 Task: Look for Airbnb options in Rushden, United Kingdom from 9th November, 2023 to 11th November, 2023 for 2 adults. Place can be entire room with 2 bedrooms having 2 beds and 1 bathroom. Property type can be guest house.
Action: Mouse moved to (564, 79)
Screenshot: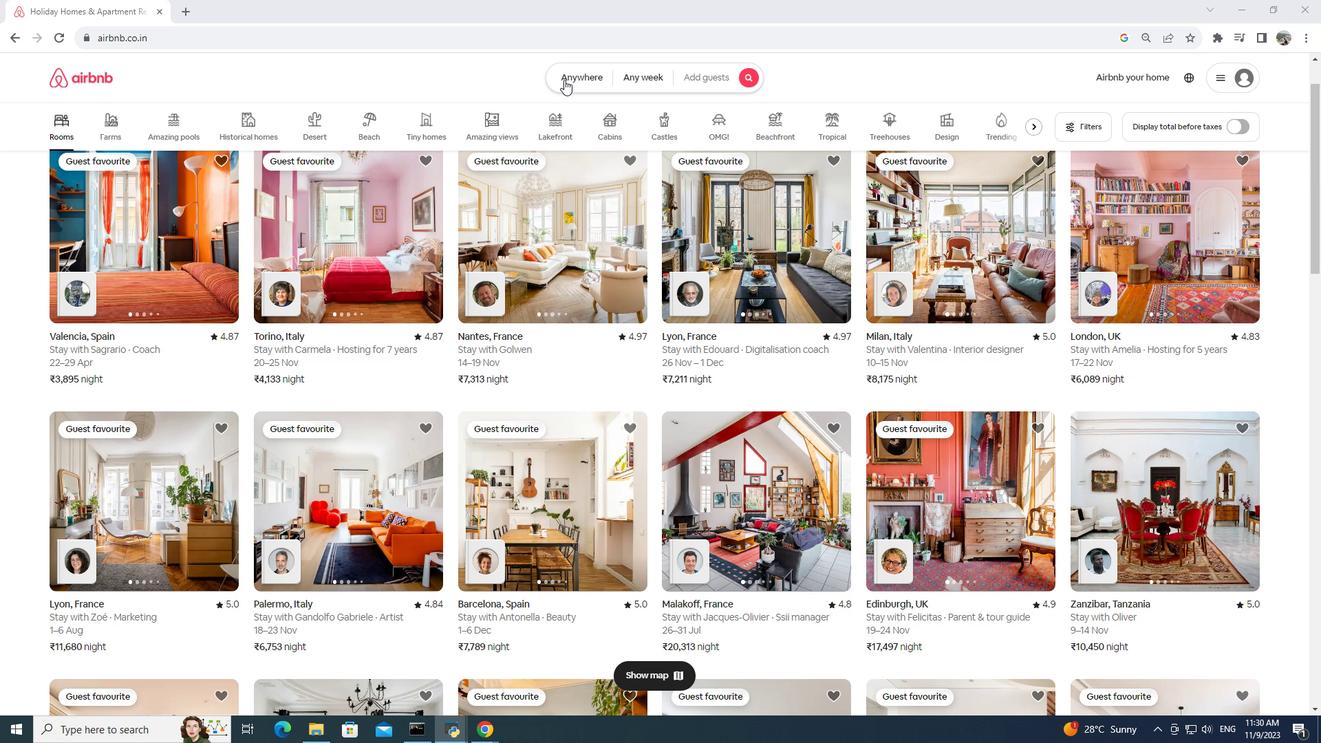 
Action: Mouse pressed left at (564, 79)
Screenshot: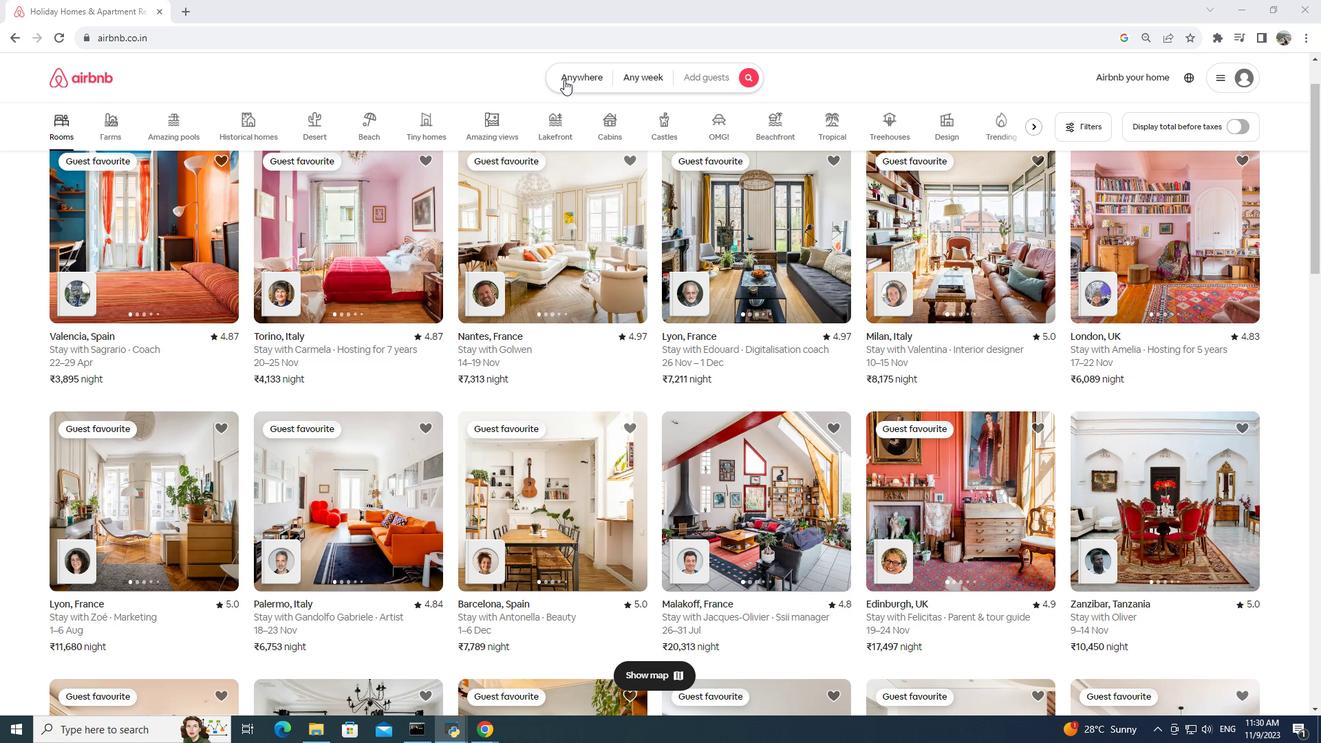 
Action: Mouse moved to (463, 115)
Screenshot: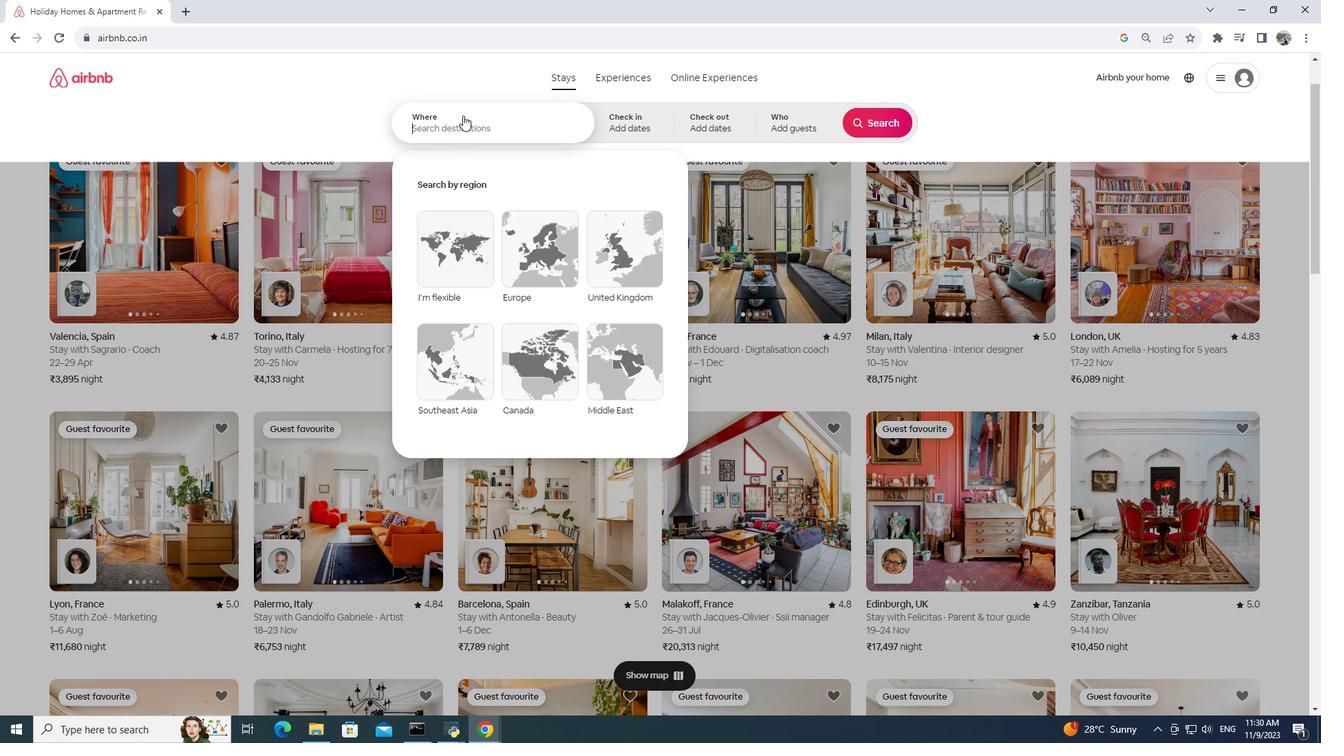 
Action: Mouse pressed left at (463, 115)
Screenshot: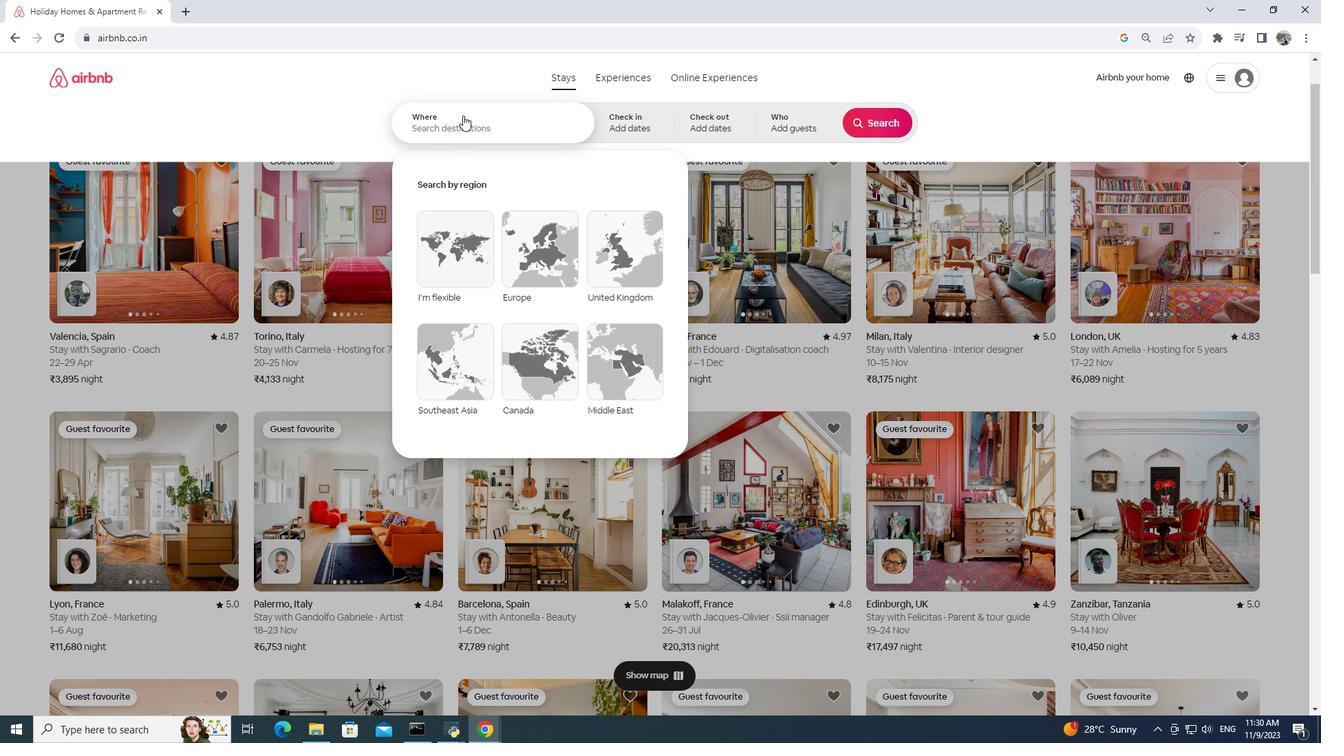 
Action: Key pressed rushden,<Key.space>united<Key.space>kingdom
Screenshot: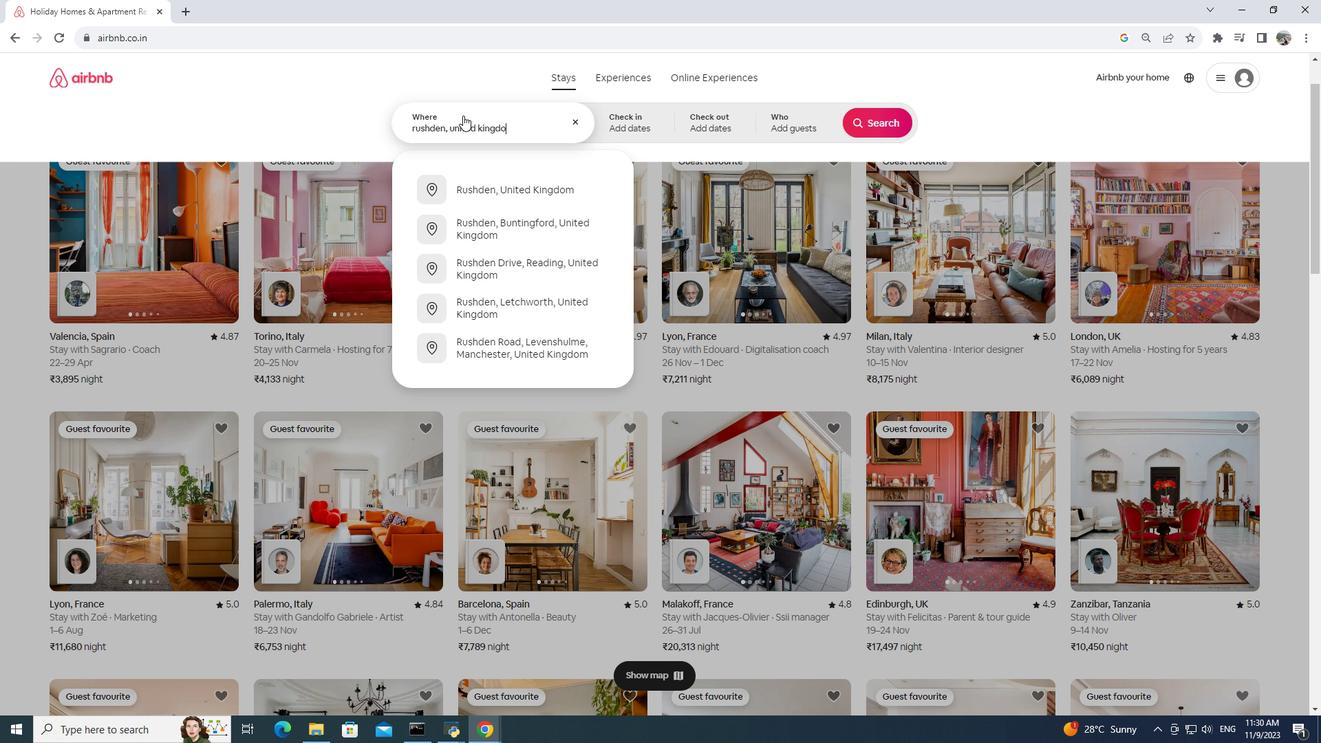 
Action: Mouse moved to (499, 190)
Screenshot: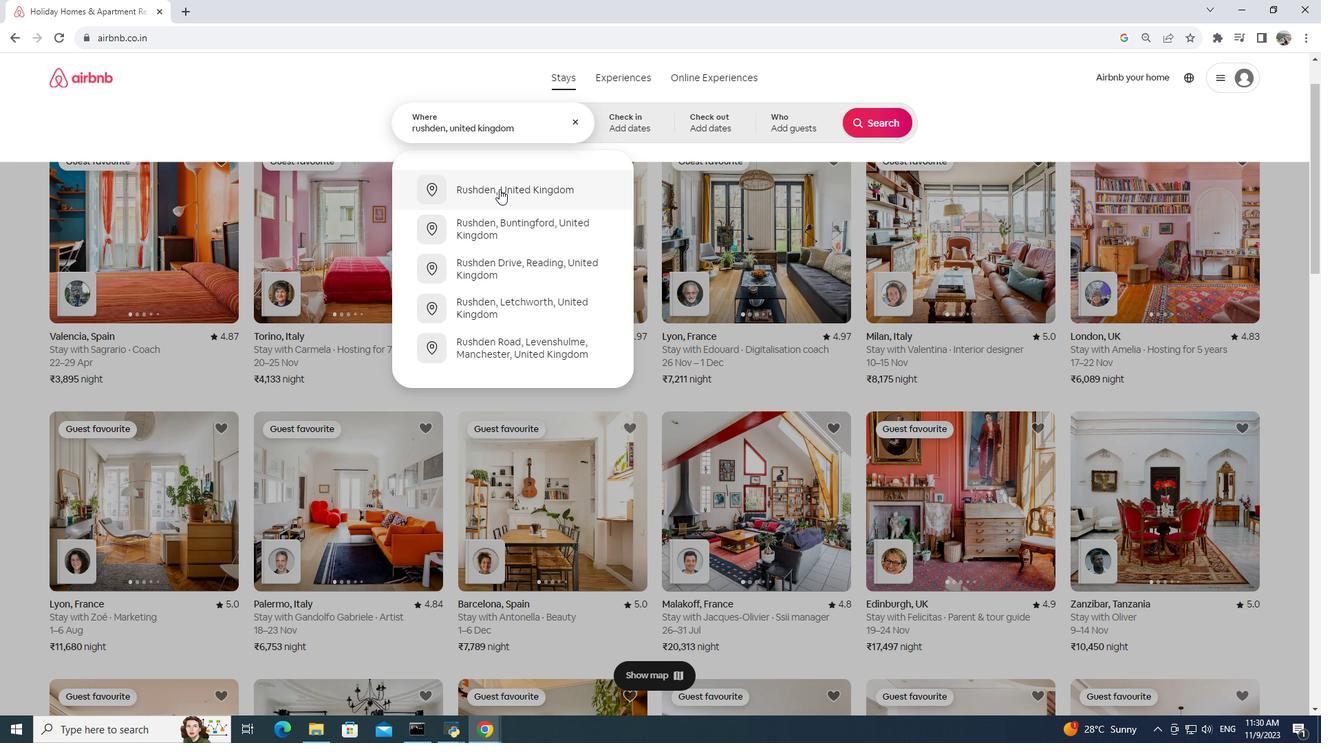 
Action: Mouse pressed left at (499, 190)
Screenshot: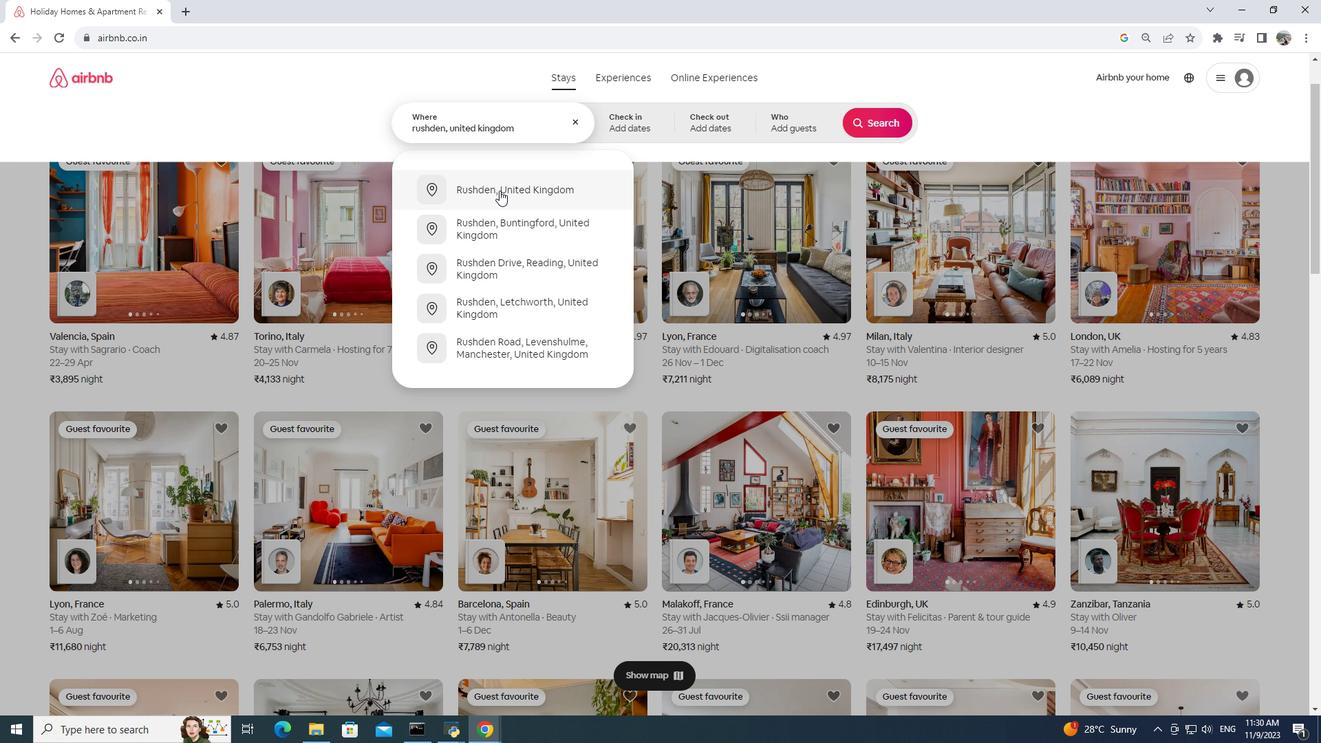
Action: Mouse moved to (640, 127)
Screenshot: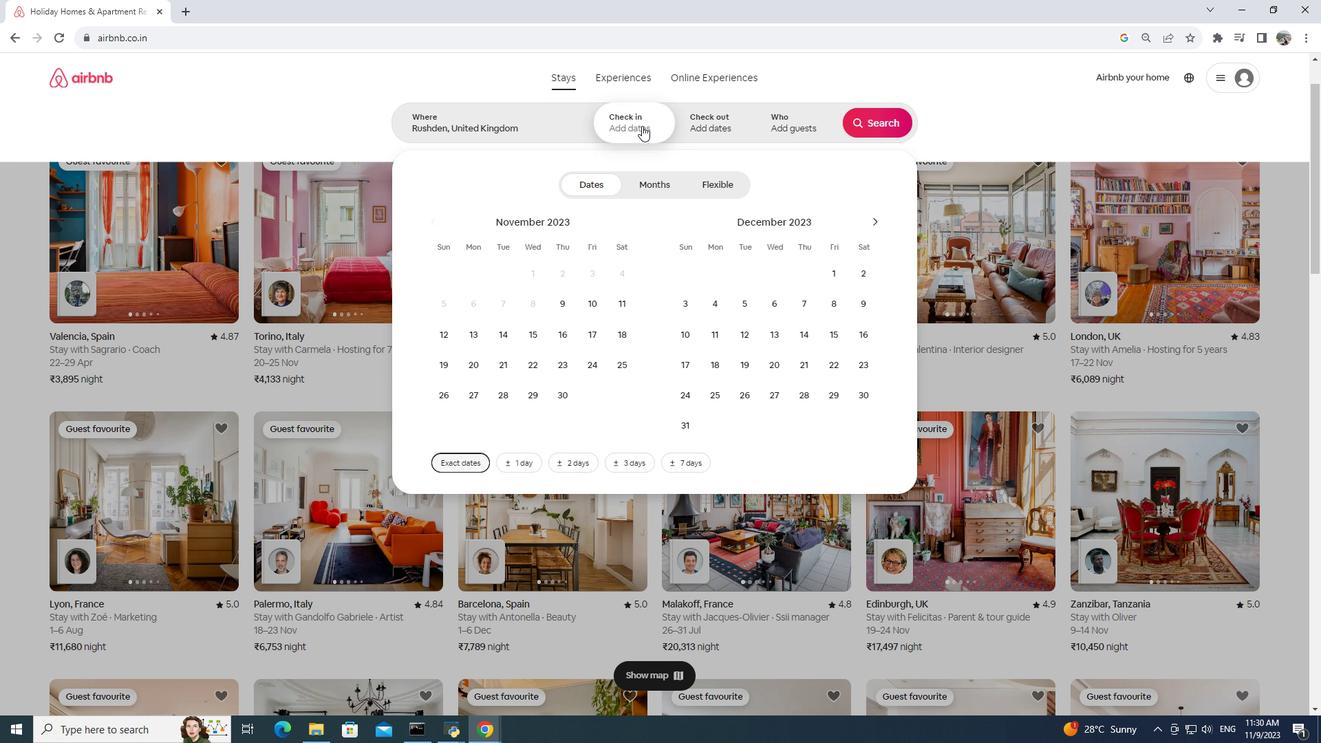 
Action: Mouse pressed left at (640, 127)
Screenshot: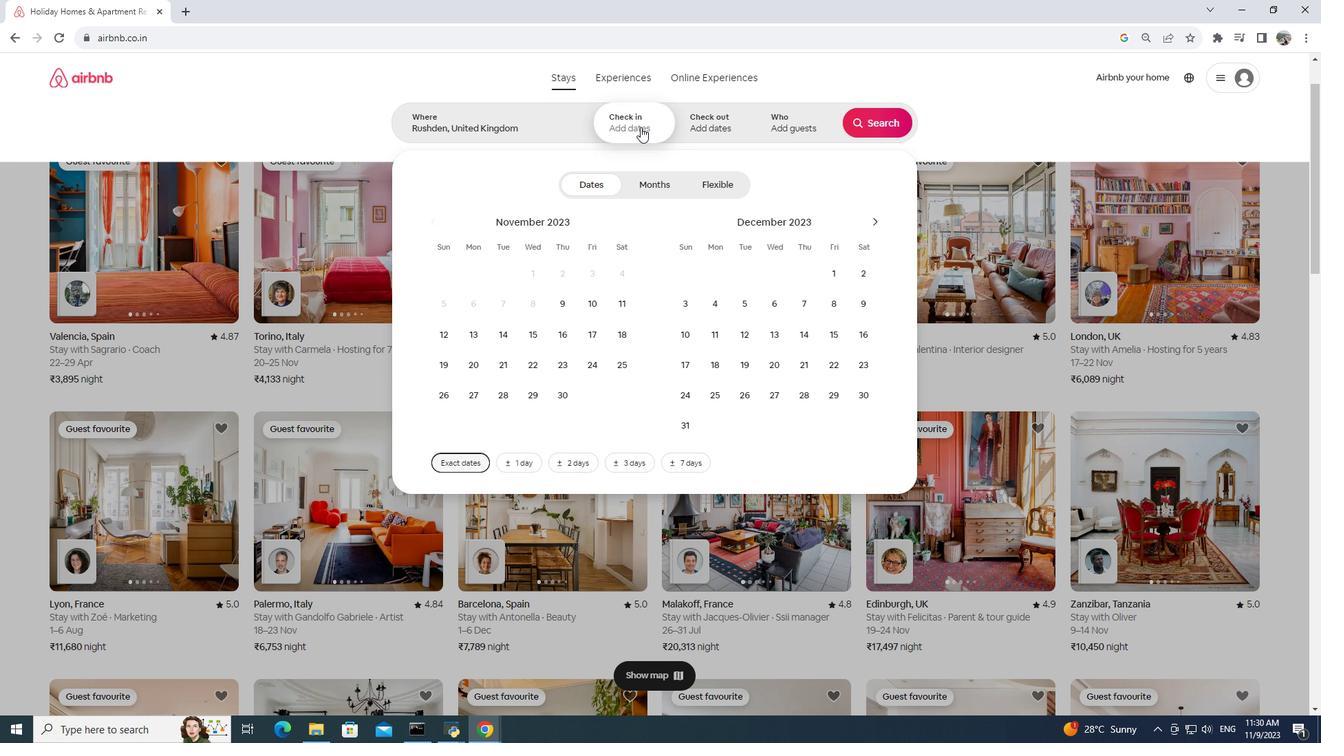 
Action: Mouse moved to (558, 312)
Screenshot: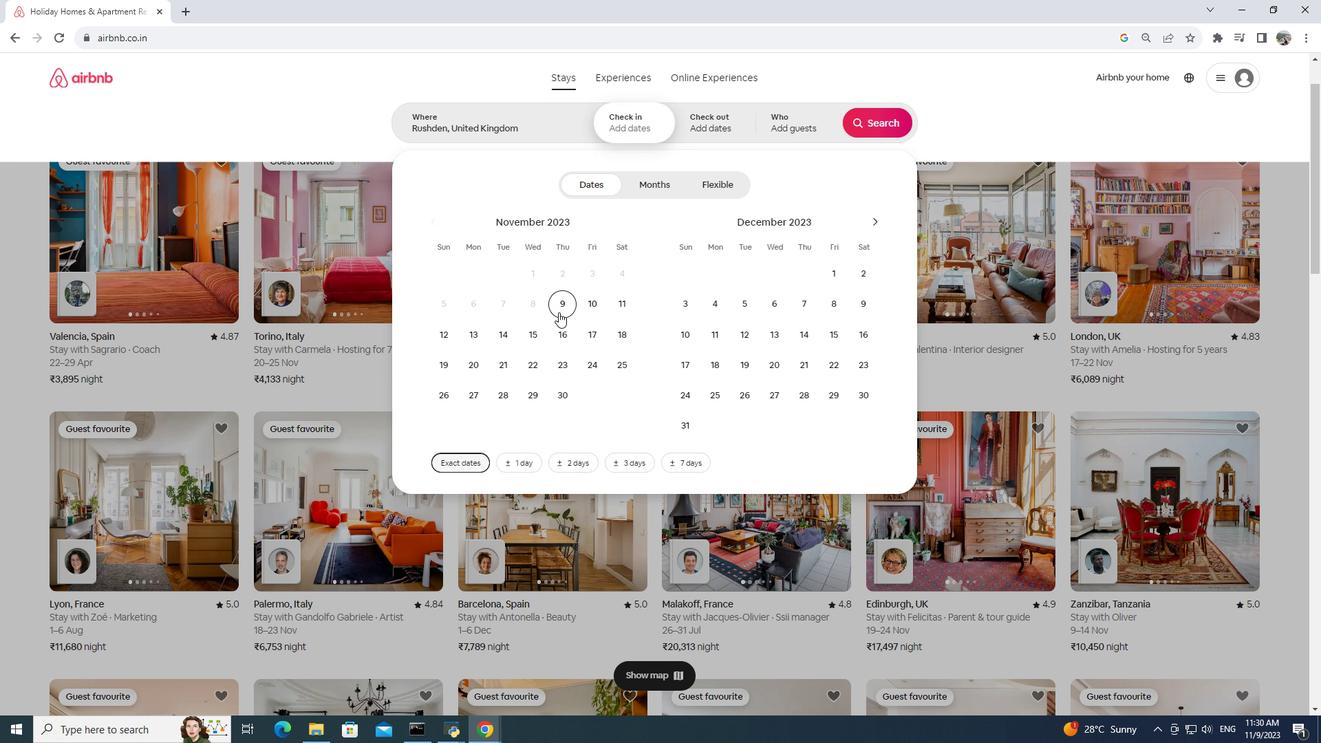 
Action: Mouse pressed left at (558, 312)
Screenshot: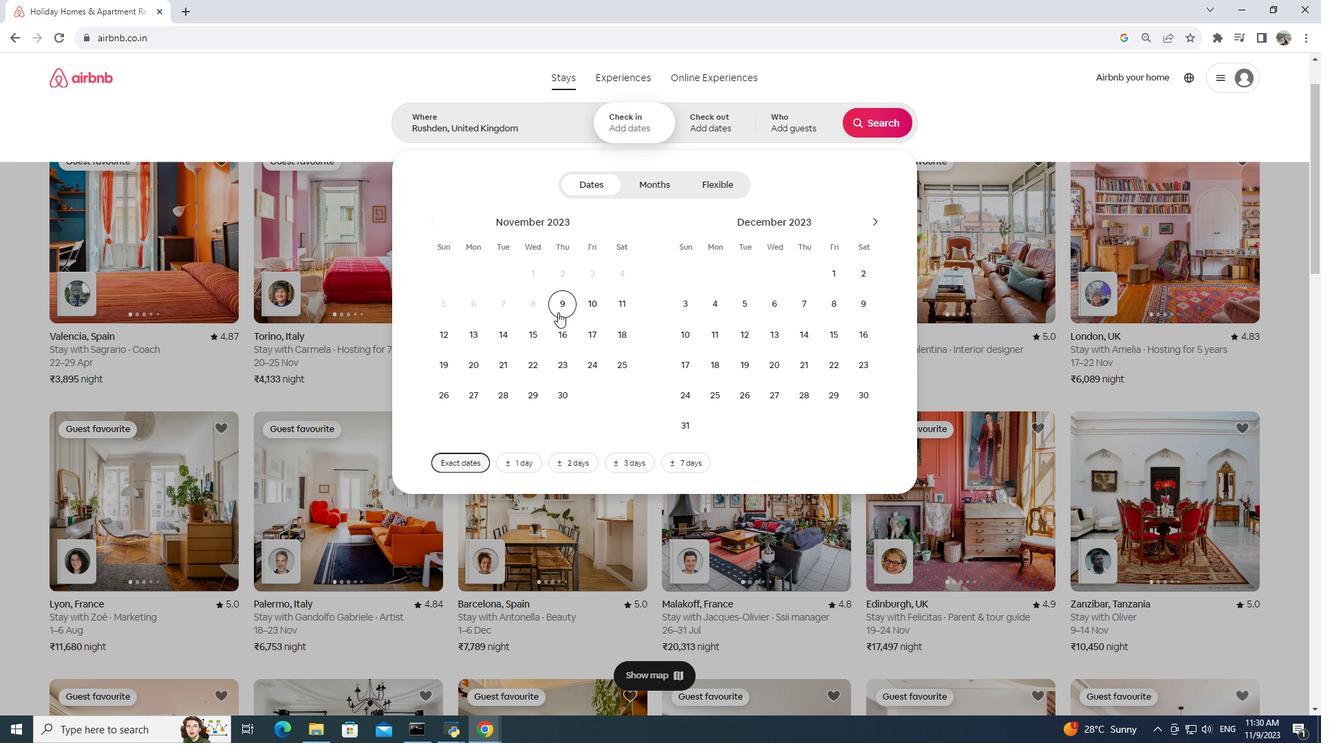 
Action: Mouse moved to (627, 313)
Screenshot: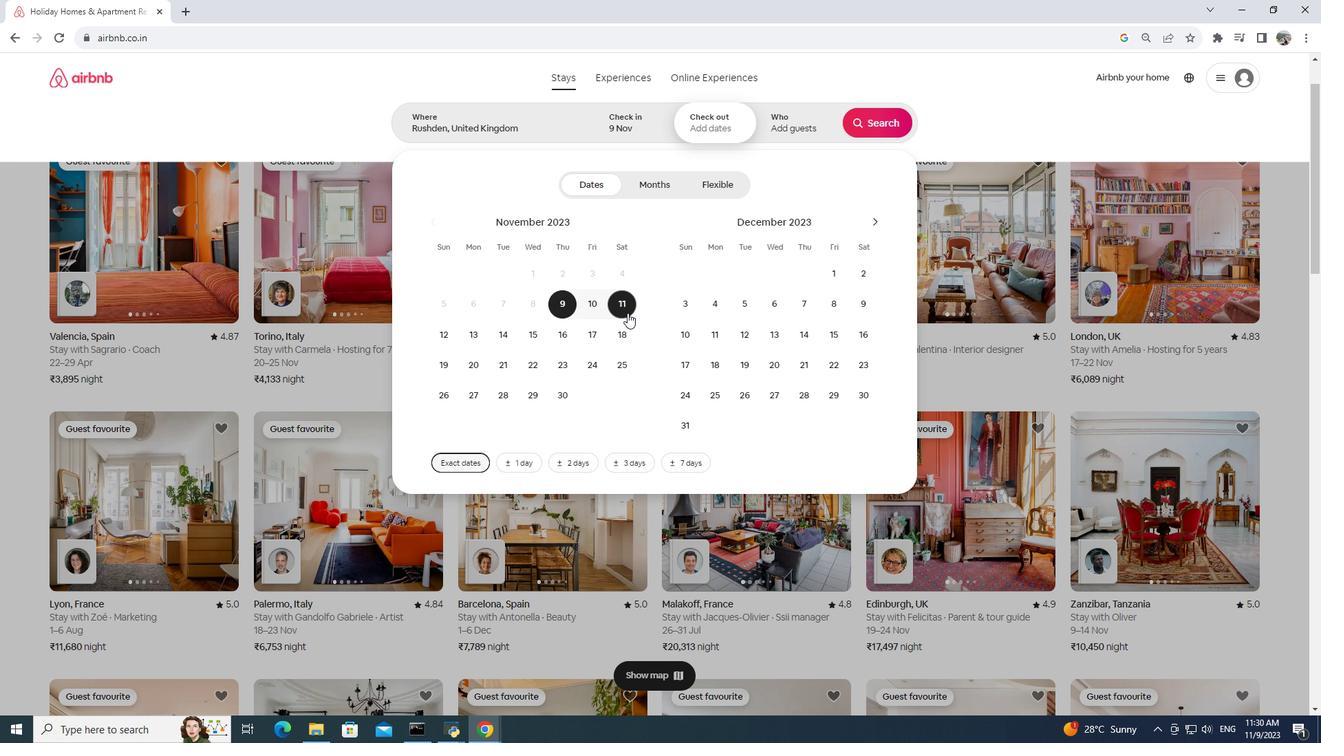 
Action: Mouse pressed left at (627, 313)
Screenshot: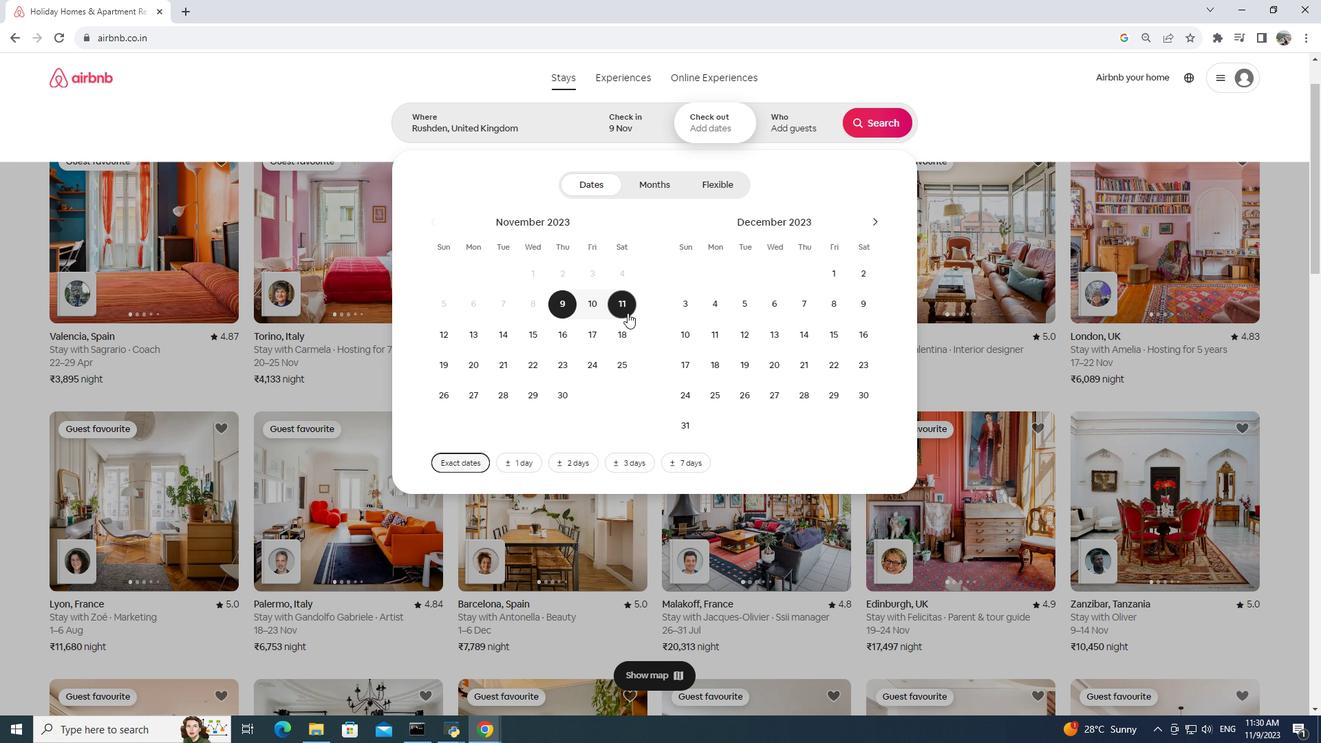 
Action: Mouse moved to (780, 117)
Screenshot: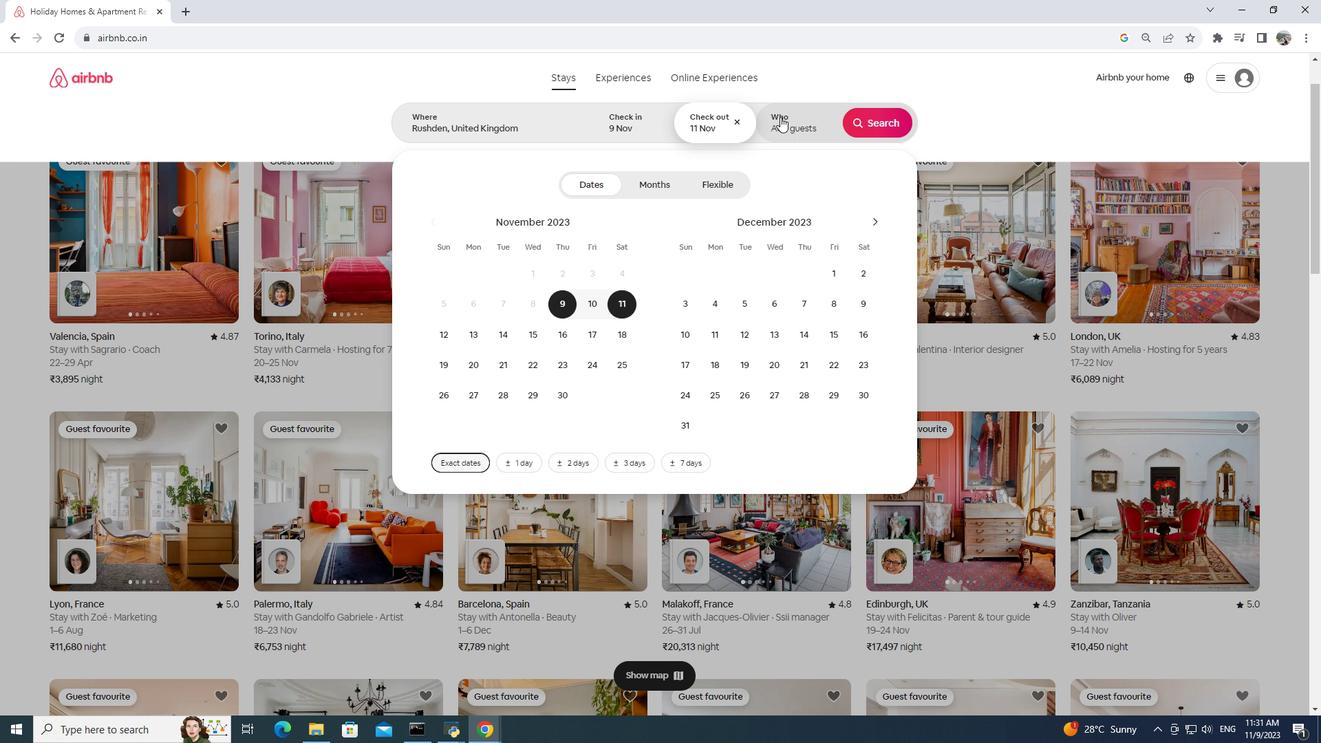 
Action: Mouse pressed left at (780, 117)
Screenshot: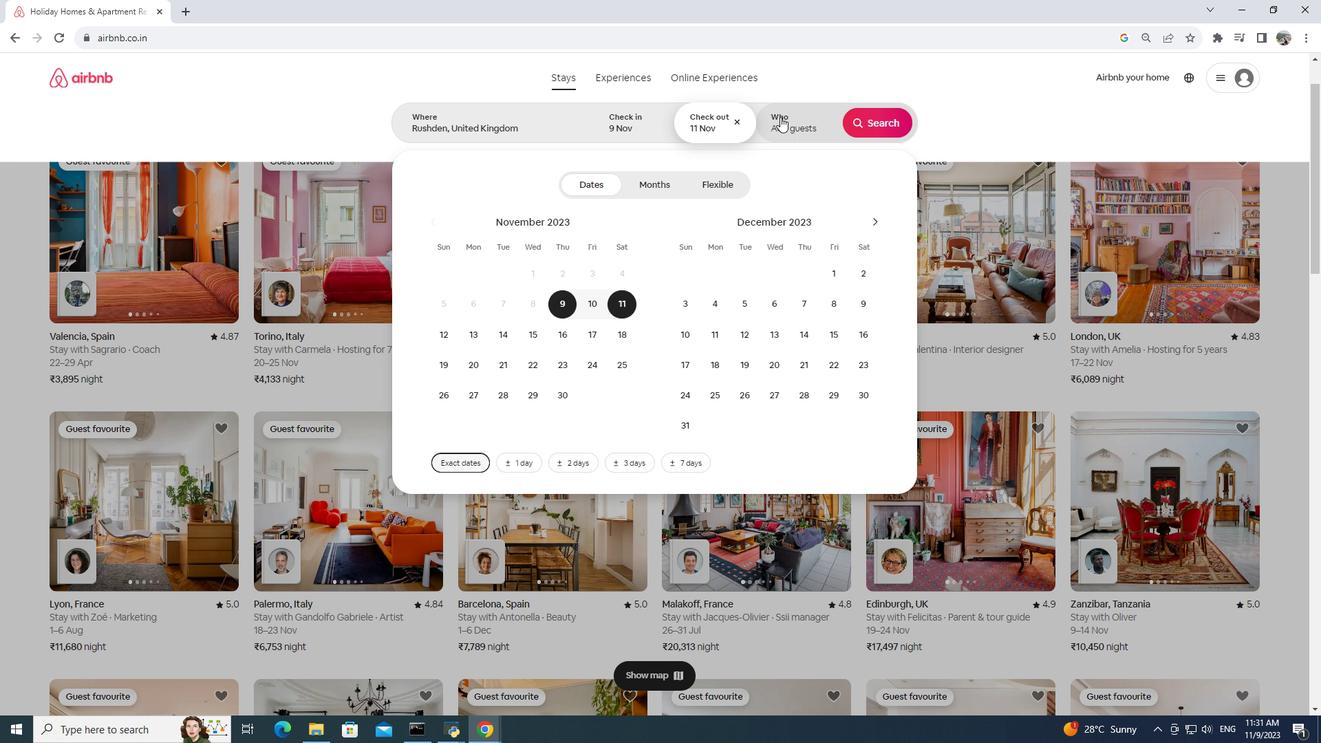 
Action: Mouse moved to (870, 182)
Screenshot: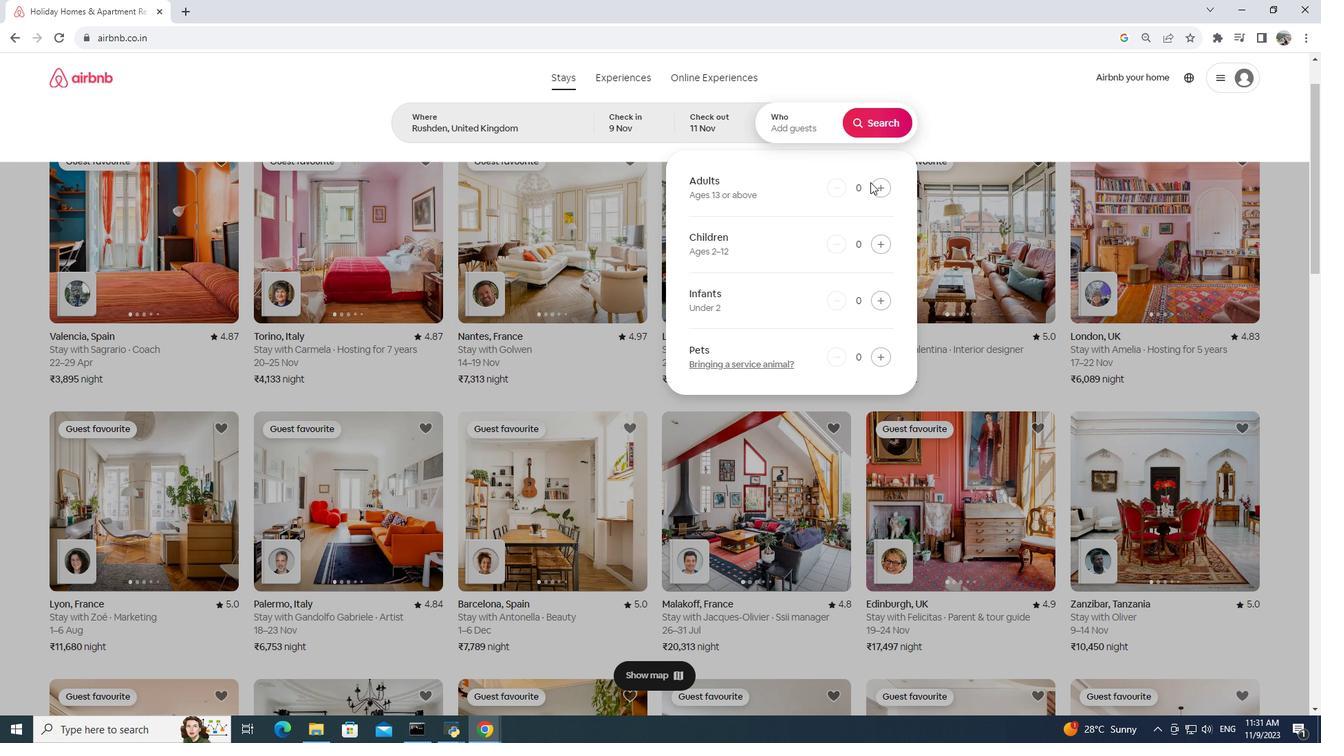 
Action: Mouse pressed left at (870, 182)
Screenshot: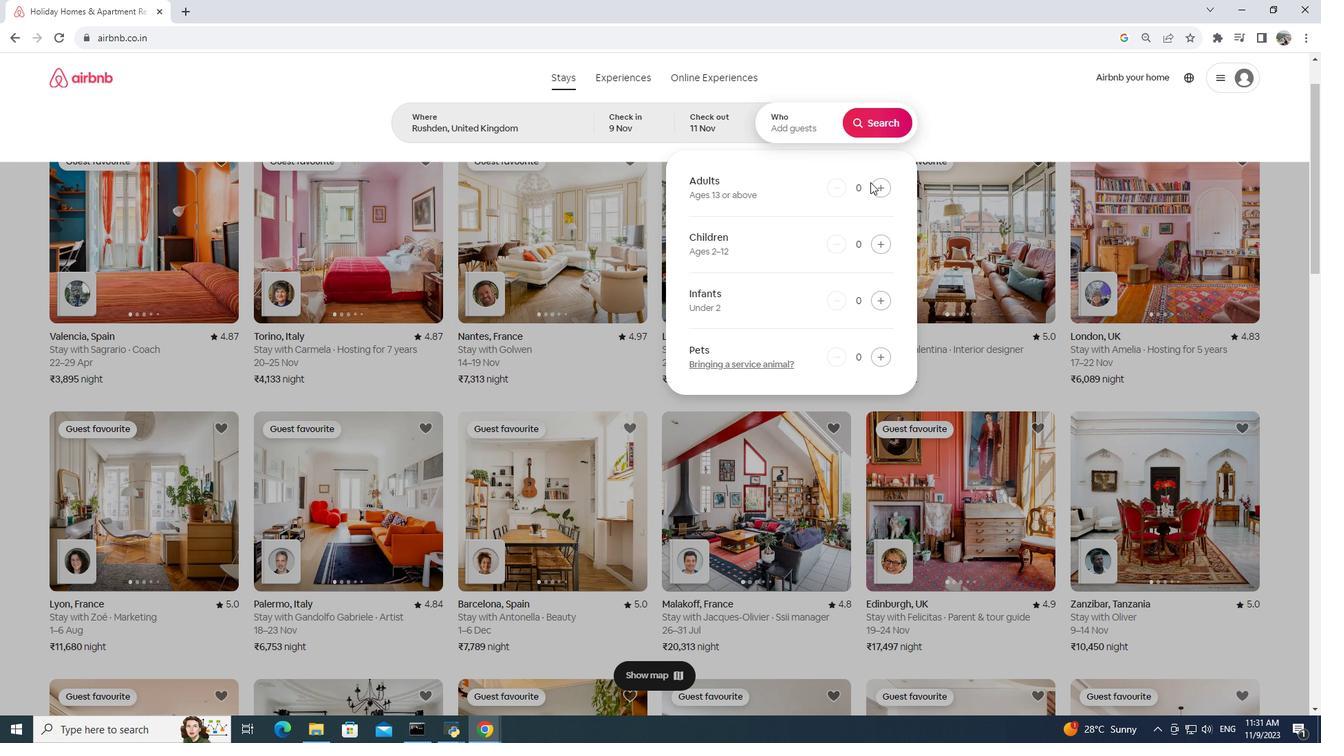 
Action: Mouse moved to (878, 185)
Screenshot: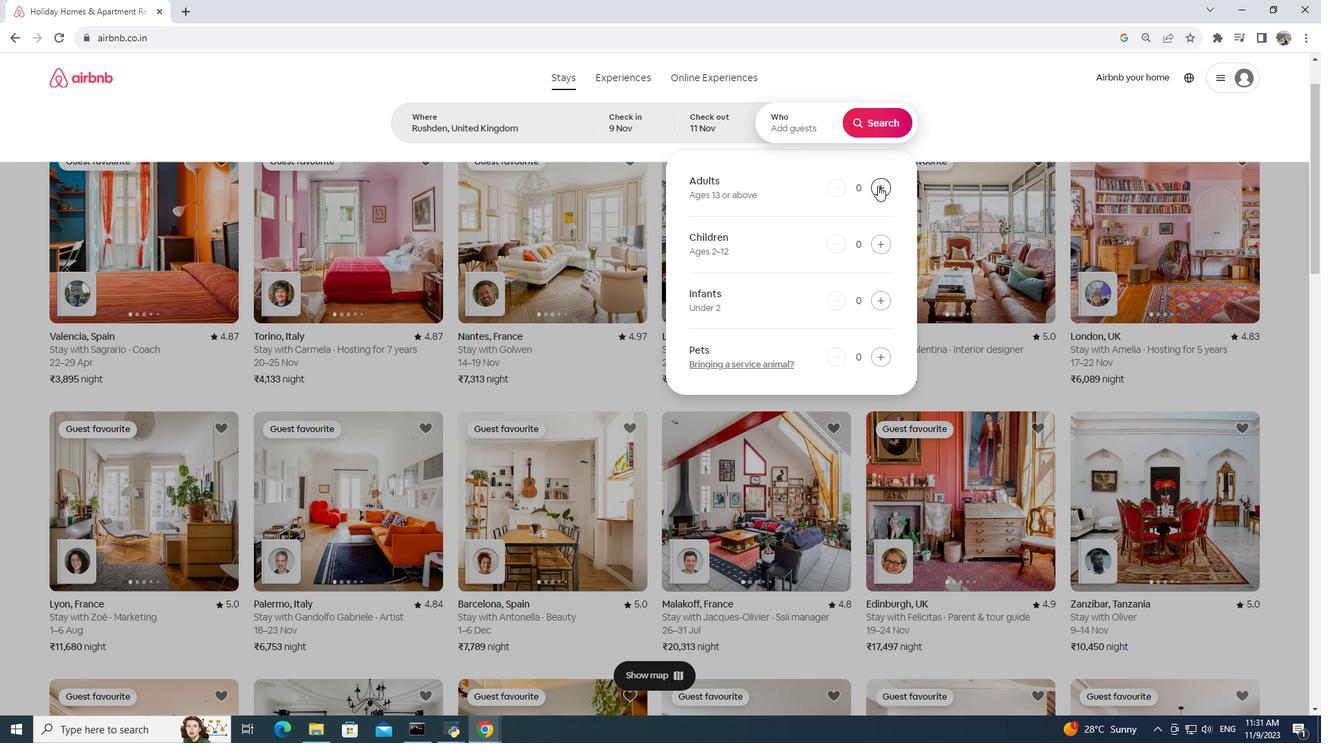 
Action: Mouse pressed left at (878, 185)
Screenshot: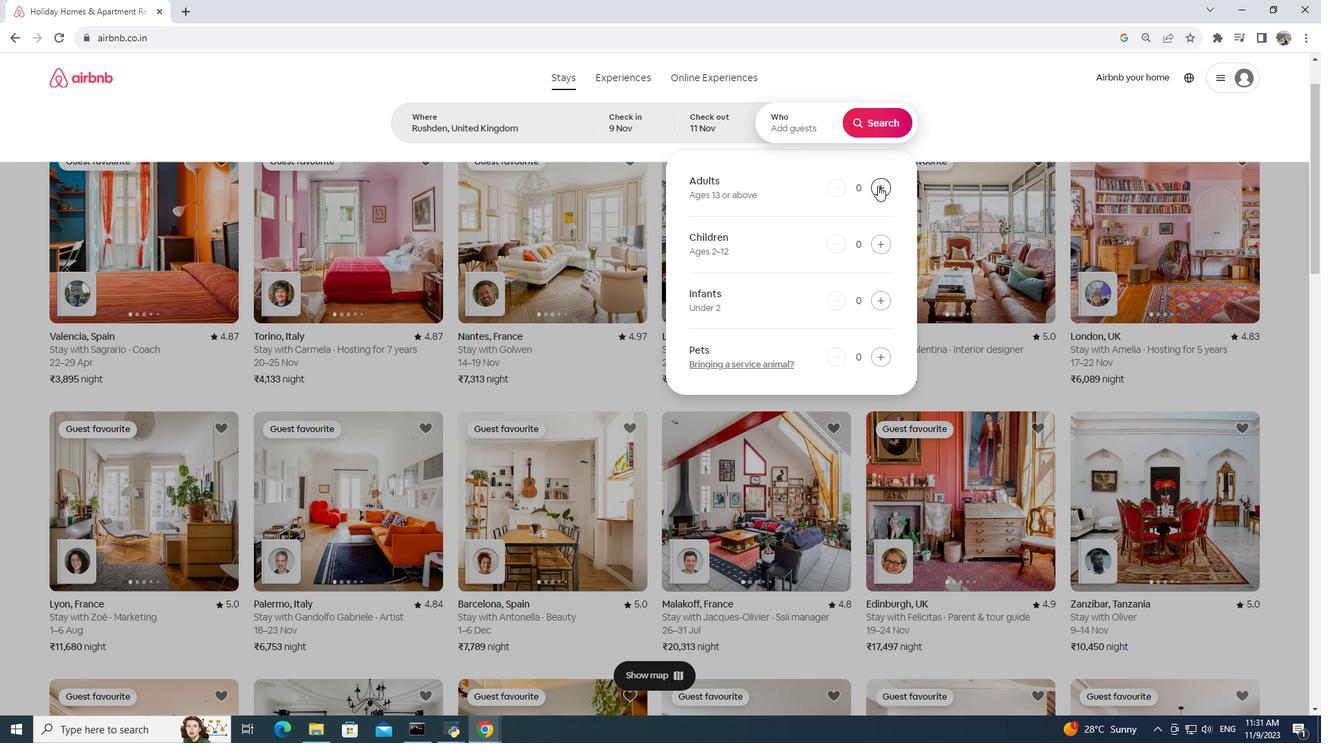 
Action: Mouse pressed left at (878, 185)
Screenshot: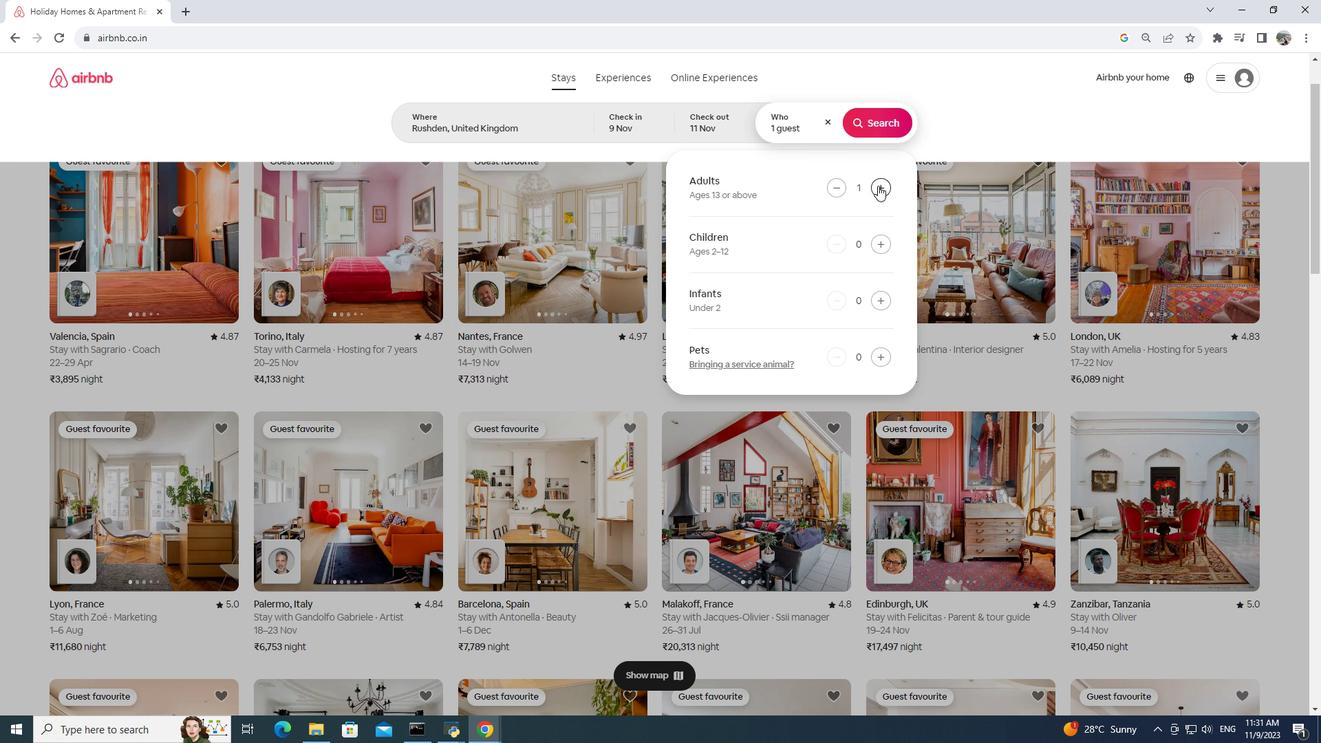 
Action: Mouse moved to (881, 115)
Screenshot: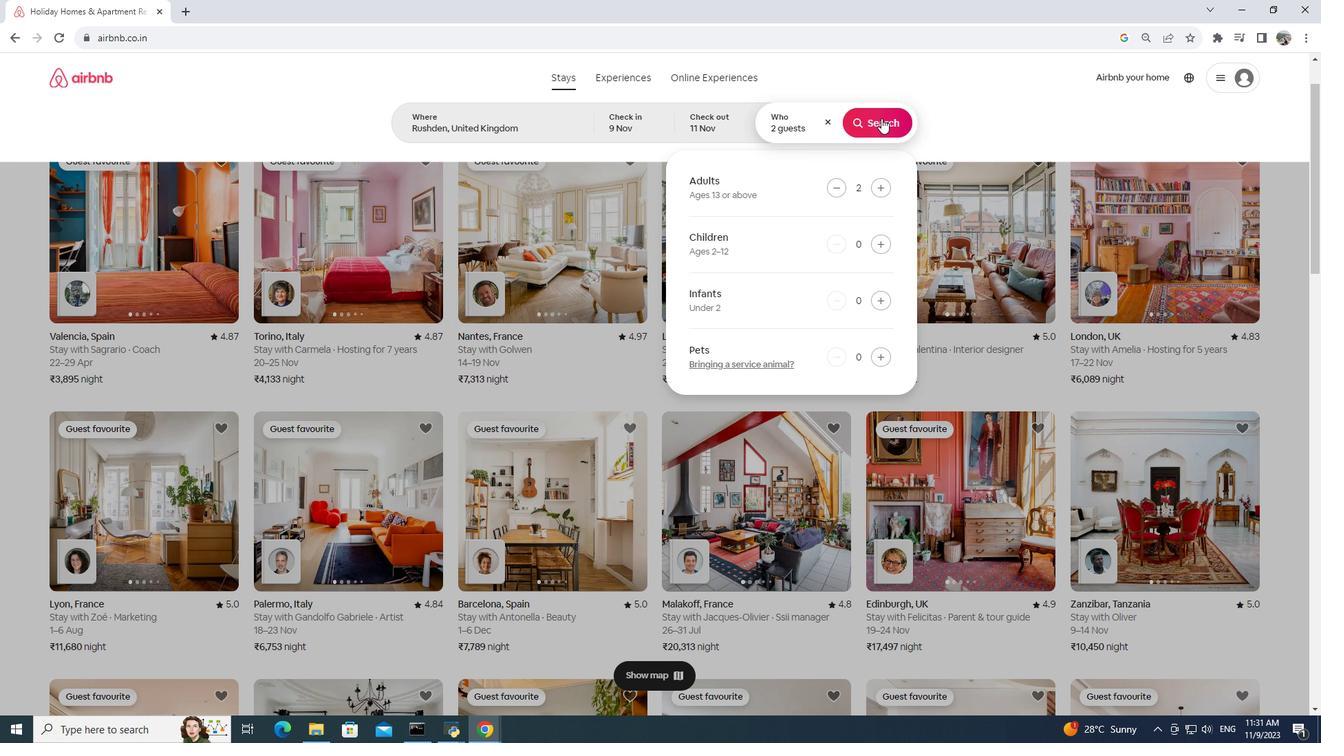 
Action: Mouse pressed left at (881, 115)
Screenshot: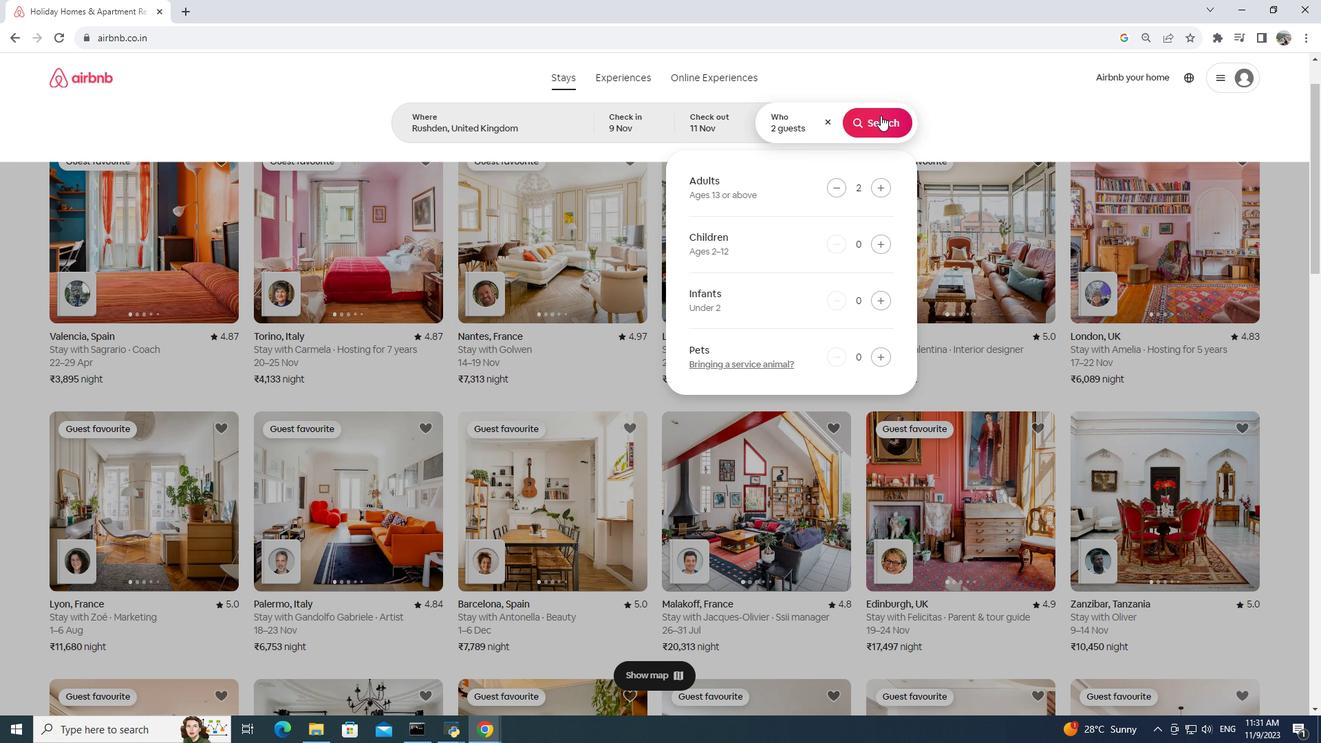 
Action: Mouse moved to (1119, 130)
Screenshot: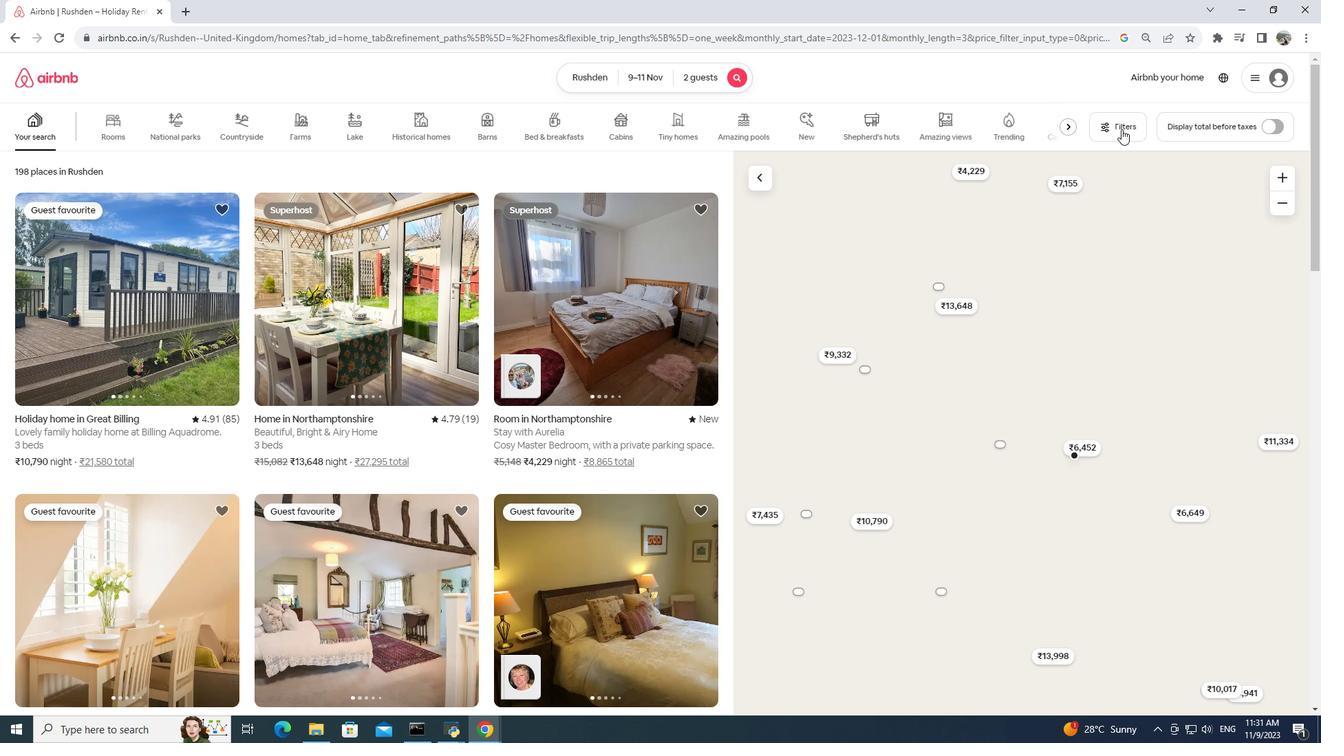 
Action: Mouse pressed left at (1119, 130)
Screenshot: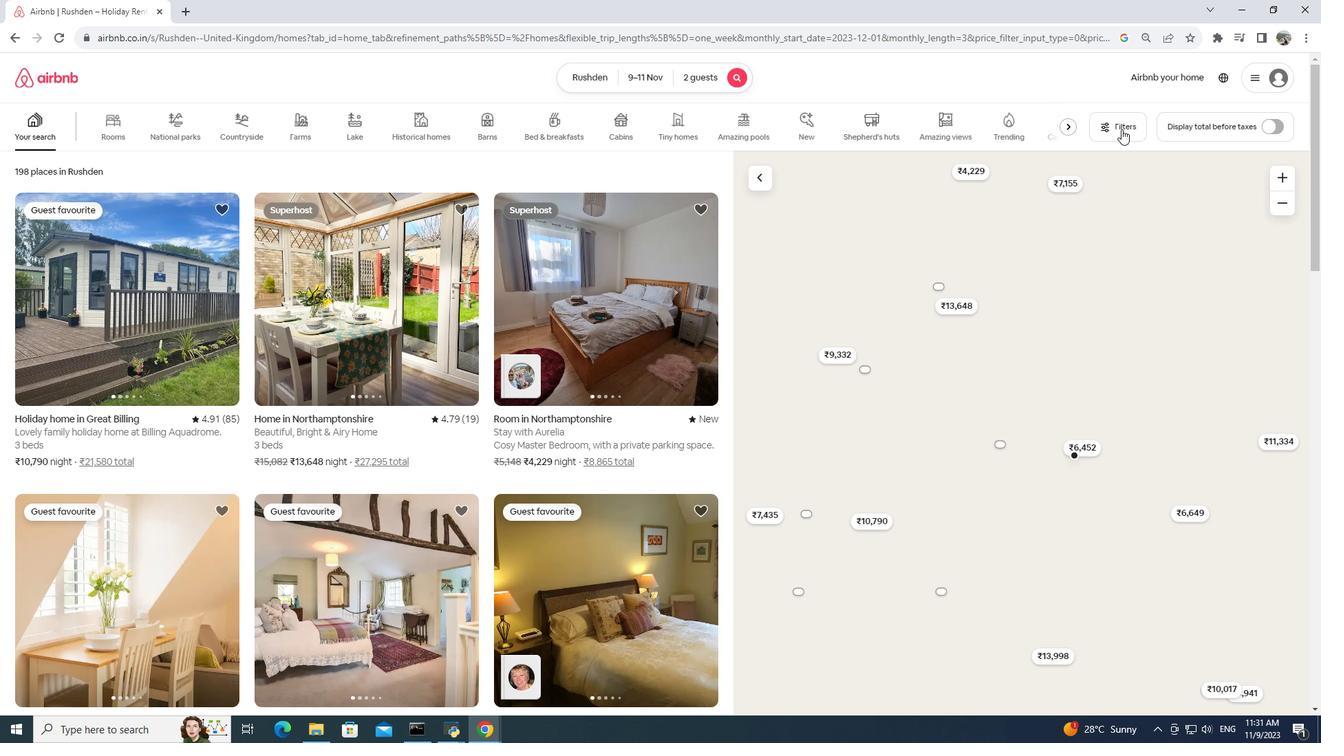 
Action: Mouse moved to (1134, 123)
Screenshot: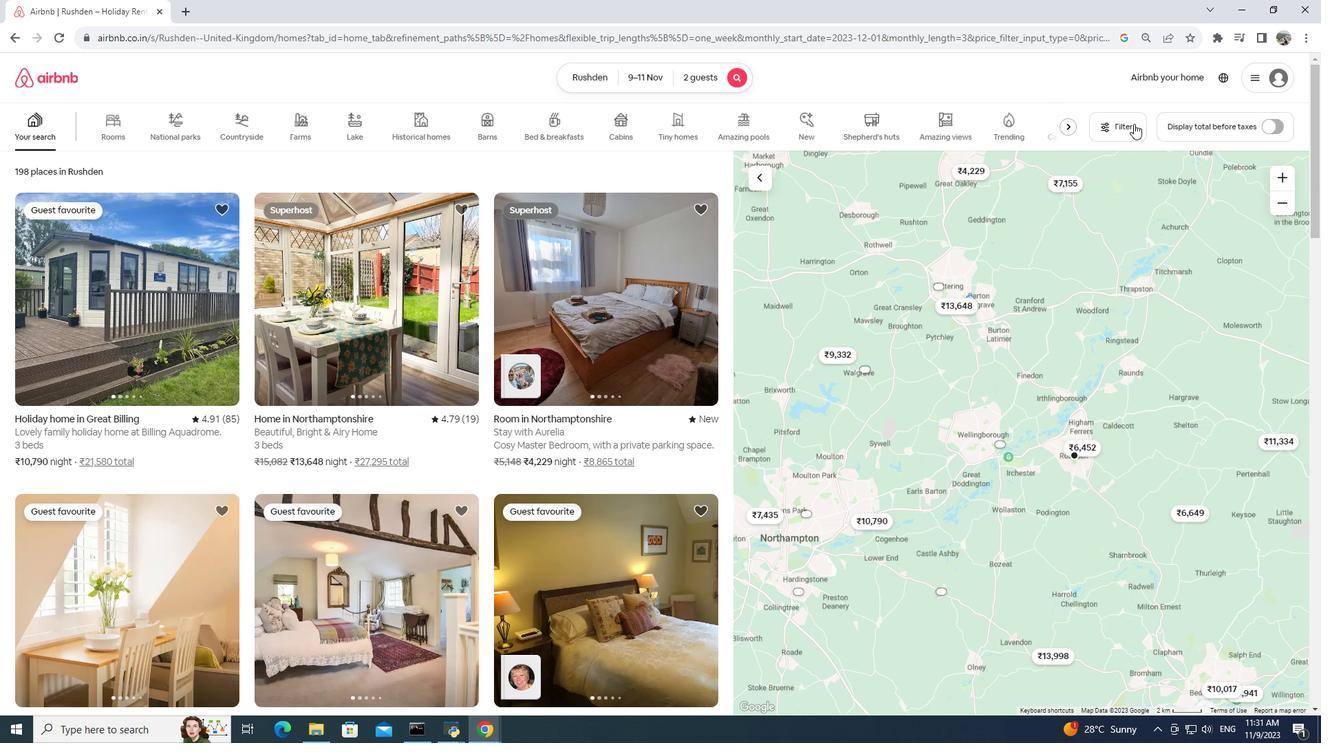 
Action: Mouse pressed left at (1134, 123)
Screenshot: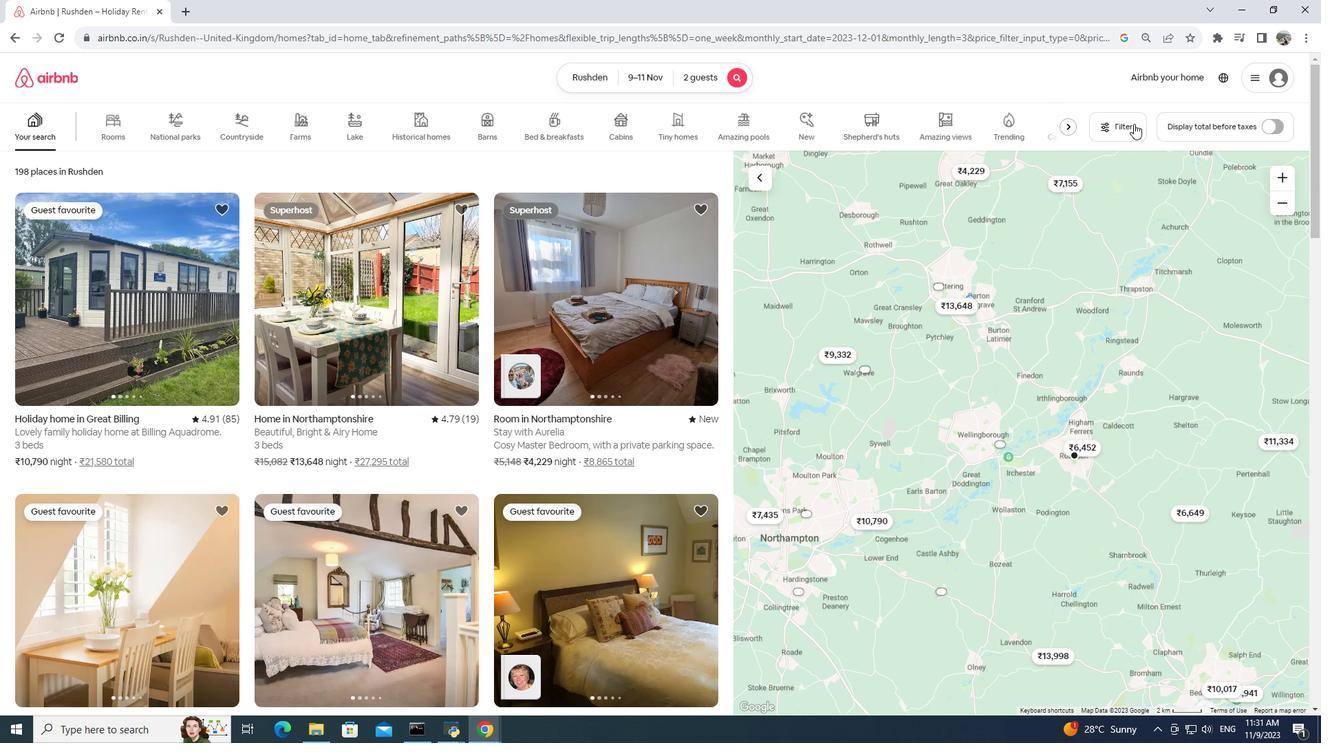 
Action: Mouse moved to (1133, 124)
Screenshot: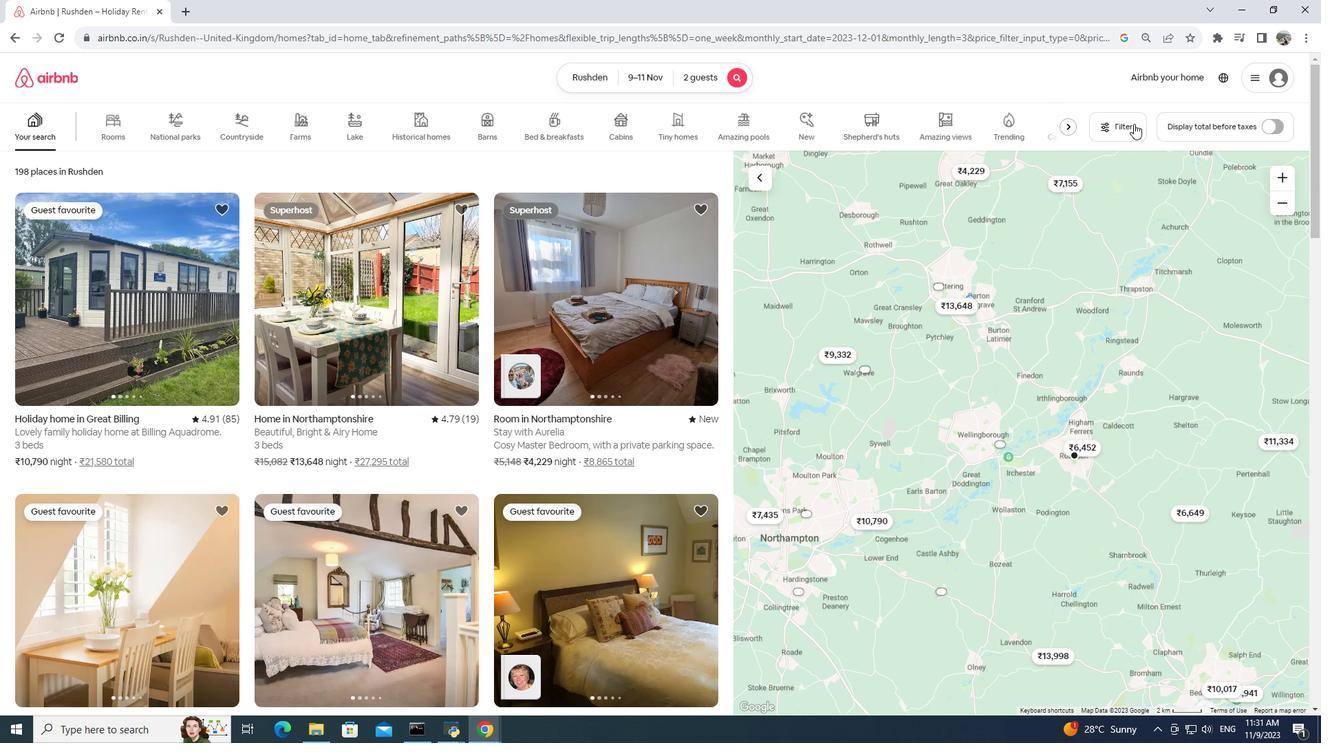 
Action: Mouse pressed left at (1133, 124)
Screenshot: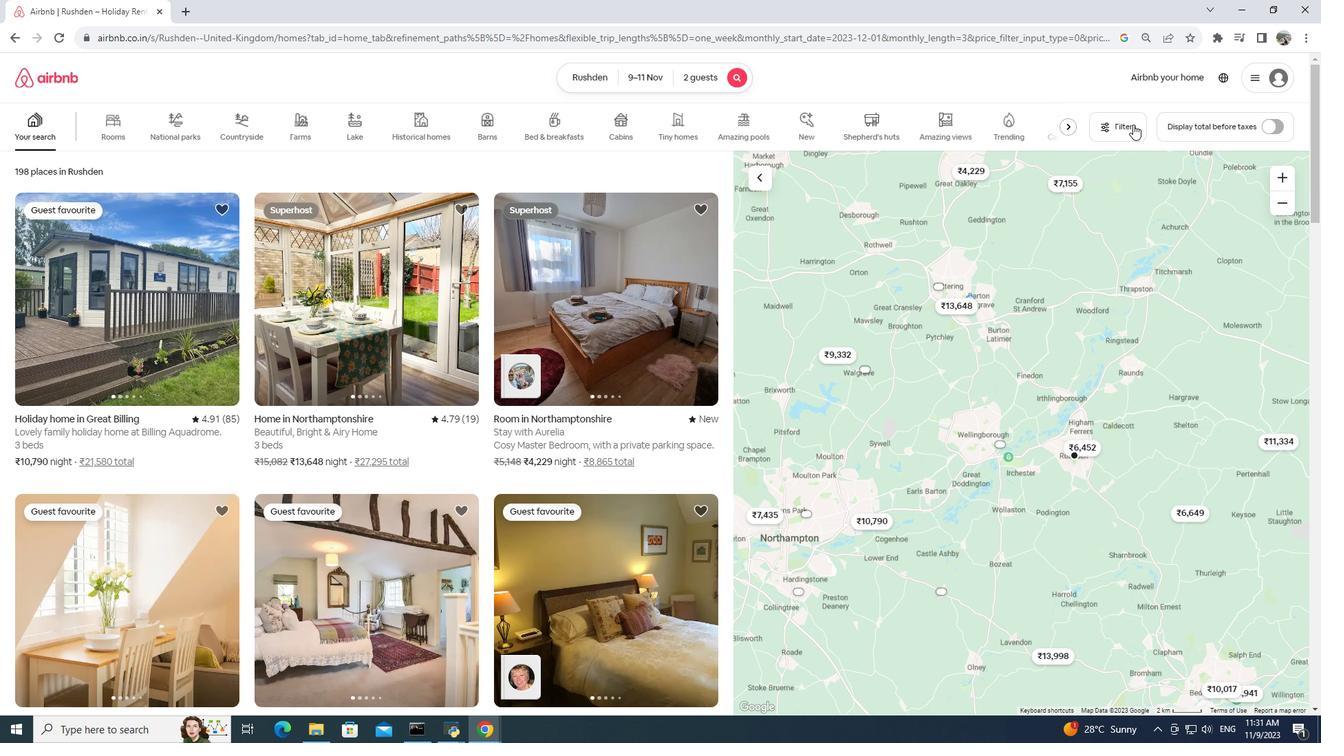 
Action: Mouse moved to (1124, 121)
Screenshot: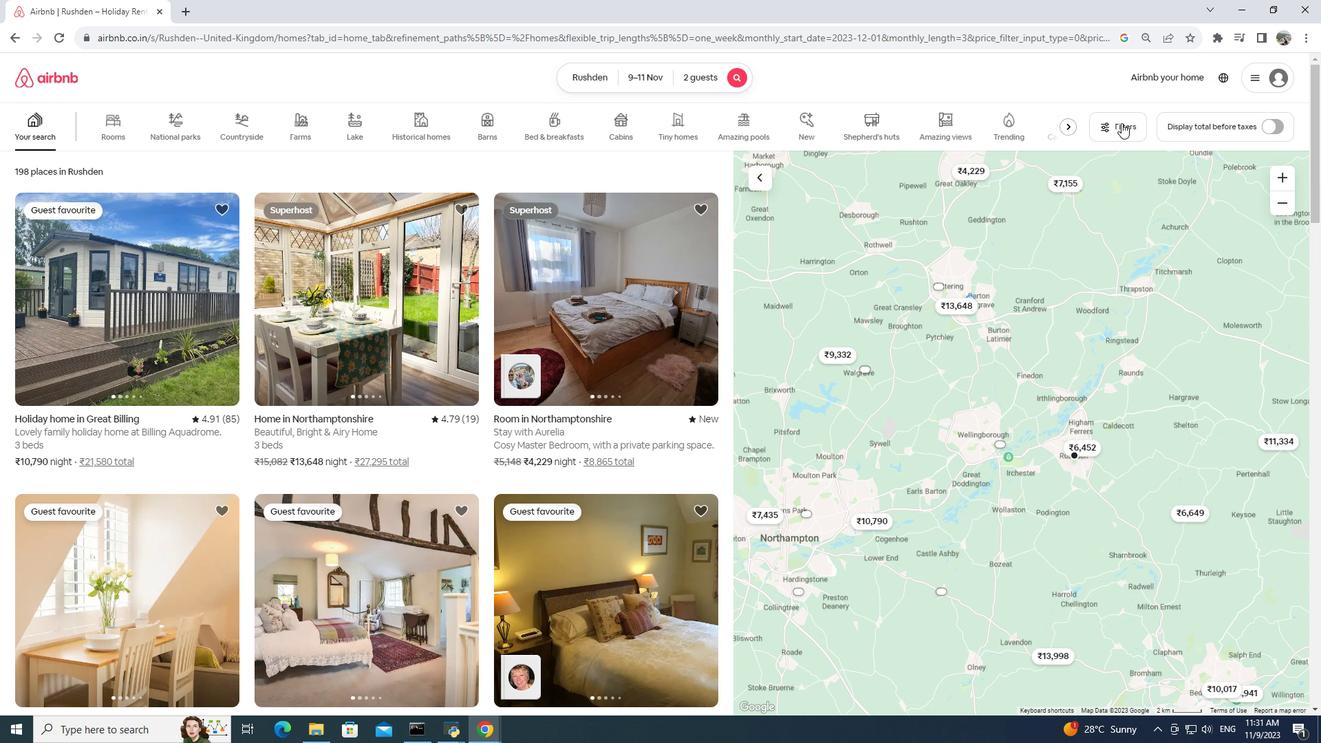
Action: Mouse pressed left at (1124, 121)
Screenshot: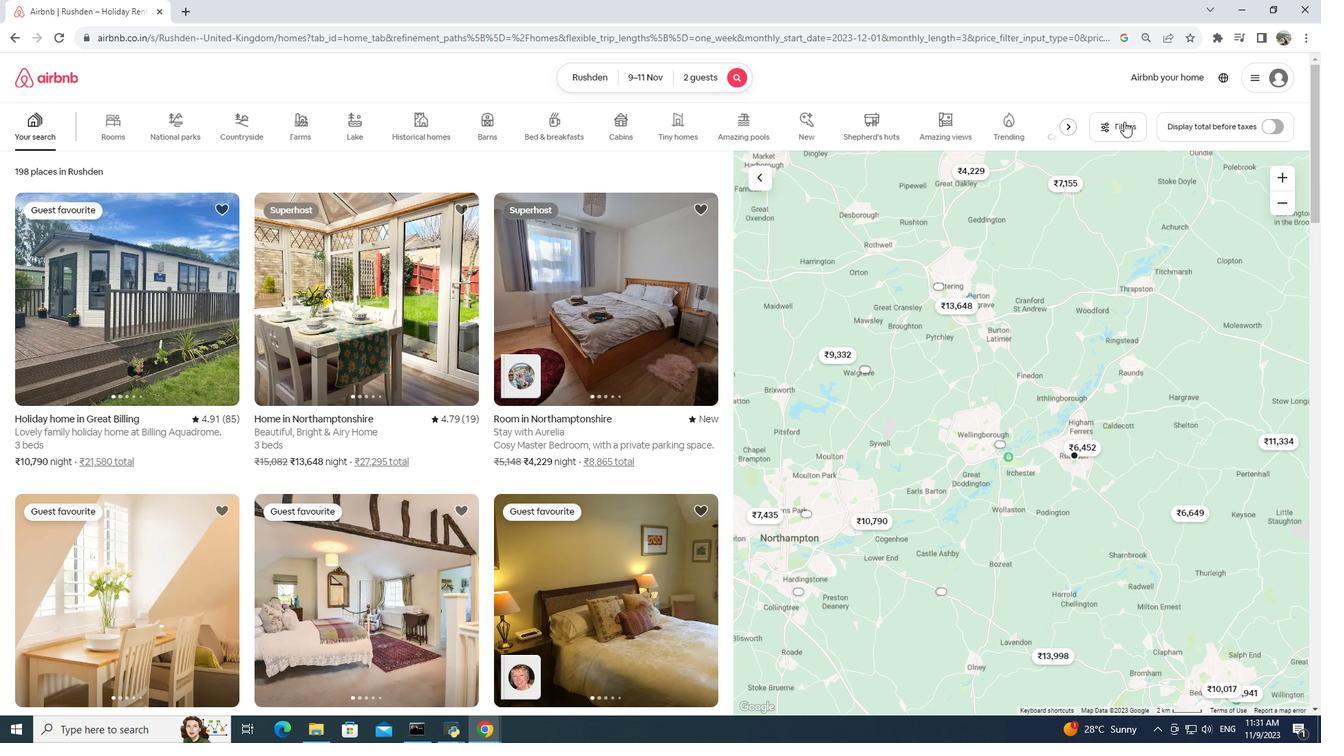 
Action: Mouse pressed left at (1124, 121)
Screenshot: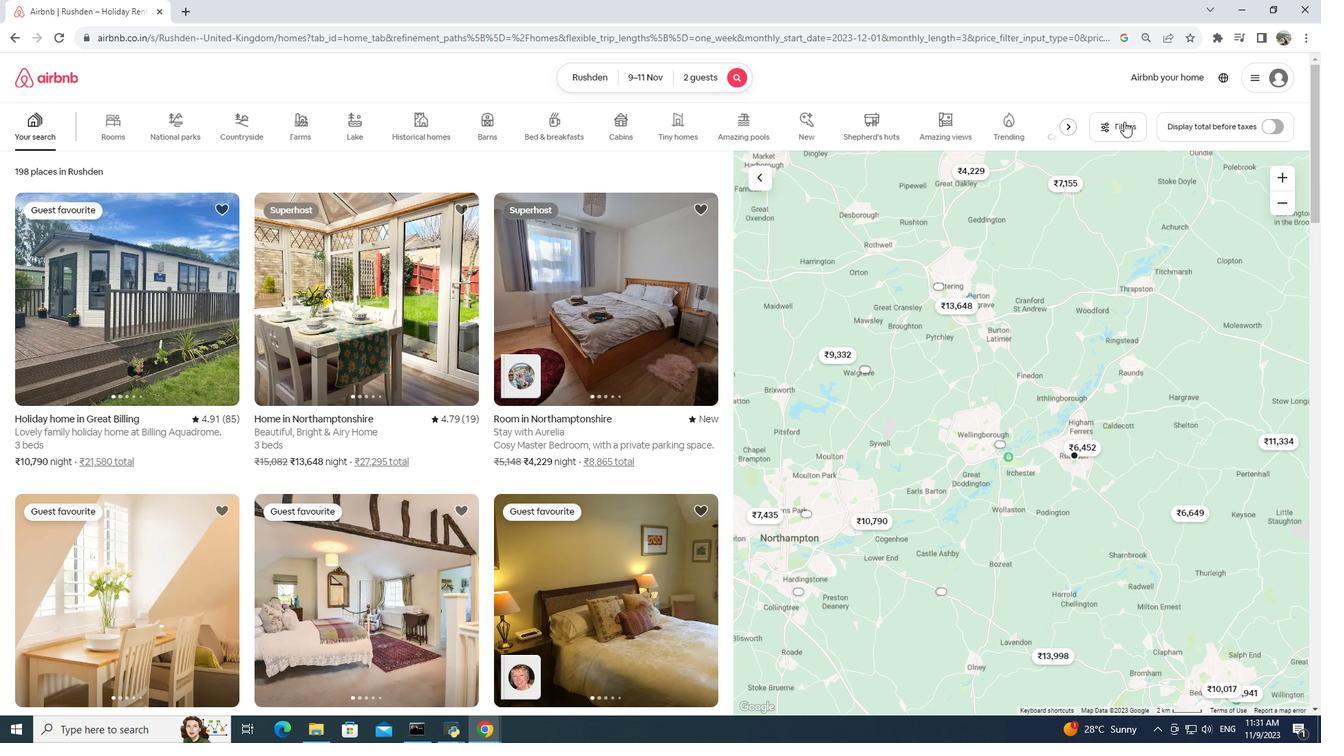 
Action: Mouse moved to (1115, 129)
Screenshot: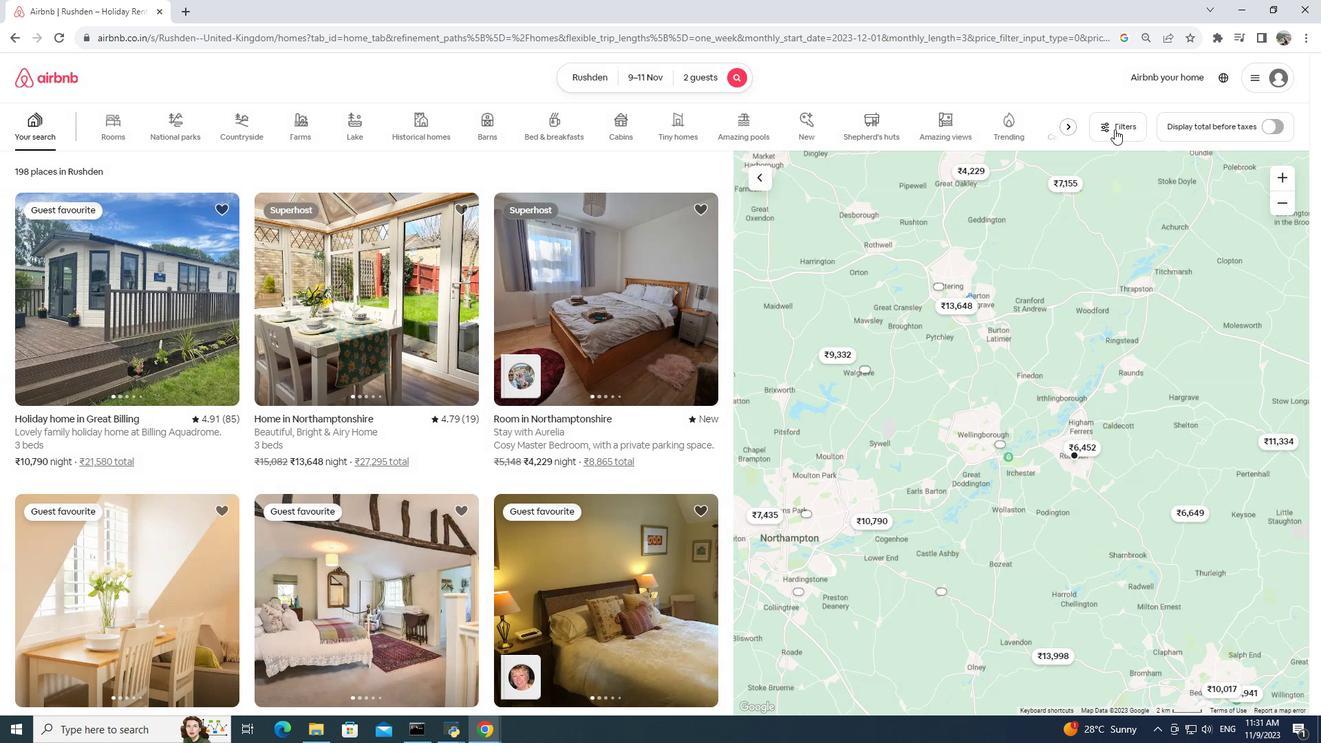 
Action: Mouse pressed left at (1115, 129)
Screenshot: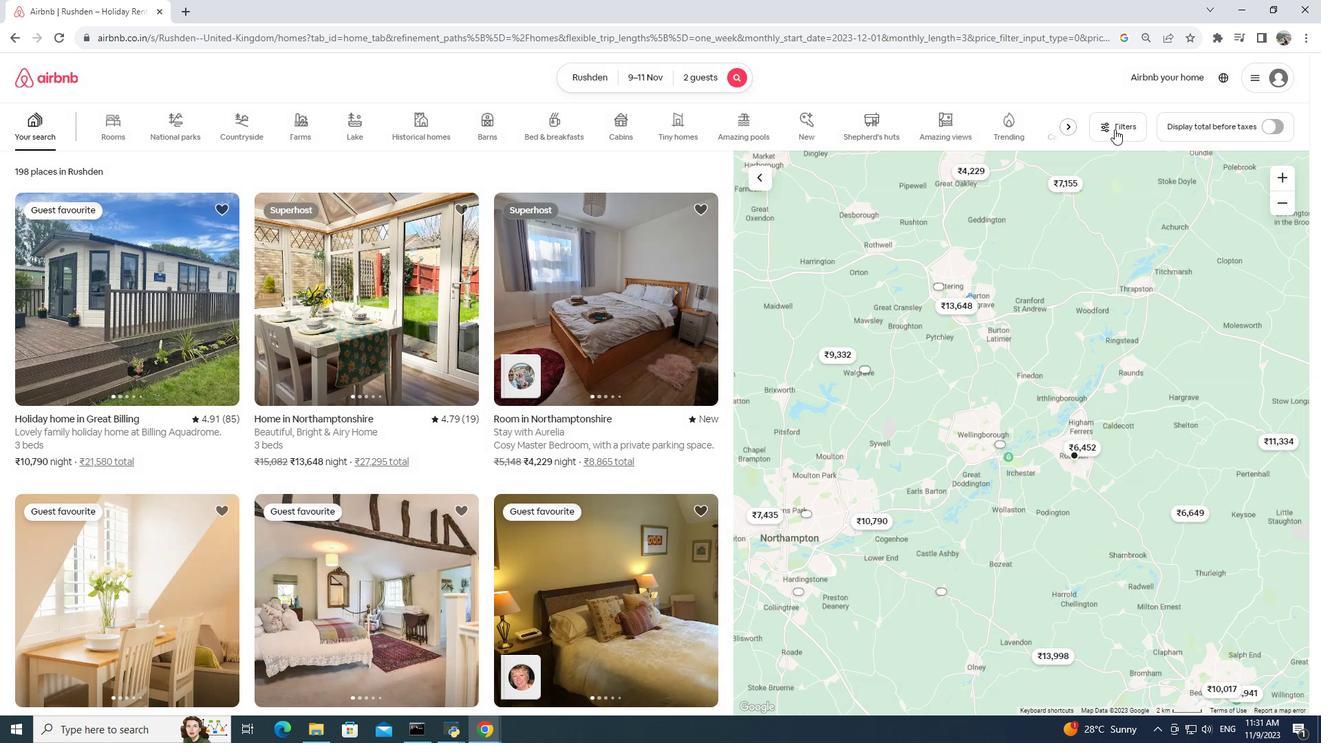 
Action: Mouse moved to (812, 262)
Screenshot: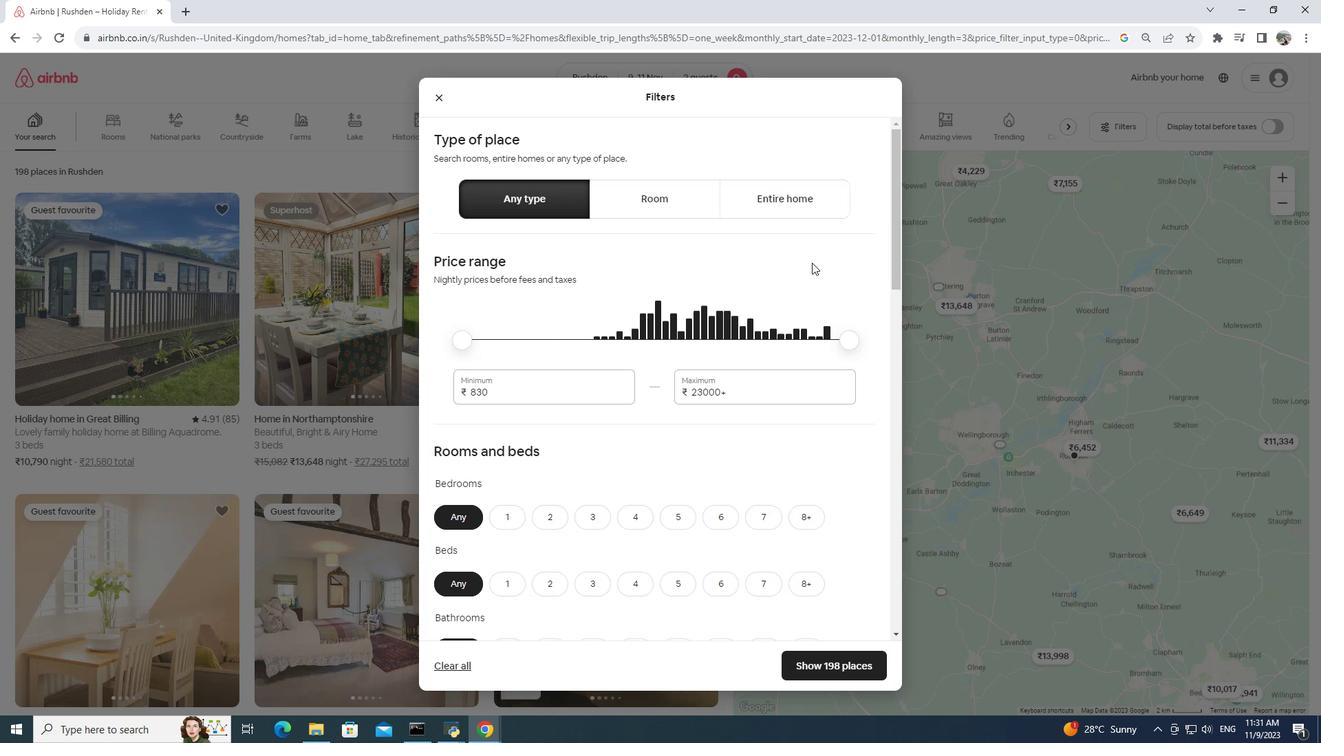 
Action: Mouse scrolled (812, 262) with delta (0, 0)
Screenshot: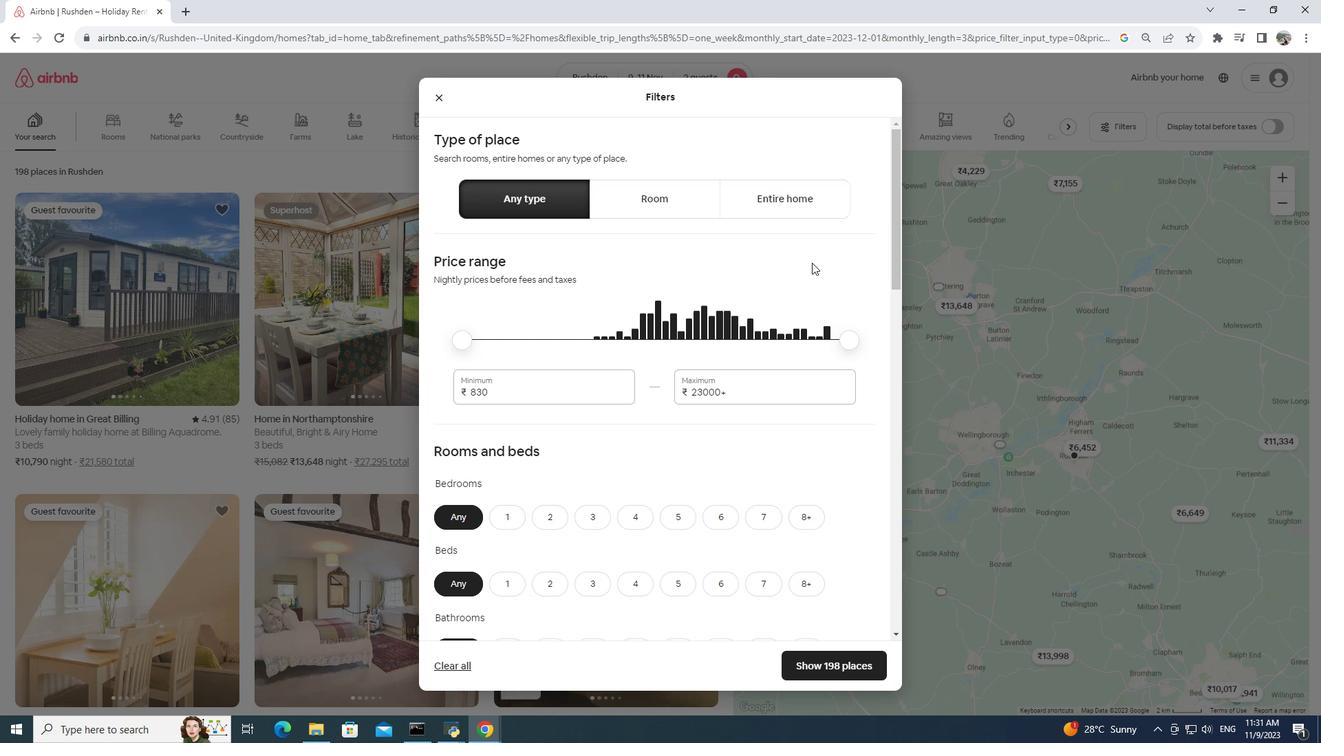 
Action: Mouse scrolled (812, 262) with delta (0, 0)
Screenshot: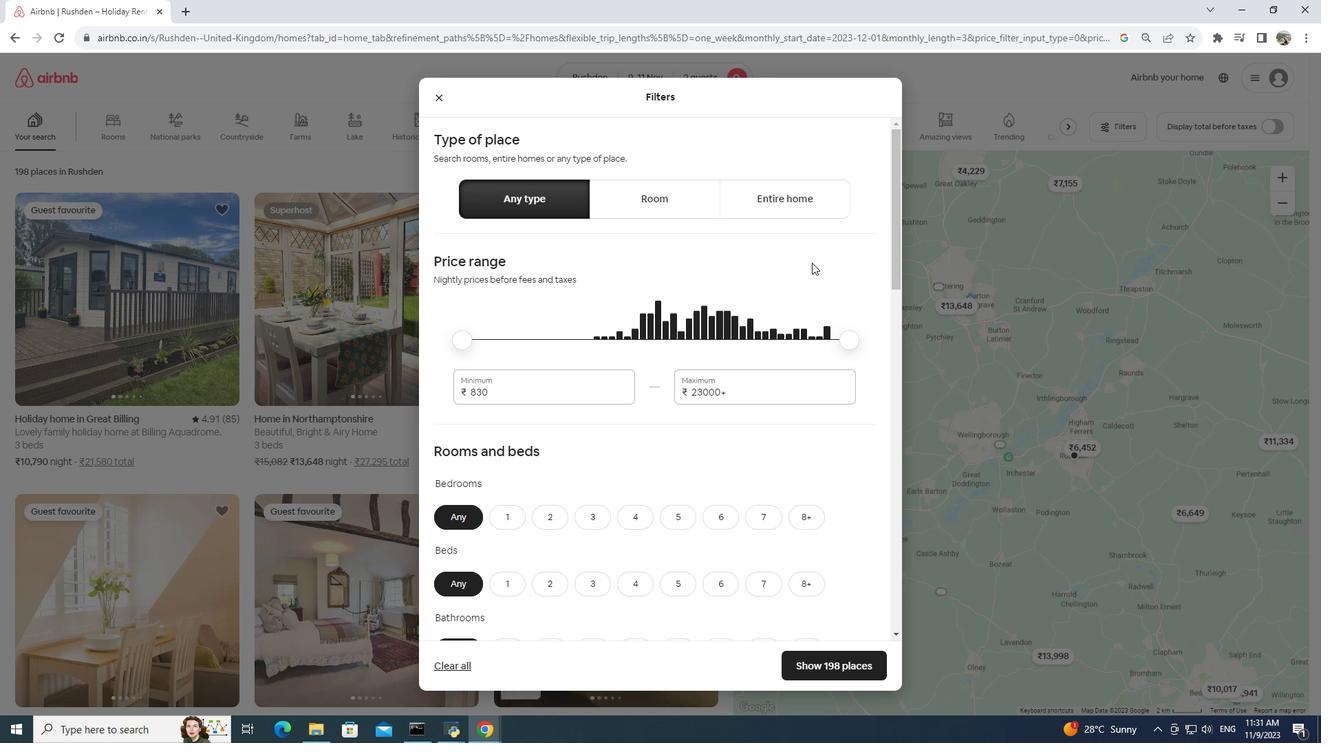 
Action: Mouse scrolled (812, 262) with delta (0, 0)
Screenshot: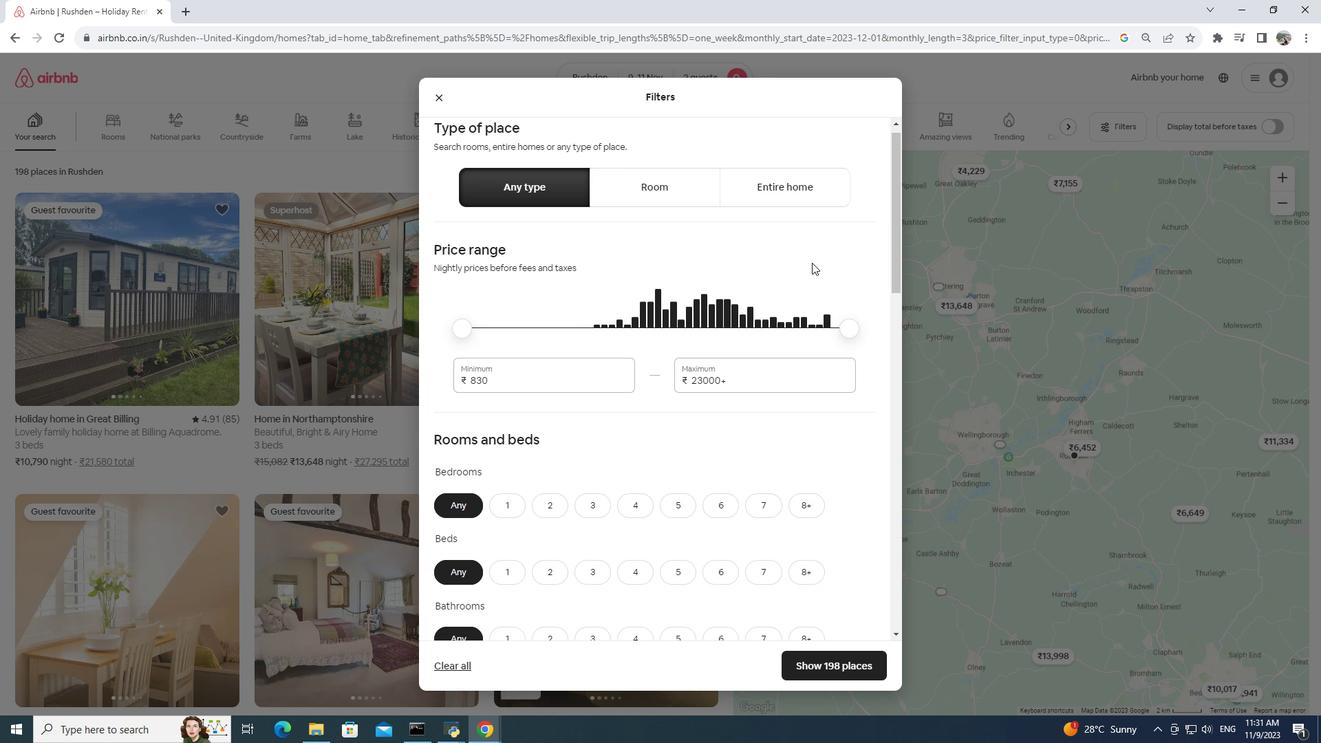 
Action: Mouse moved to (546, 309)
Screenshot: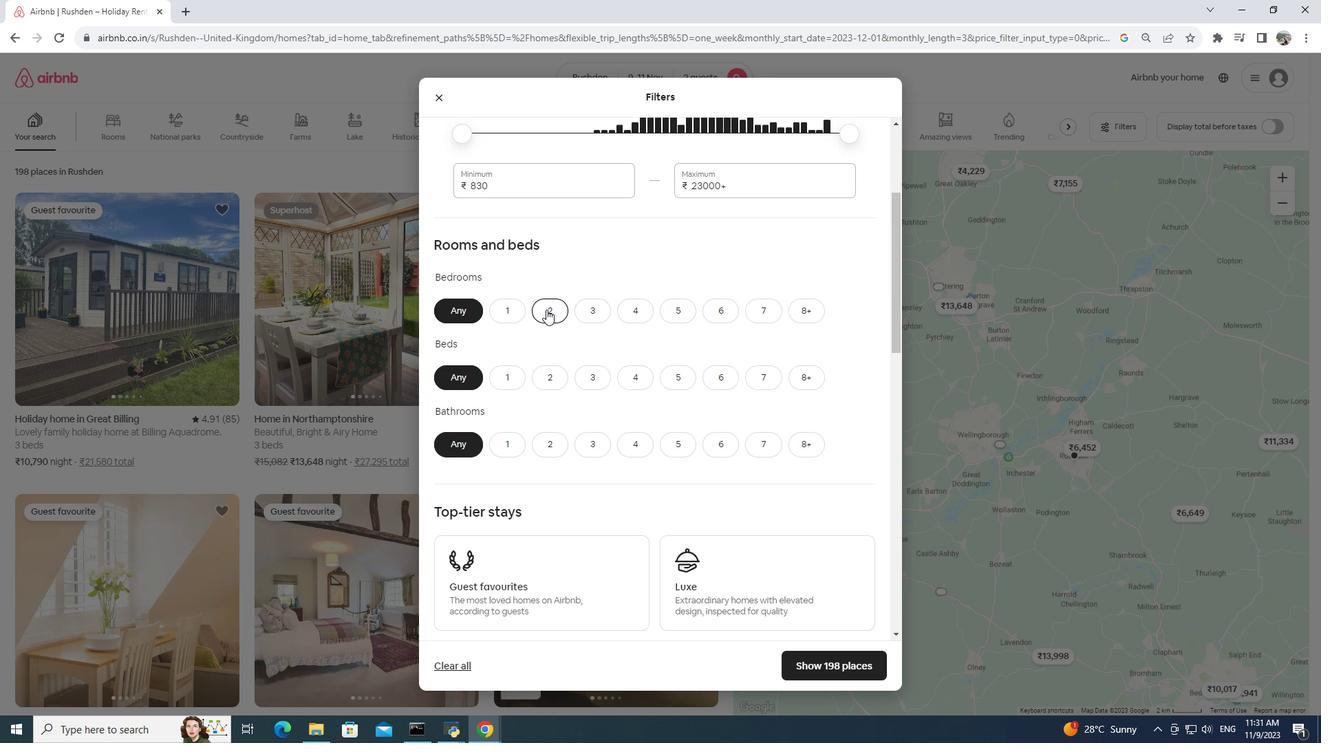
Action: Mouse pressed left at (546, 309)
Screenshot: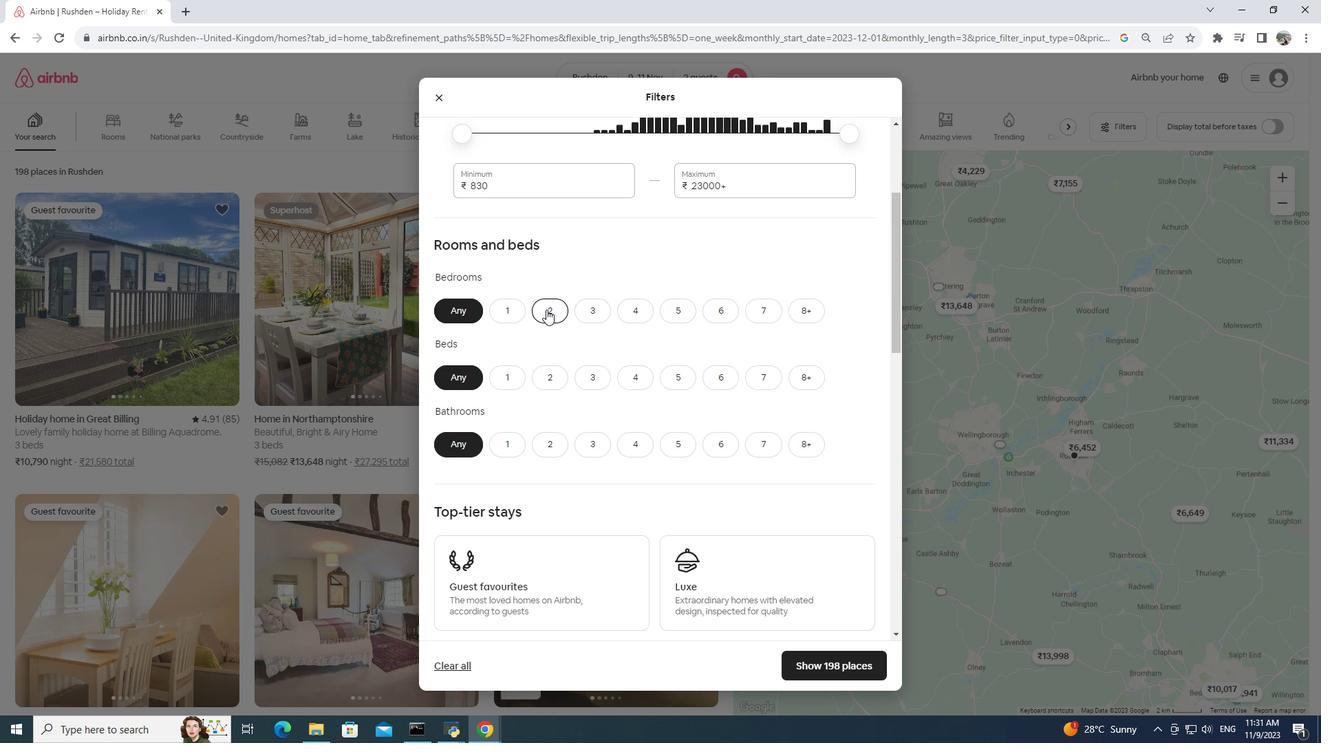 
Action: Mouse moved to (554, 377)
Screenshot: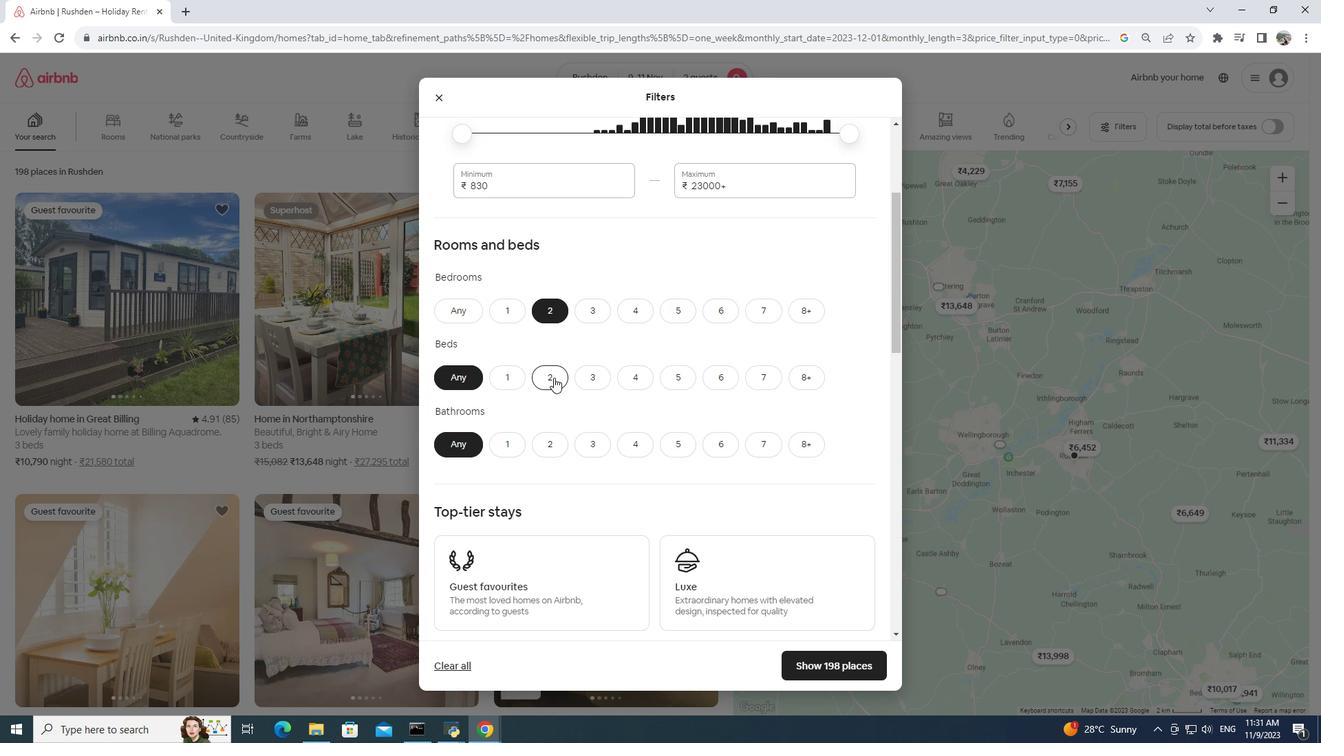 
Action: Mouse pressed left at (554, 377)
Screenshot: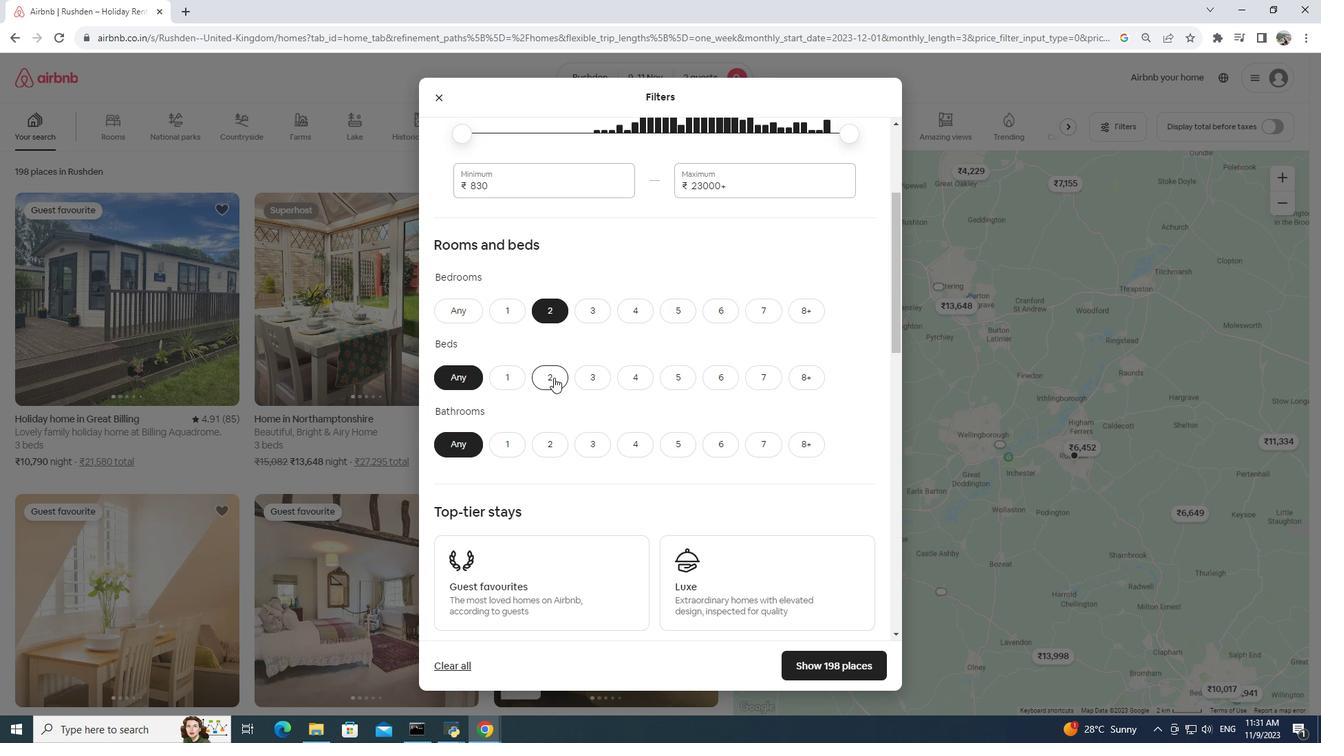 
Action: Mouse moved to (557, 369)
Screenshot: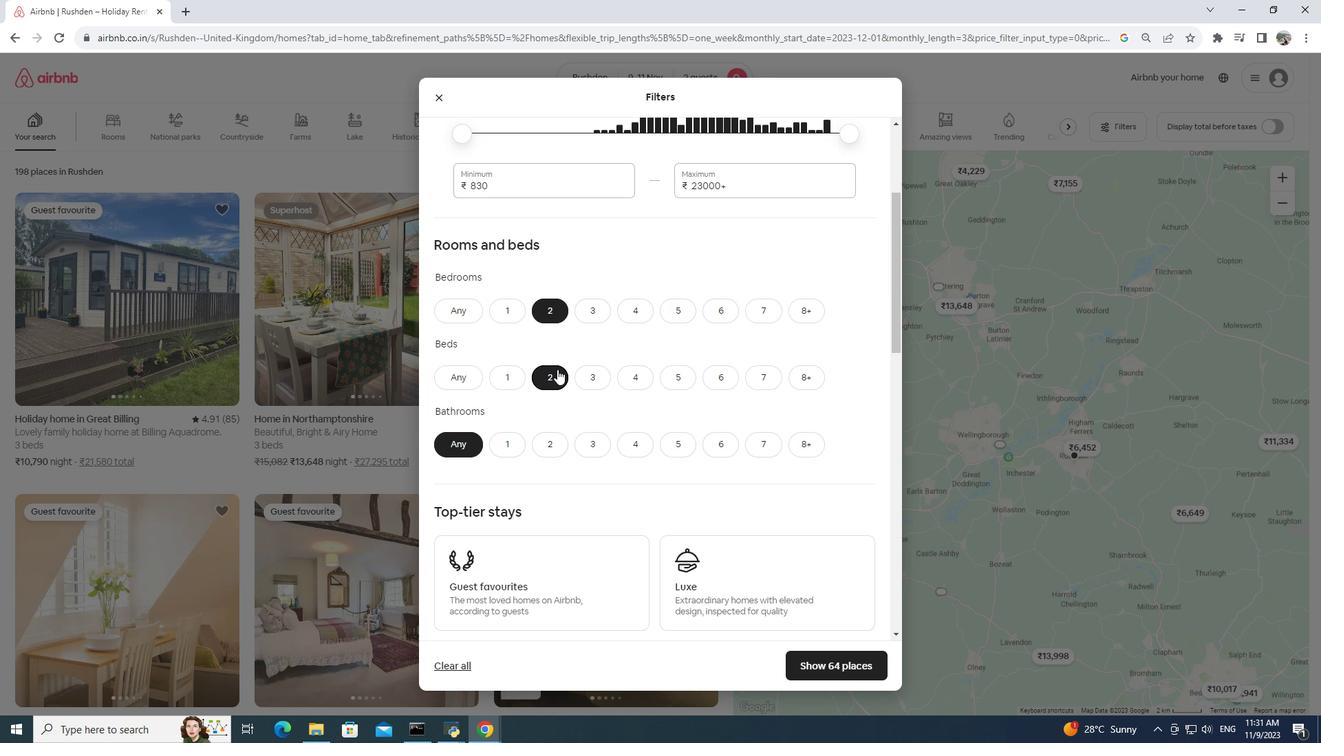 
Action: Mouse scrolled (557, 368) with delta (0, 0)
Screenshot: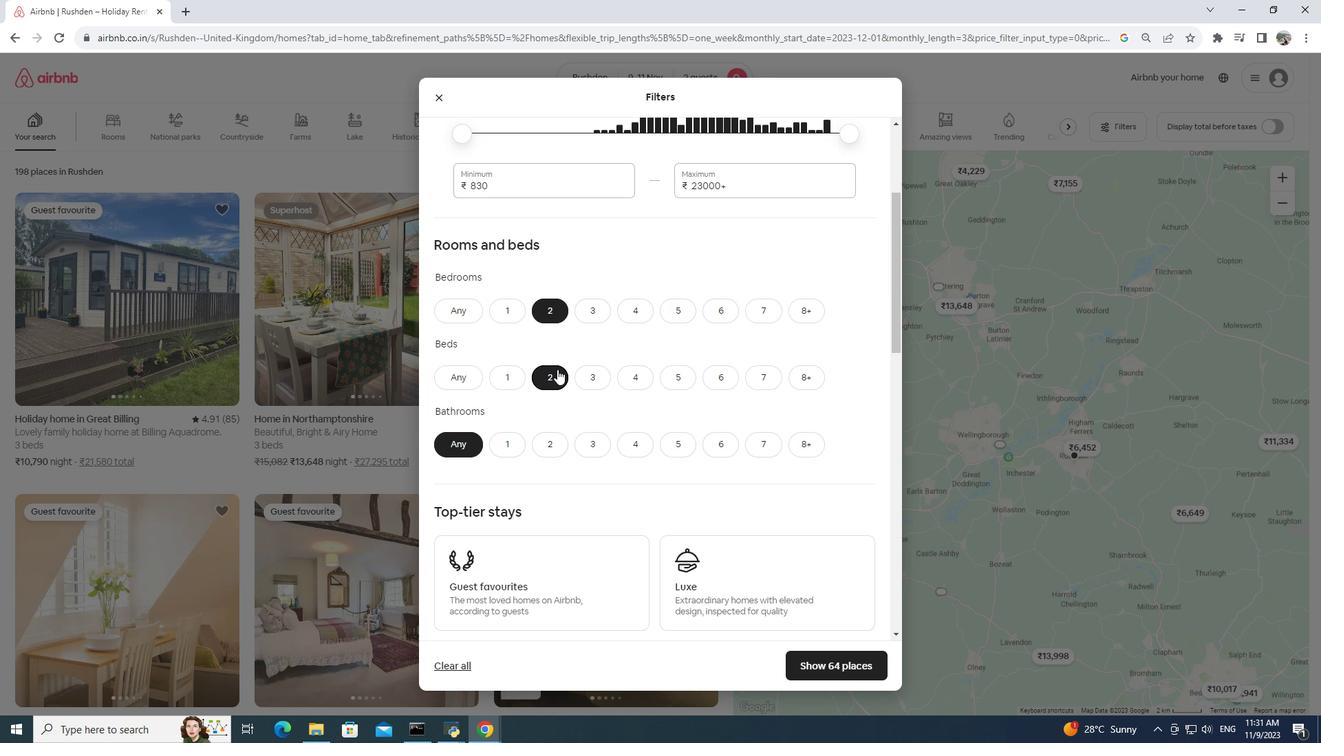 
Action: Mouse moved to (557, 368)
Screenshot: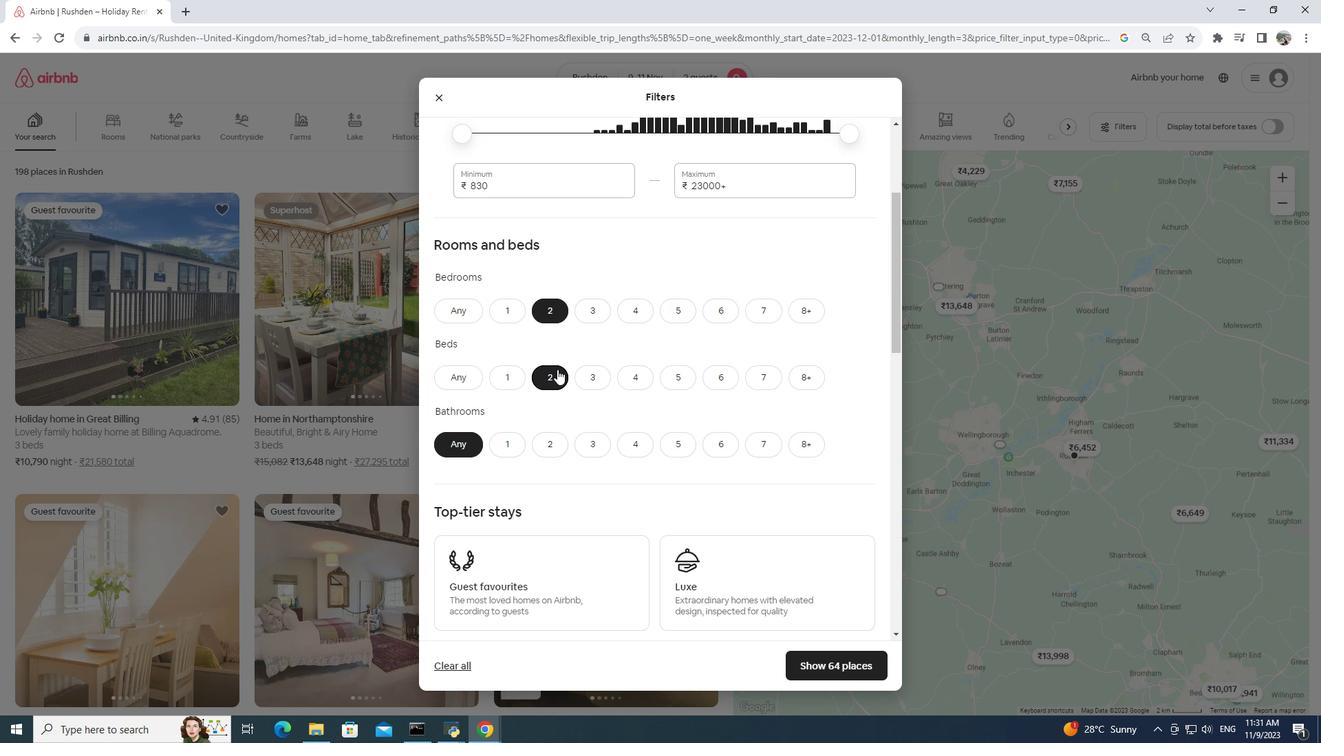
Action: Mouse scrolled (557, 368) with delta (0, 0)
Screenshot: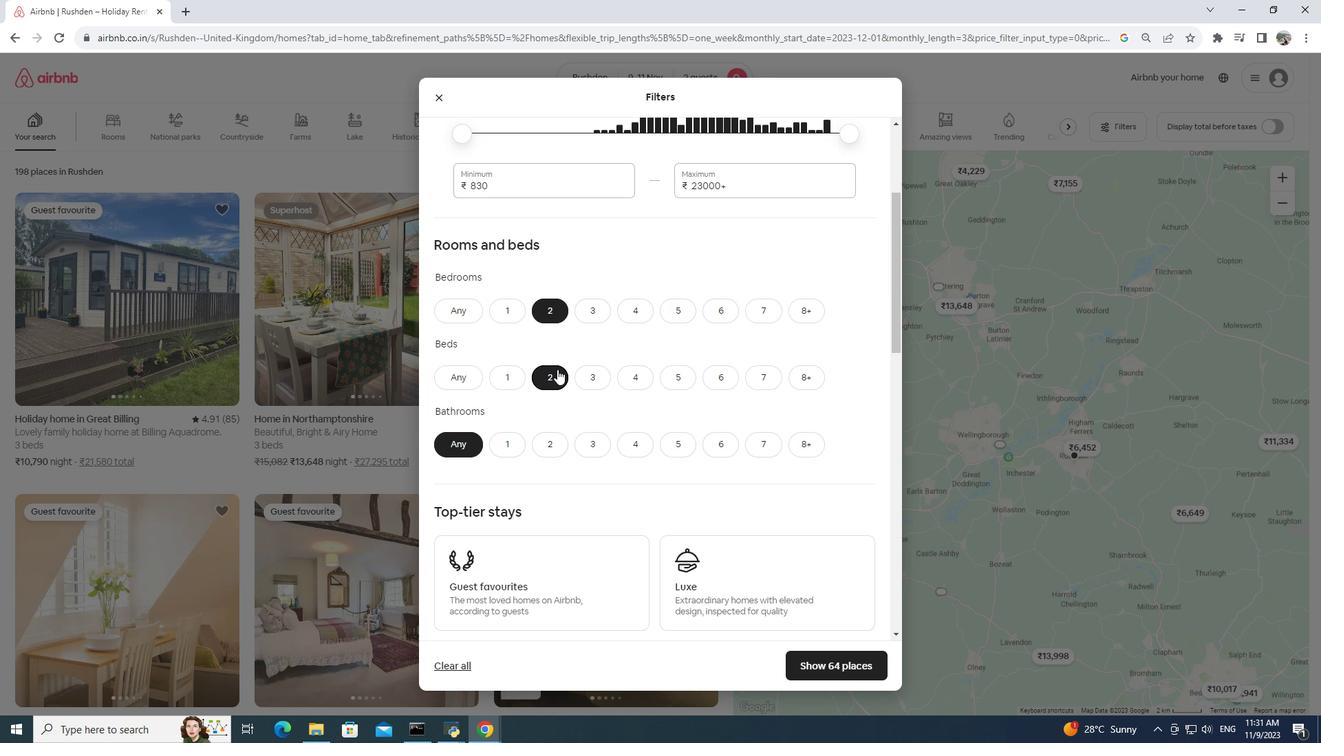 
Action: Mouse moved to (513, 300)
Screenshot: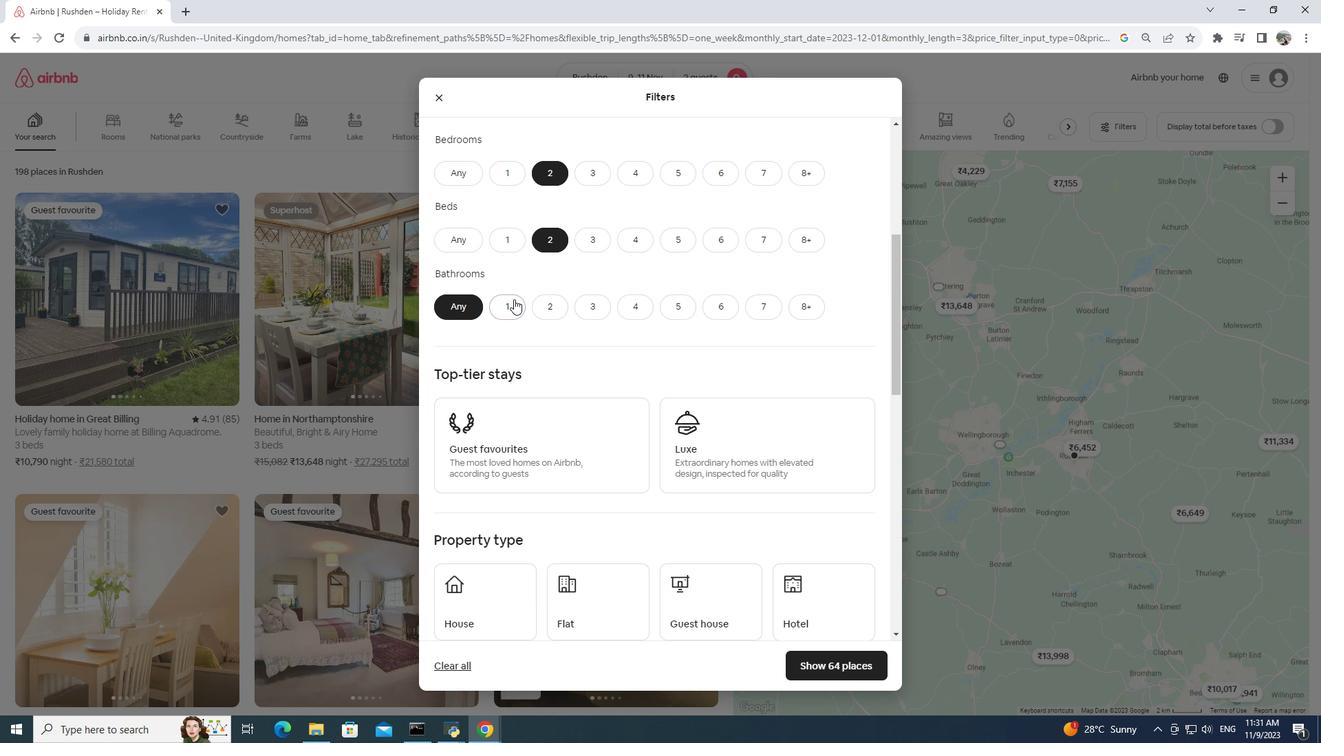 
Action: Mouse pressed left at (513, 300)
Screenshot: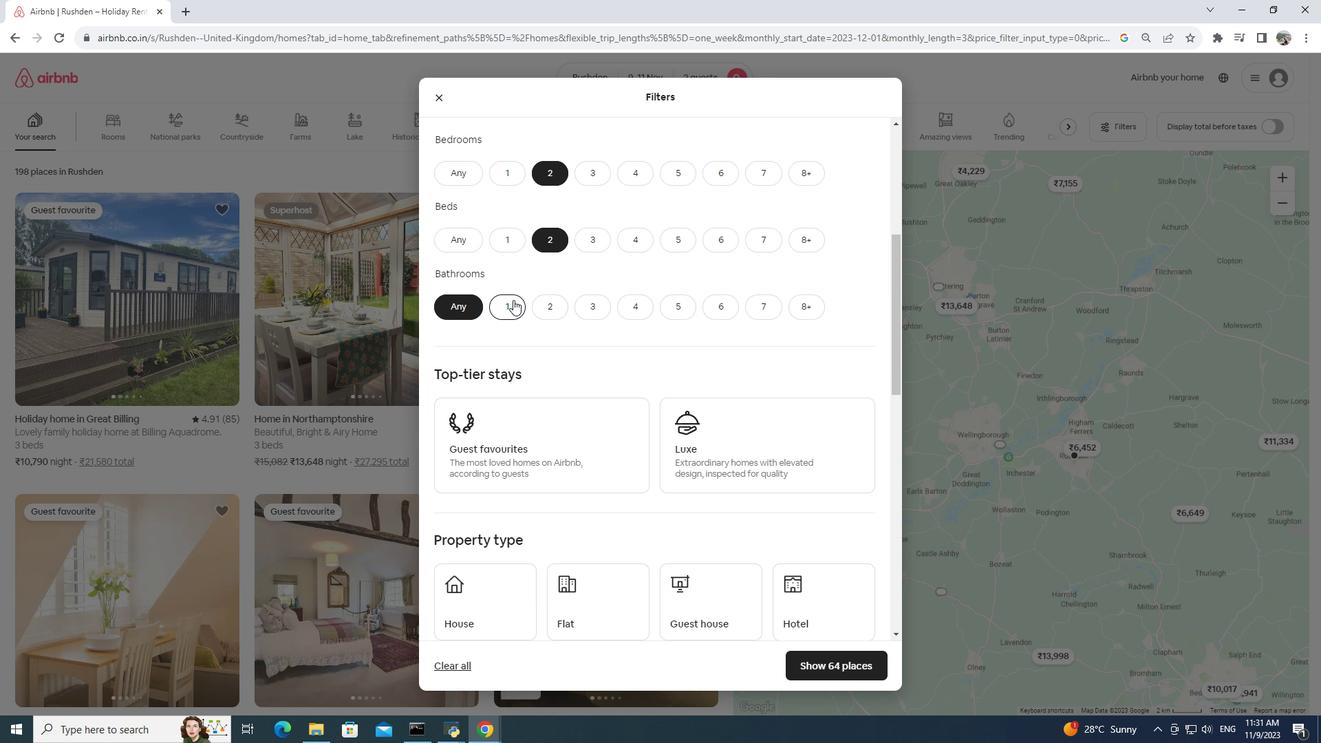 
Action: Mouse moved to (517, 295)
Screenshot: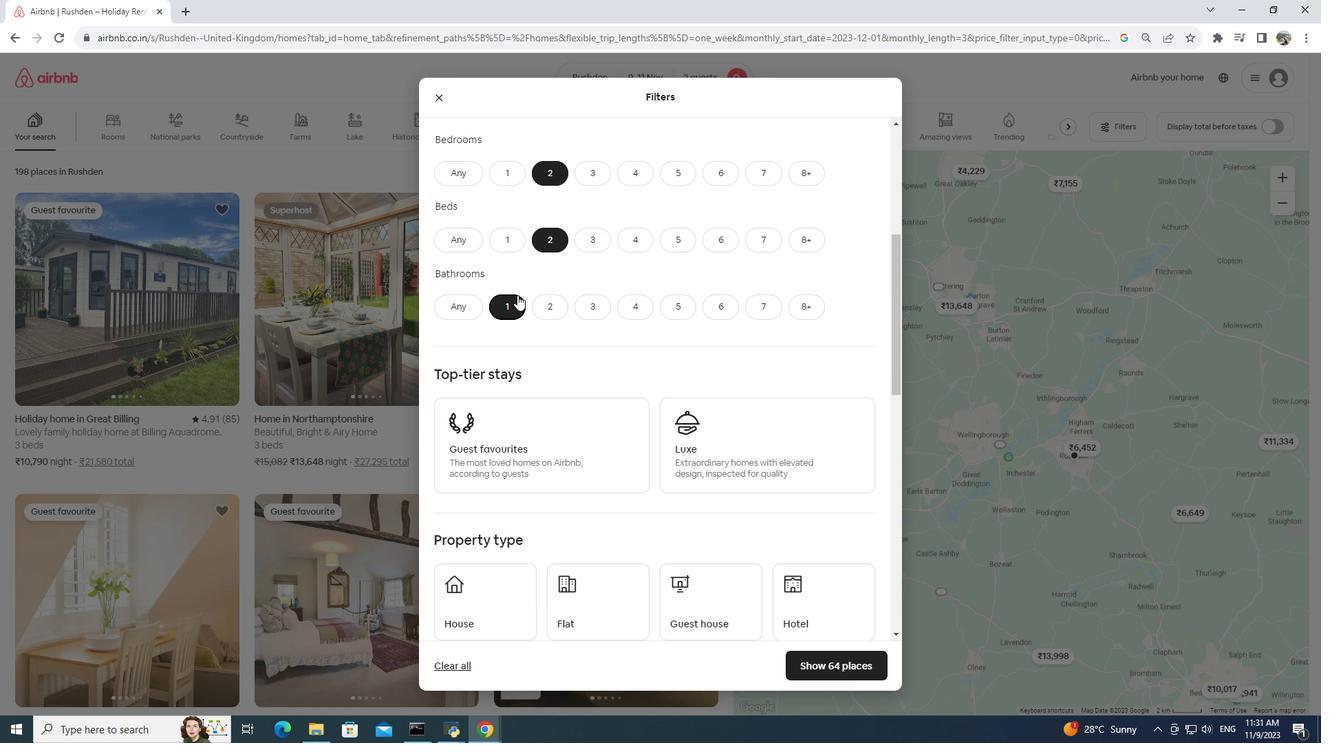 
Action: Mouse scrolled (517, 294) with delta (0, 0)
Screenshot: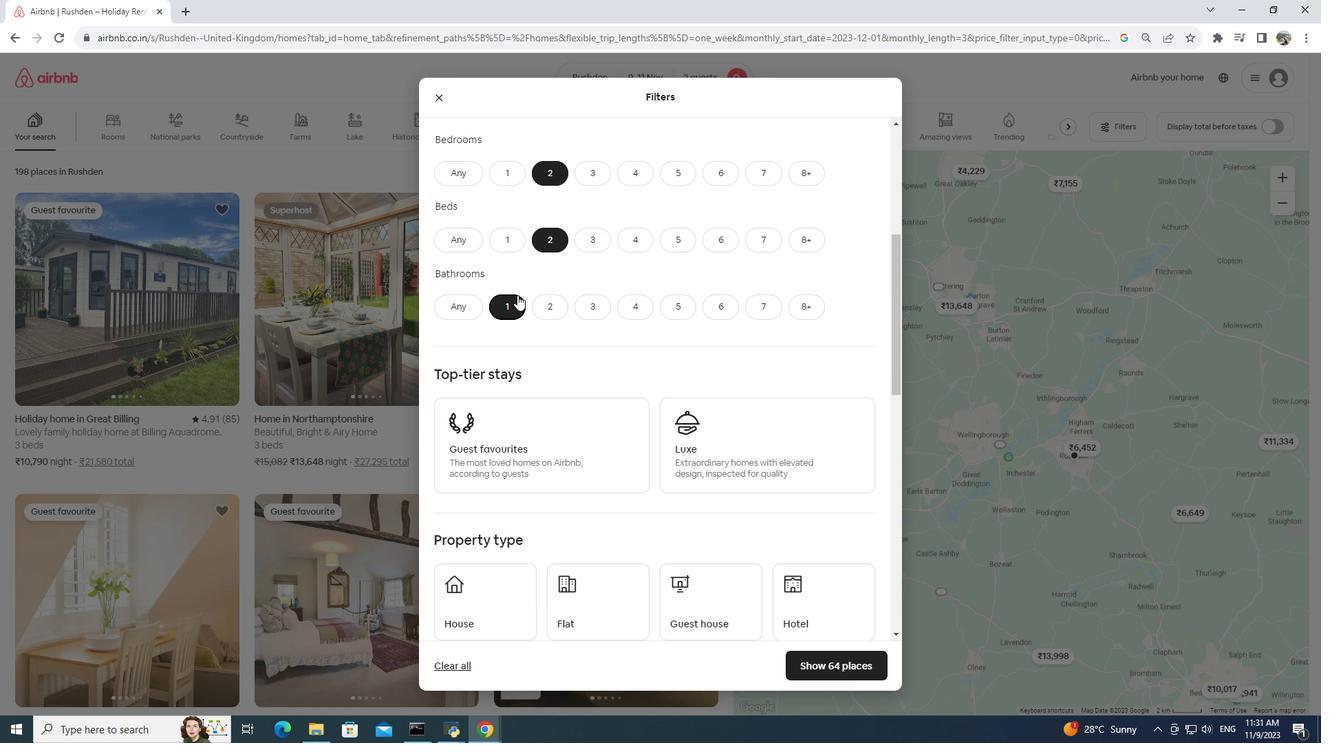 
Action: Mouse moved to (519, 294)
Screenshot: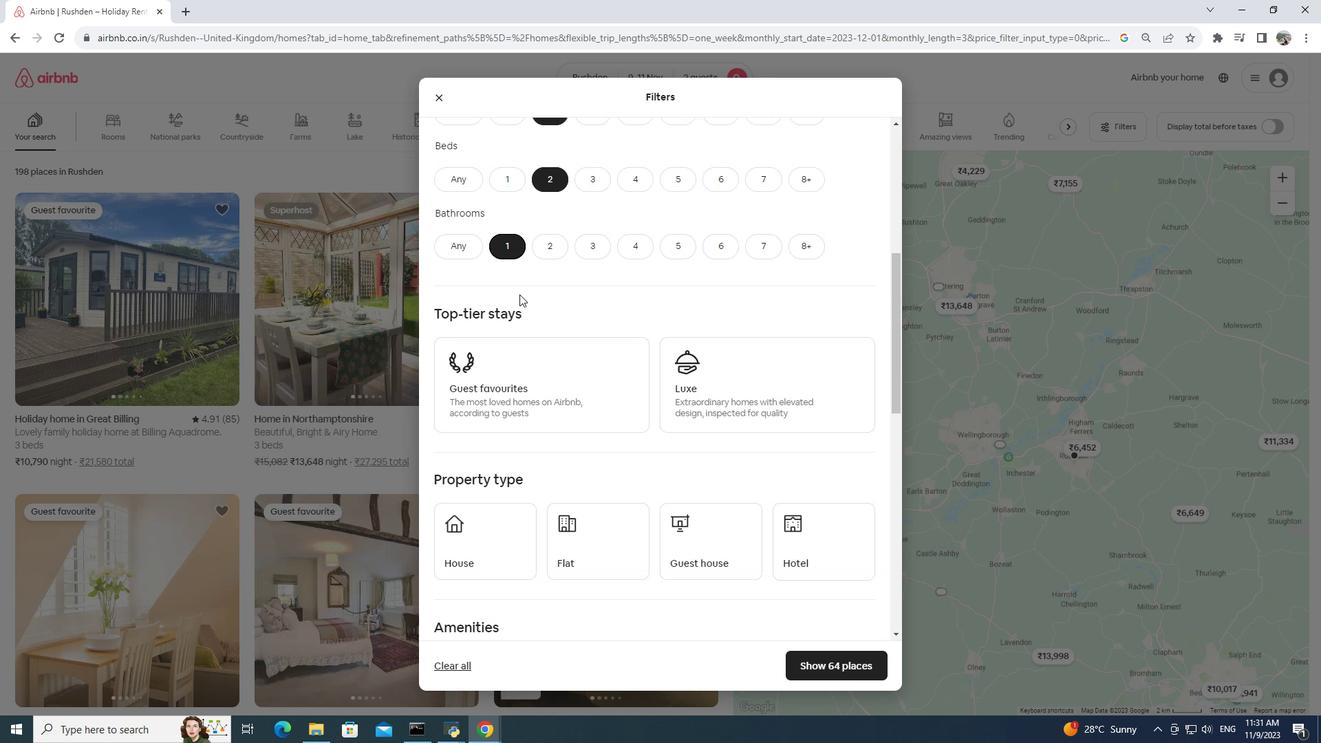 
Action: Mouse scrolled (519, 293) with delta (0, 0)
Screenshot: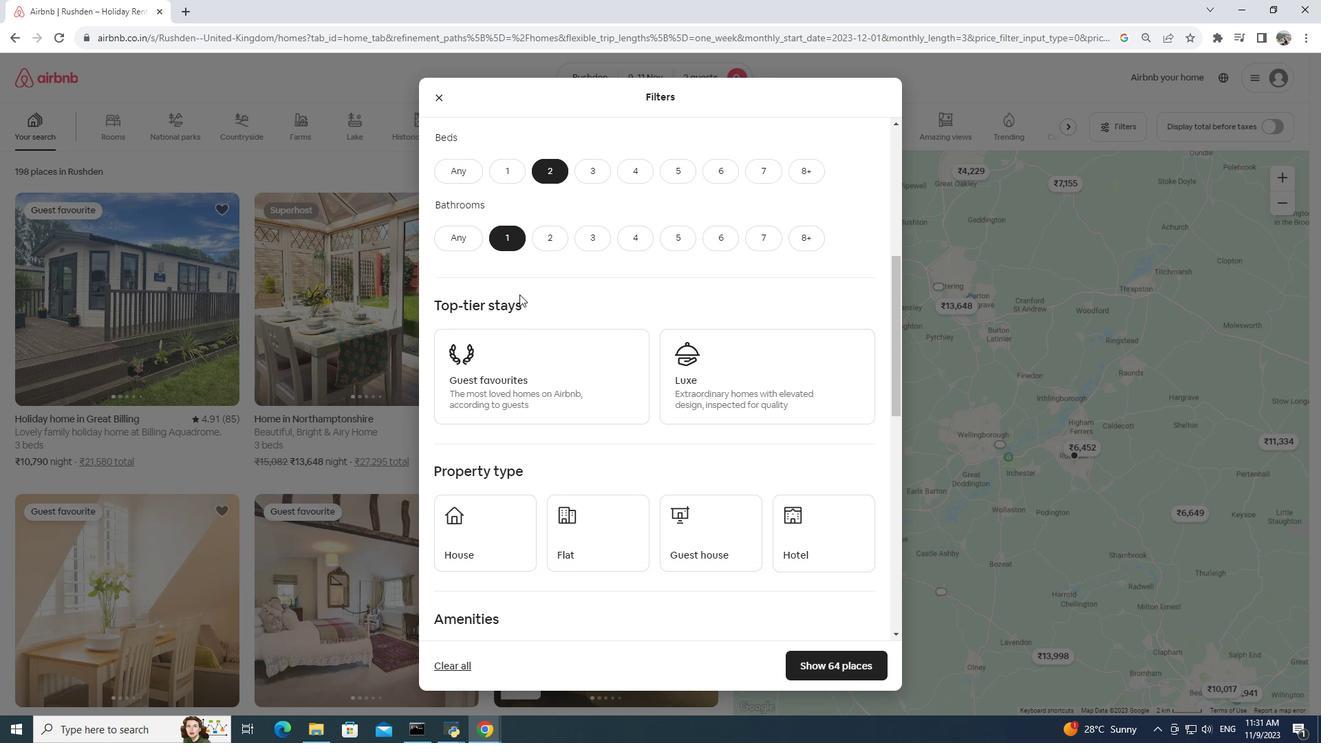 
Action: Mouse scrolled (519, 293) with delta (0, 0)
Screenshot: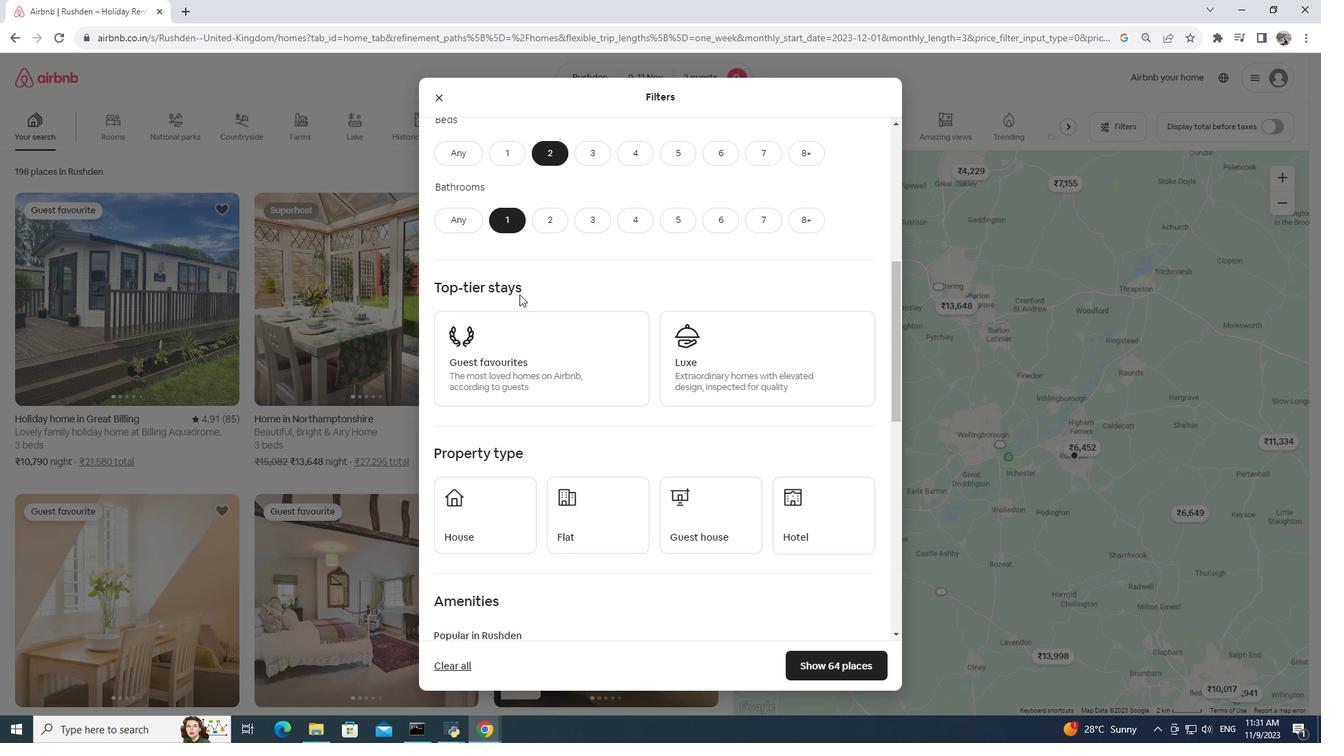 
Action: Mouse moved to (521, 292)
Screenshot: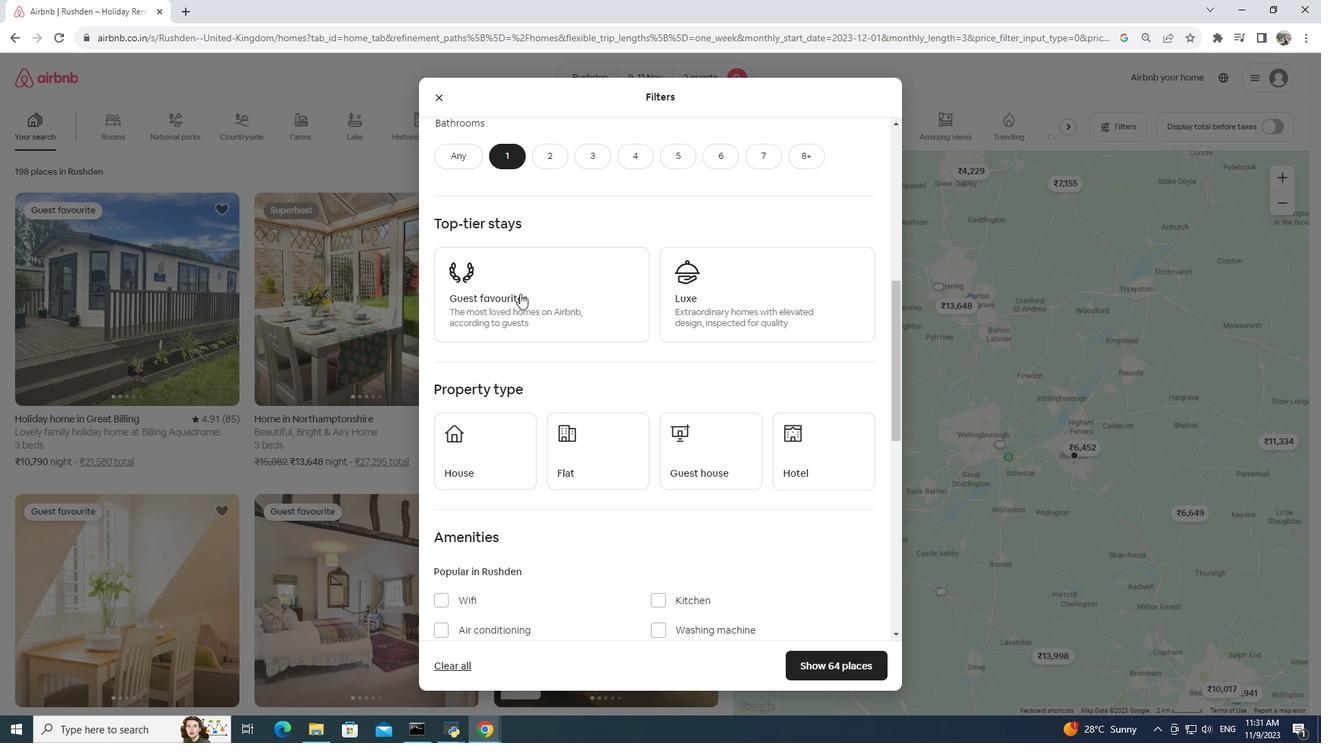 
Action: Mouse scrolled (521, 291) with delta (0, 0)
Screenshot: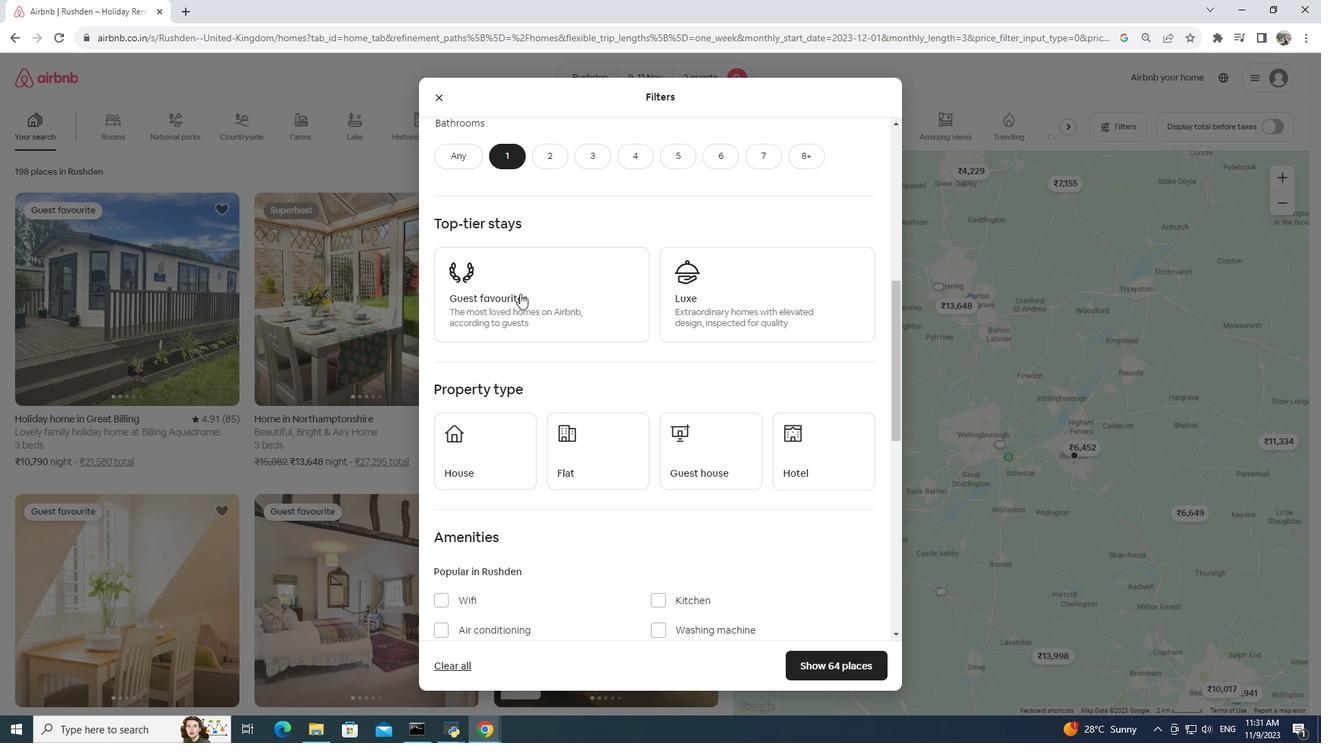 
Action: Mouse moved to (521, 291)
Screenshot: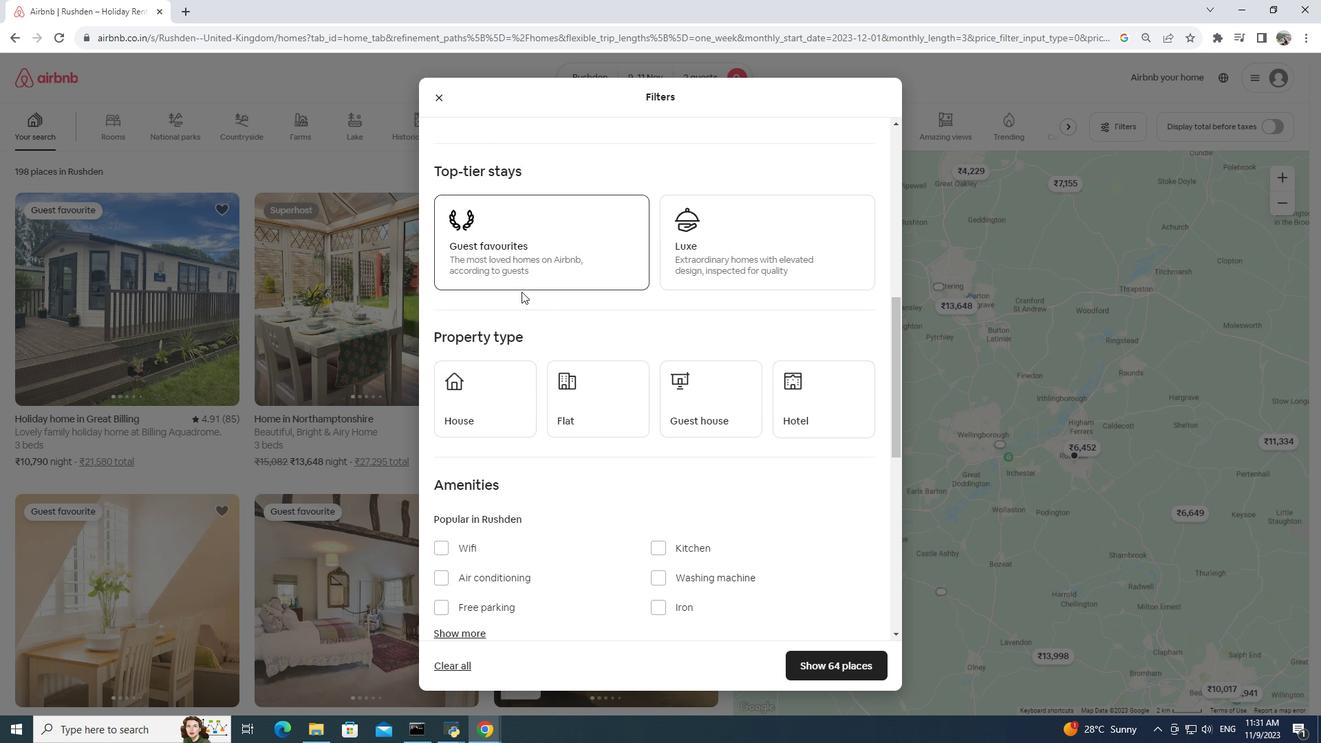 
Action: Mouse scrolled (521, 291) with delta (0, 0)
Screenshot: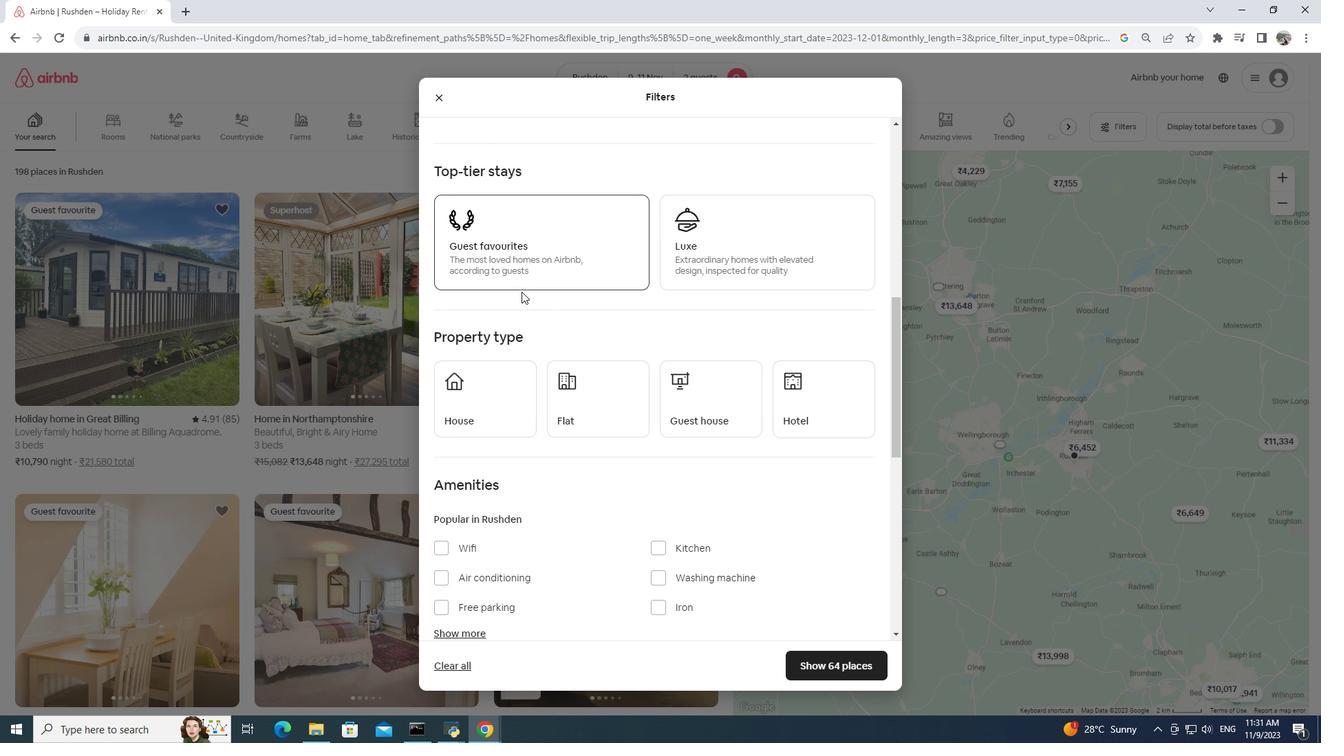 
Action: Mouse moved to (706, 270)
Screenshot: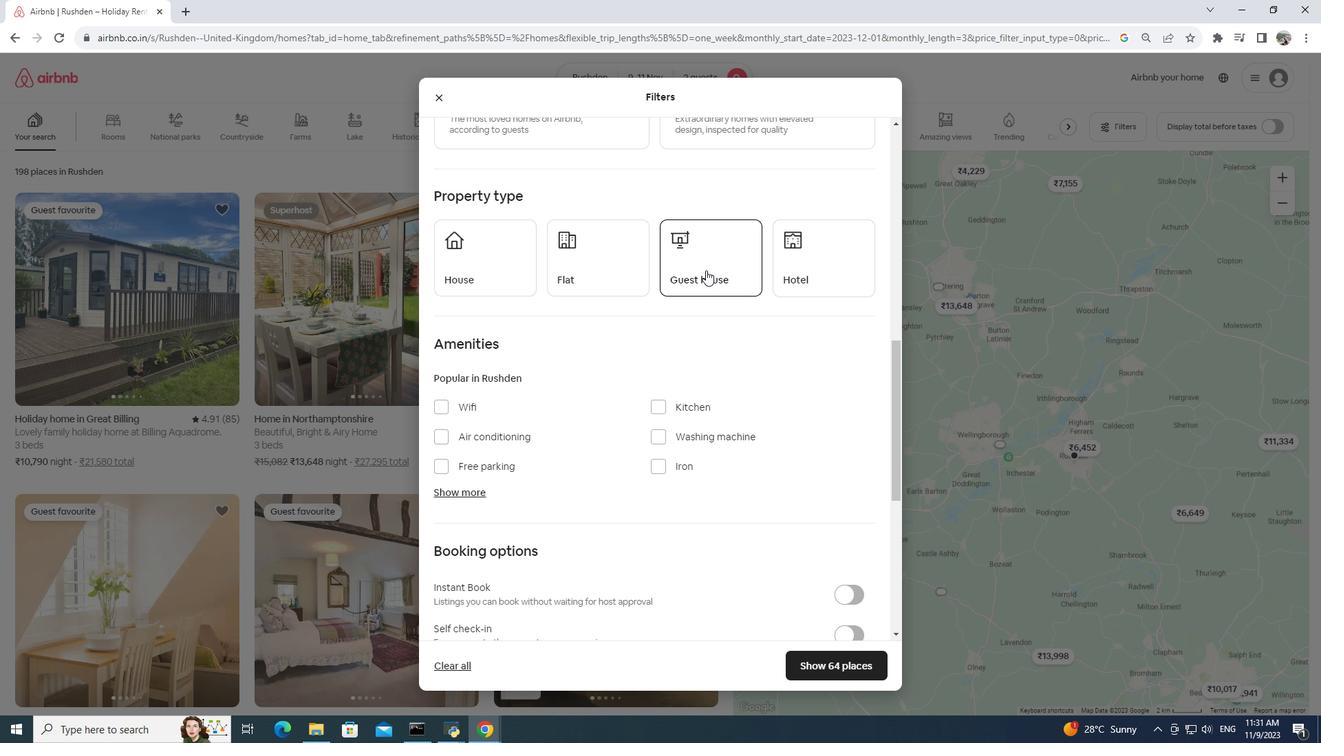 
Action: Mouse pressed left at (706, 270)
Screenshot: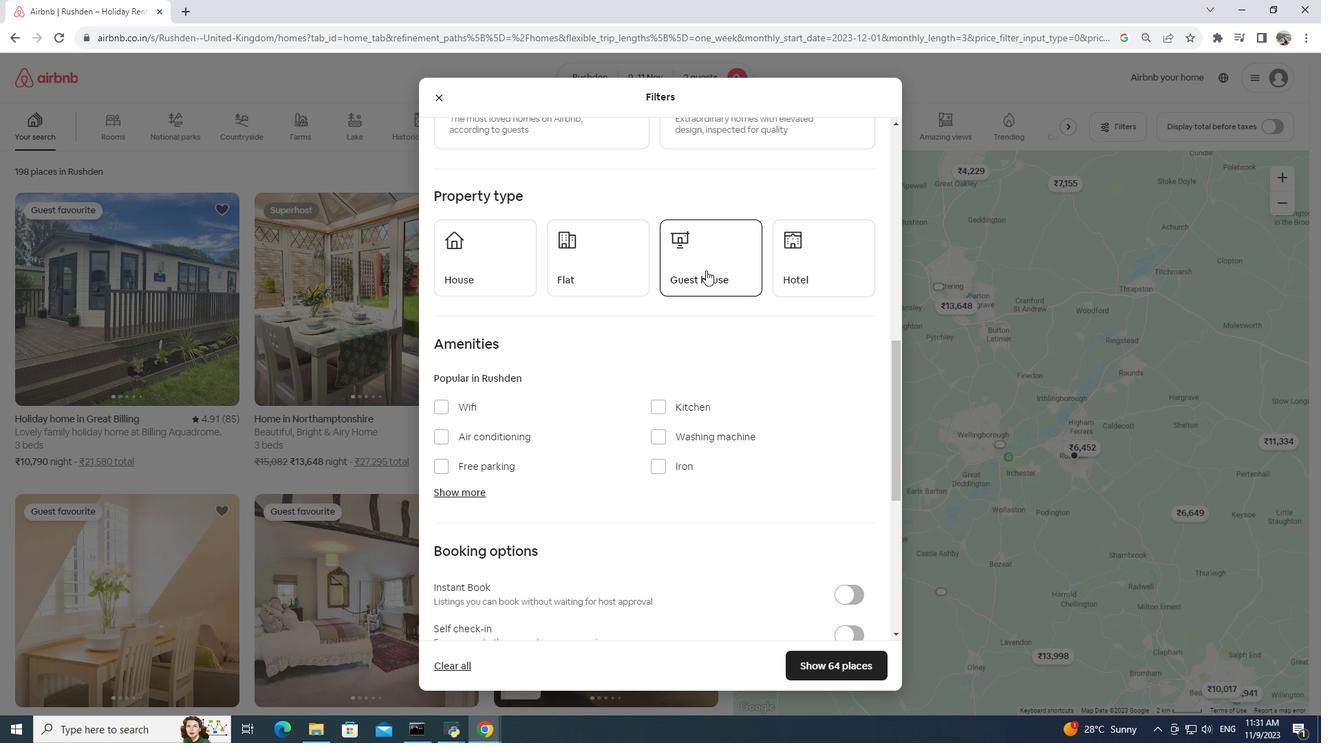 
Action: Mouse moved to (707, 270)
Screenshot: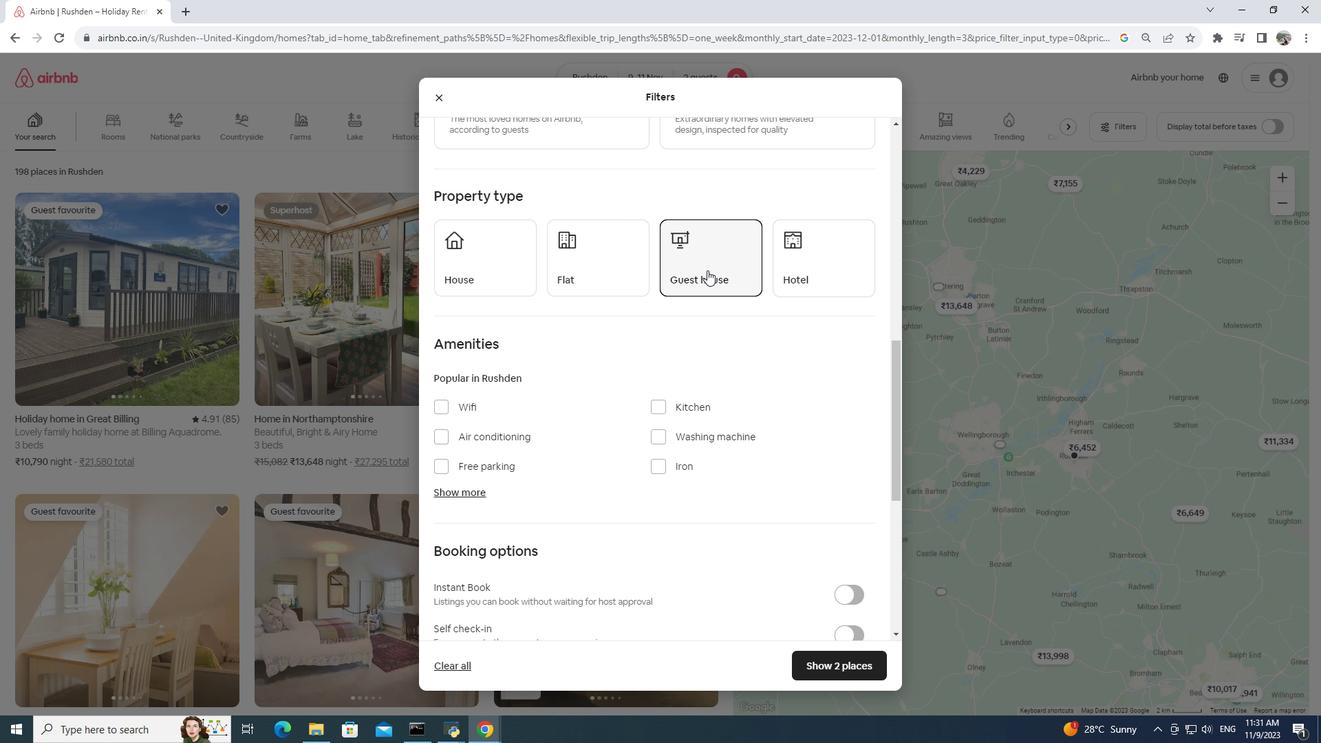 
Action: Mouse scrolled (707, 269) with delta (0, 0)
Screenshot: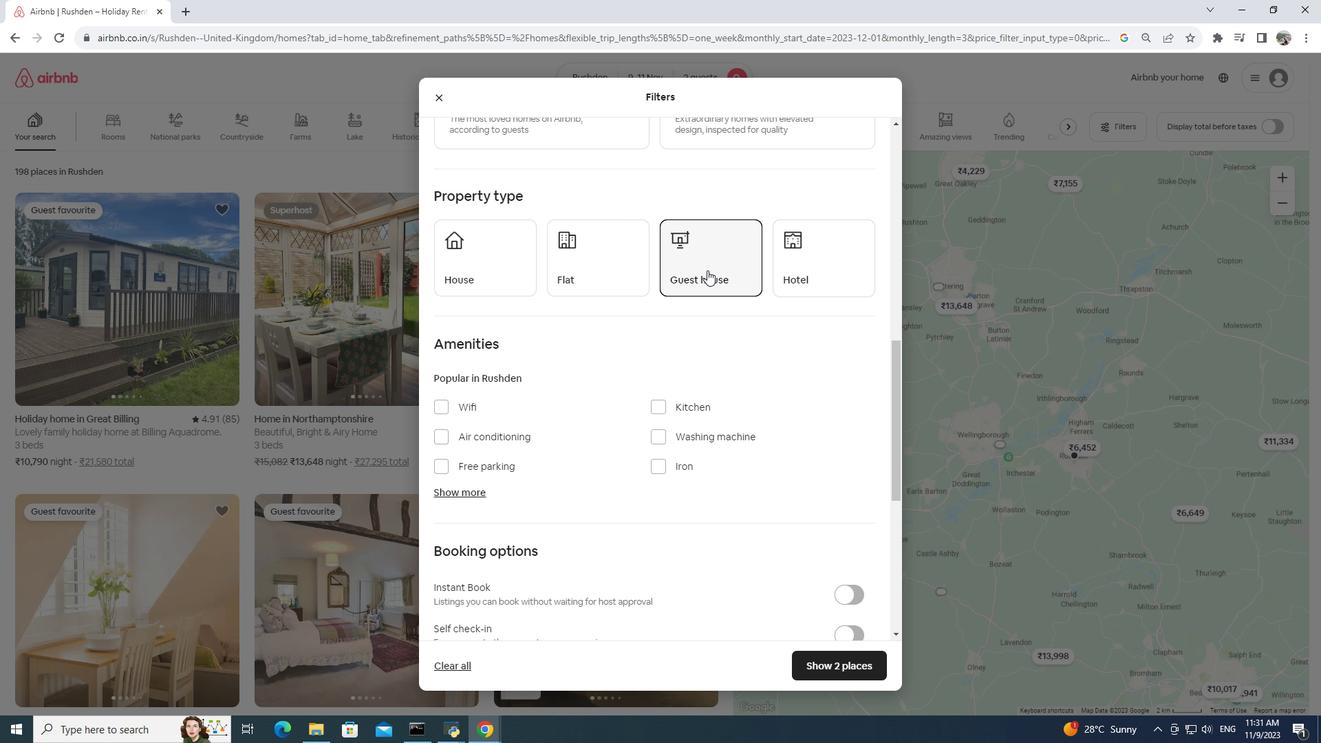 
Action: Mouse scrolled (707, 269) with delta (0, 0)
Screenshot: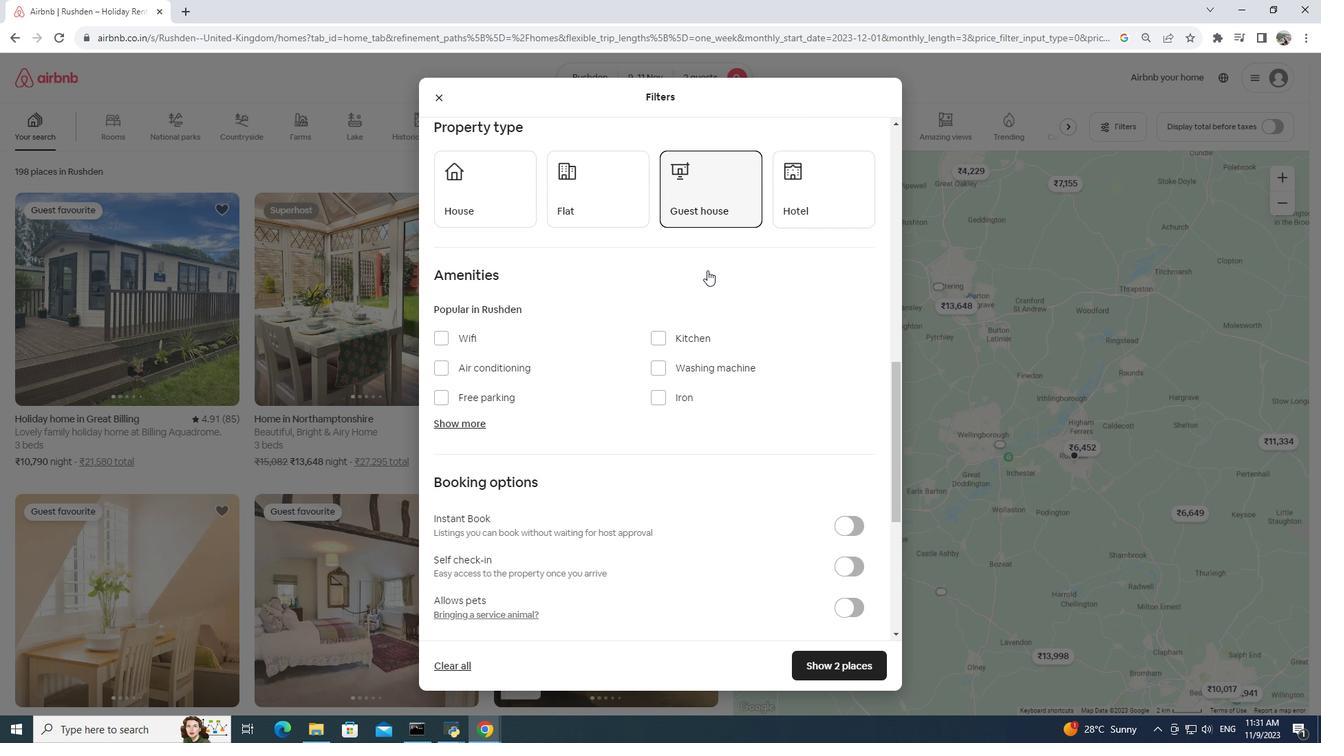 
Action: Mouse moved to (708, 270)
Screenshot: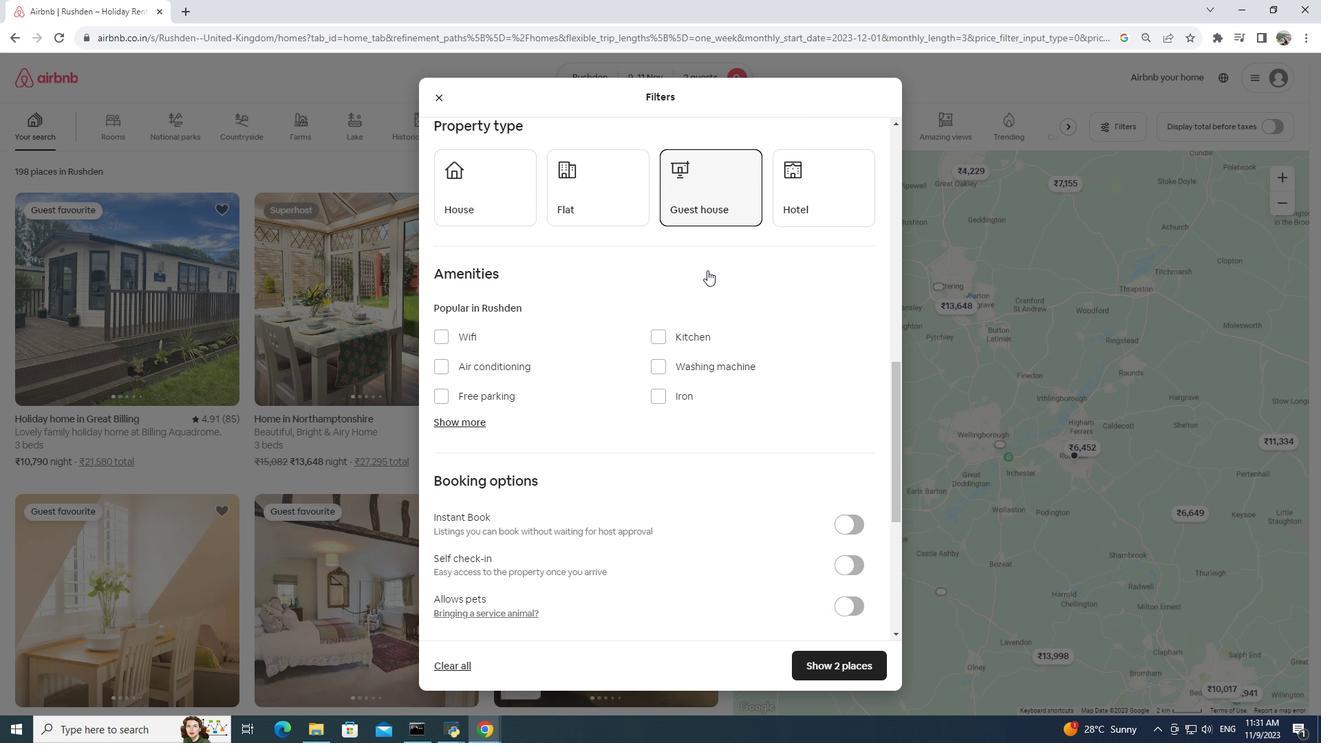 
Action: Mouse scrolled (708, 269) with delta (0, 0)
Screenshot: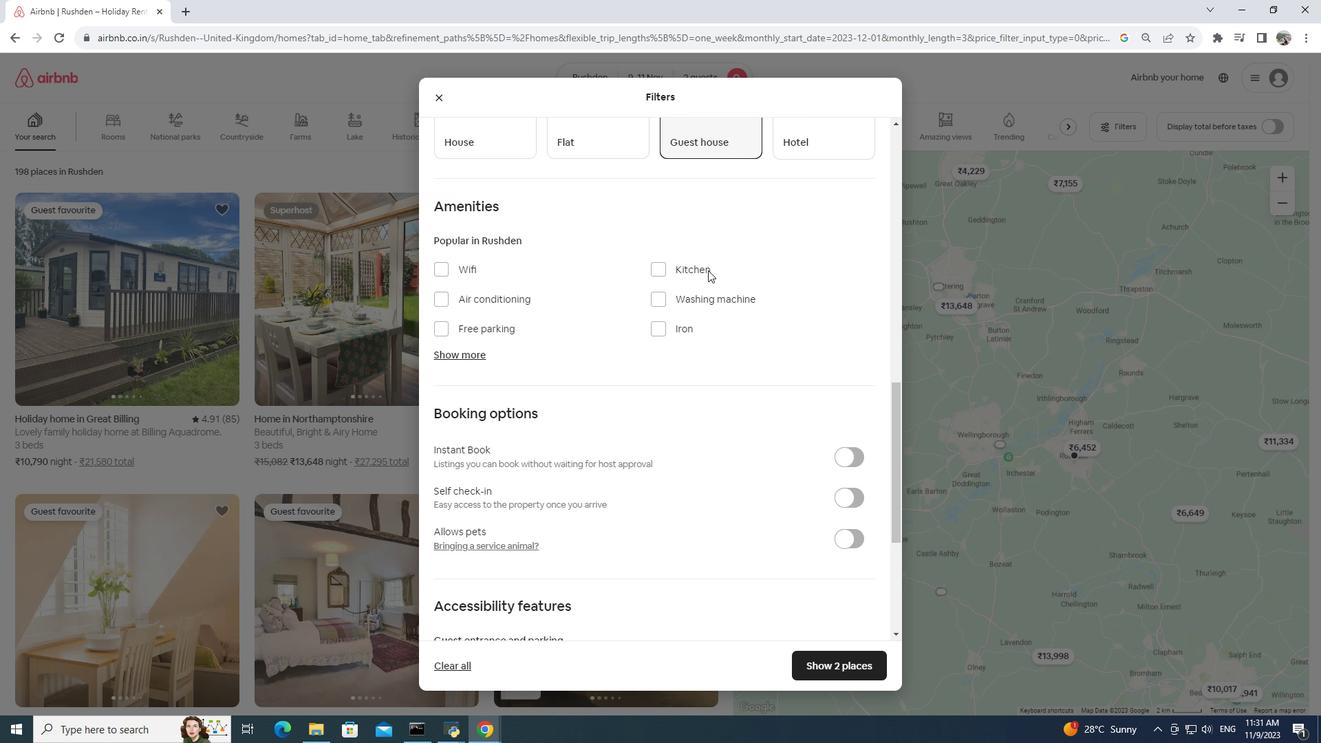 
Action: Mouse moved to (709, 267)
Screenshot: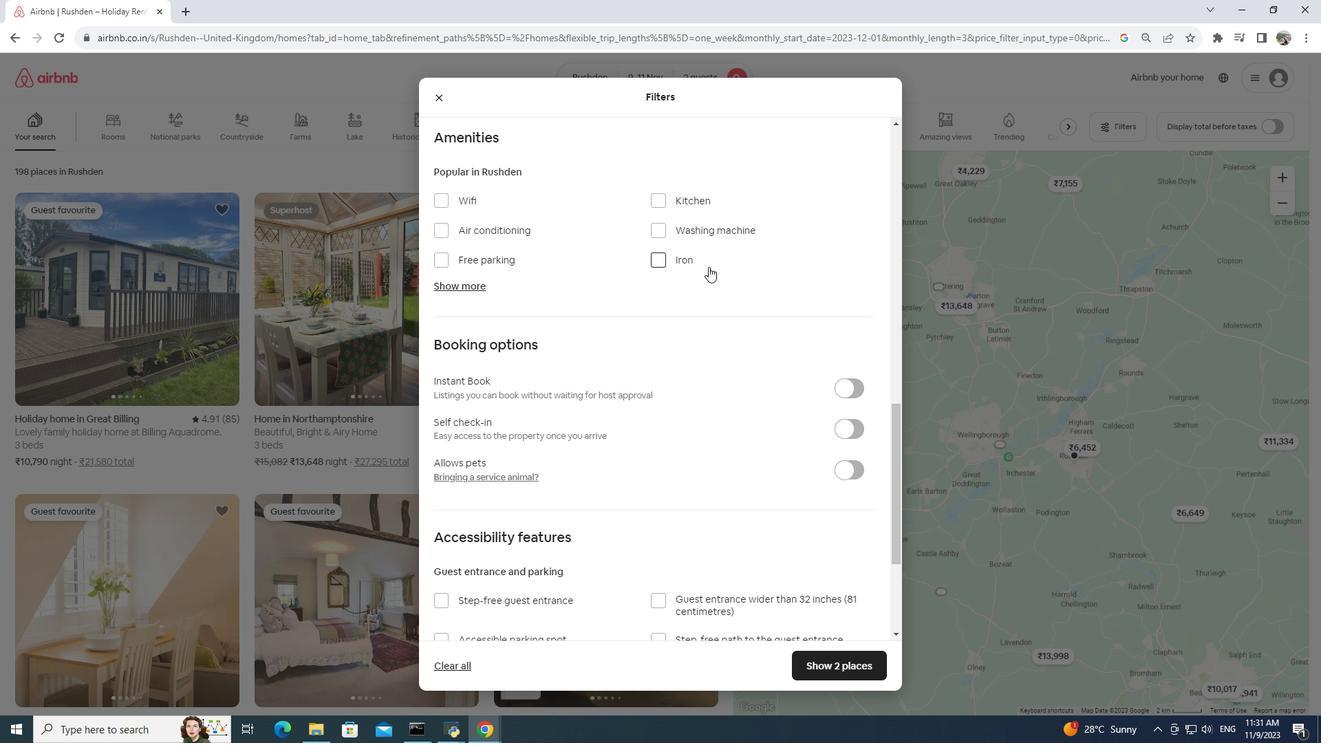 
Action: Mouse scrolled (709, 267) with delta (0, 0)
Screenshot: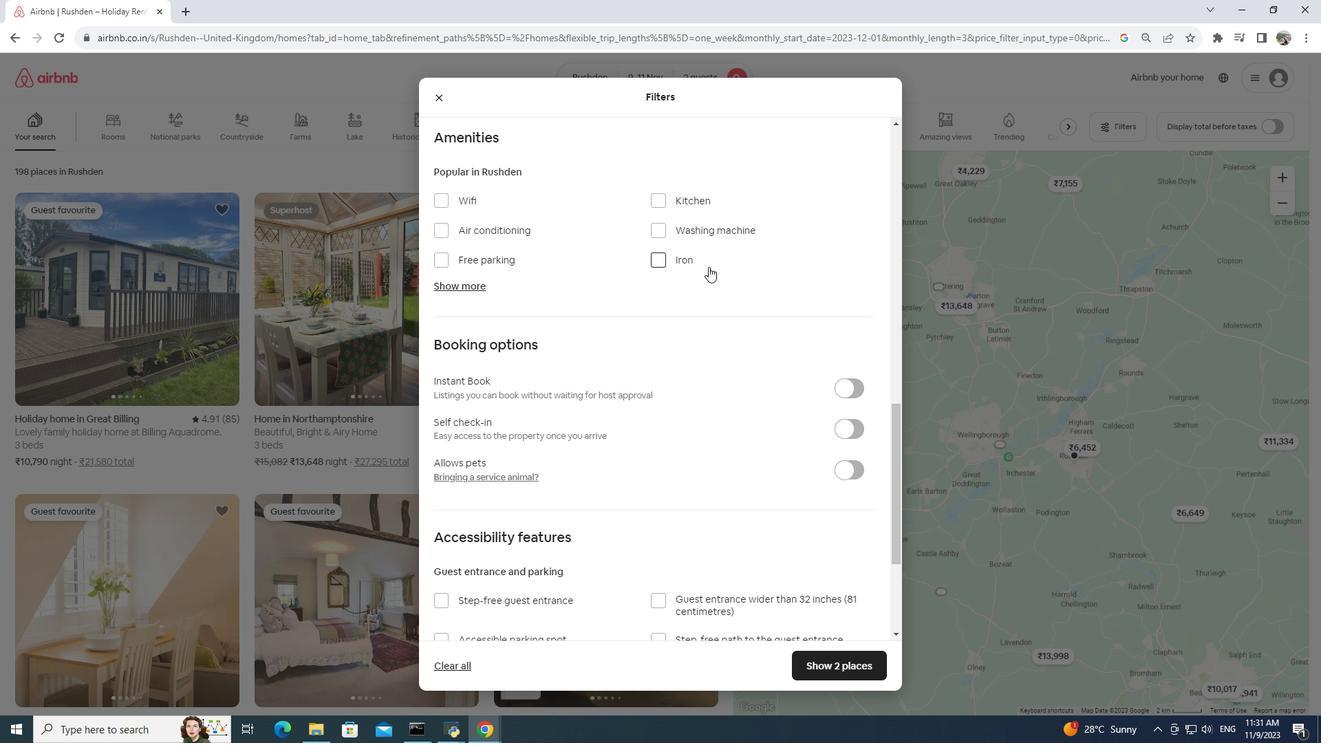
Action: Mouse moved to (861, 666)
Screenshot: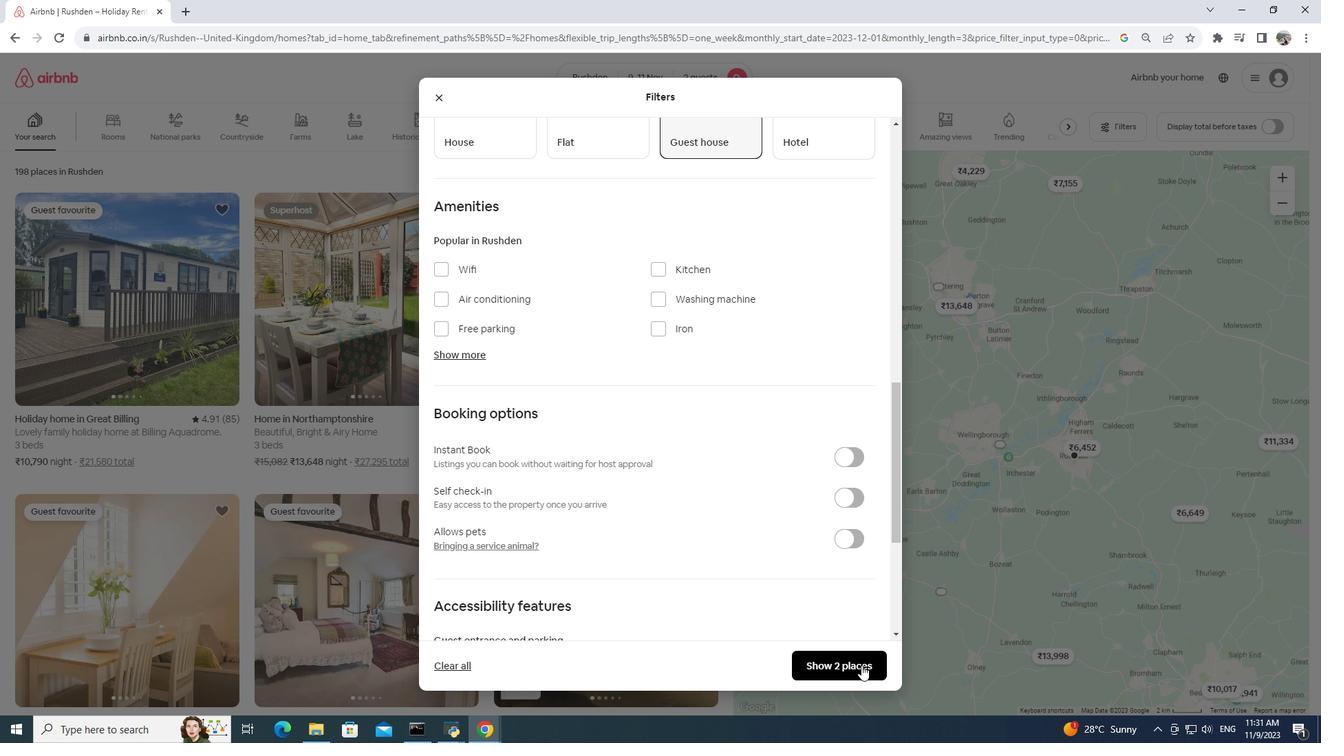 
Action: Mouse pressed left at (861, 666)
Screenshot: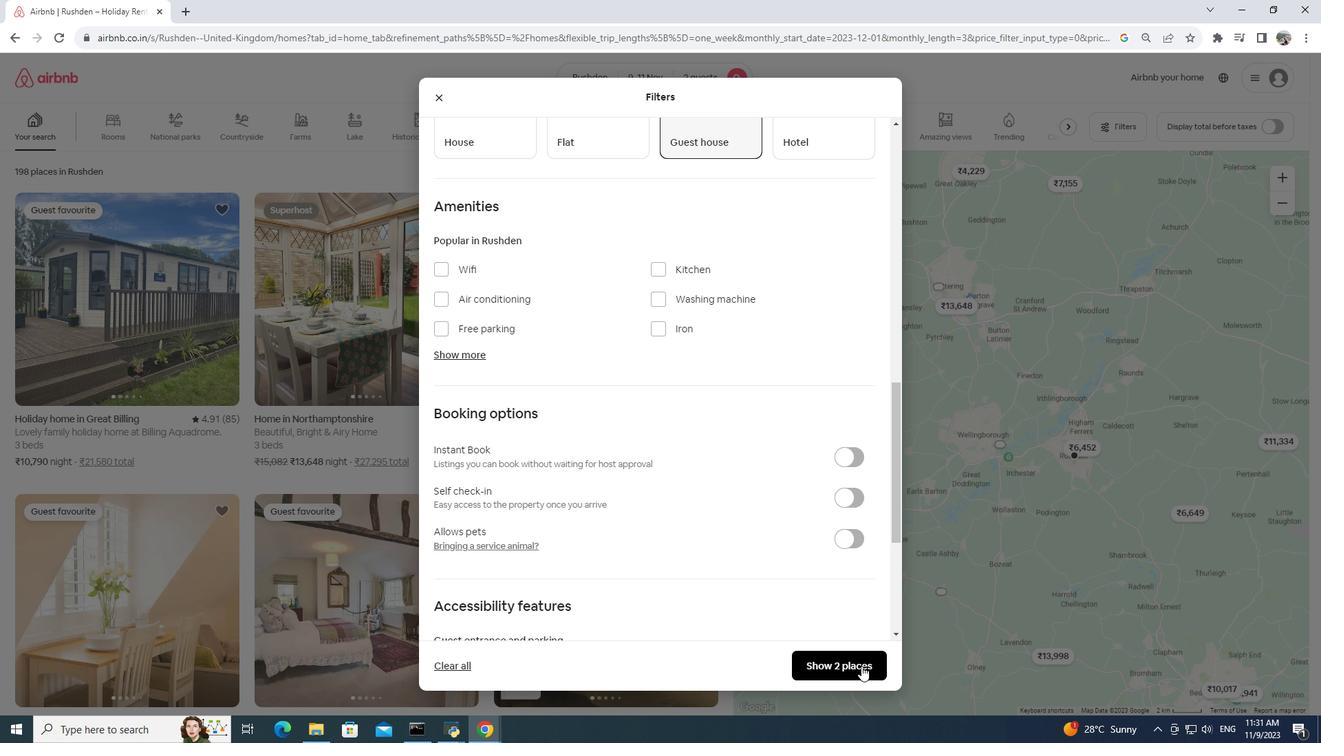 
Action: Mouse moved to (145, 351)
Screenshot: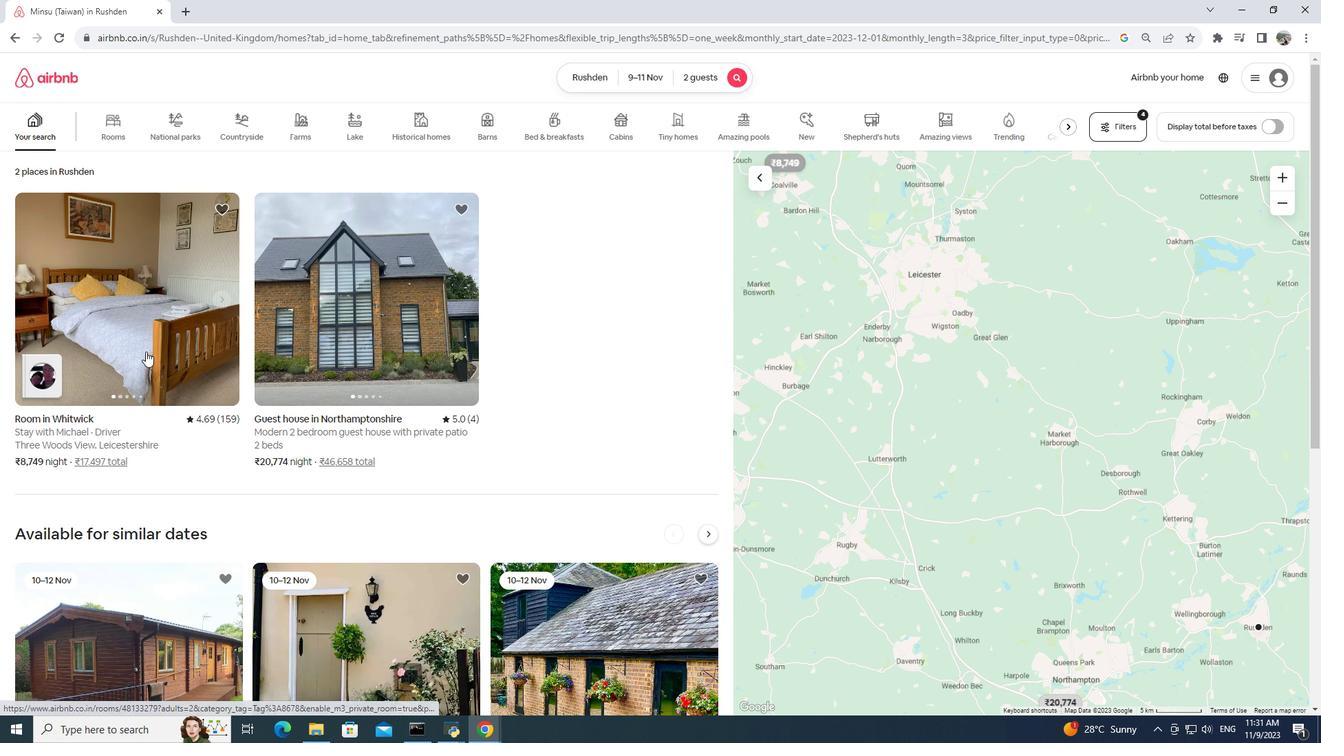 
Action: Mouse pressed left at (145, 351)
Screenshot: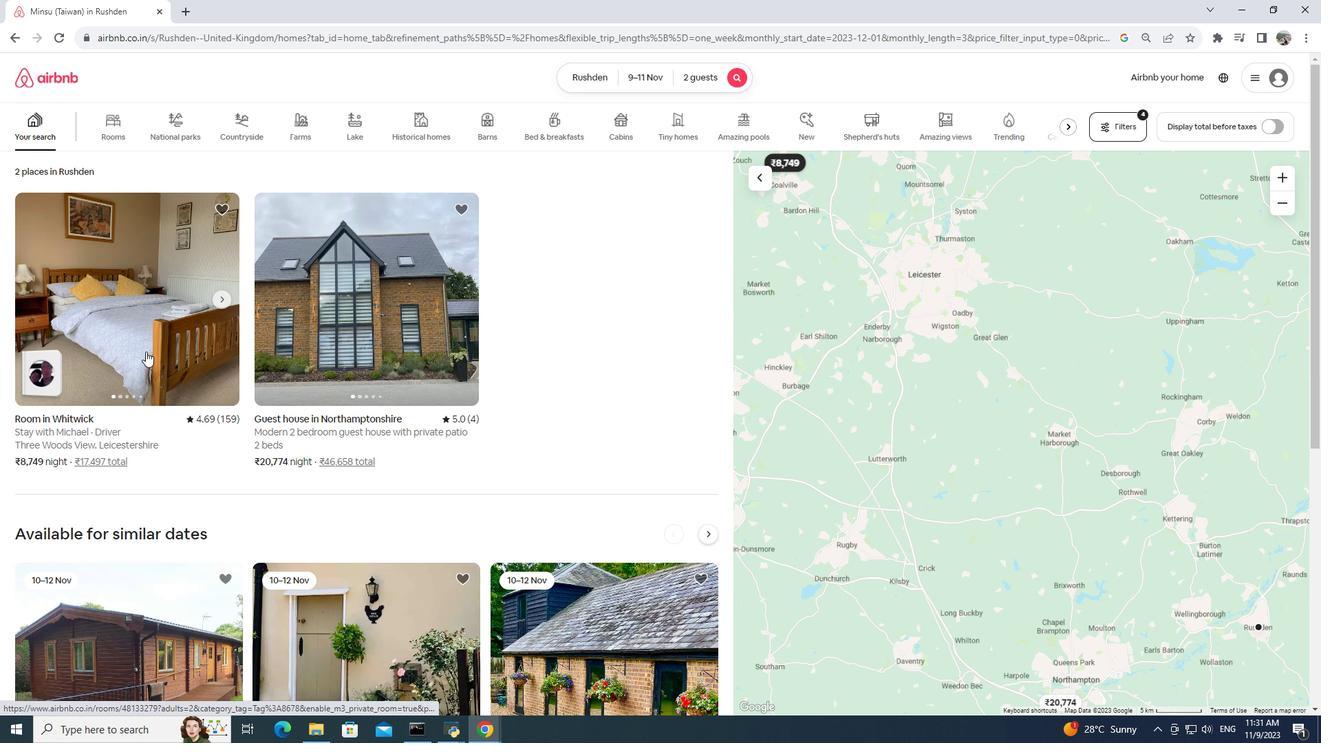 
Action: Mouse pressed left at (145, 351)
Screenshot: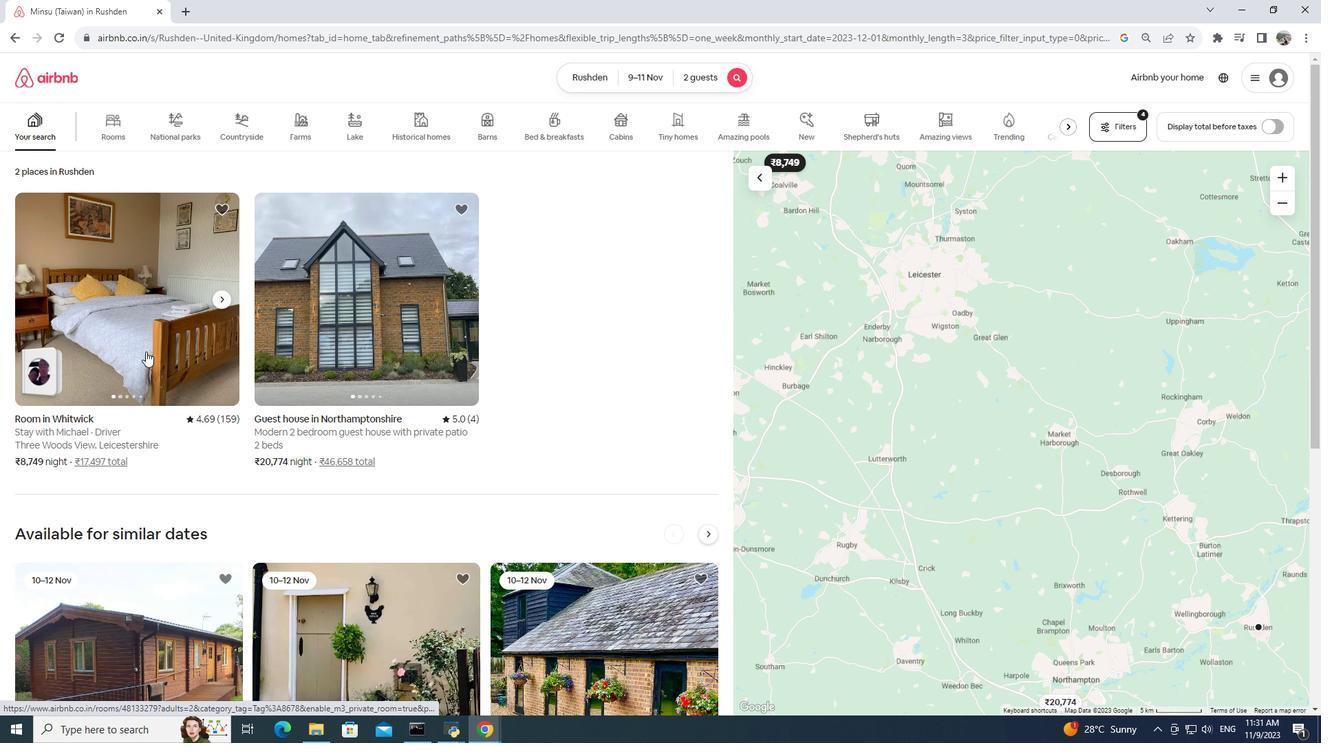 
Action: Mouse moved to (326, 8)
Screenshot: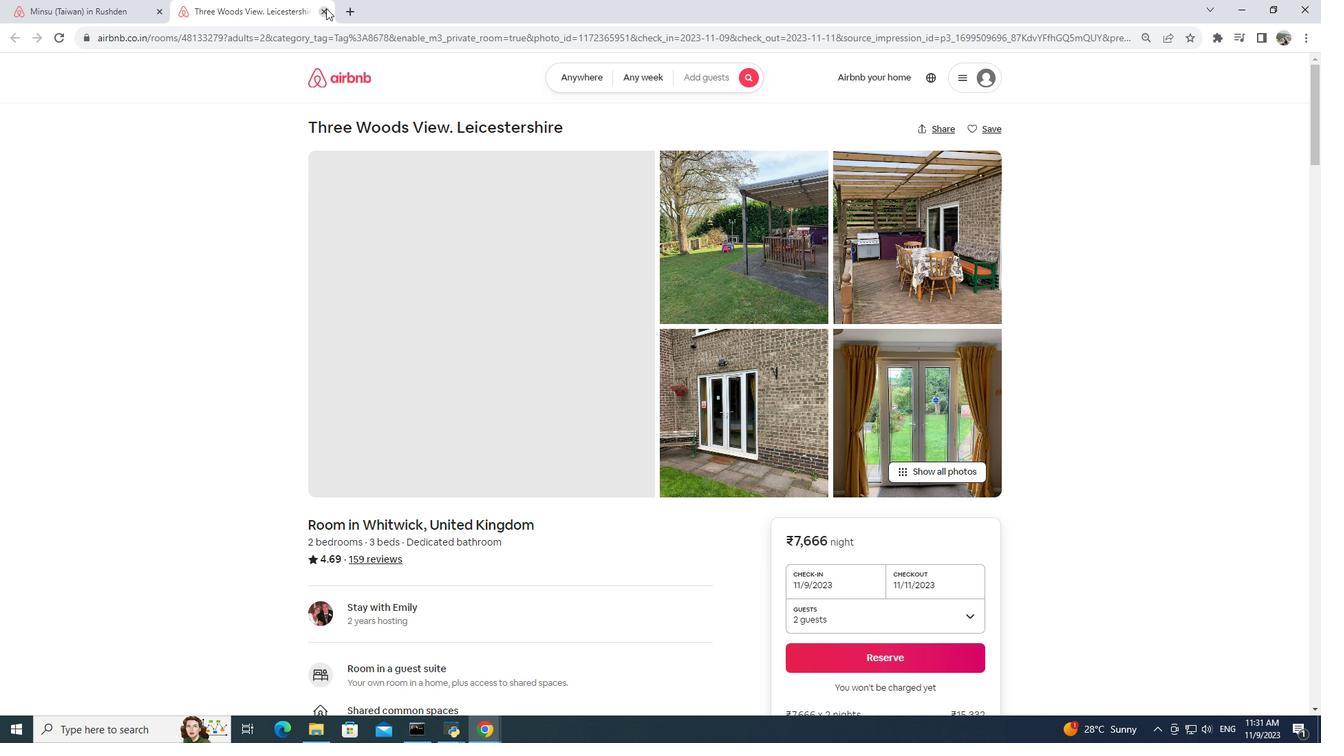 
Action: Mouse pressed left at (326, 8)
Screenshot: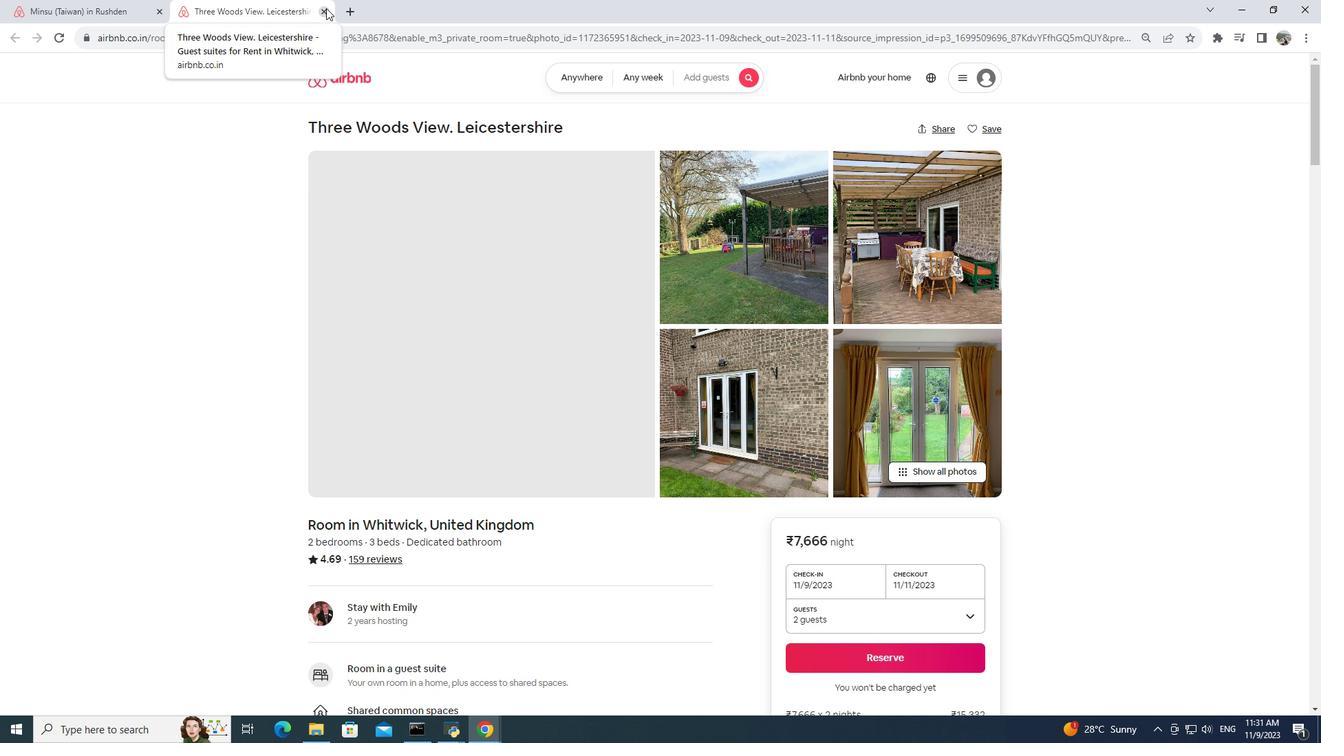 
Action: Mouse moved to (343, 273)
Screenshot: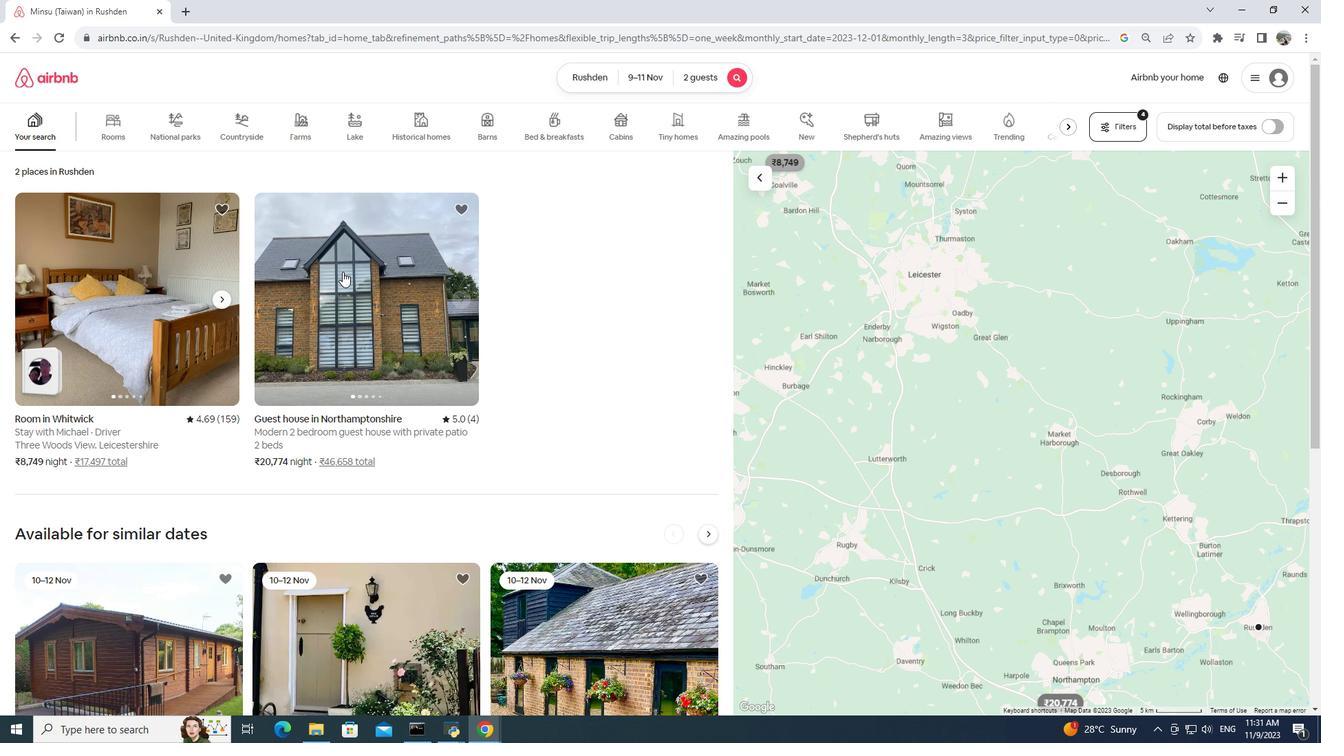 
Action: Mouse pressed left at (343, 273)
Screenshot: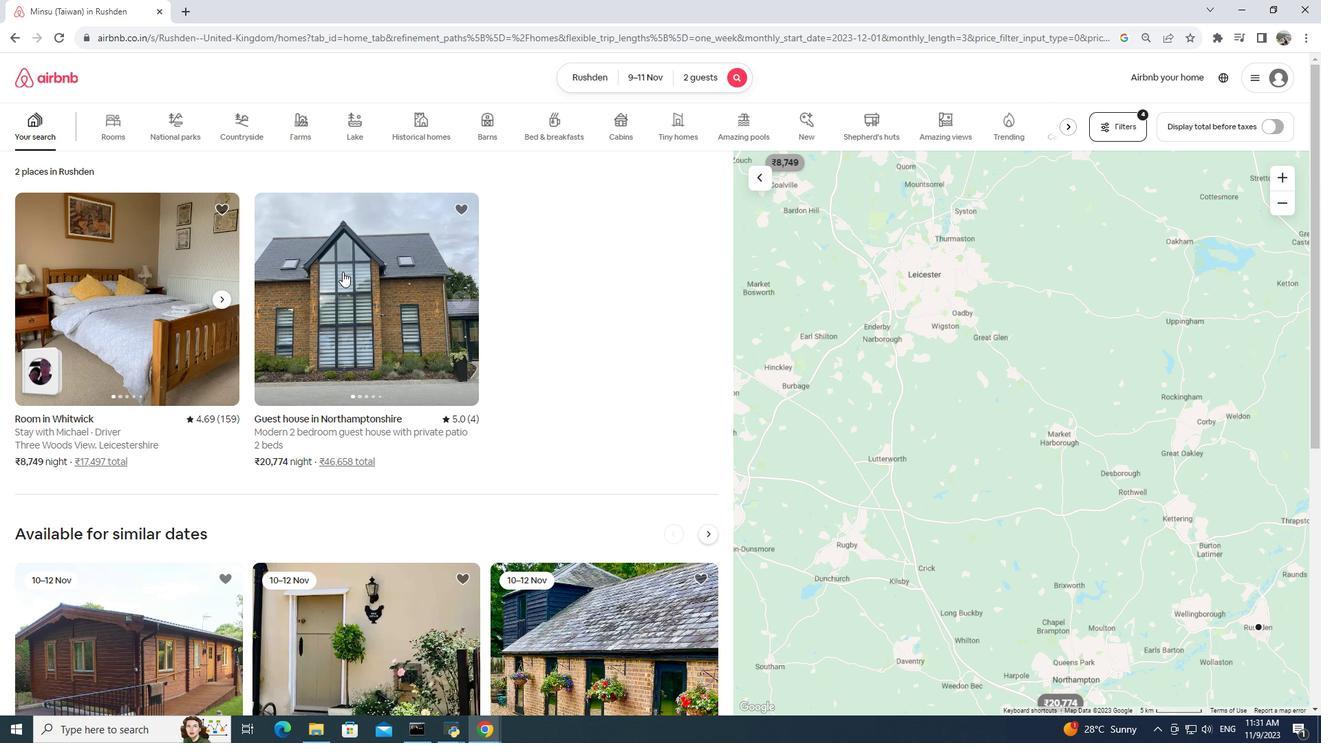 
Action: Mouse pressed left at (343, 273)
Screenshot: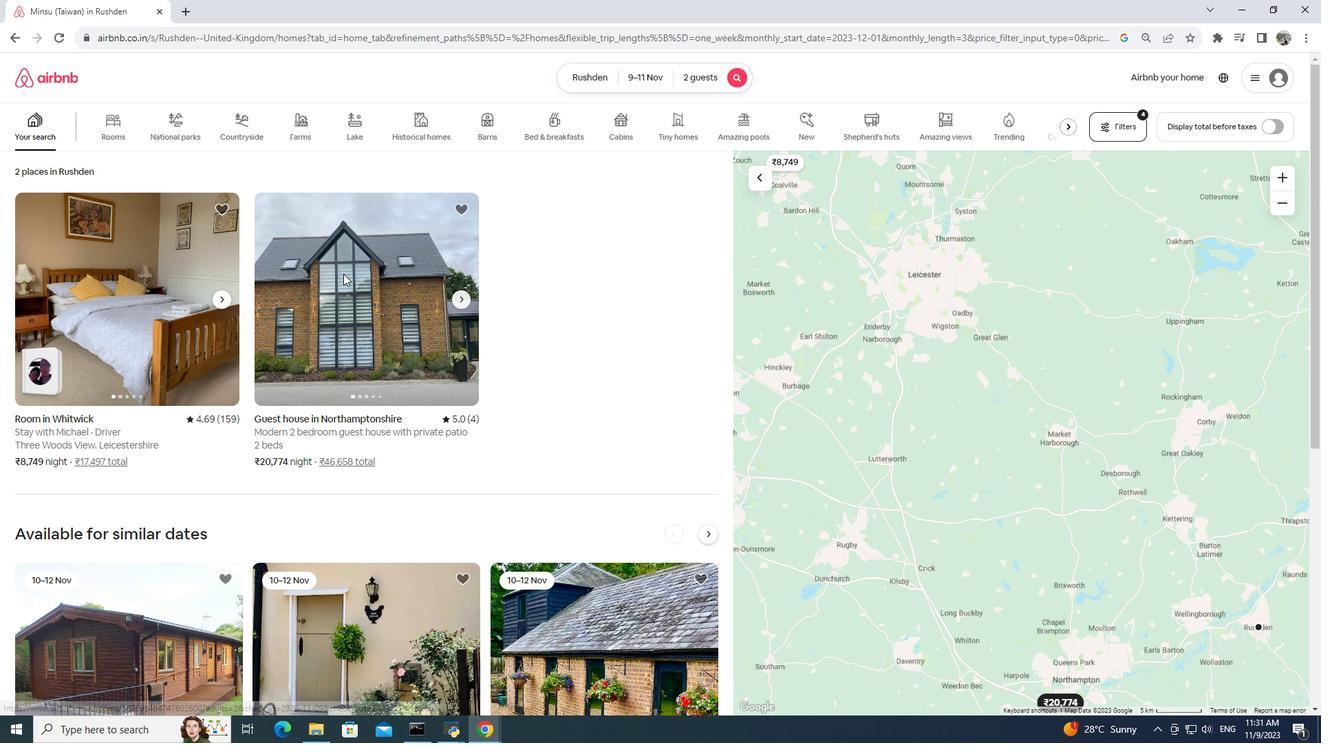 
Action: Mouse moved to (349, 271)
Screenshot: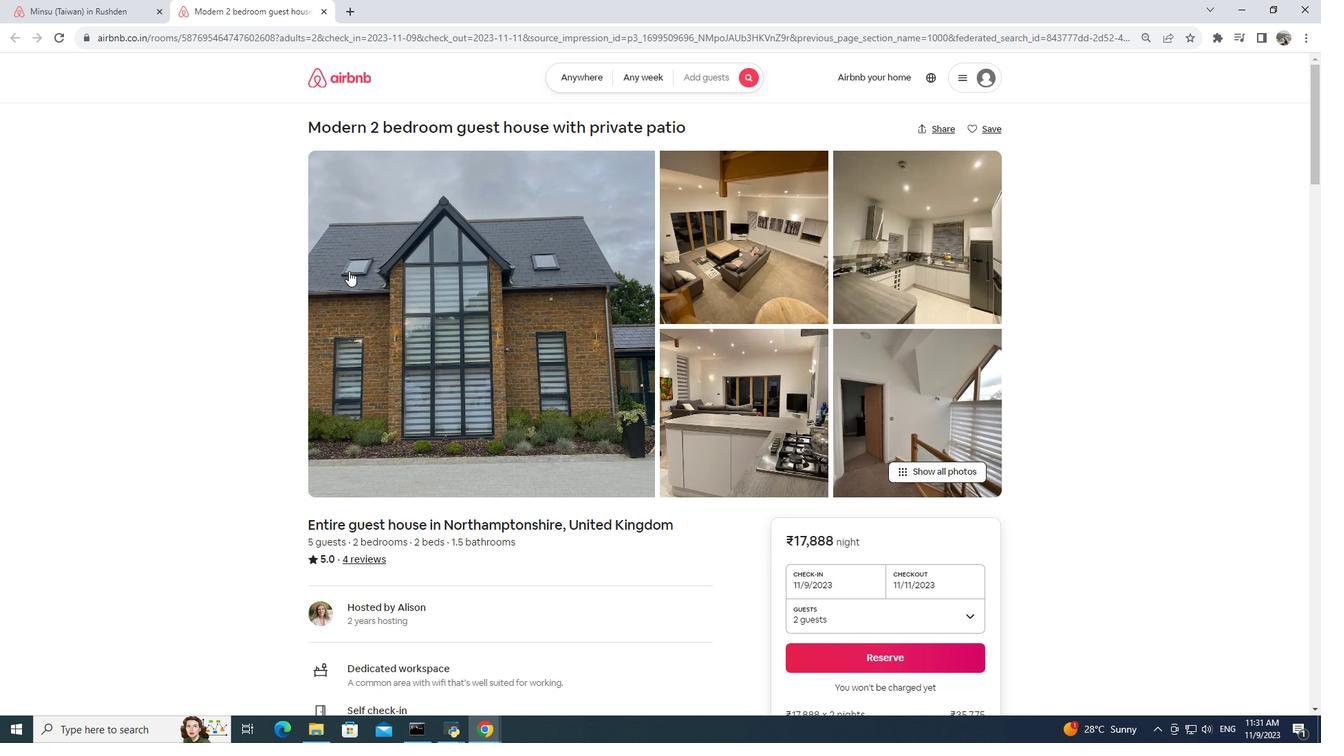 
Action: Mouse scrolled (349, 270) with delta (0, 0)
Screenshot: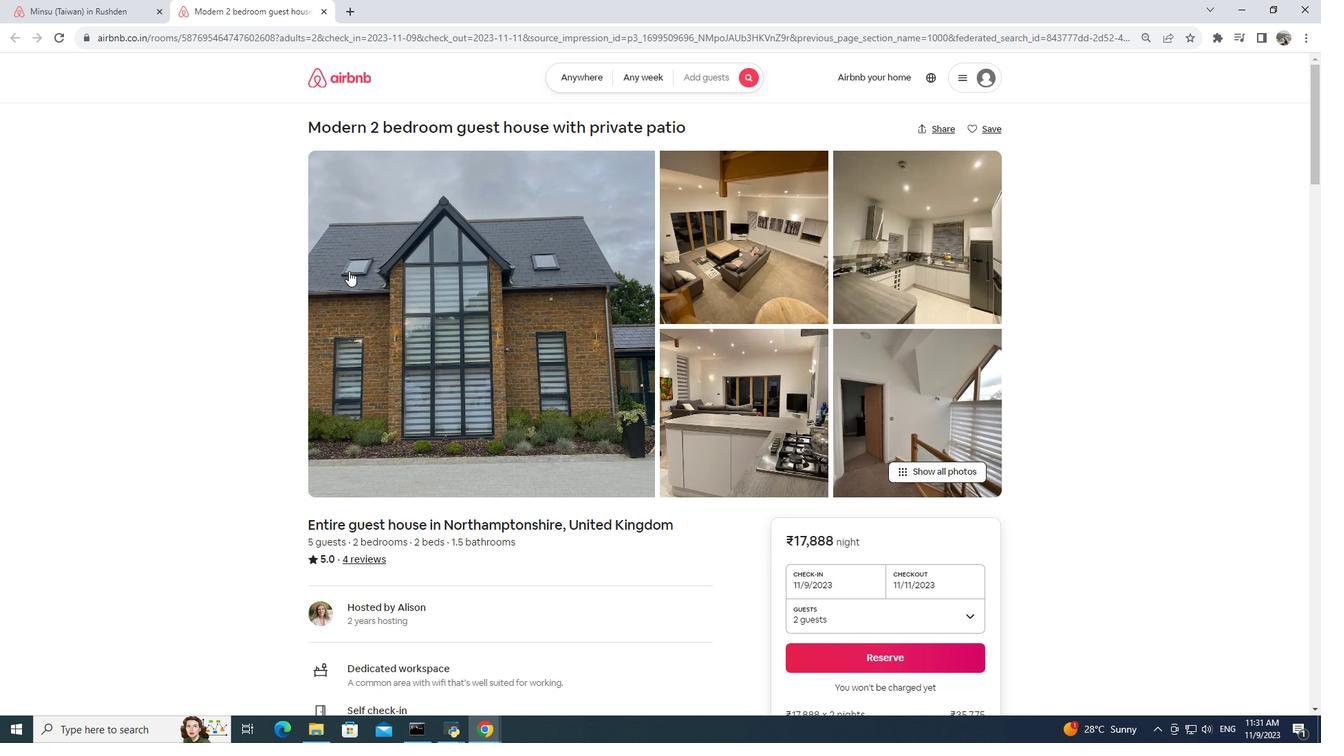 
Action: Mouse moved to (349, 271)
Screenshot: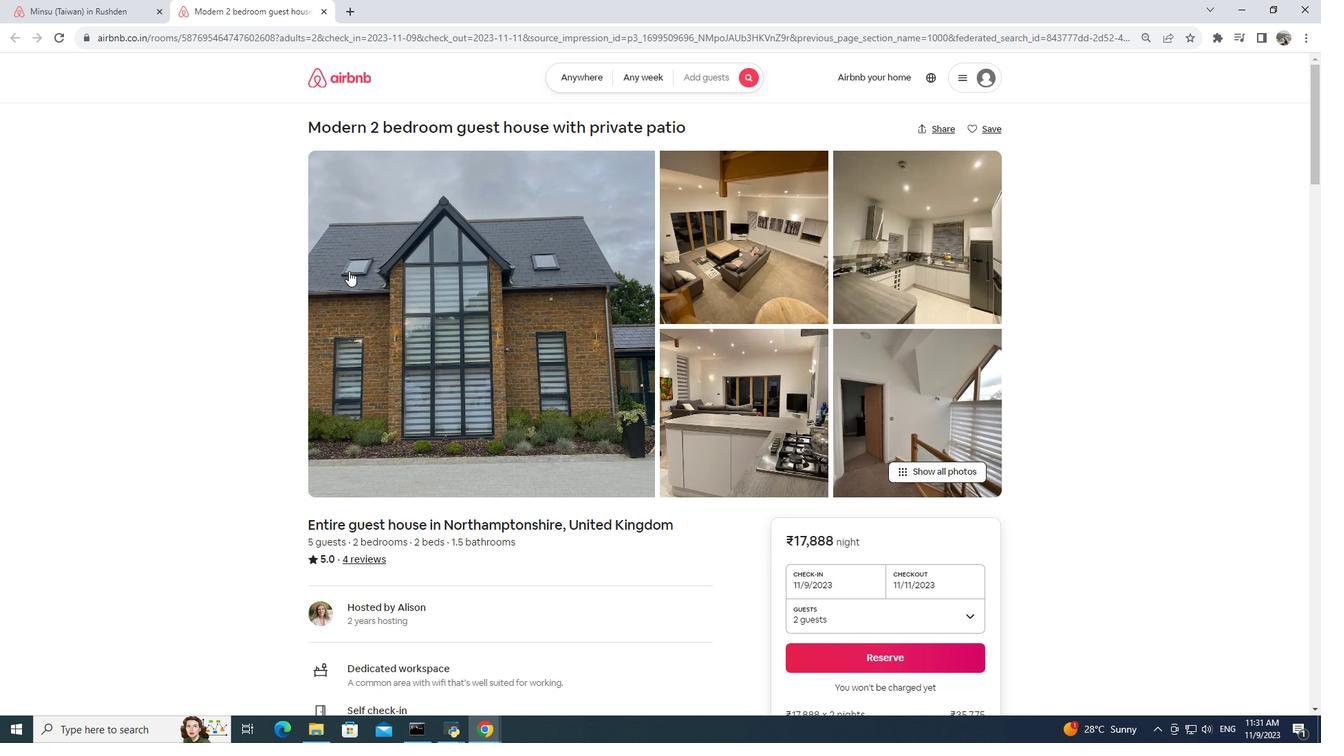 
Action: Mouse scrolled (349, 270) with delta (0, 0)
Screenshot: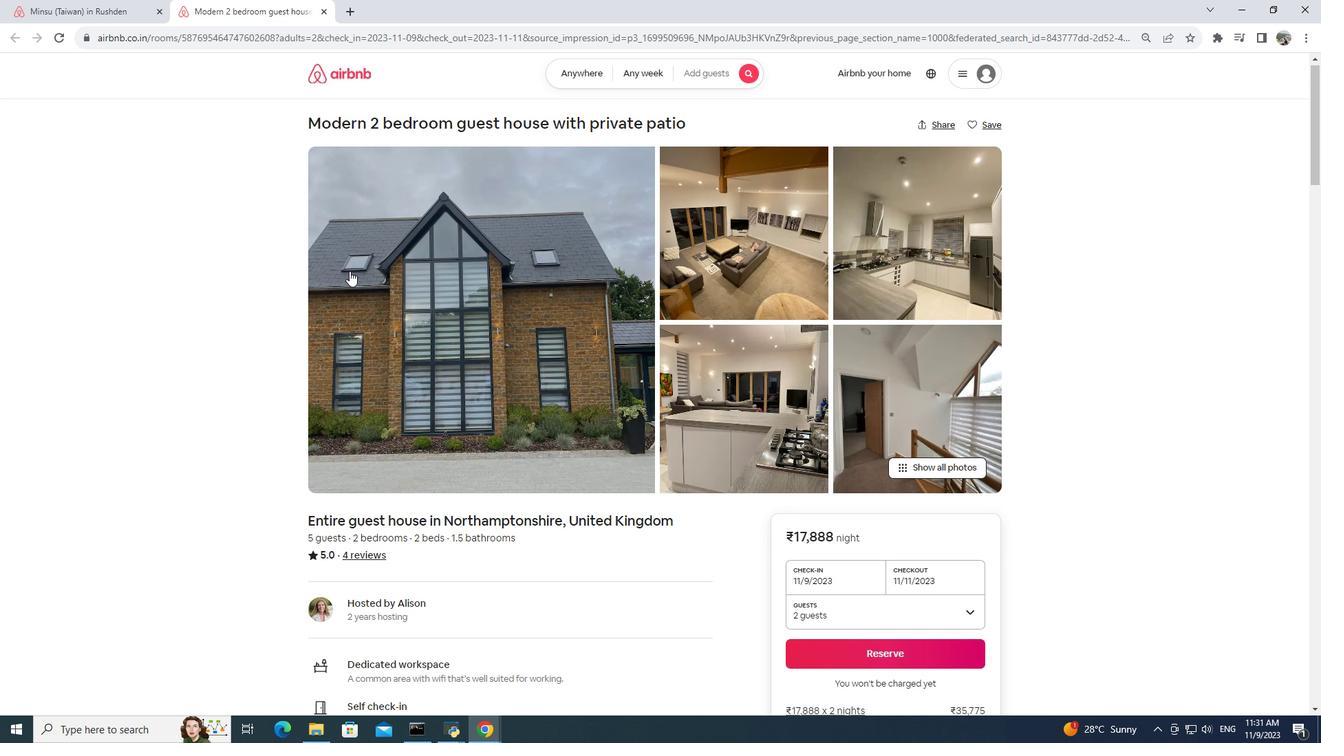 
Action: Mouse moved to (350, 270)
Screenshot: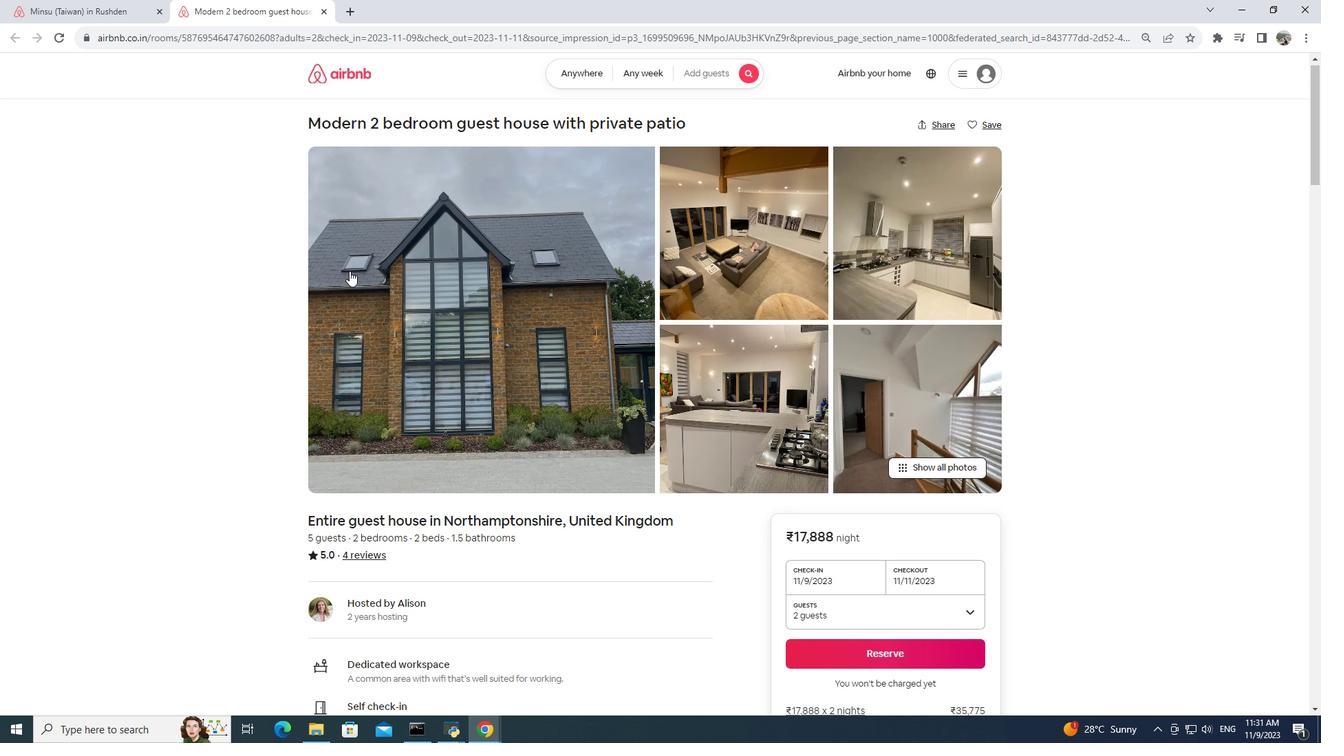 
Action: Mouse scrolled (350, 269) with delta (0, 0)
Screenshot: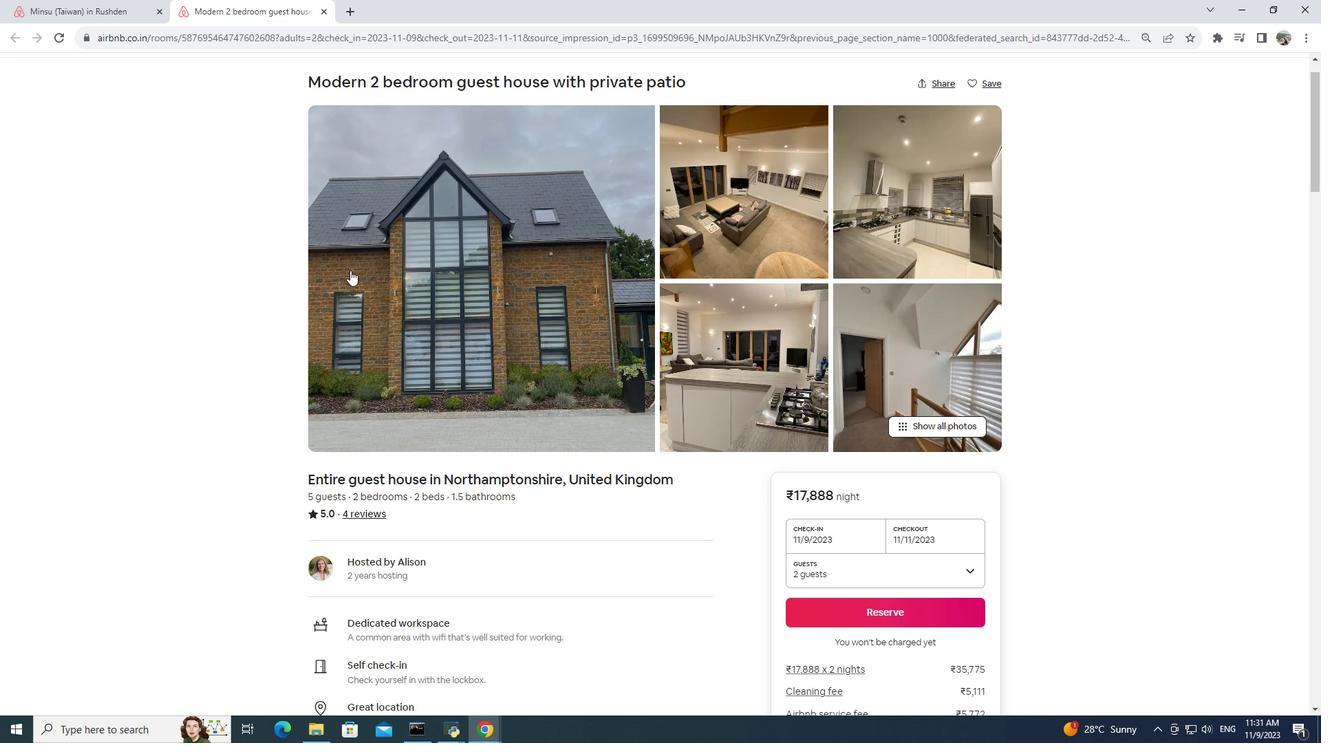 
Action: Mouse moved to (351, 270)
Screenshot: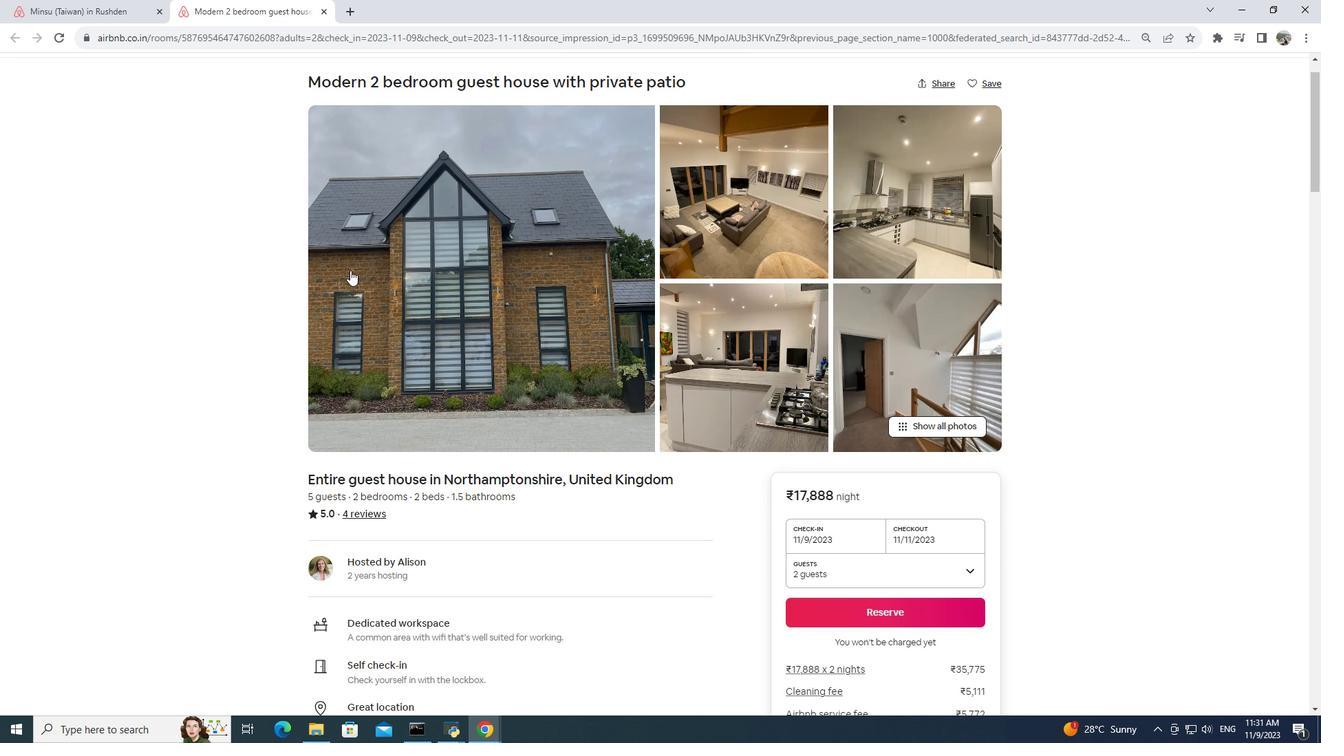 
Action: Mouse scrolled (351, 269) with delta (0, 0)
Screenshot: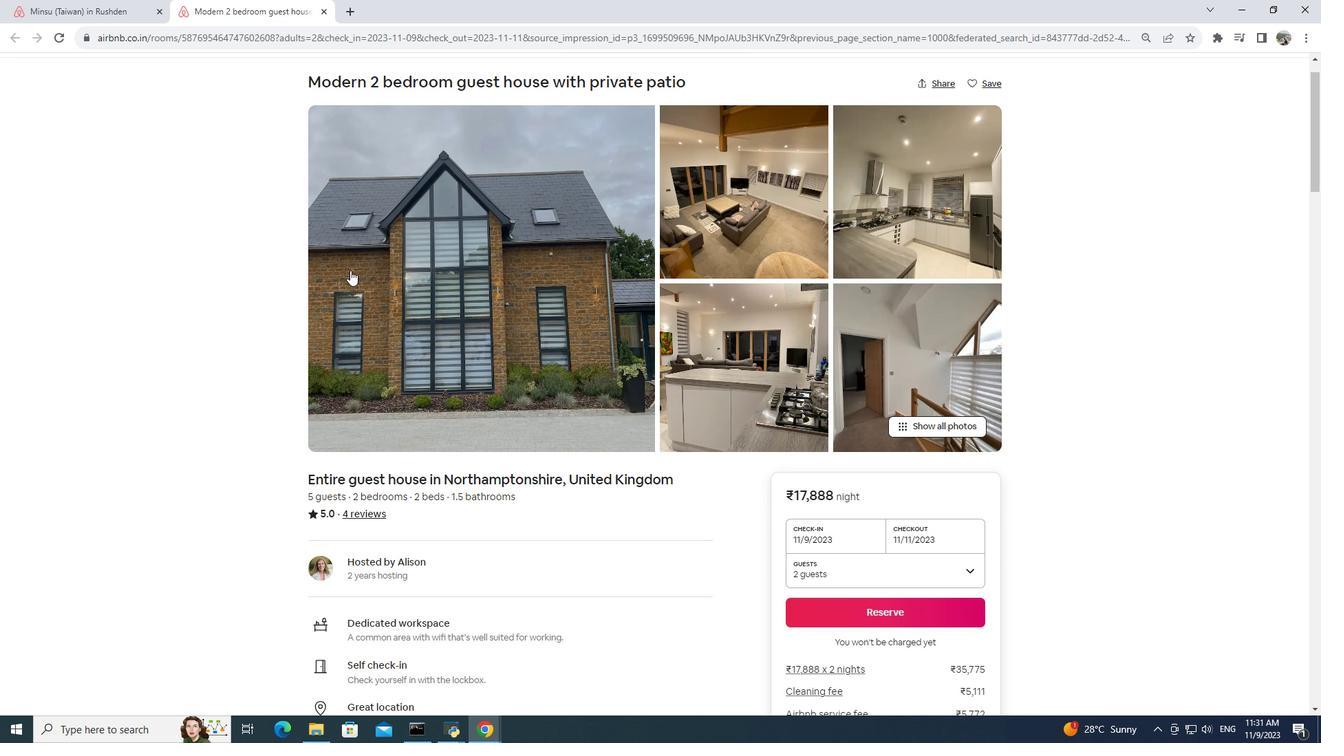 
Action: Mouse moved to (351, 269)
Screenshot: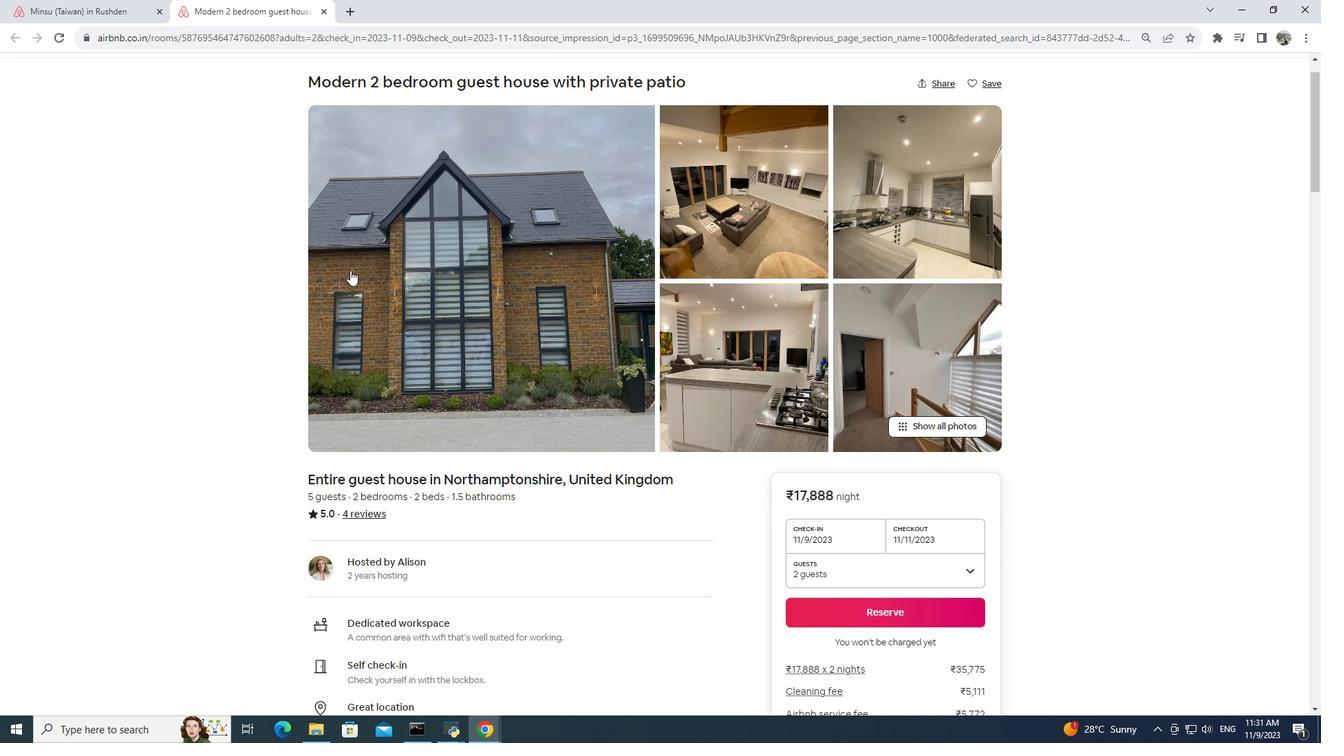
Action: Mouse scrolled (351, 269) with delta (0, 0)
Screenshot: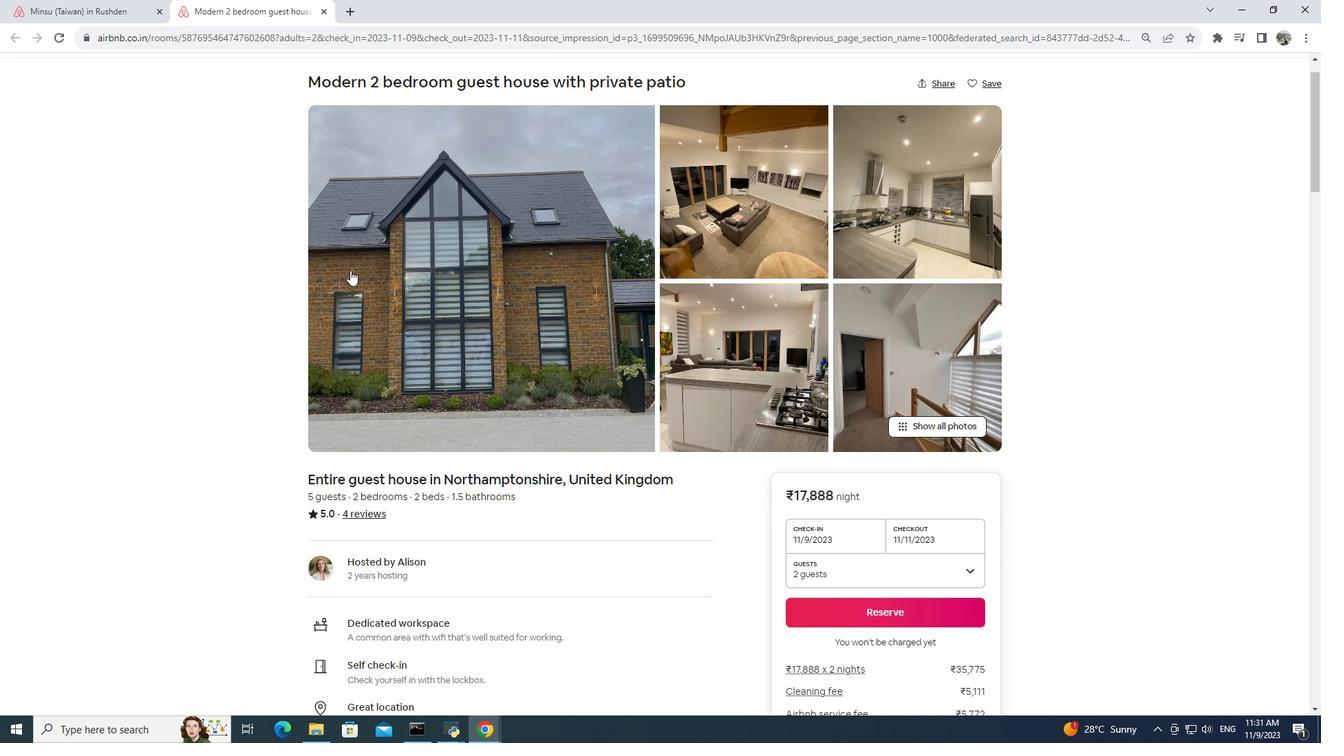 
Action: Mouse moved to (349, 262)
Screenshot: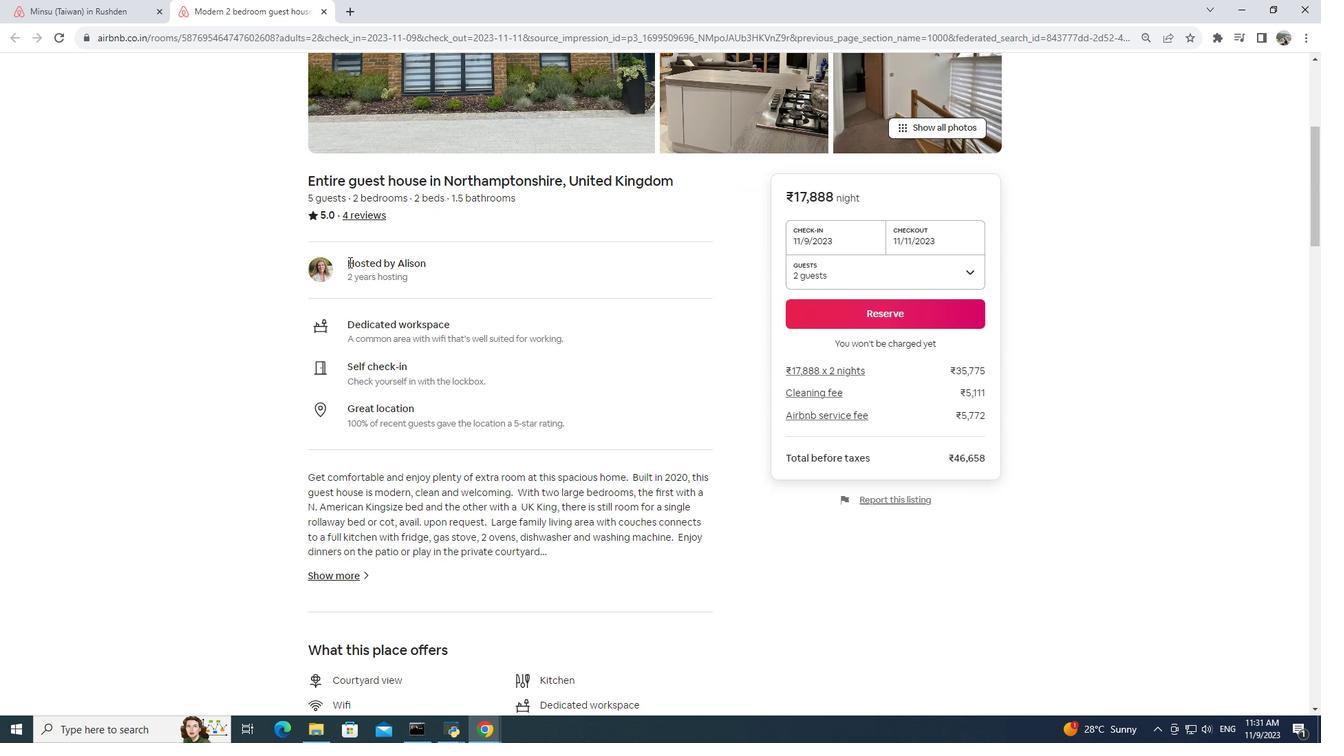 
Action: Mouse scrolled (349, 261) with delta (0, 0)
Screenshot: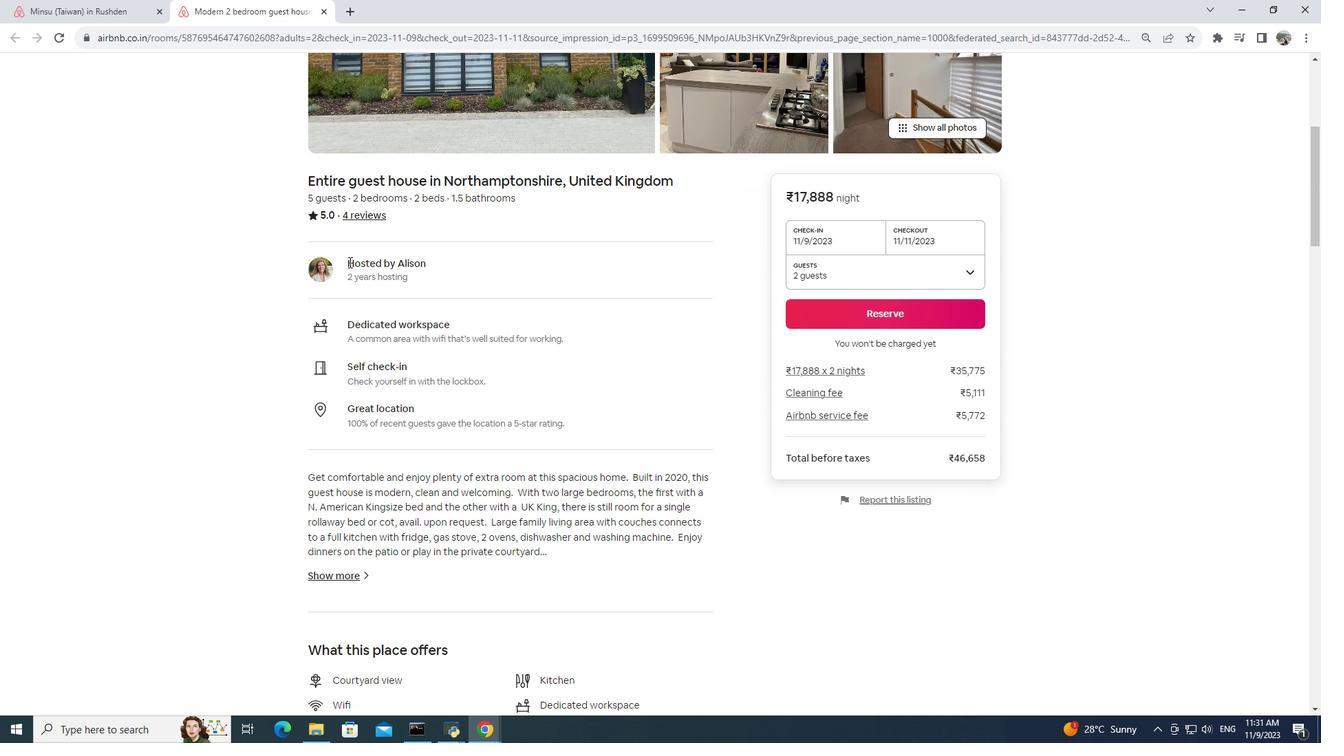 
Action: Mouse scrolled (349, 261) with delta (0, 0)
Screenshot: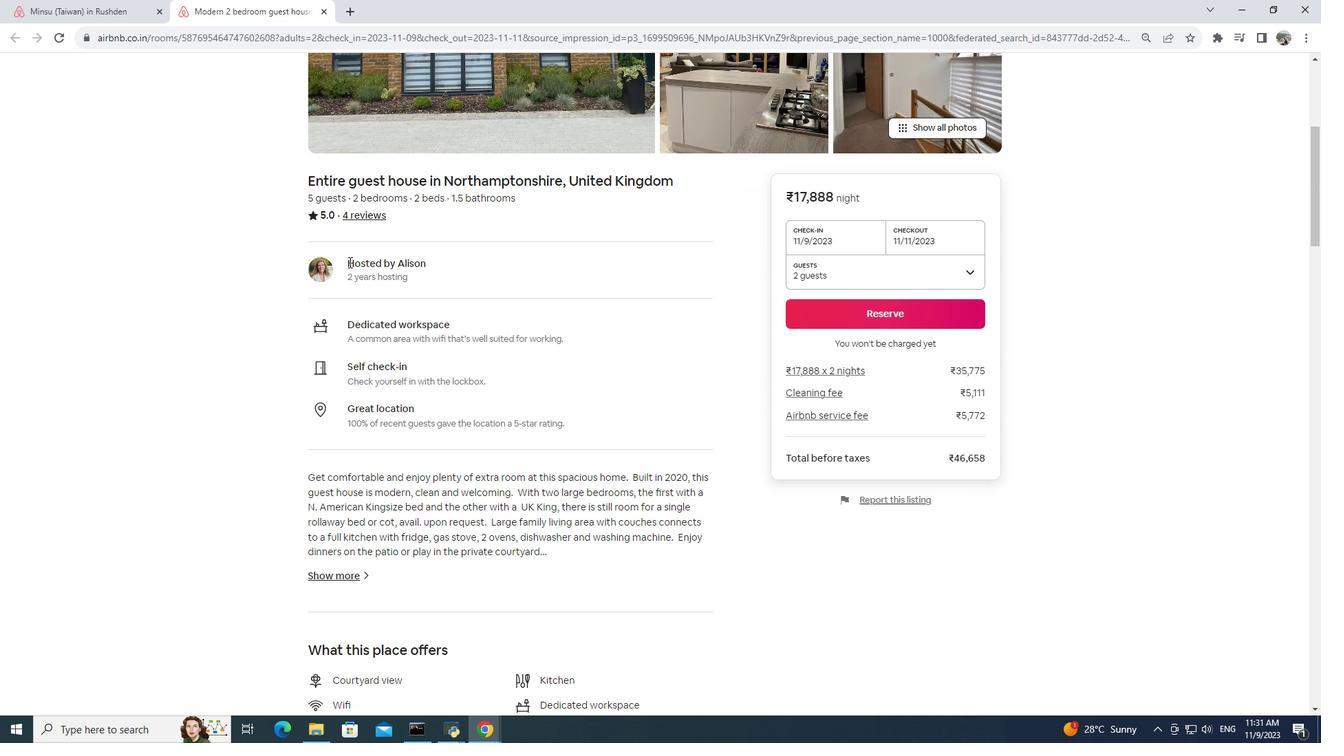 
Action: Mouse scrolled (349, 261) with delta (0, 0)
Screenshot: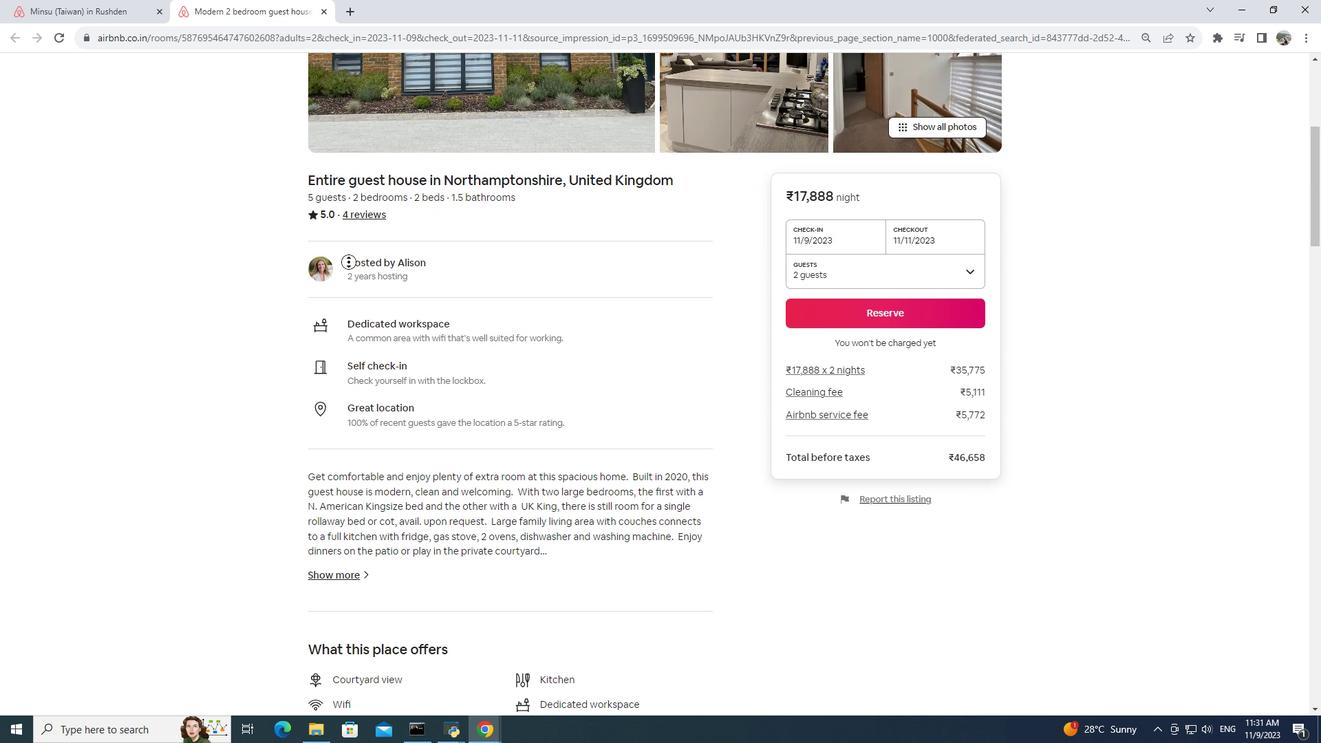 
Action: Mouse pressed middle at (349, 262)
Screenshot: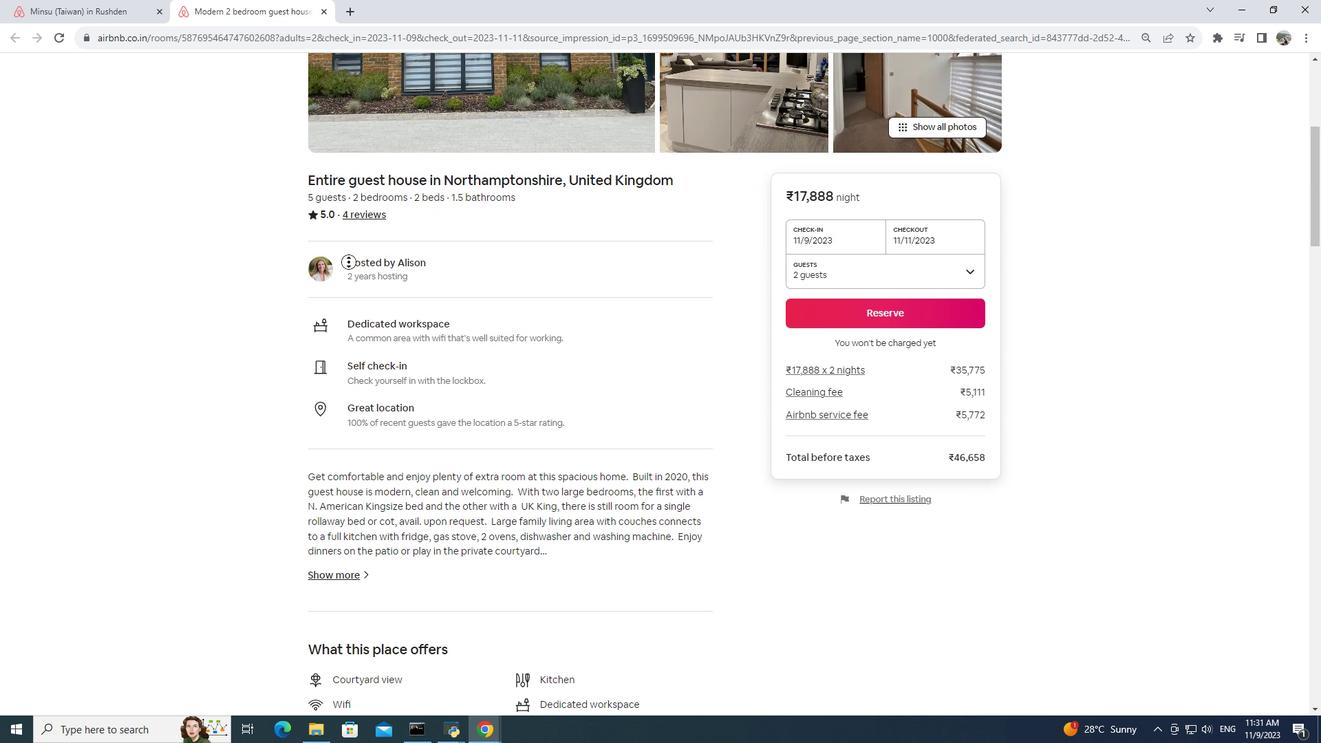 
Action: Mouse scrolled (349, 261) with delta (0, 0)
Screenshot: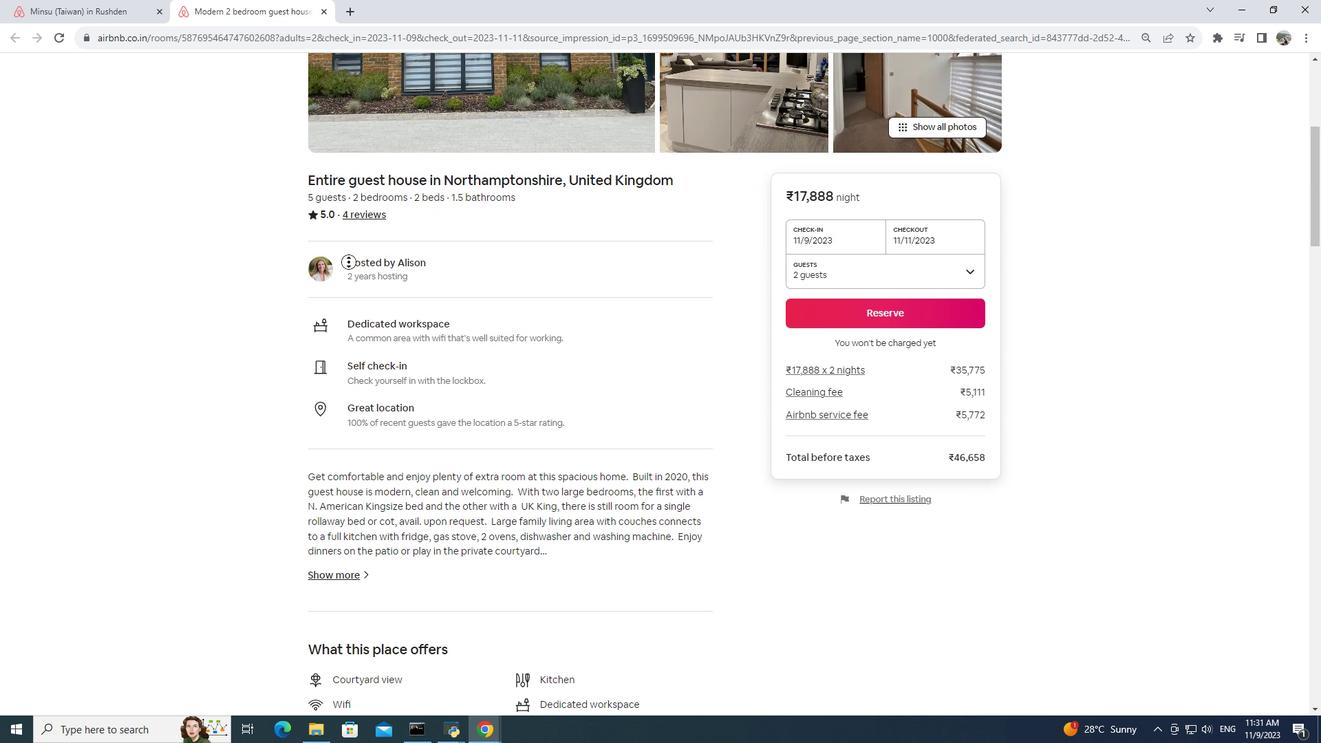 
Action: Mouse moved to (347, 260)
Screenshot: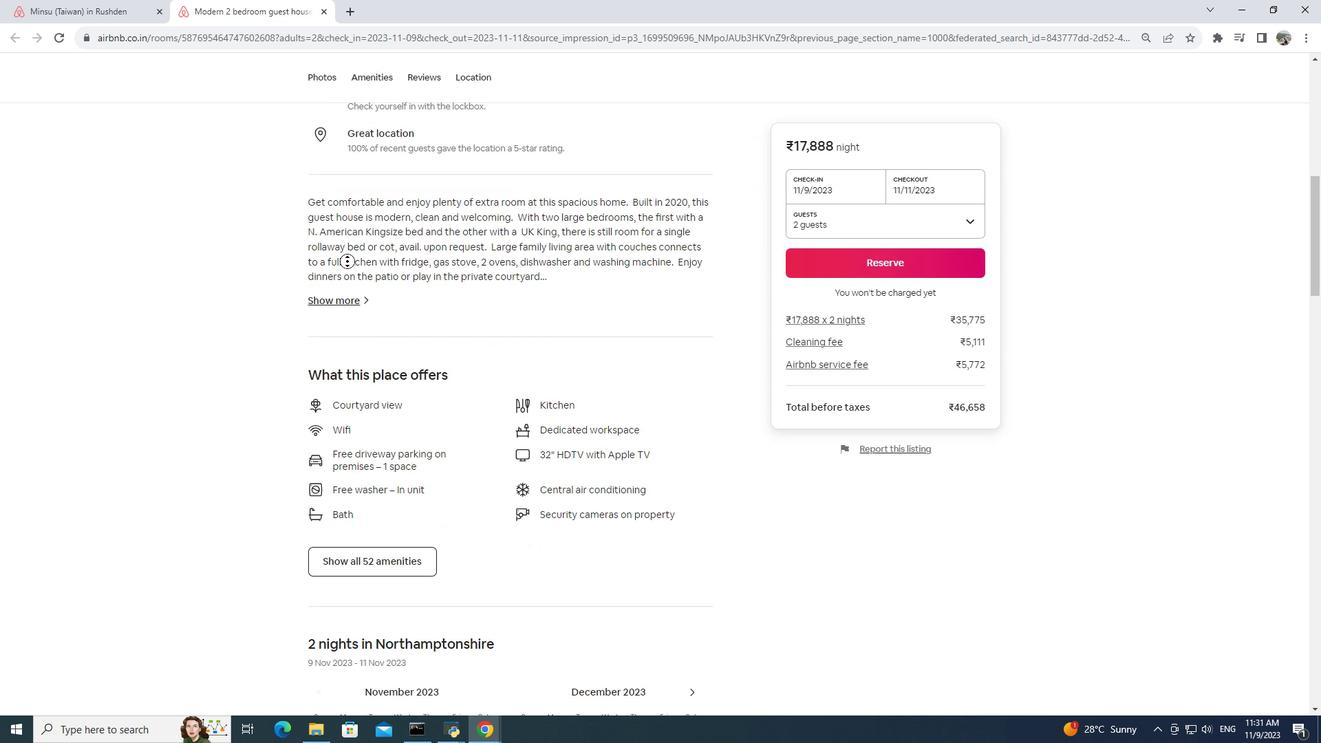 
Action: Mouse scrolled (347, 260) with delta (0, 0)
Screenshot: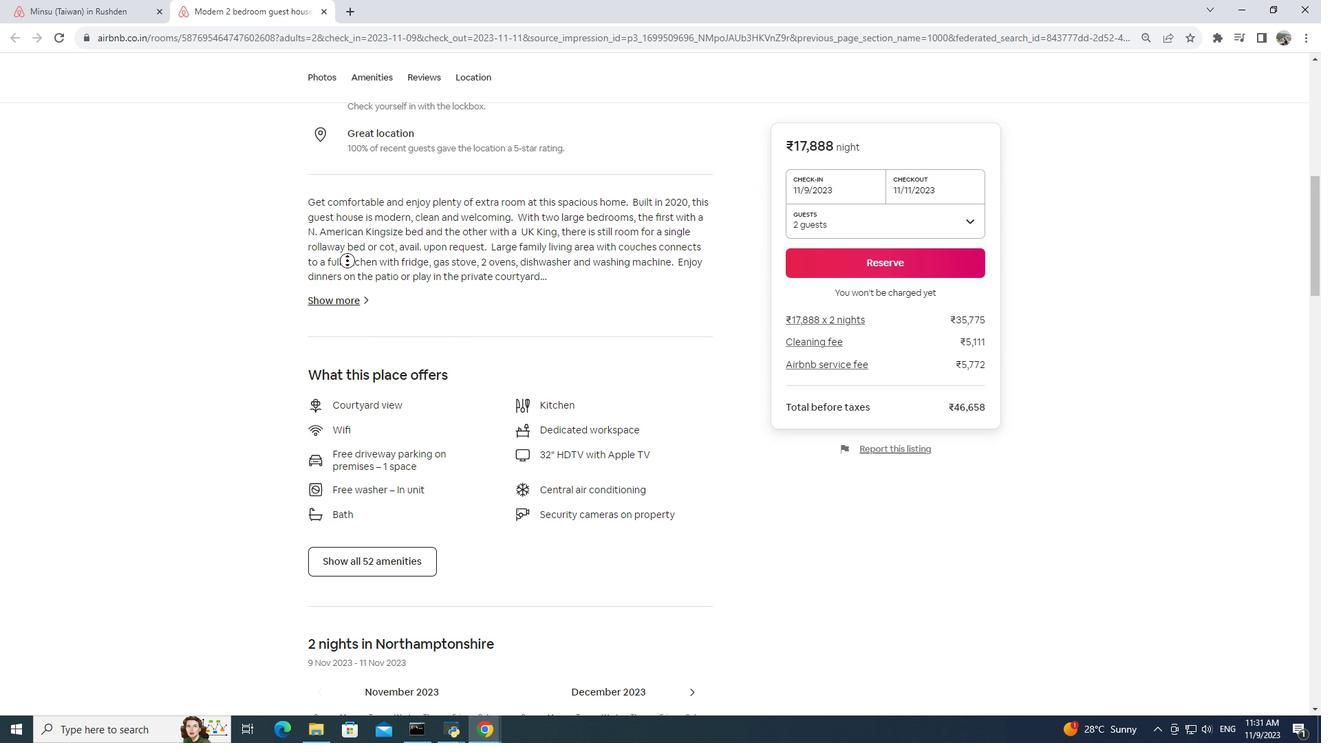 
Action: Mouse scrolled (347, 260) with delta (0, 0)
Screenshot: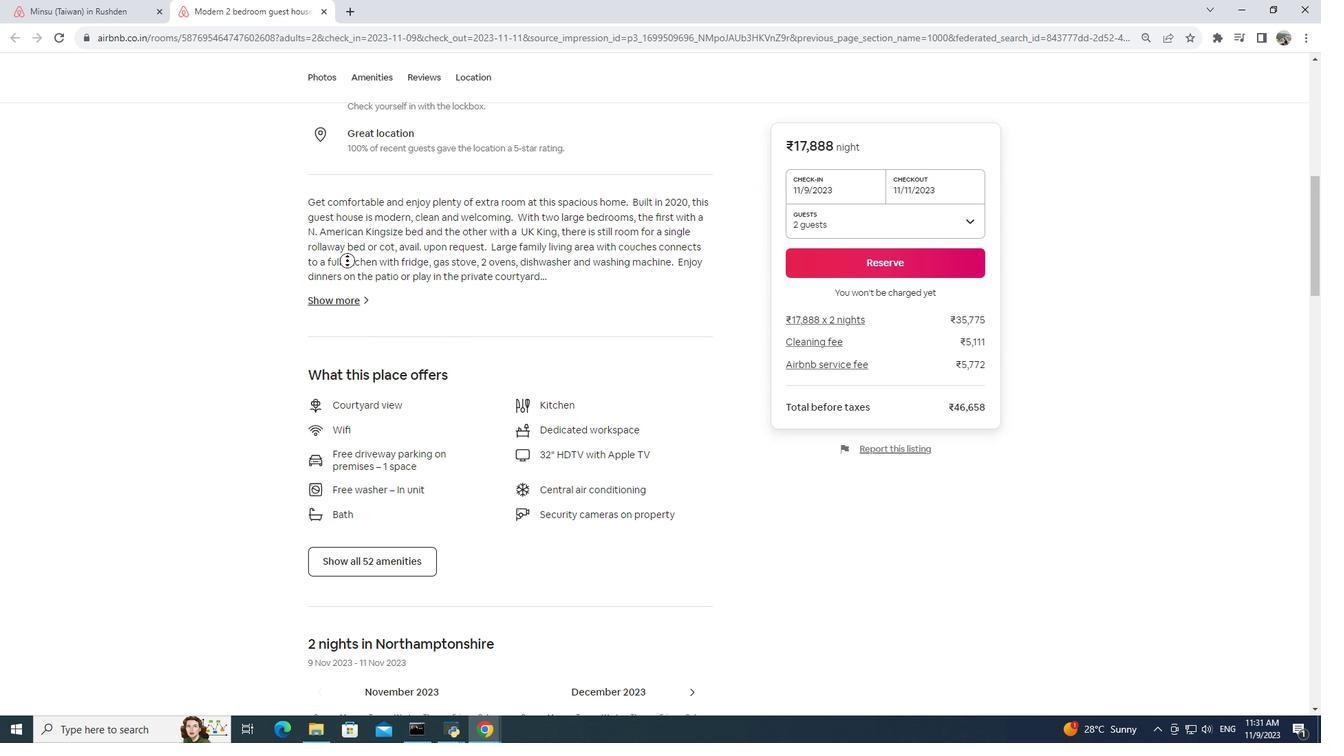 
Action: Mouse scrolled (347, 260) with delta (0, 0)
Screenshot: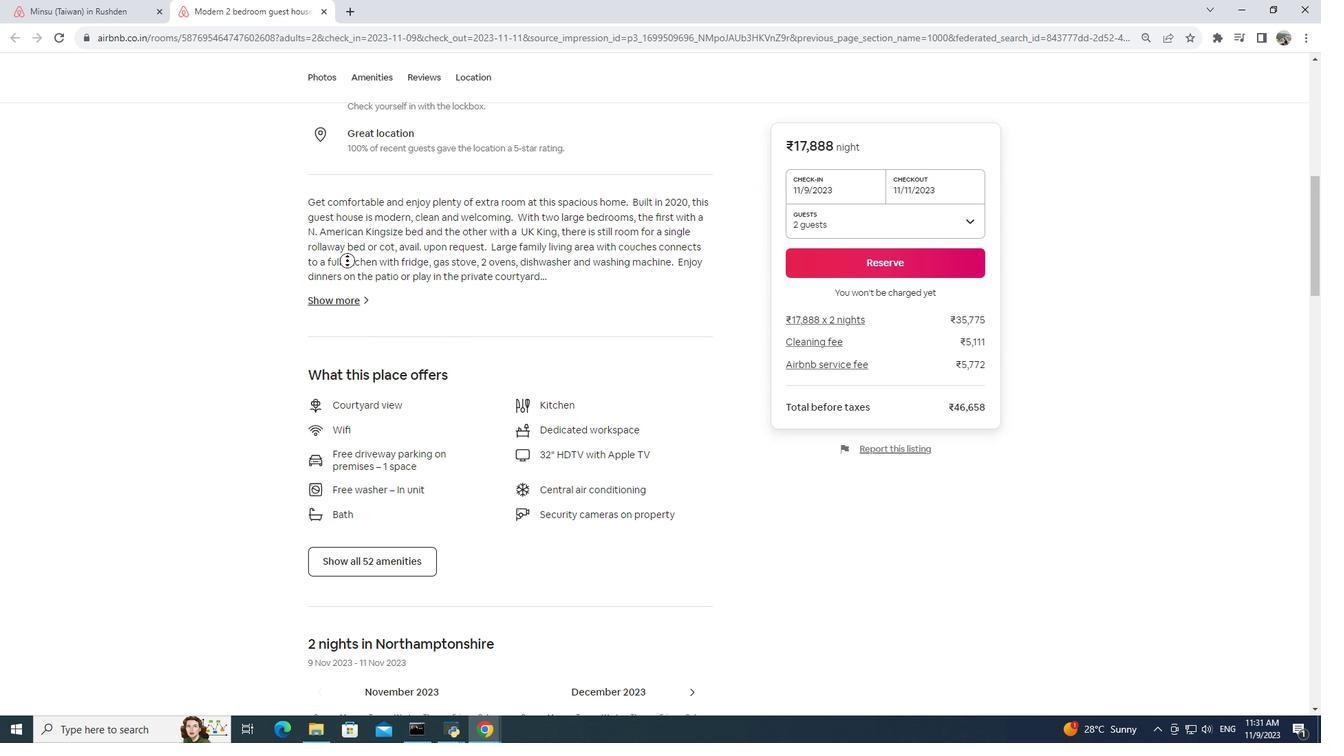 
Action: Mouse scrolled (347, 260) with delta (0, 0)
Screenshot: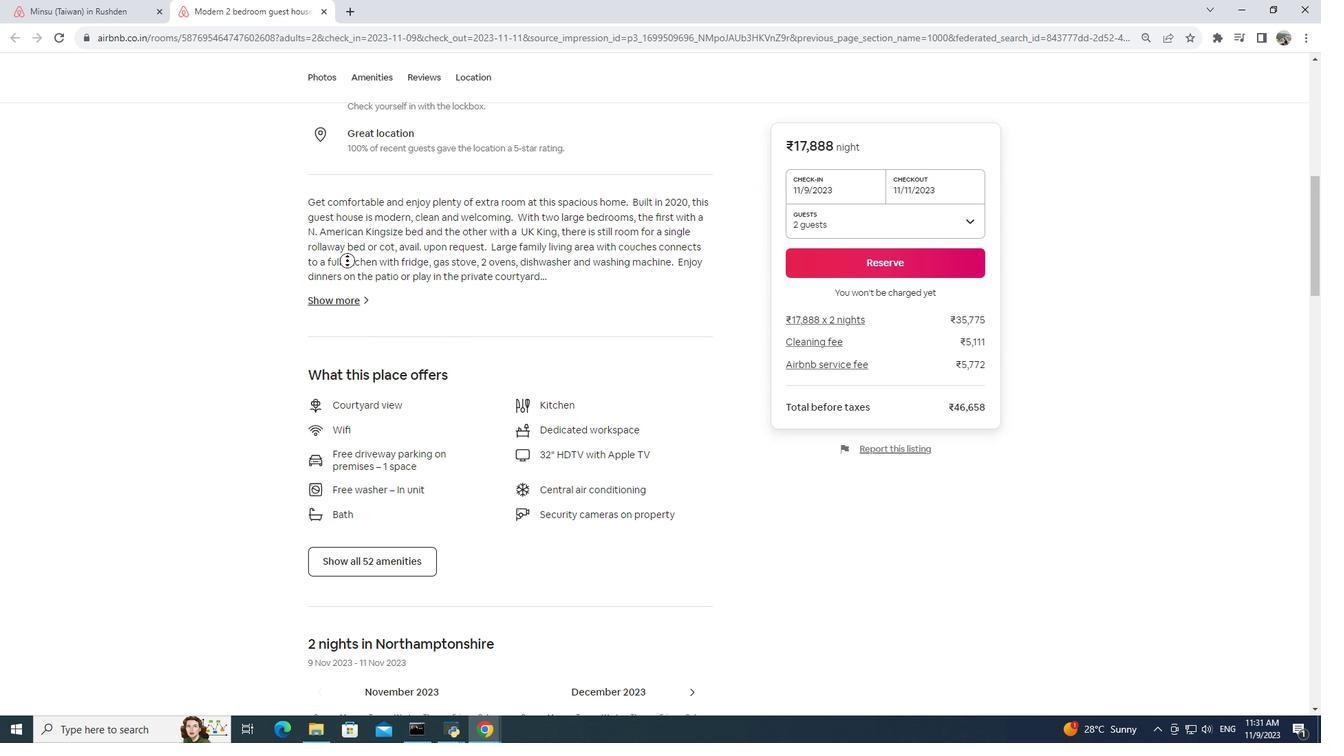 
Action: Mouse pressed middle at (347, 260)
Screenshot: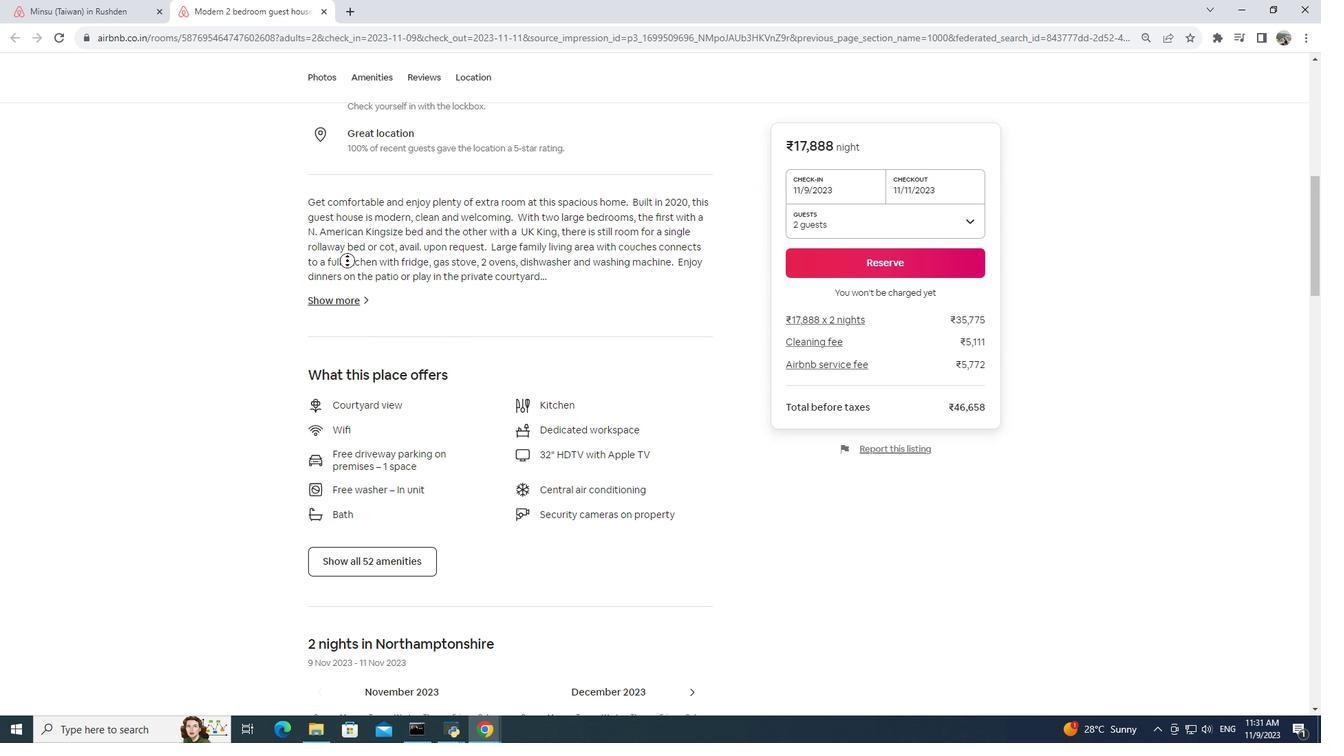 
Action: Mouse scrolled (347, 260) with delta (0, 0)
Screenshot: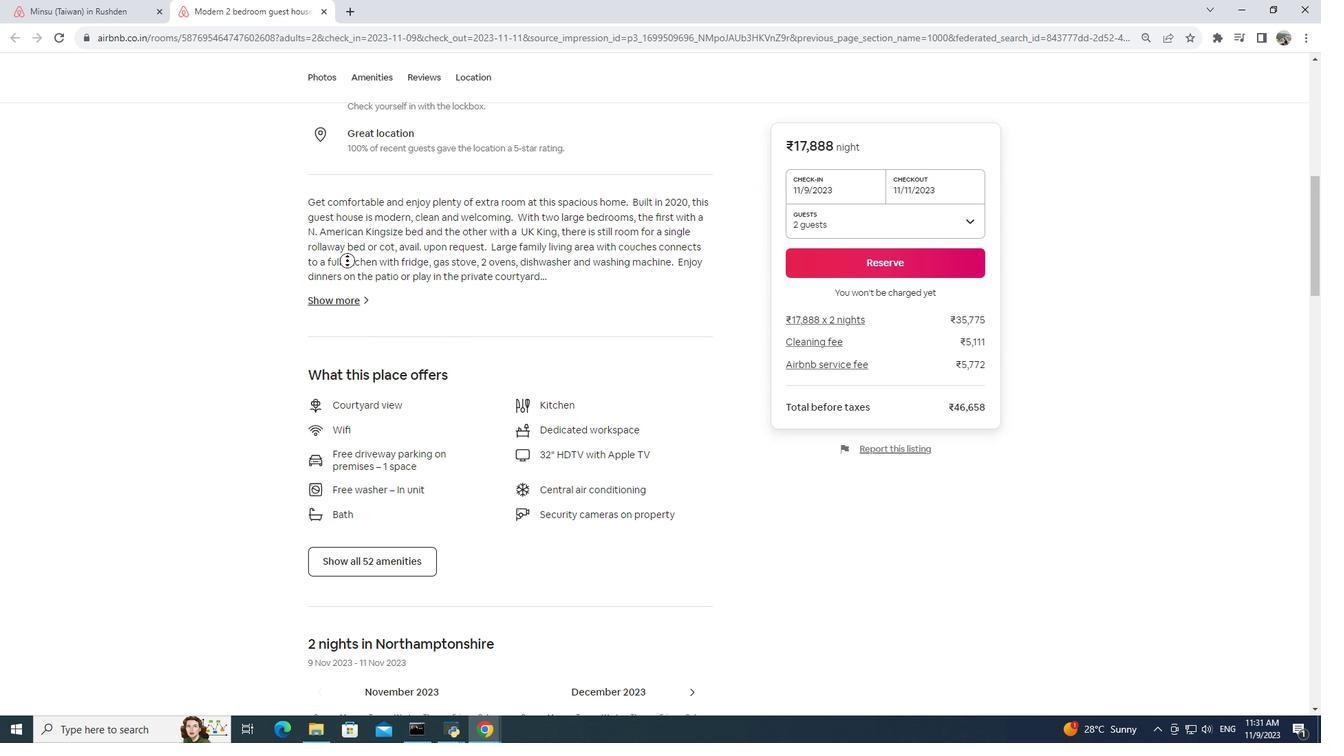 
Action: Mouse scrolled (347, 260) with delta (0, 0)
Screenshot: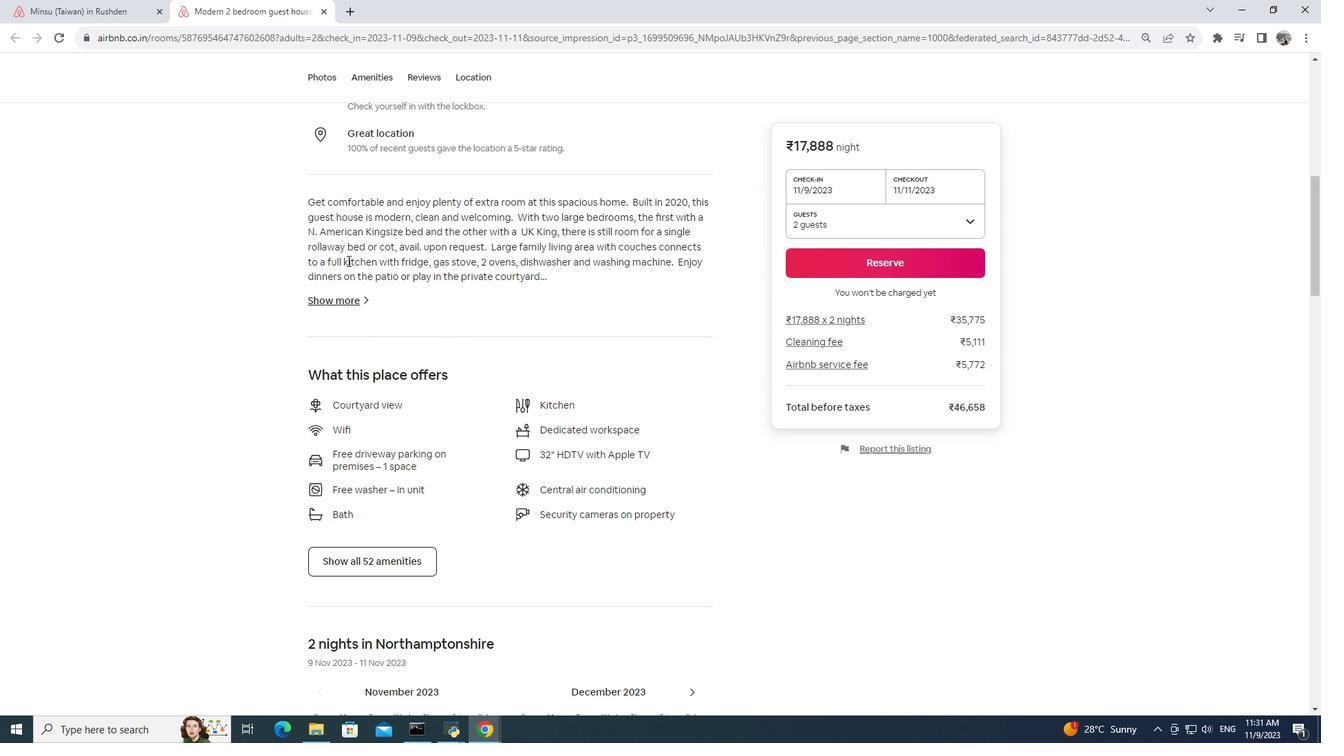 
Action: Mouse moved to (345, 260)
Screenshot: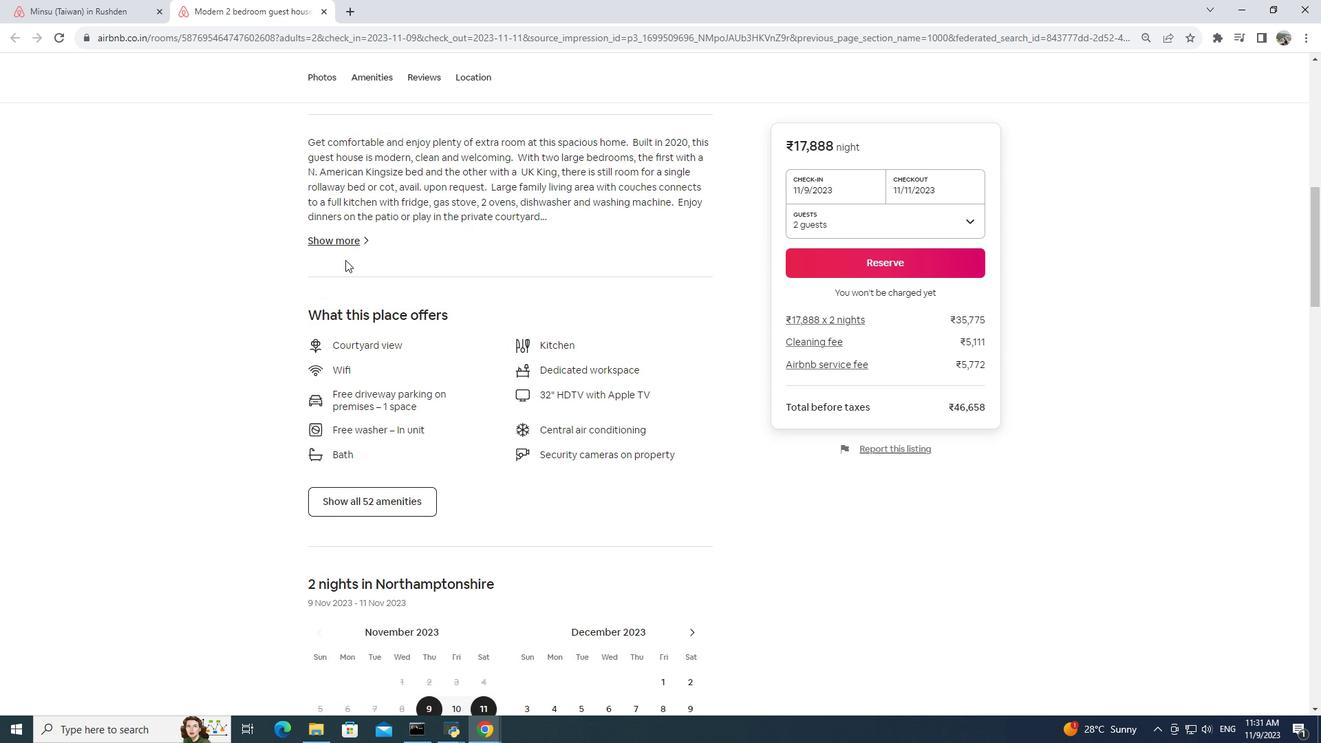
Action: Mouse scrolled (345, 259) with delta (0, 0)
Screenshot: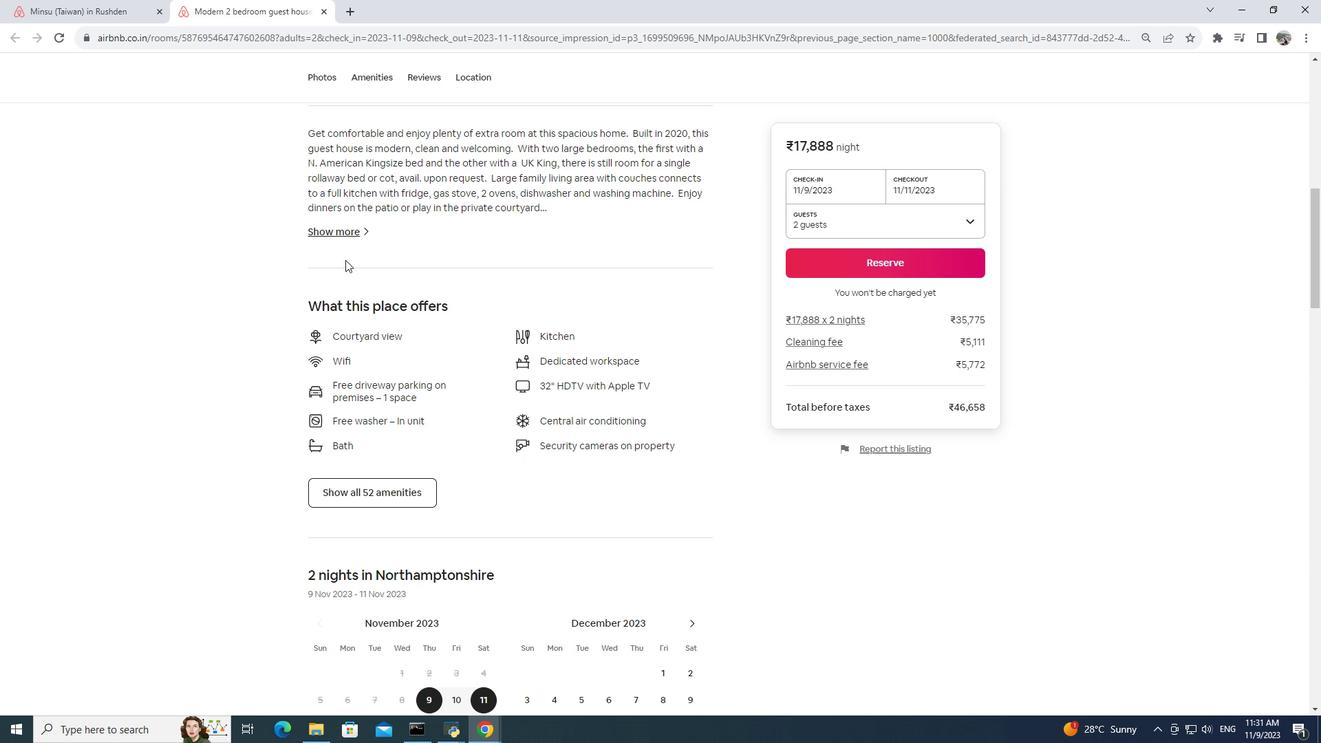 
Action: Mouse scrolled (345, 259) with delta (0, 0)
Screenshot: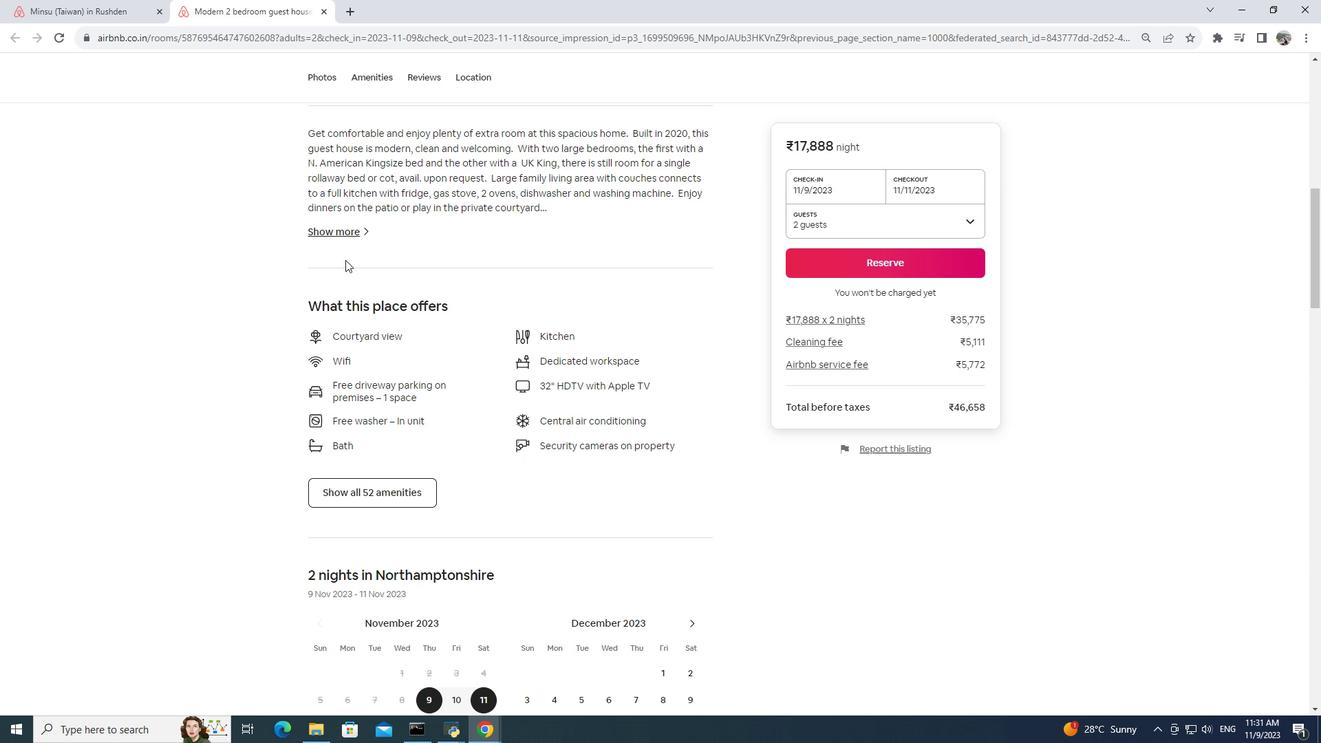 
Action: Mouse scrolled (345, 259) with delta (0, 0)
Screenshot: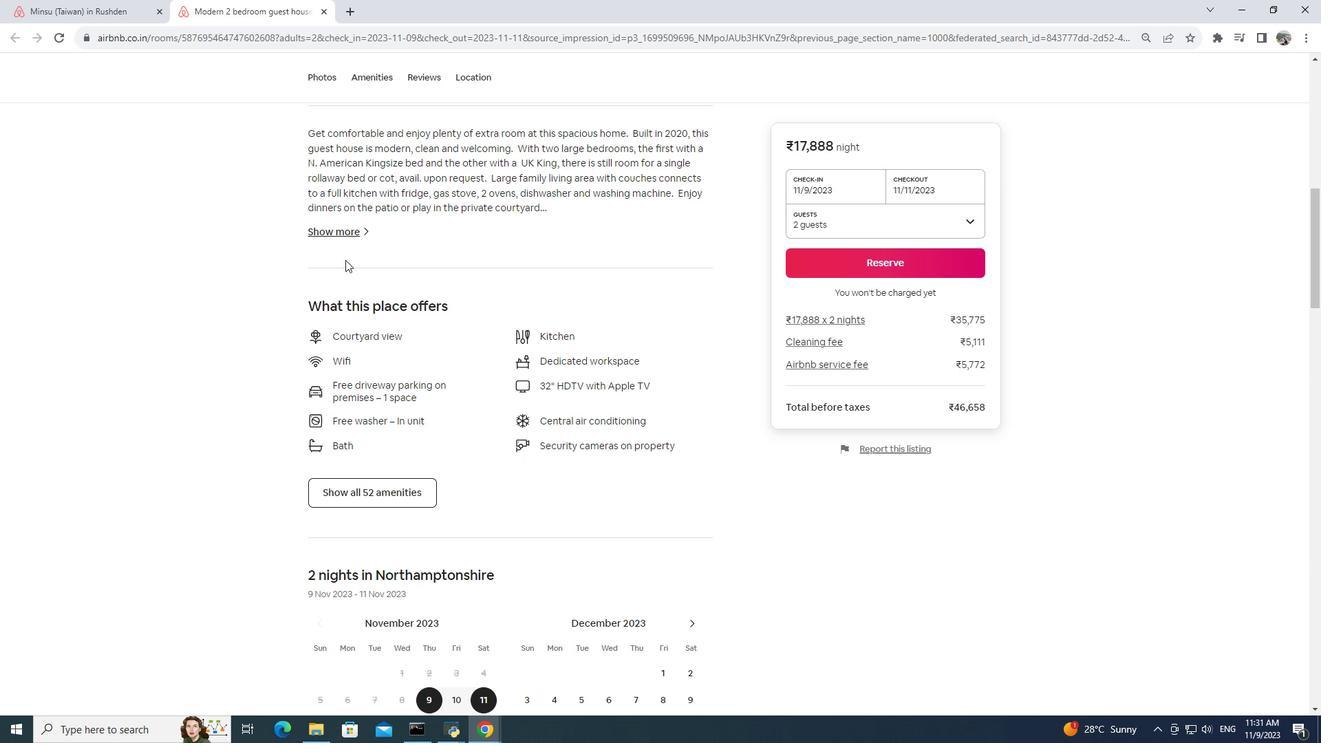 
Action: Mouse scrolled (345, 259) with delta (0, 0)
Screenshot: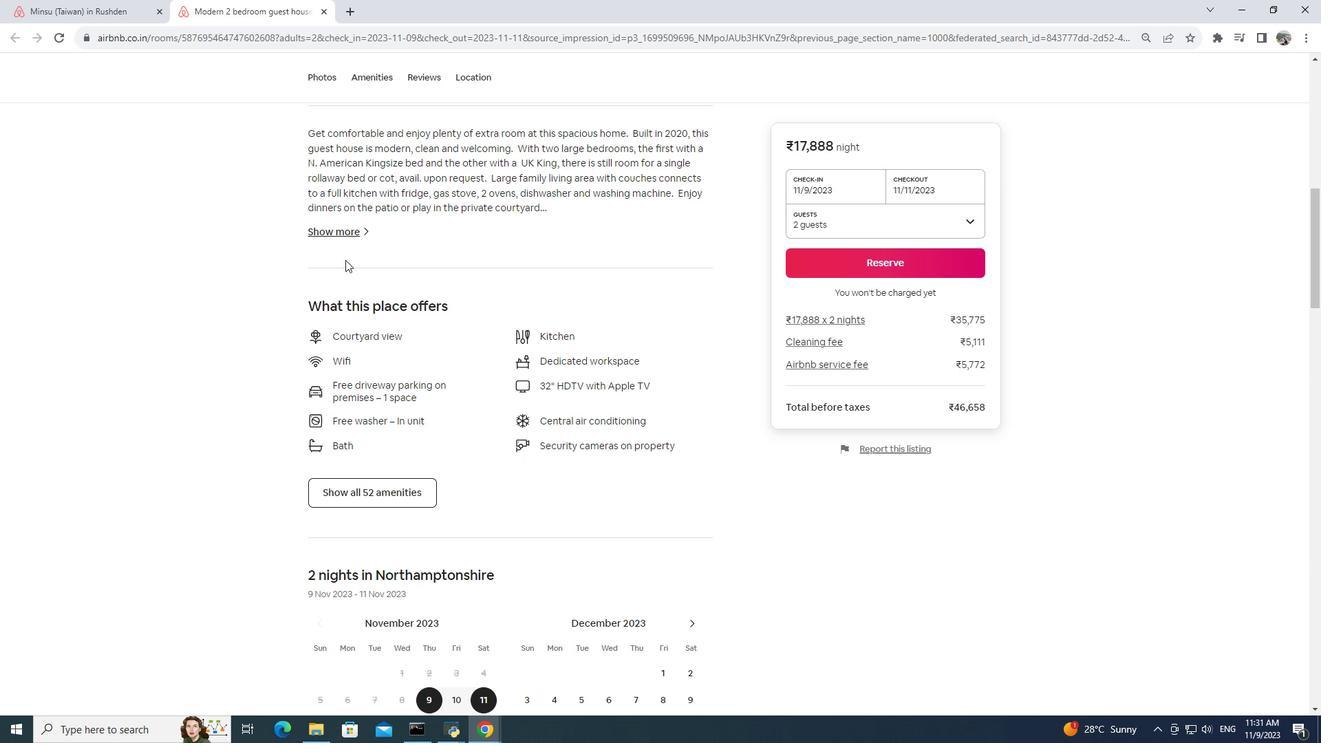 
Action: Mouse pressed middle at (345, 260)
Screenshot: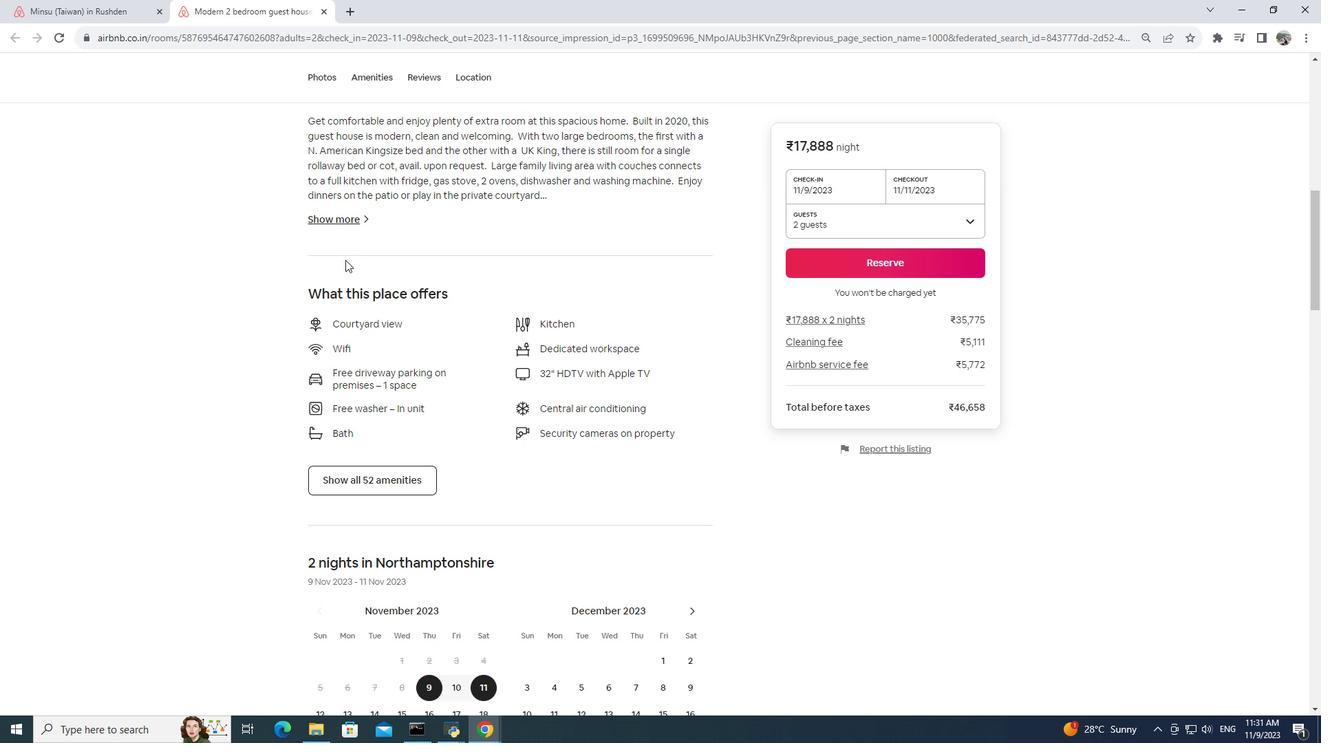 
Action: Mouse scrolled (345, 259) with delta (0, 0)
Screenshot: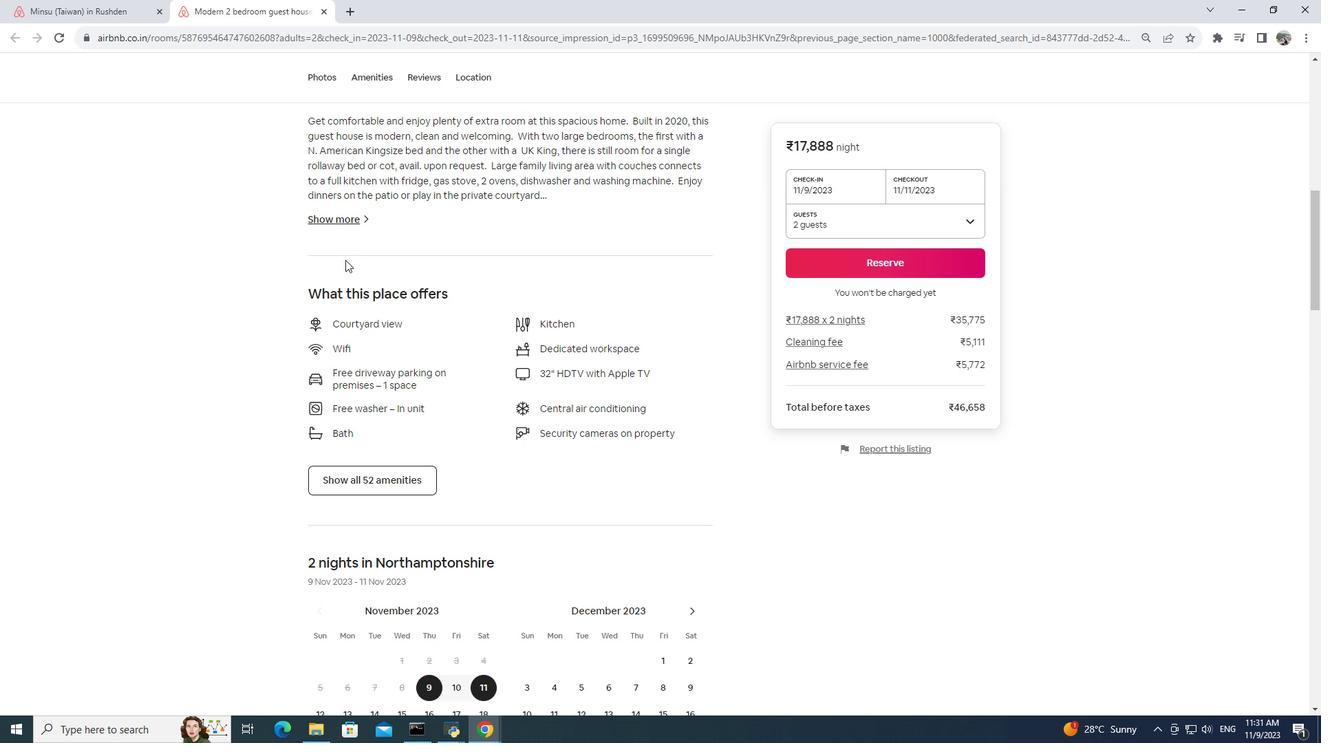 
Action: Mouse moved to (345, 260)
Screenshot: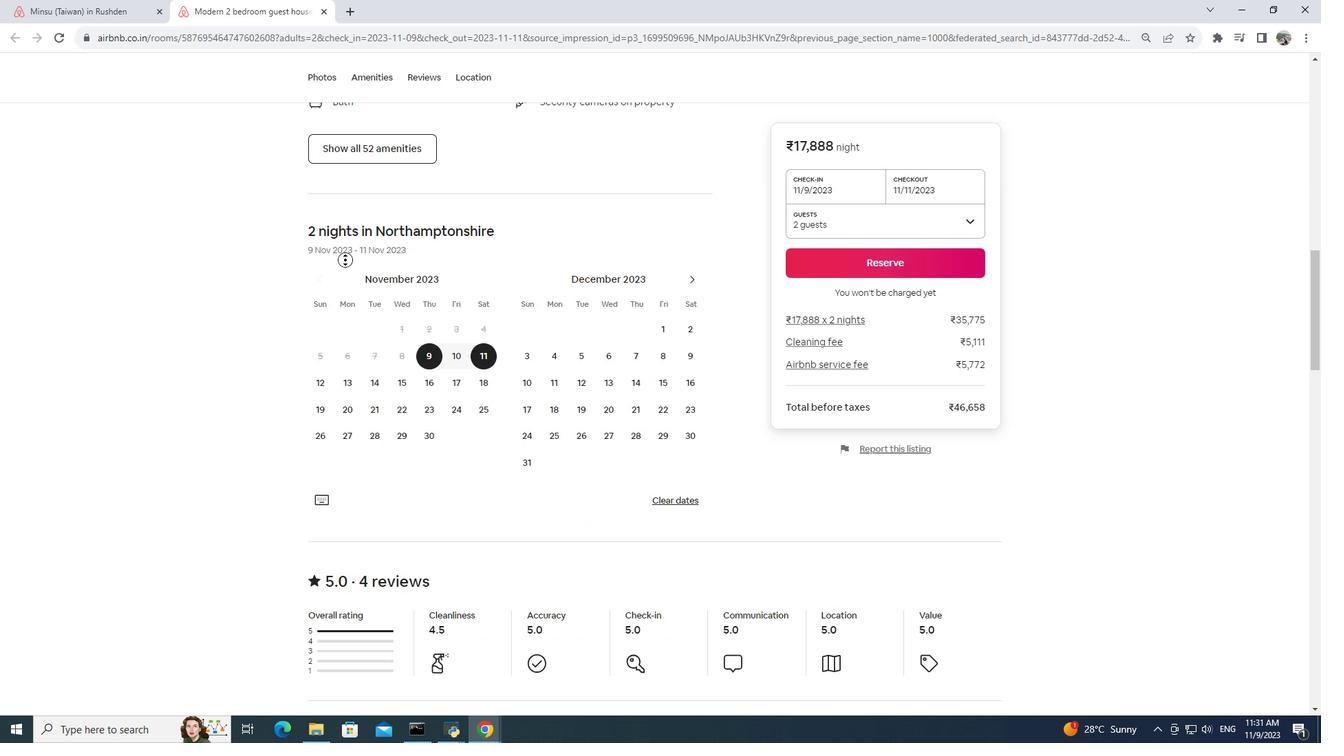 
Action: Mouse scrolled (345, 259) with delta (0, 0)
Screenshot: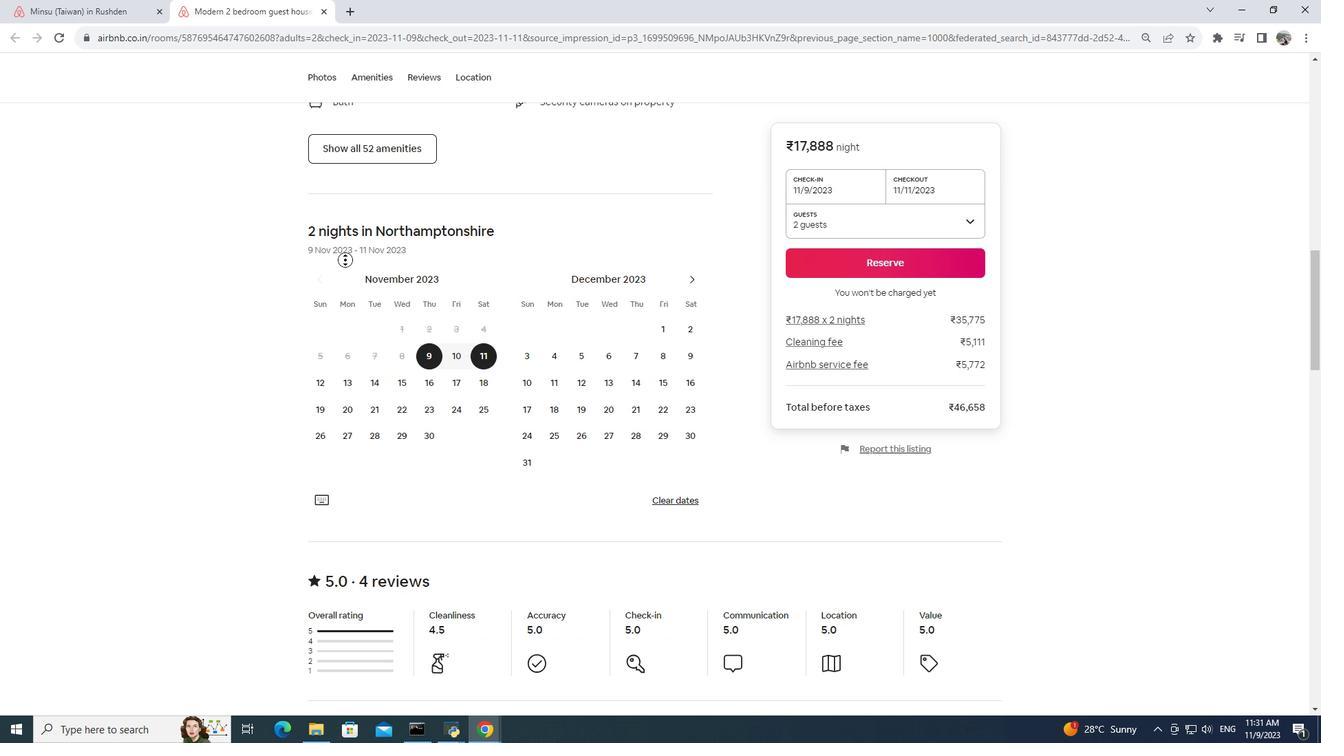 
Action: Mouse scrolled (345, 259) with delta (0, 0)
Screenshot: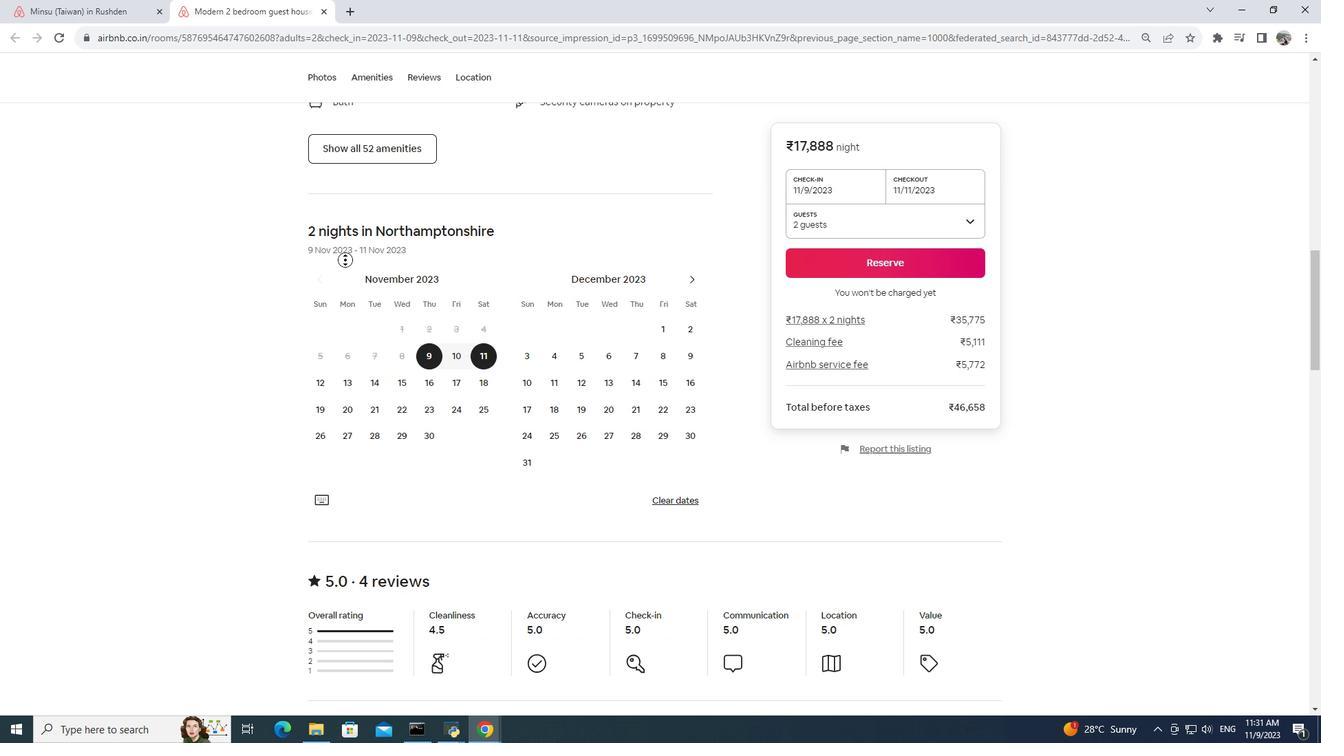
Action: Mouse scrolled (345, 259) with delta (0, 0)
Screenshot: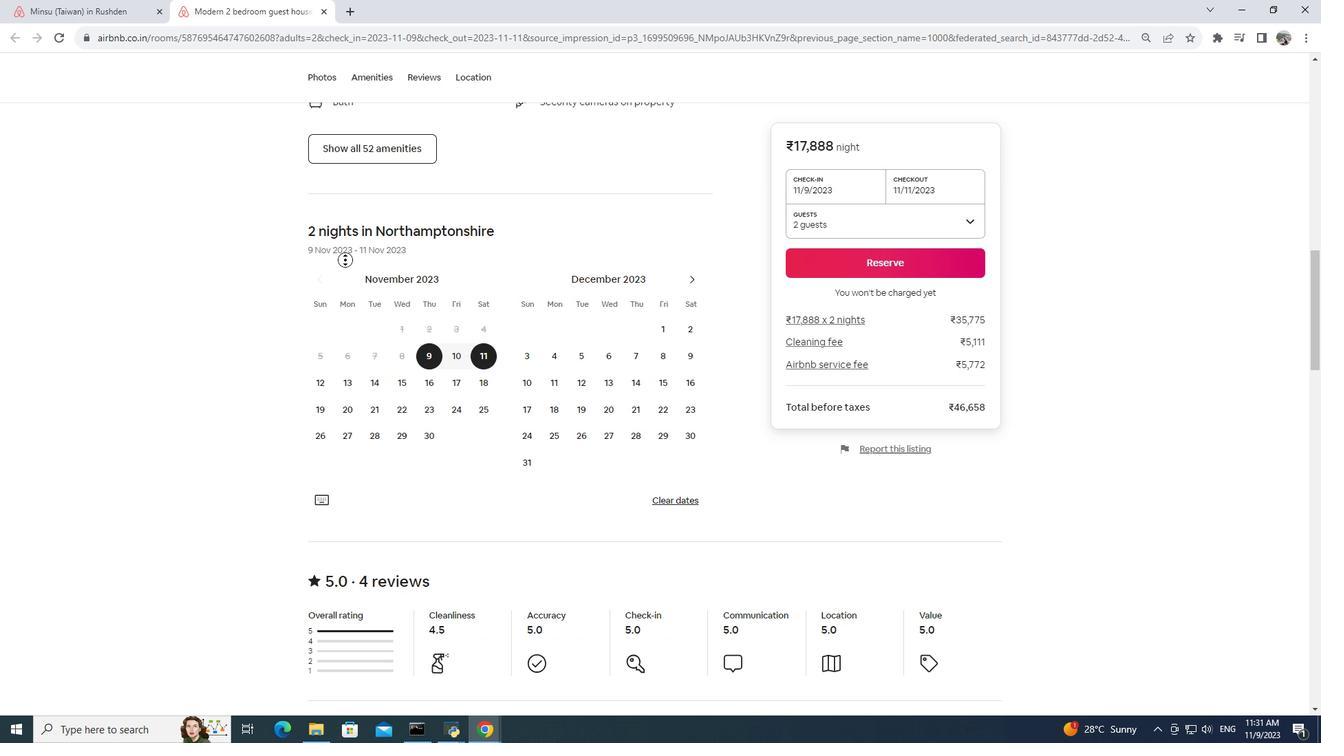 
Action: Mouse scrolled (345, 259) with delta (0, 0)
Screenshot: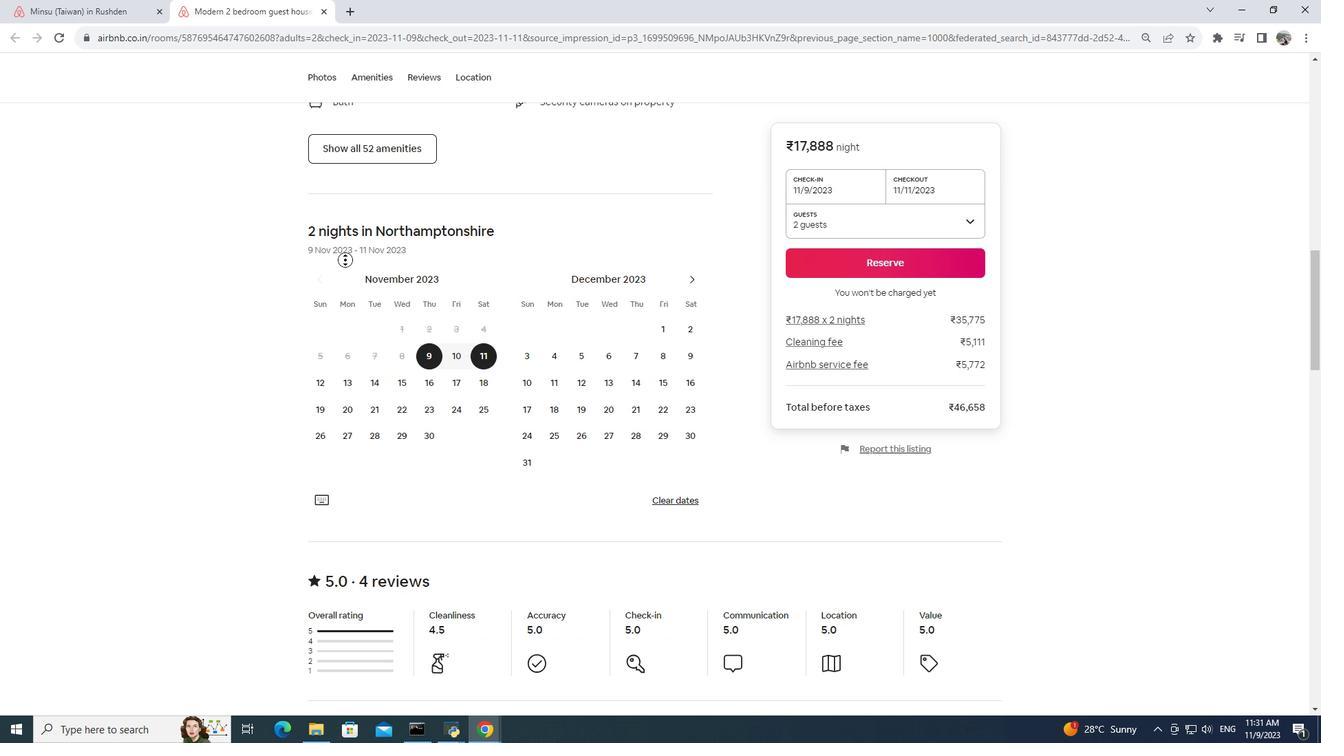 
Action: Mouse scrolled (345, 259) with delta (0, 0)
Screenshot: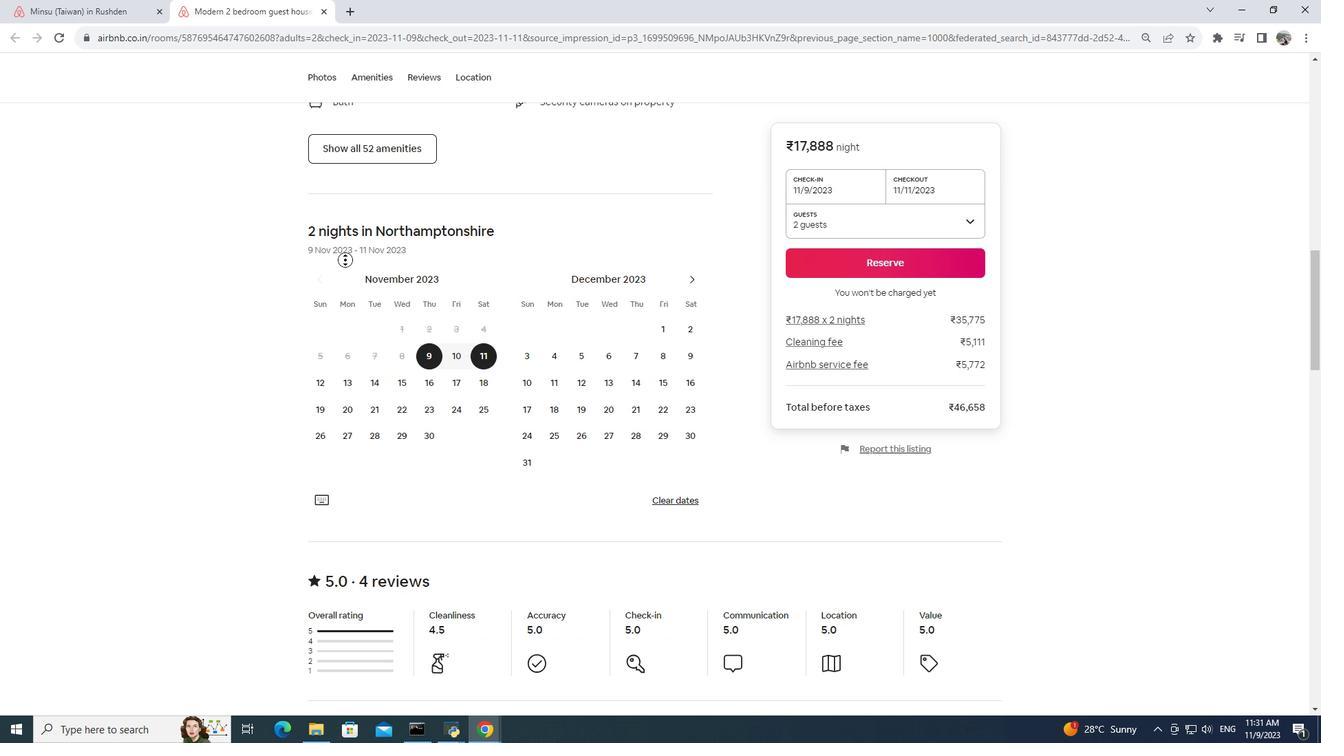 
Action: Mouse moved to (344, 258)
Screenshot: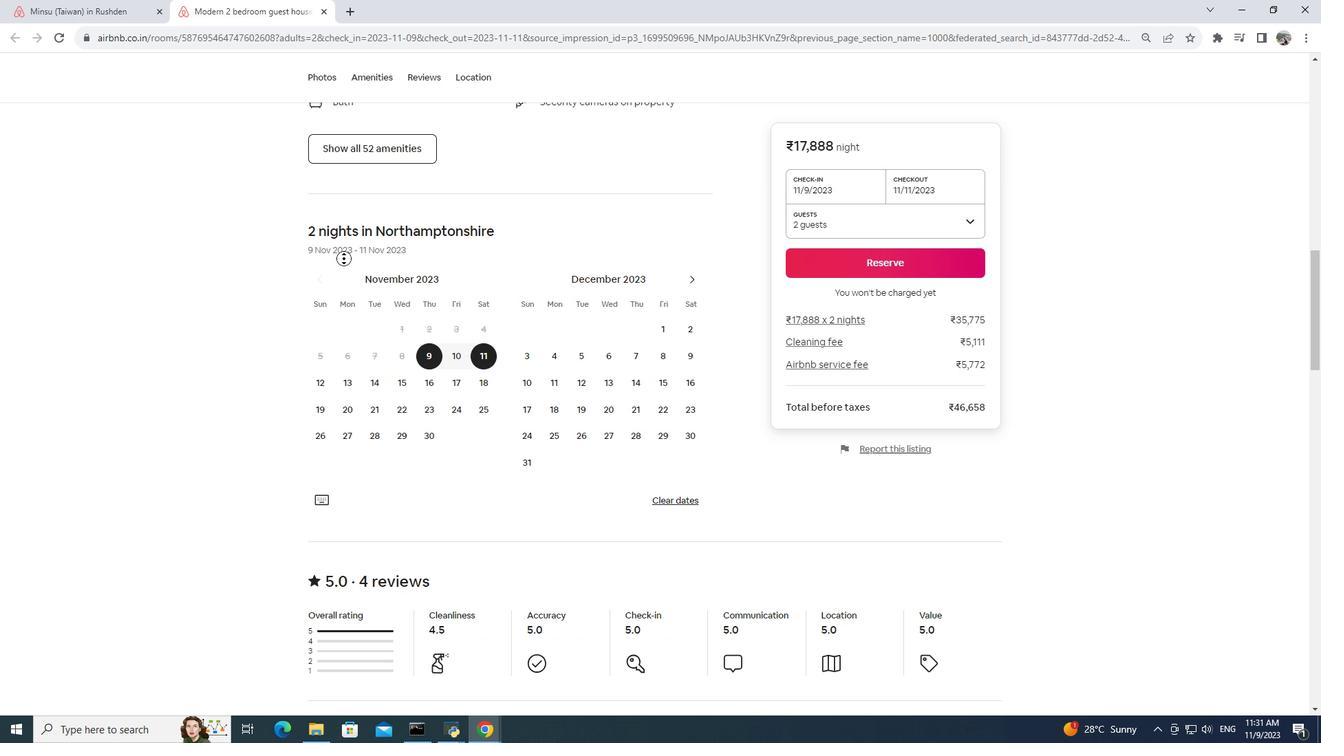 
Action: Mouse scrolled (344, 258) with delta (0, 0)
Screenshot: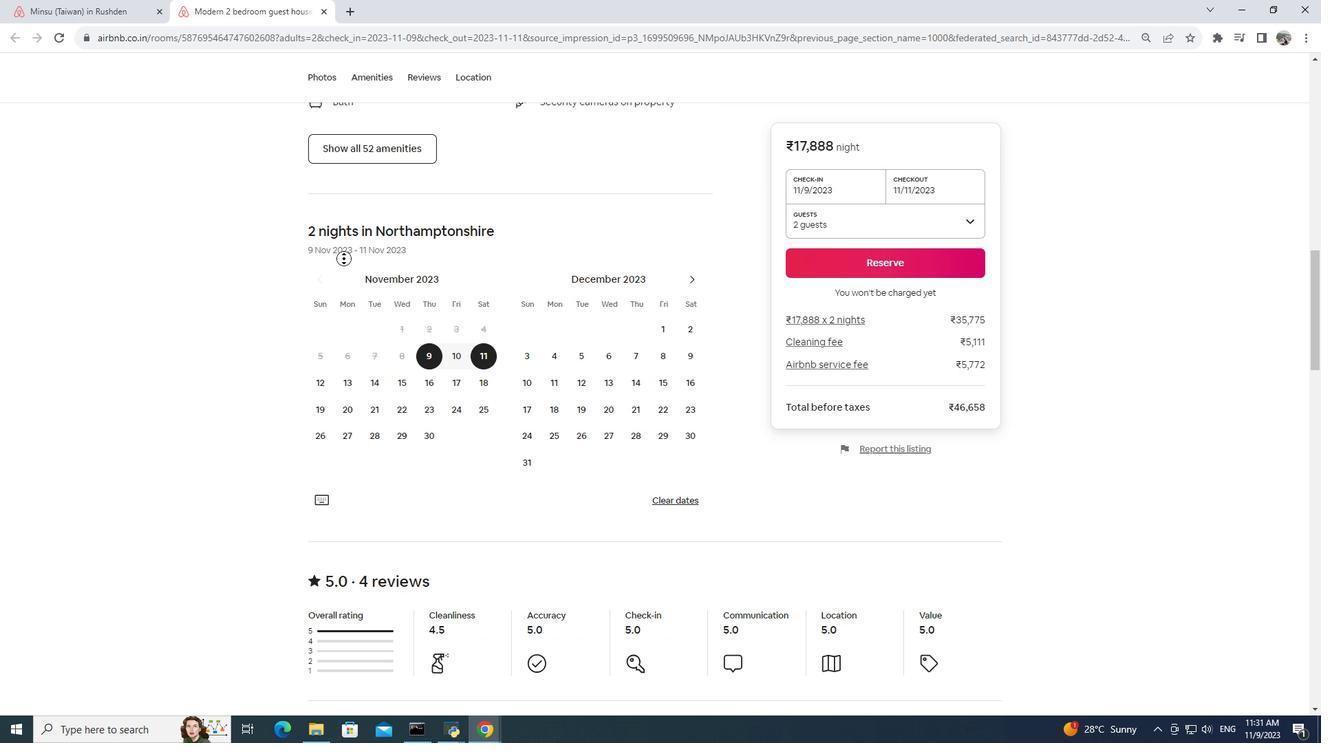 
Action: Mouse moved to (240, 291)
Screenshot: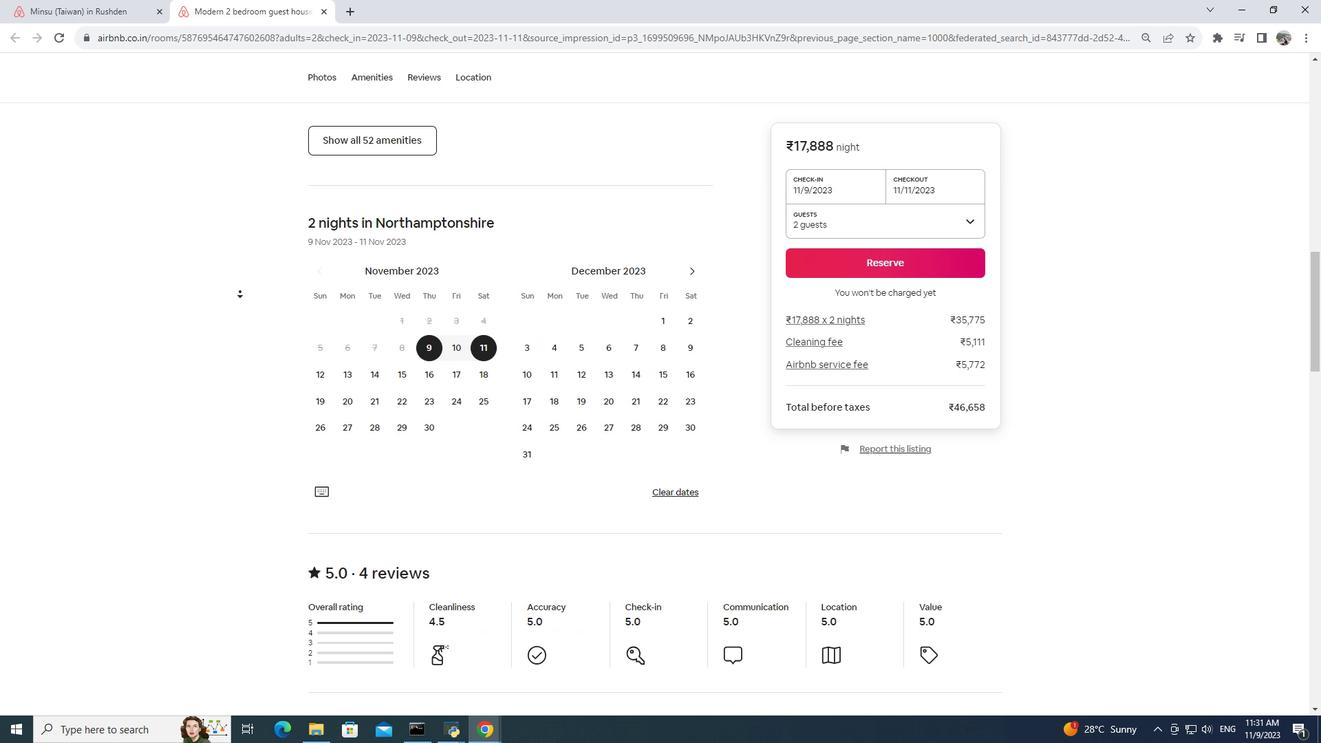 
Action: Mouse scrolled (240, 291) with delta (0, 0)
Screenshot: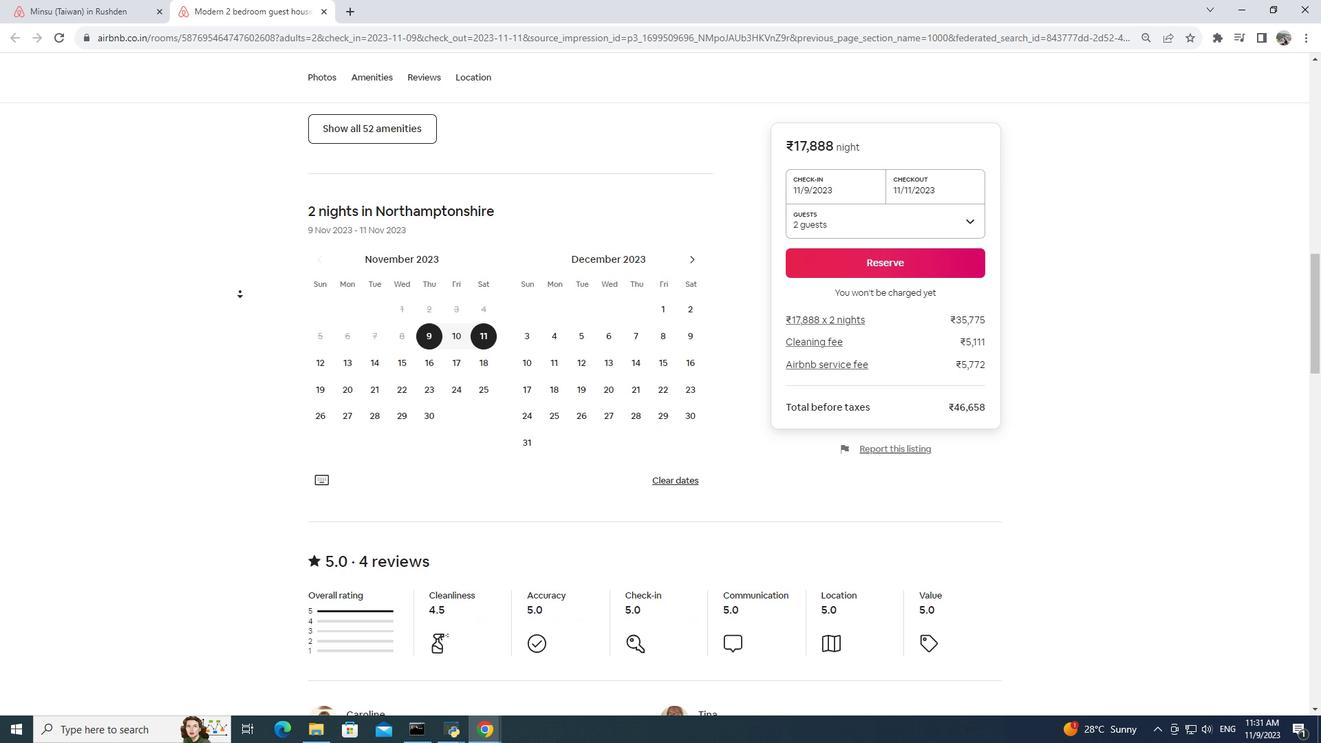 
Action: Mouse scrolled (240, 291) with delta (0, 0)
Screenshot: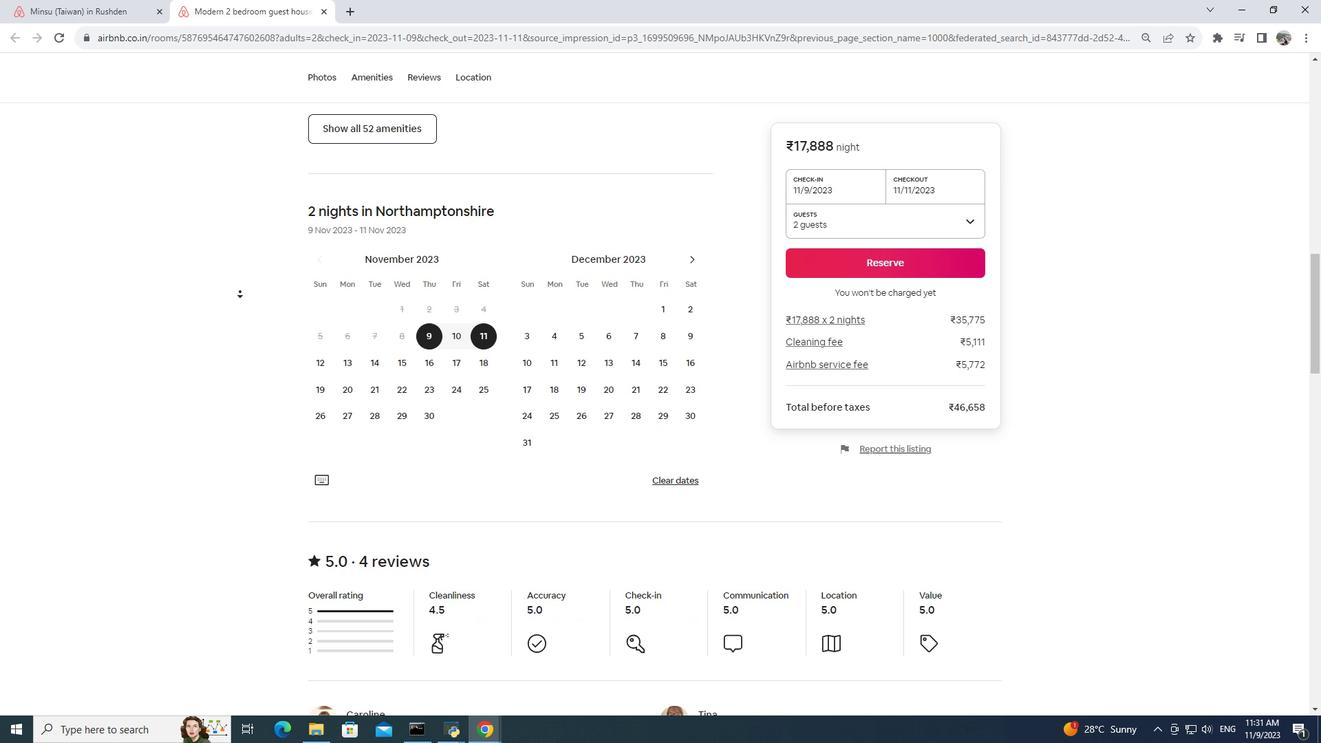 
Action: Mouse scrolled (240, 291) with delta (0, 0)
Screenshot: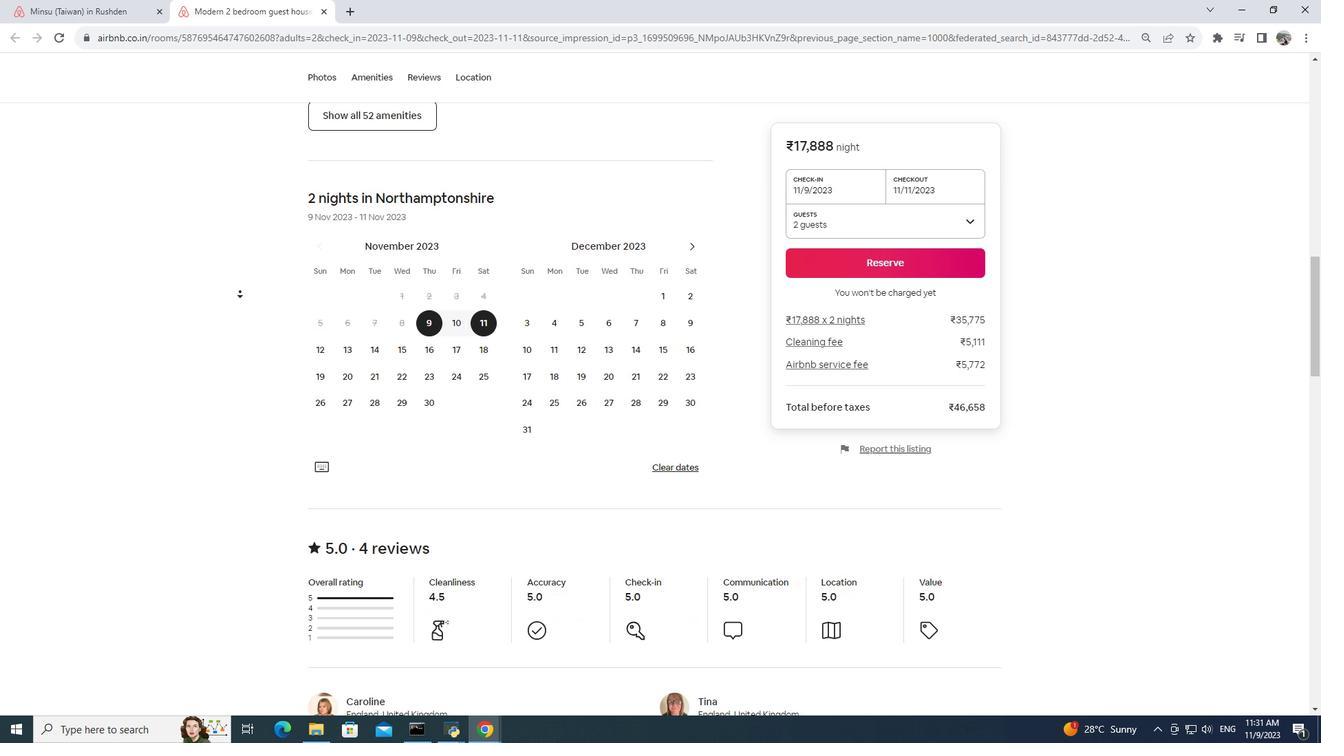 
Action: Mouse scrolled (240, 291) with delta (0, 0)
Screenshot: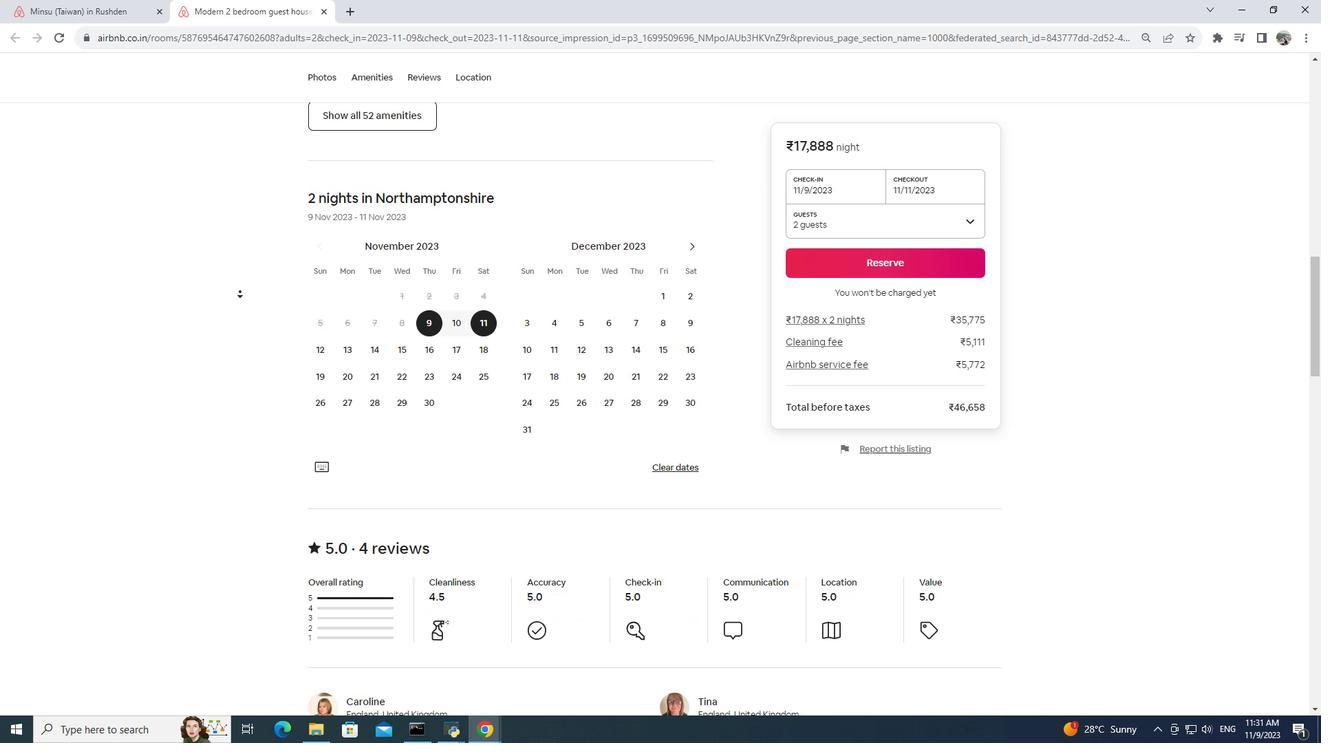
Action: Mouse scrolled (240, 291) with delta (0, 0)
Screenshot: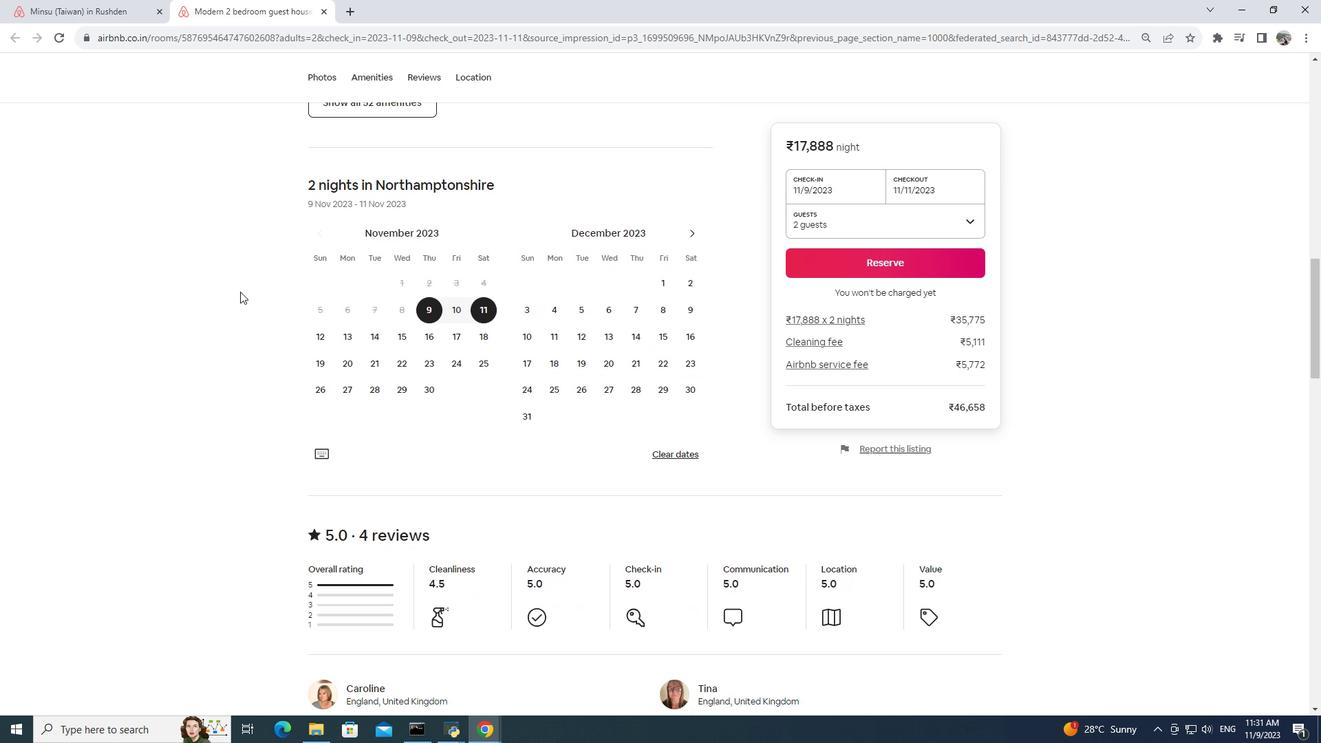 
Action: Mouse pressed middle at (240, 291)
Screenshot: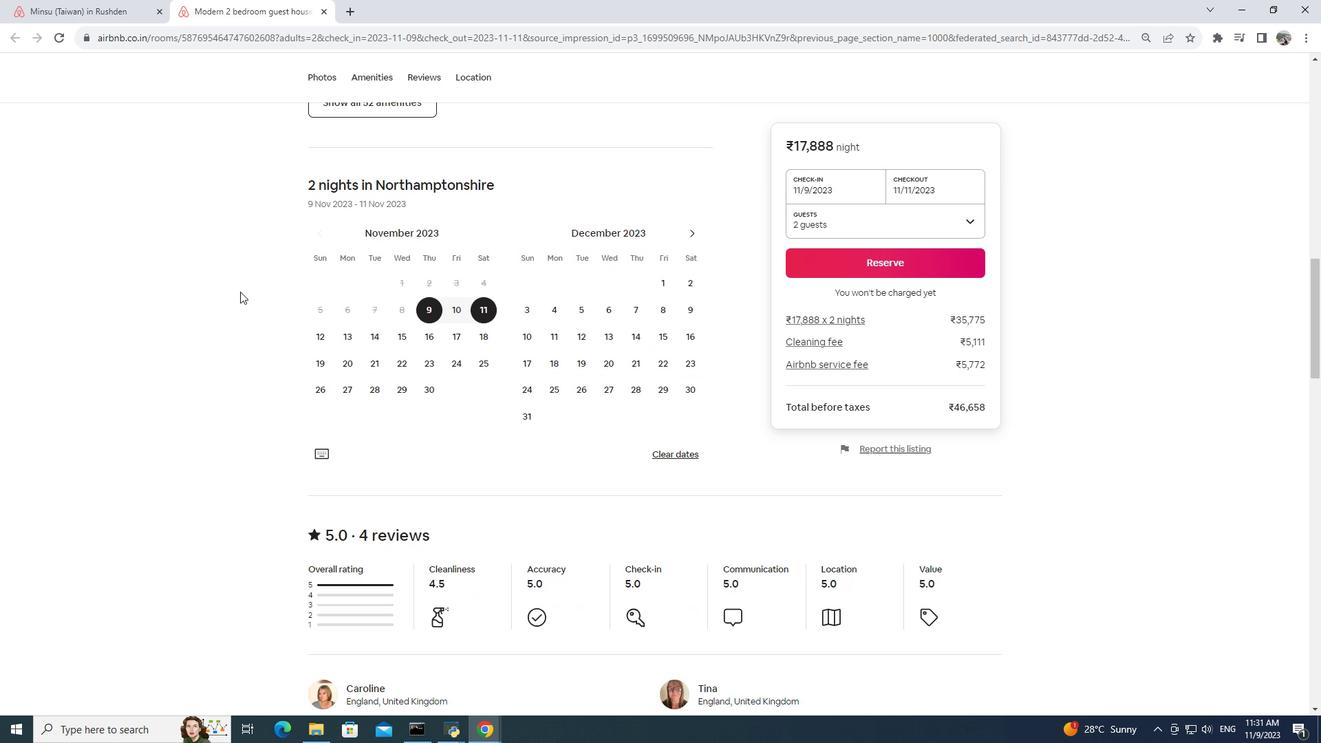 
Action: Mouse moved to (243, 282)
Screenshot: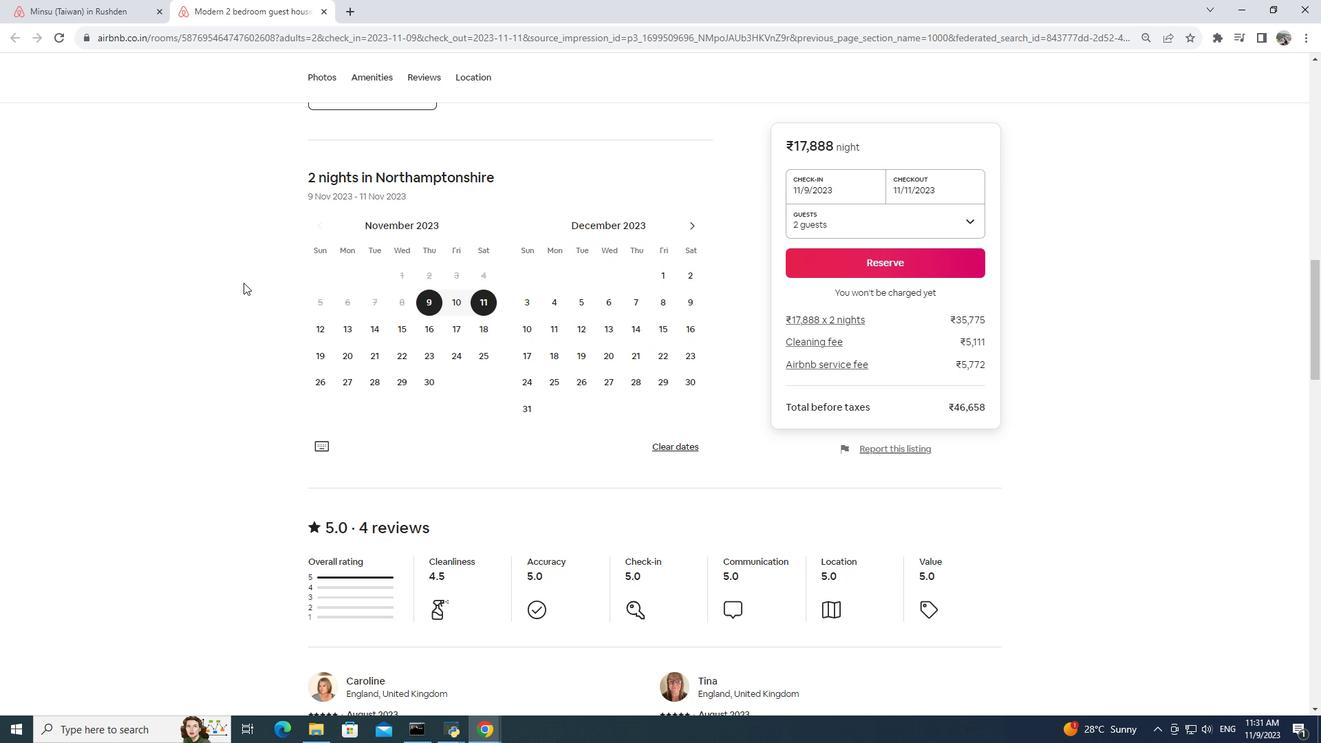 
Action: Mouse pressed left at (243, 282)
Screenshot: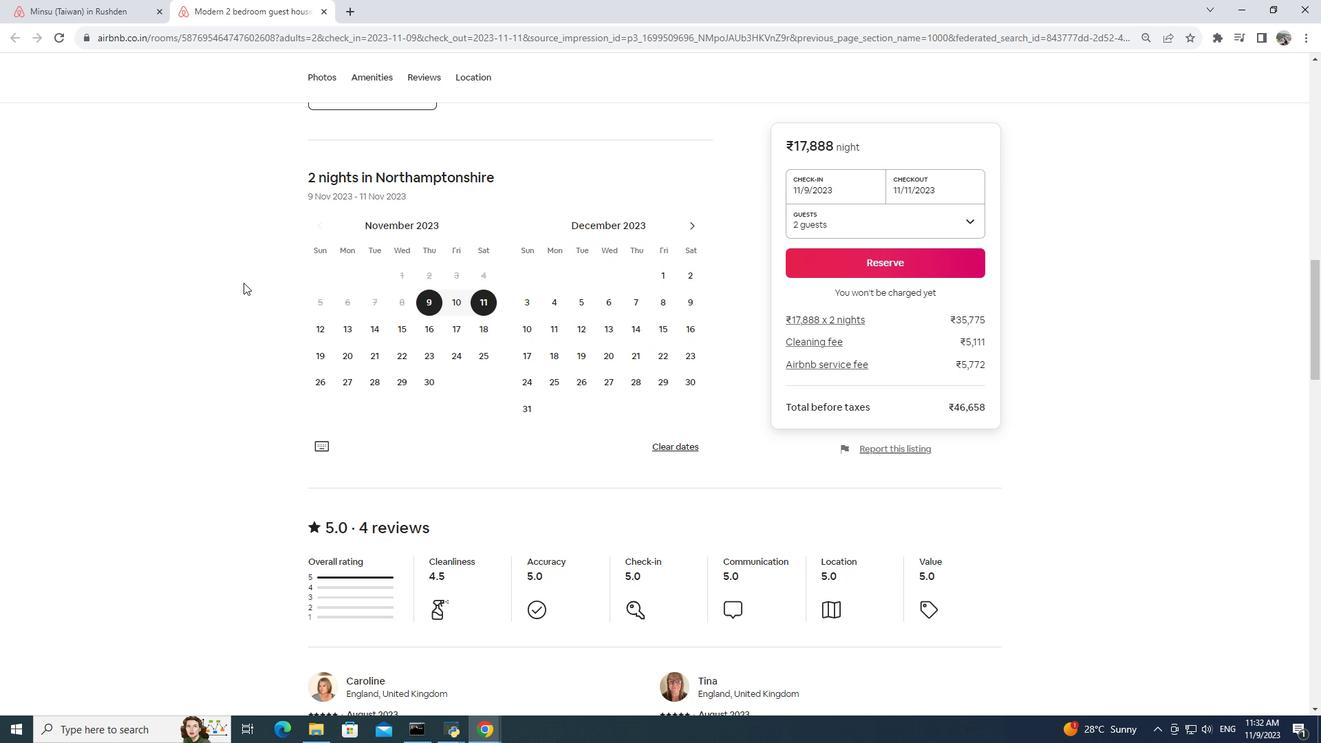 
Action: Mouse scrolled (243, 282) with delta (0, 0)
Screenshot: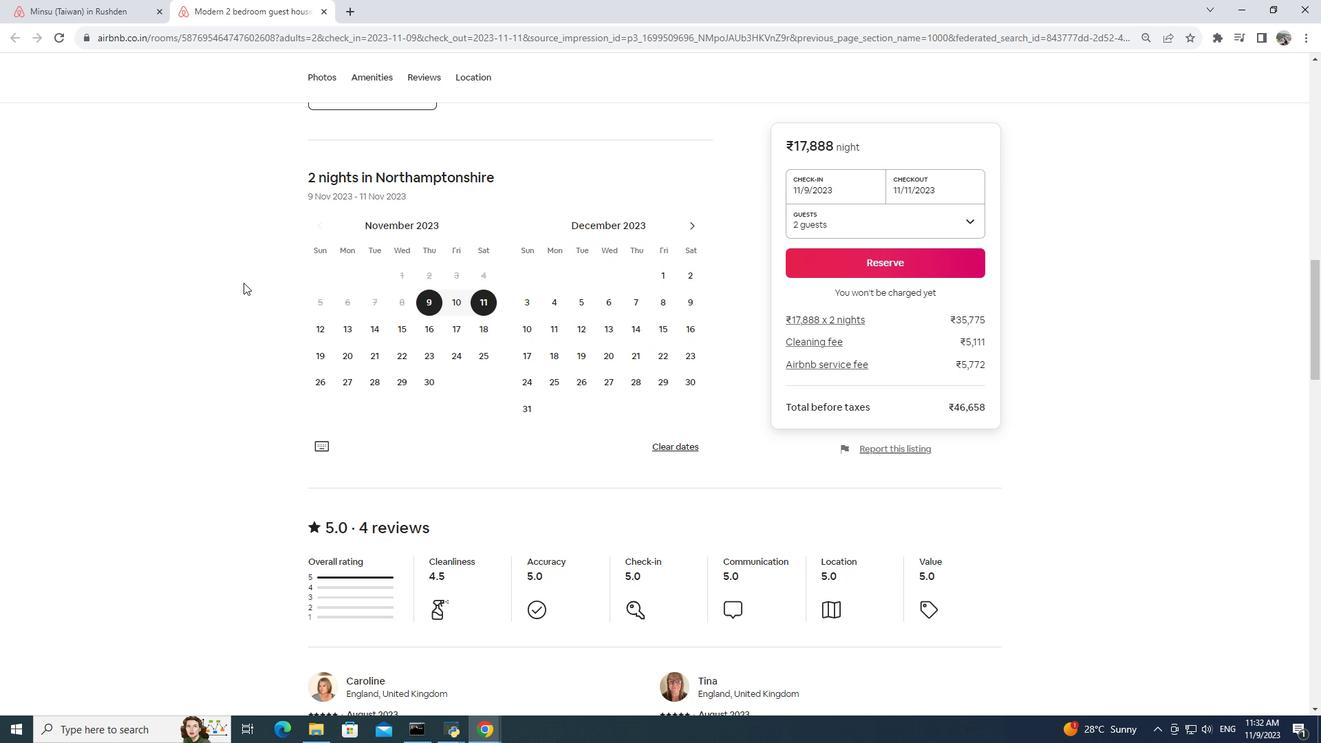 
Action: Mouse scrolled (243, 282) with delta (0, 0)
Screenshot: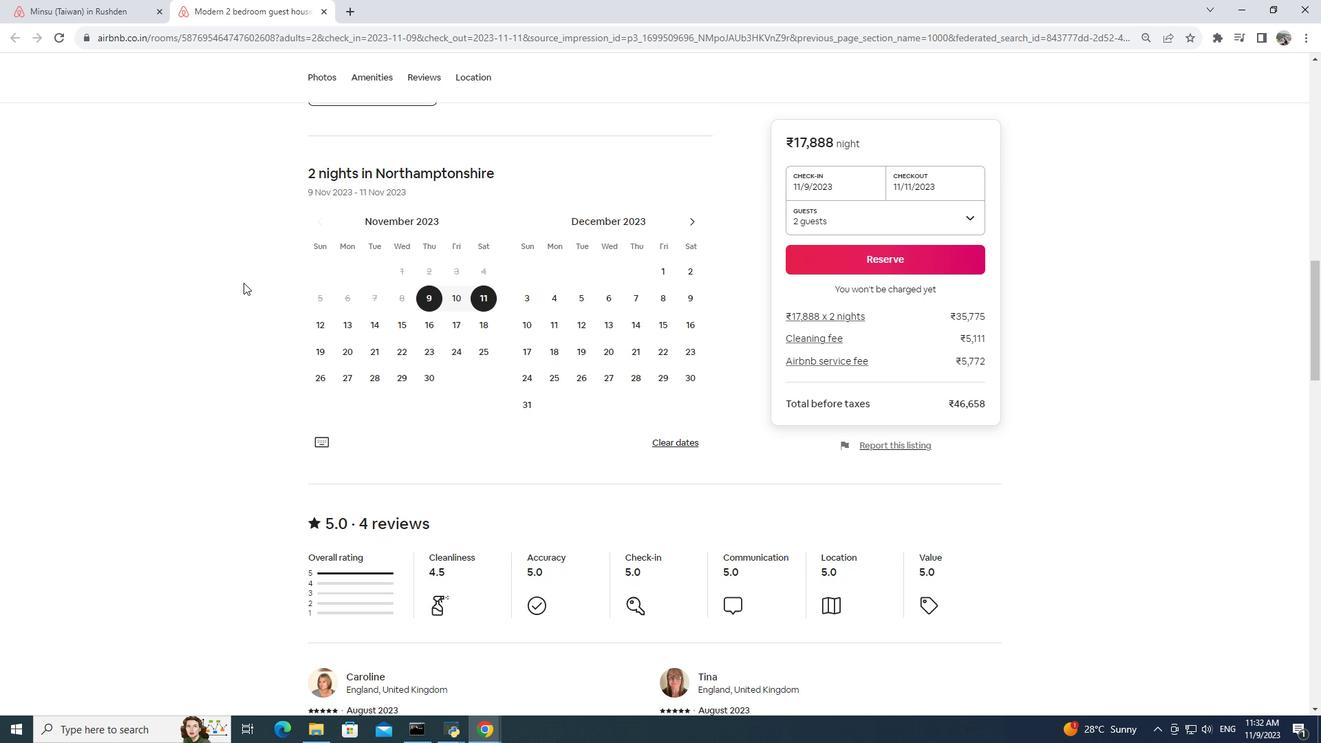 
Action: Mouse scrolled (243, 282) with delta (0, 0)
Screenshot: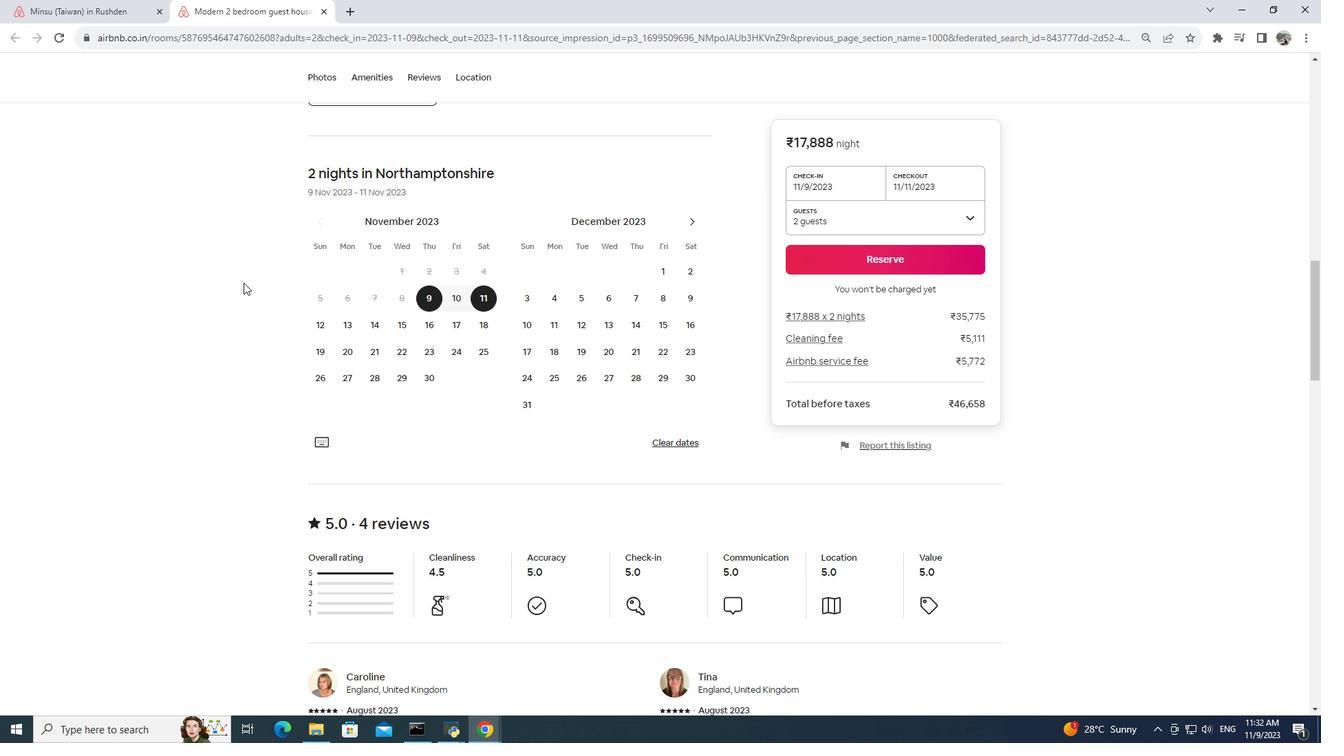 
Action: Mouse scrolled (243, 282) with delta (0, 0)
Screenshot: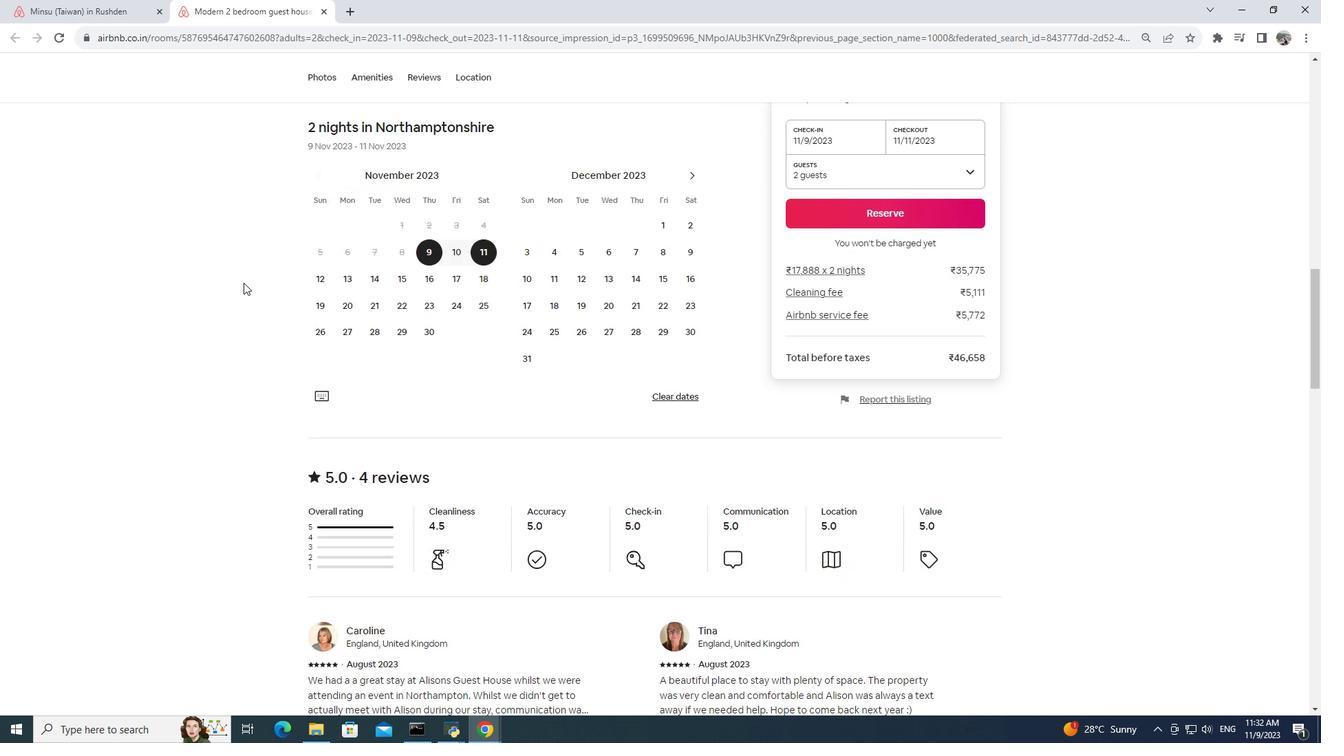
Action: Mouse scrolled (243, 282) with delta (0, 0)
Screenshot: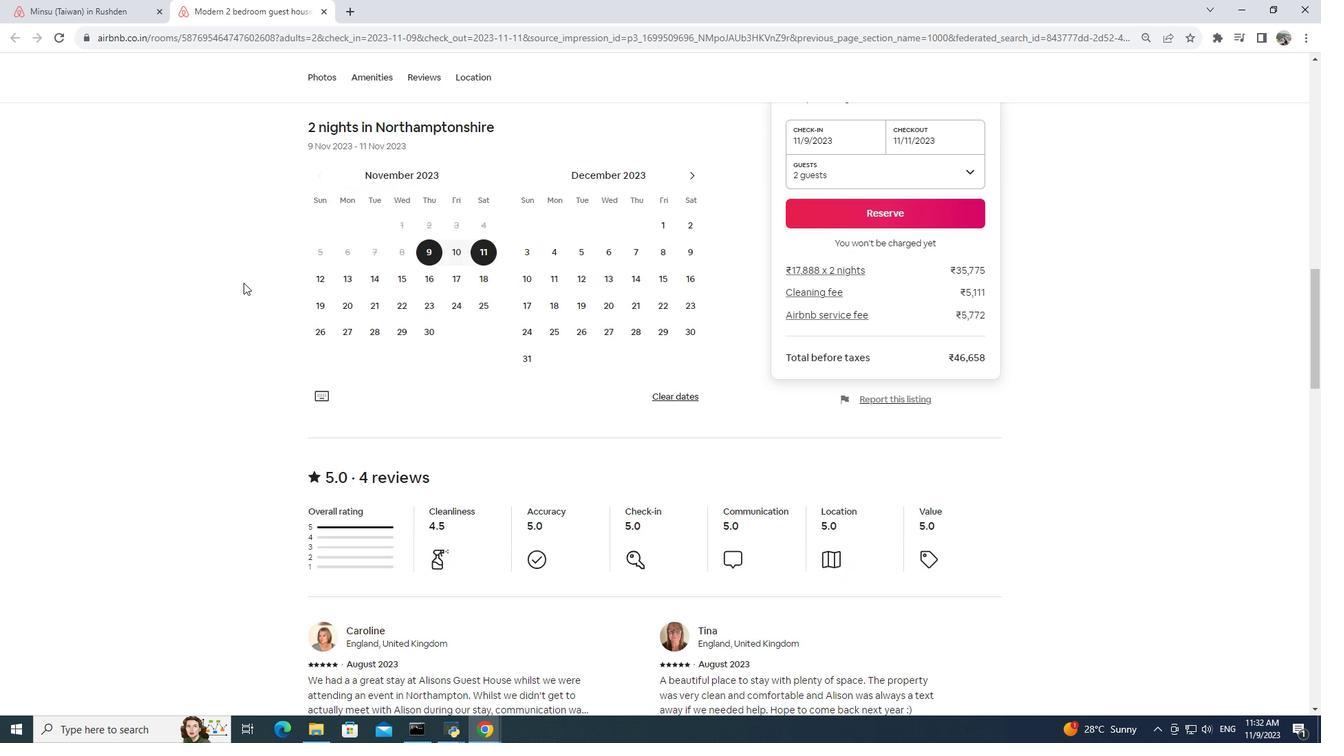 
Action: Mouse moved to (242, 280)
Screenshot: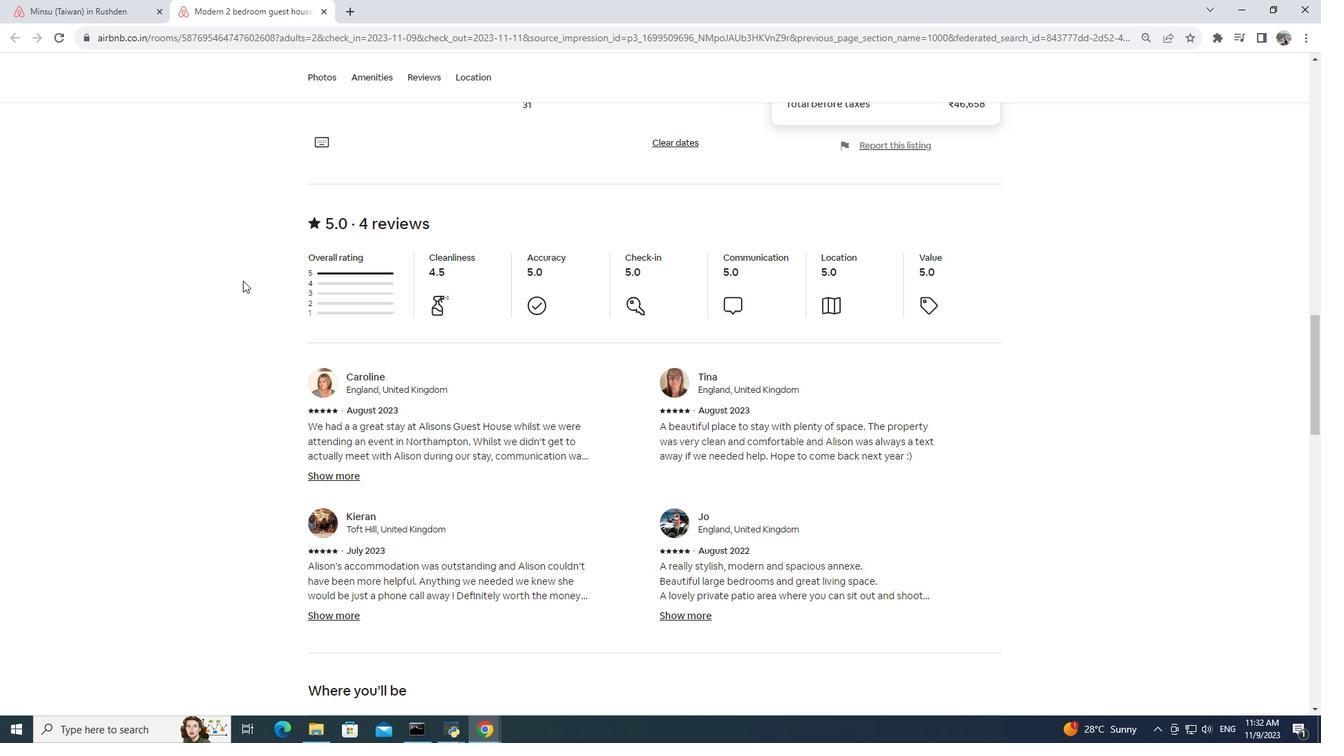 
Action: Mouse scrolled (242, 279) with delta (0, 0)
Screenshot: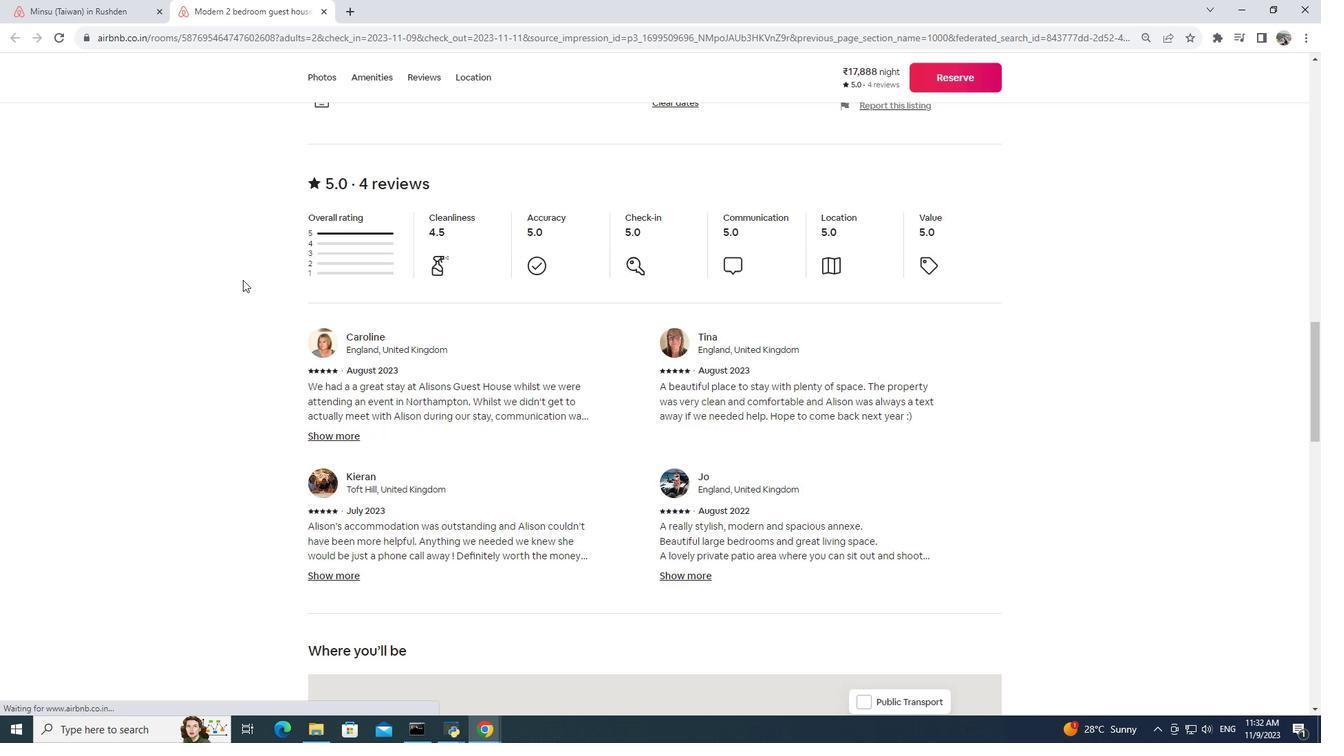 
Action: Mouse scrolled (242, 279) with delta (0, 0)
Screenshot: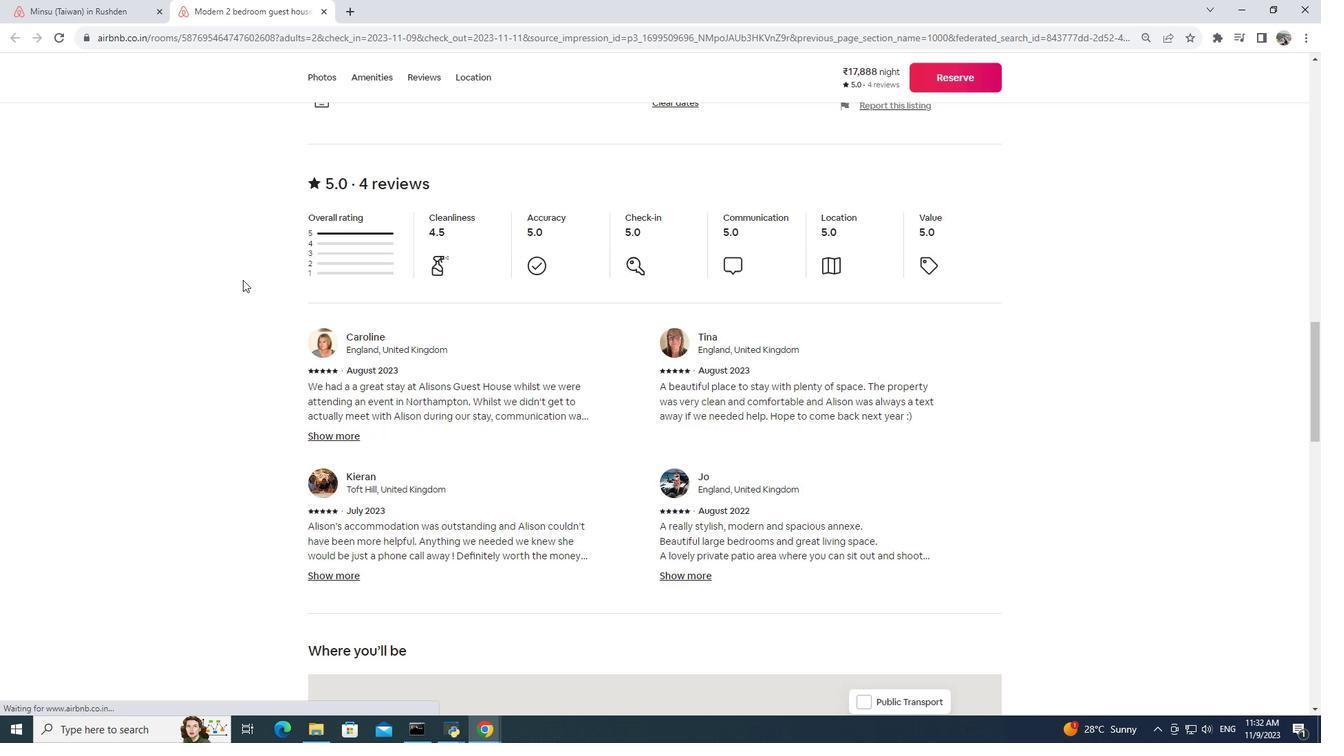 
Action: Mouse scrolled (242, 279) with delta (0, 0)
Screenshot: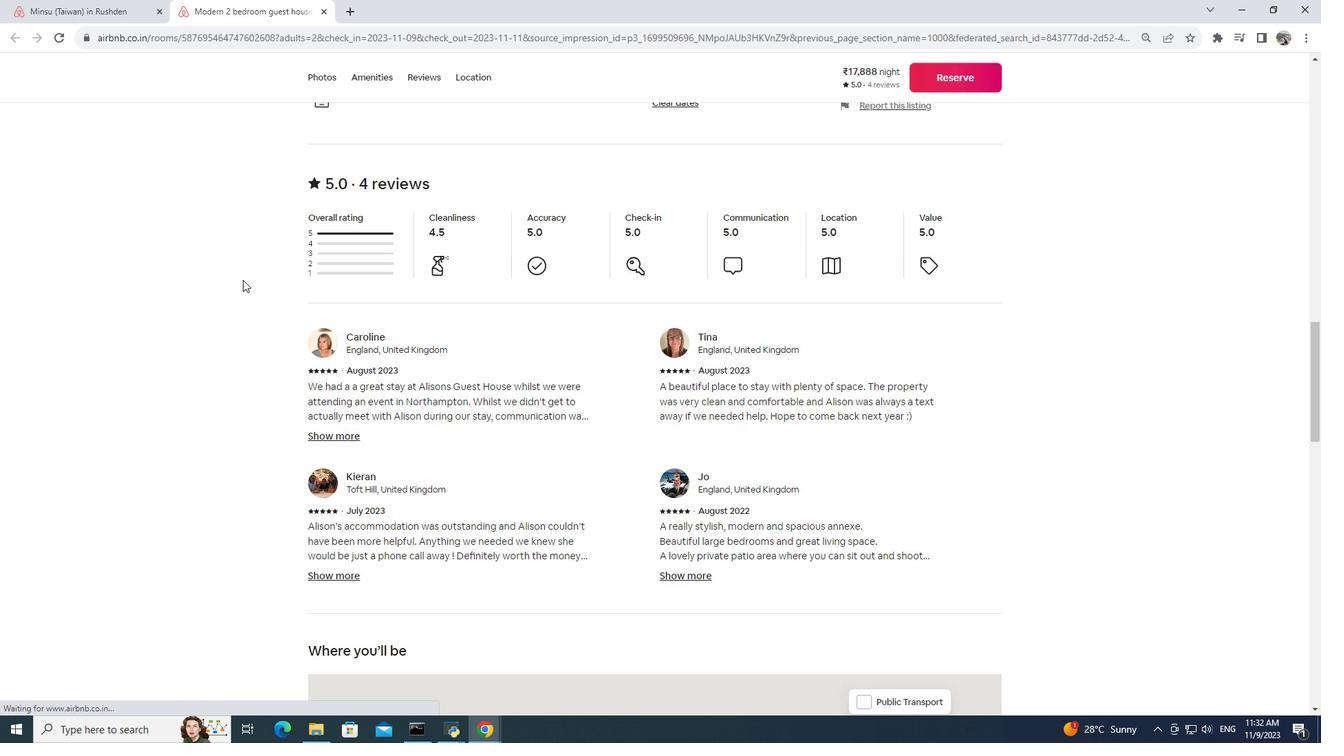 
Action: Mouse scrolled (242, 279) with delta (0, 0)
Screenshot: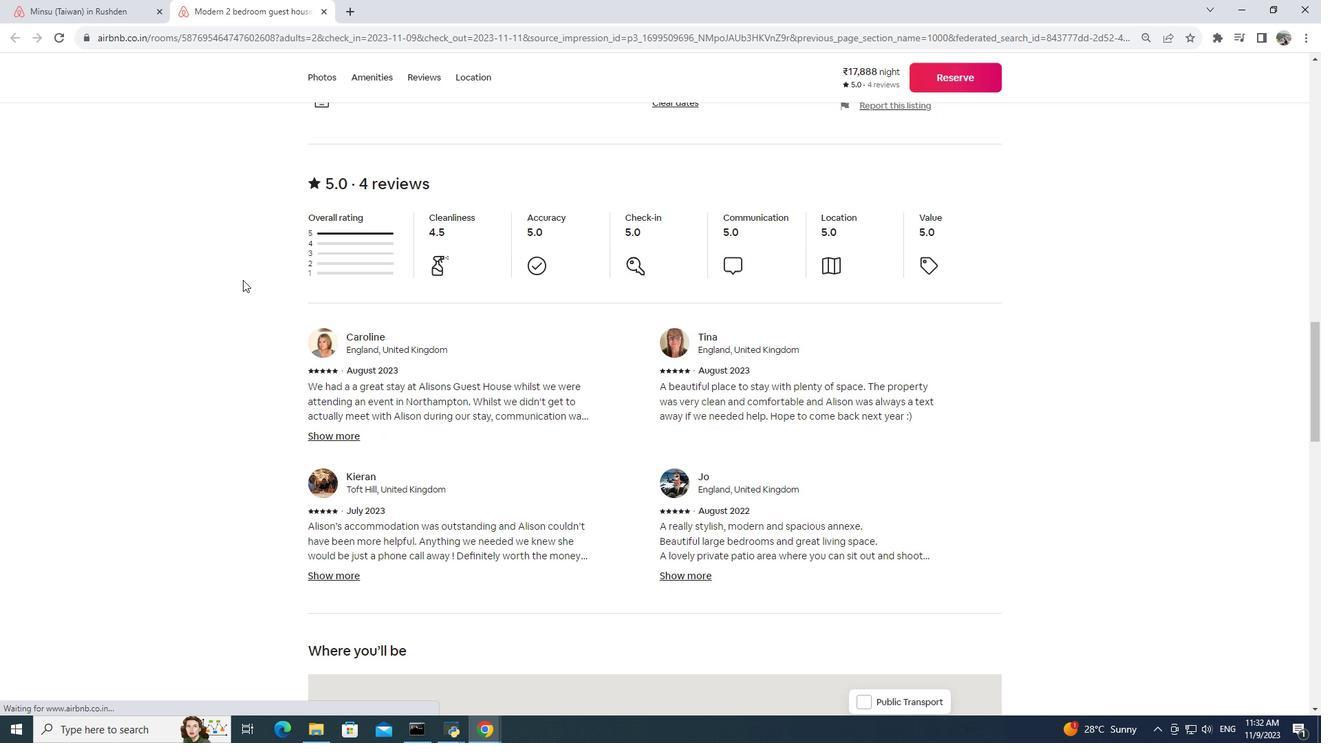 
Action: Mouse moved to (242, 279)
Screenshot: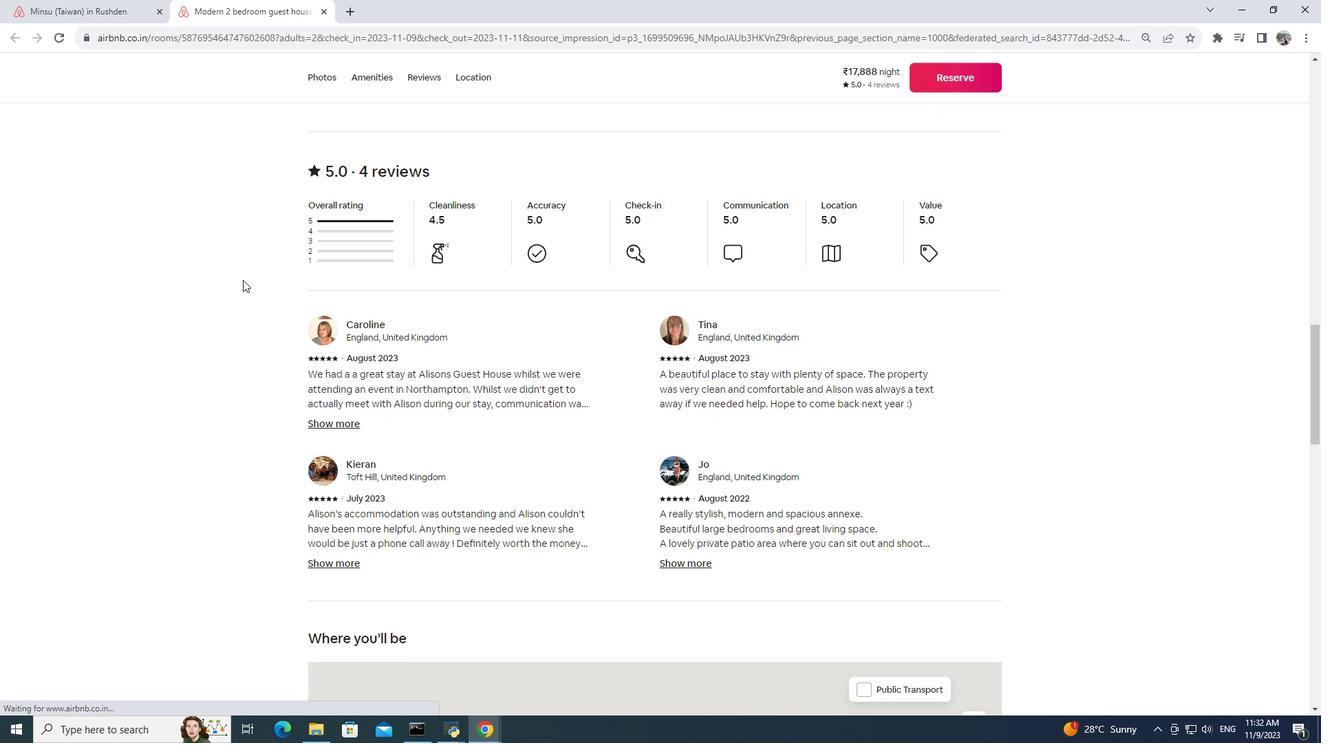 
Action: Mouse scrolled (242, 278) with delta (0, 0)
Screenshot: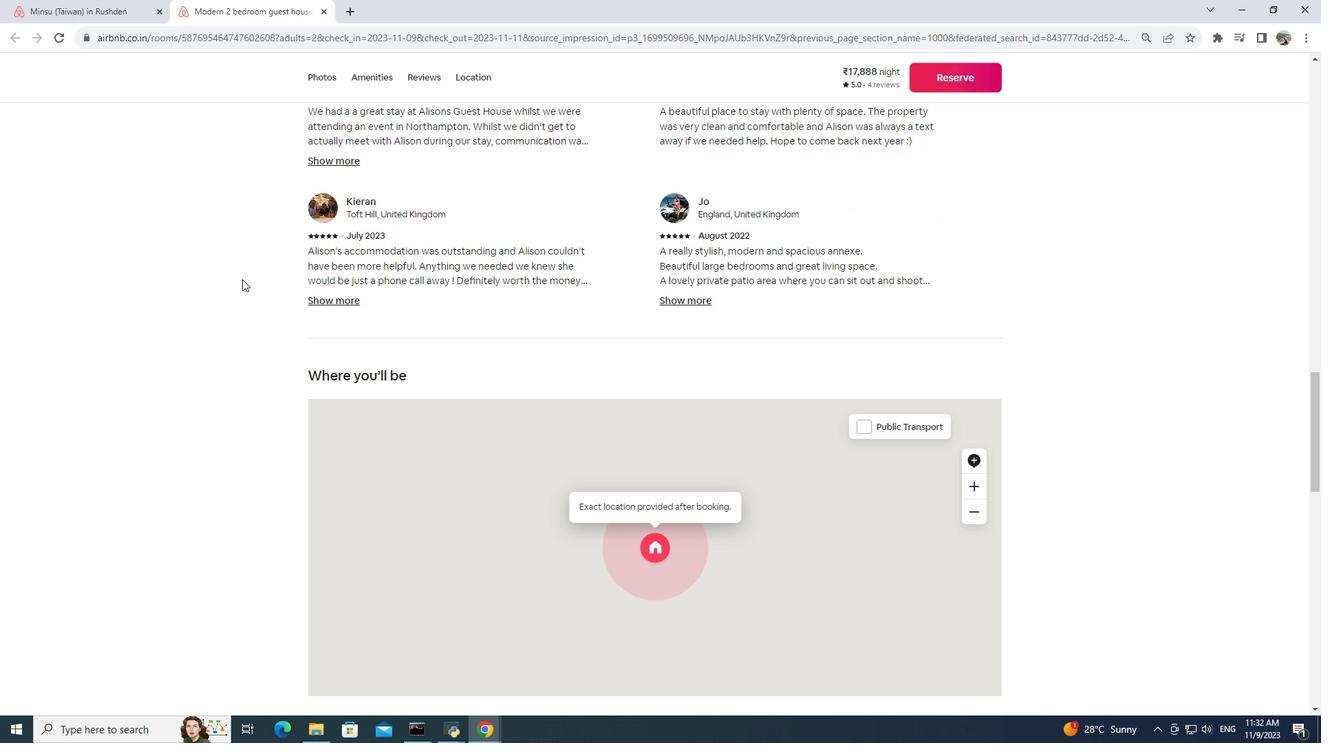 
Action: Mouse scrolled (242, 278) with delta (0, 0)
Screenshot: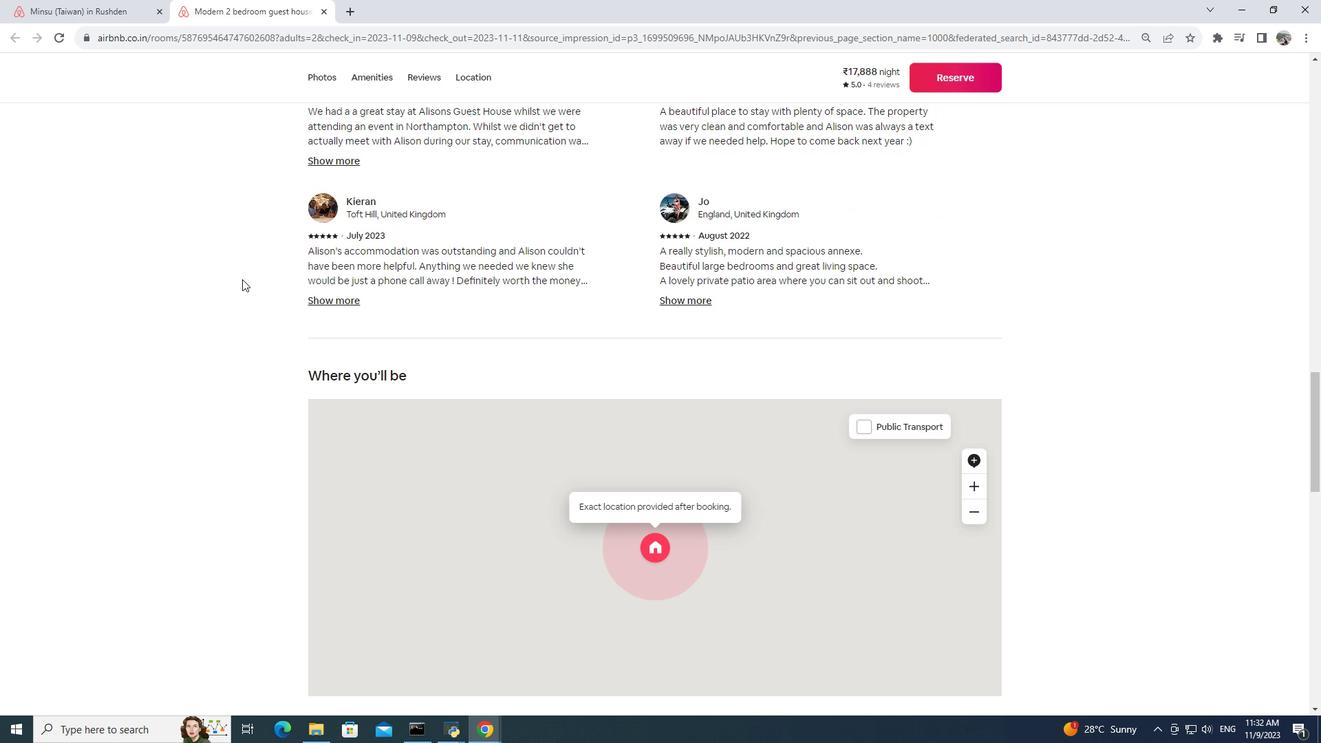
Action: Mouse scrolled (242, 278) with delta (0, 0)
Screenshot: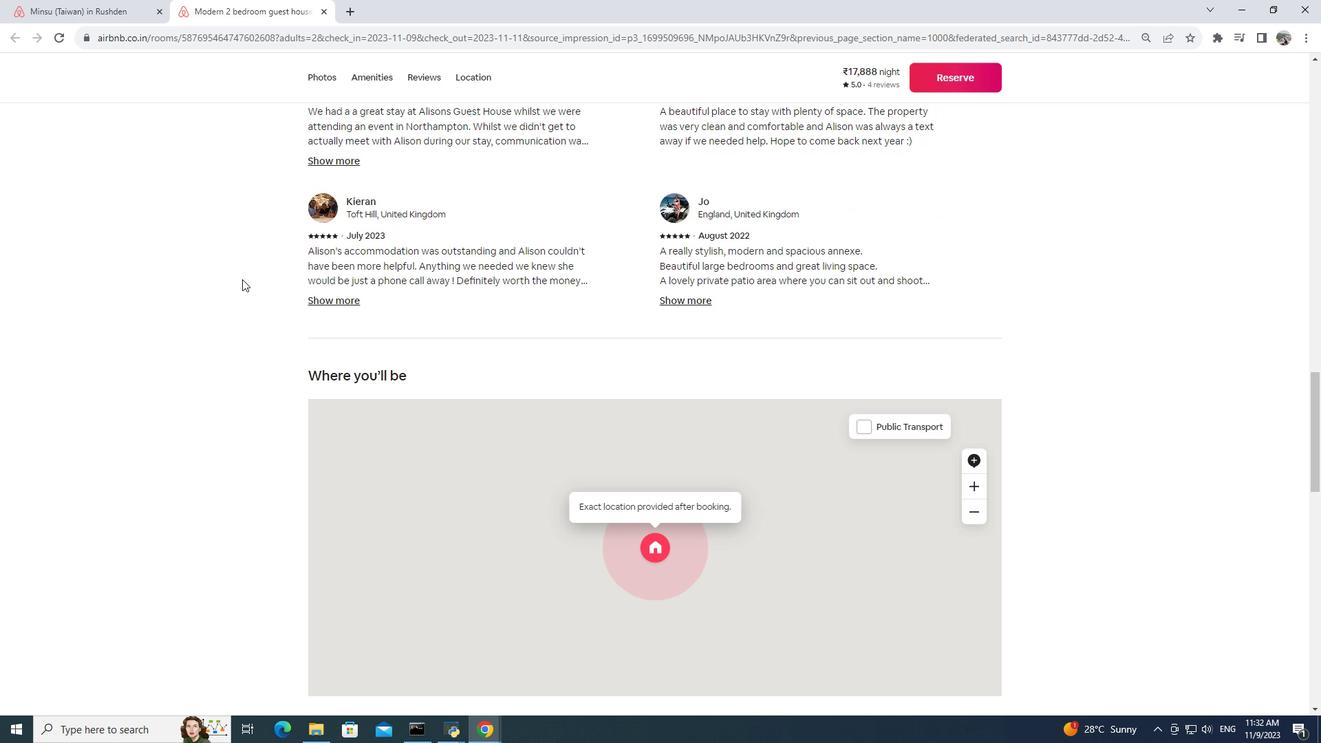 
Action: Mouse moved to (242, 277)
Screenshot: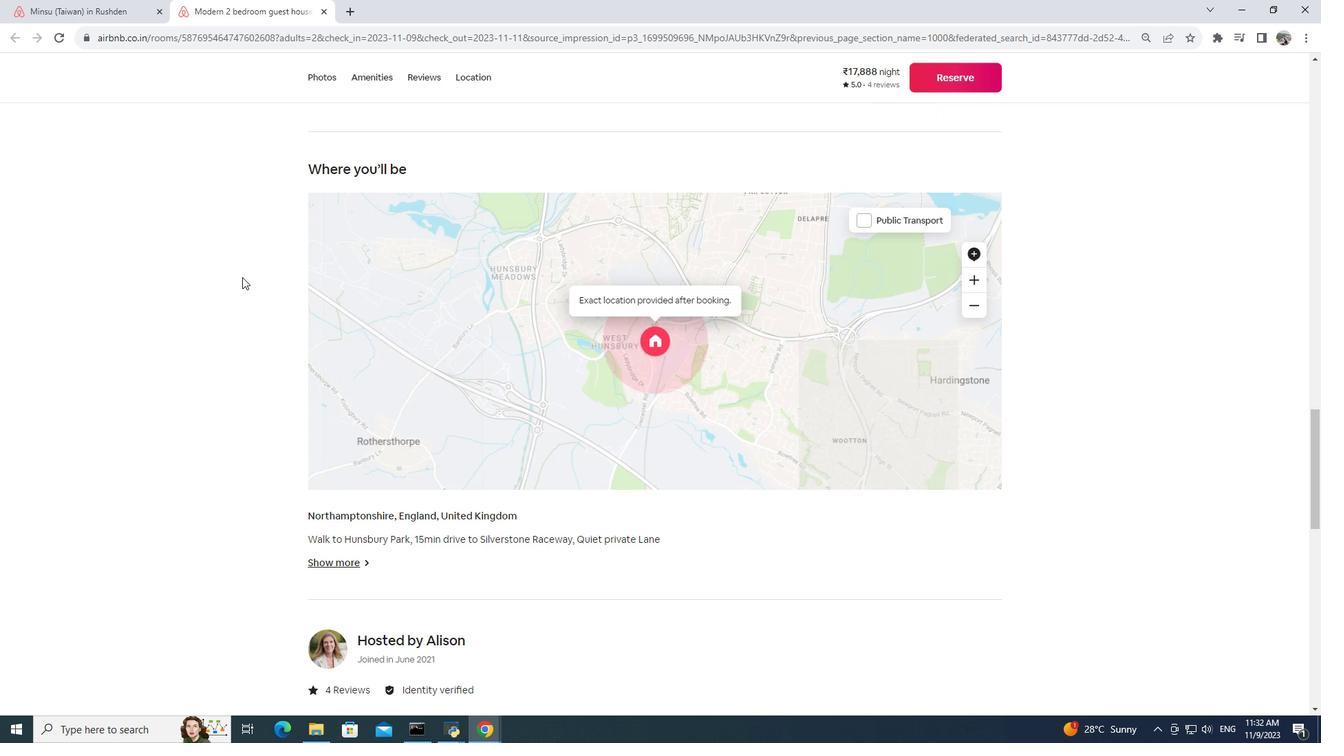 
Action: Mouse scrolled (242, 276) with delta (0, 0)
Screenshot: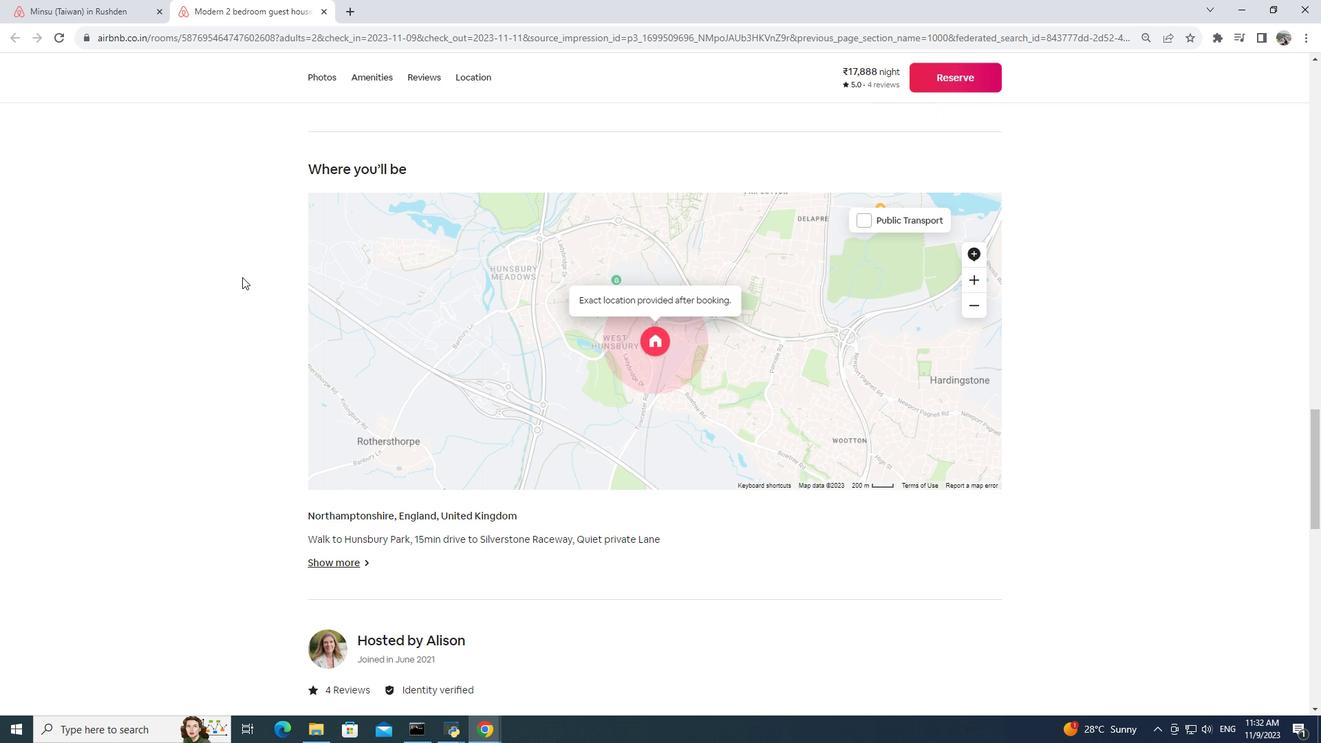 
Action: Mouse moved to (242, 266)
Screenshot: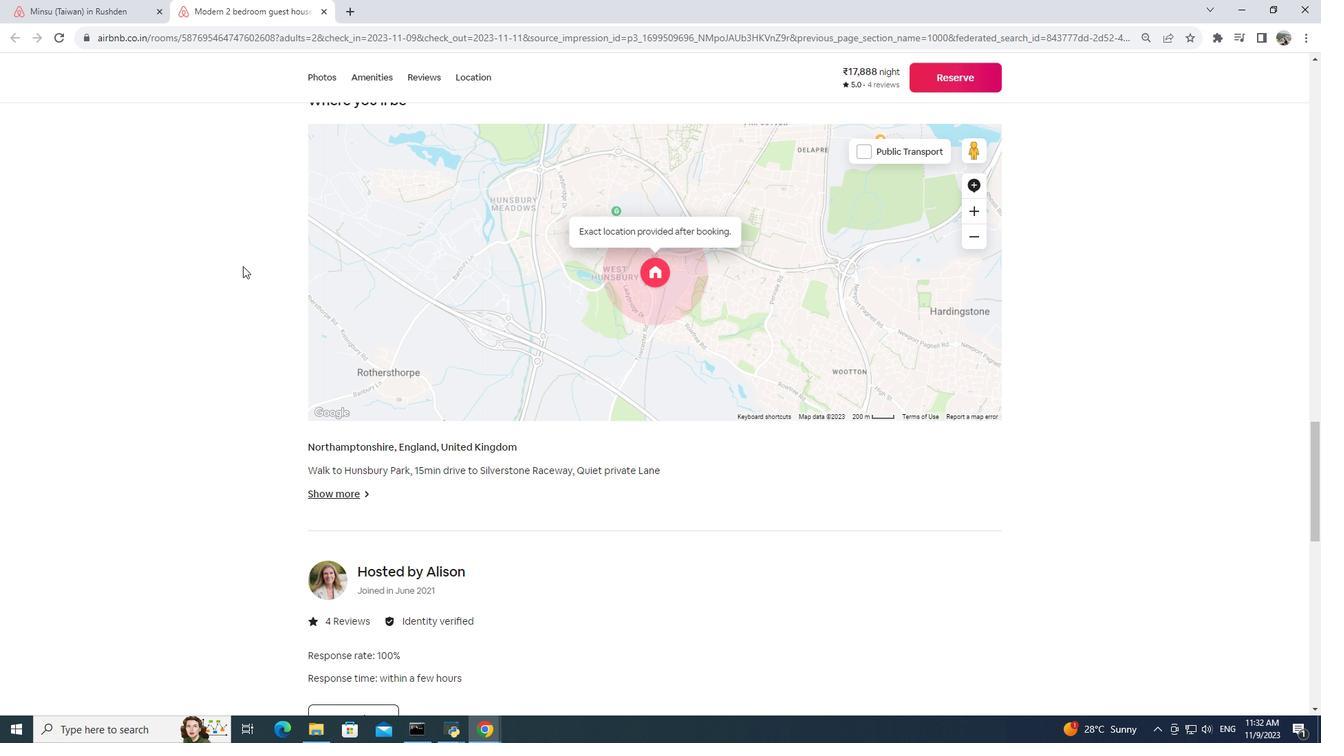 
Action: Mouse scrolled (242, 267) with delta (0, 0)
Screenshot: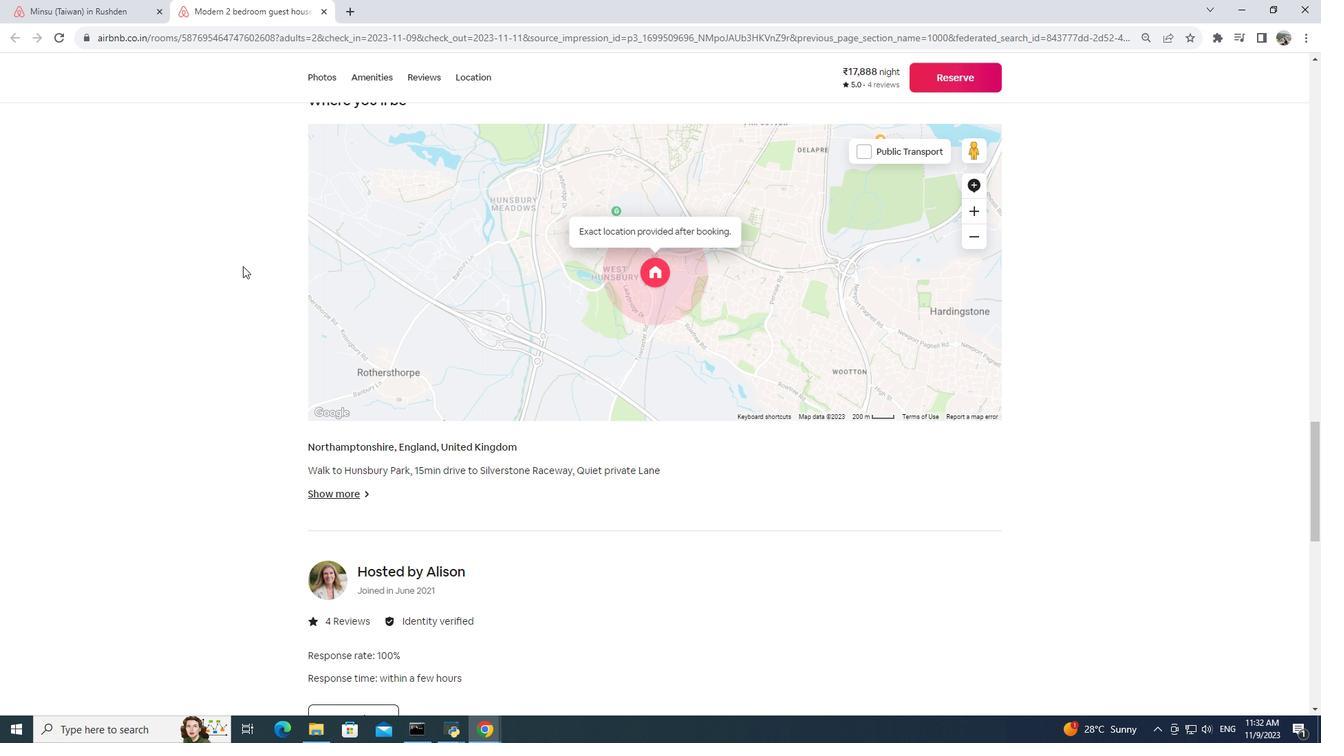 
Action: Mouse scrolled (242, 267) with delta (0, 0)
Screenshot: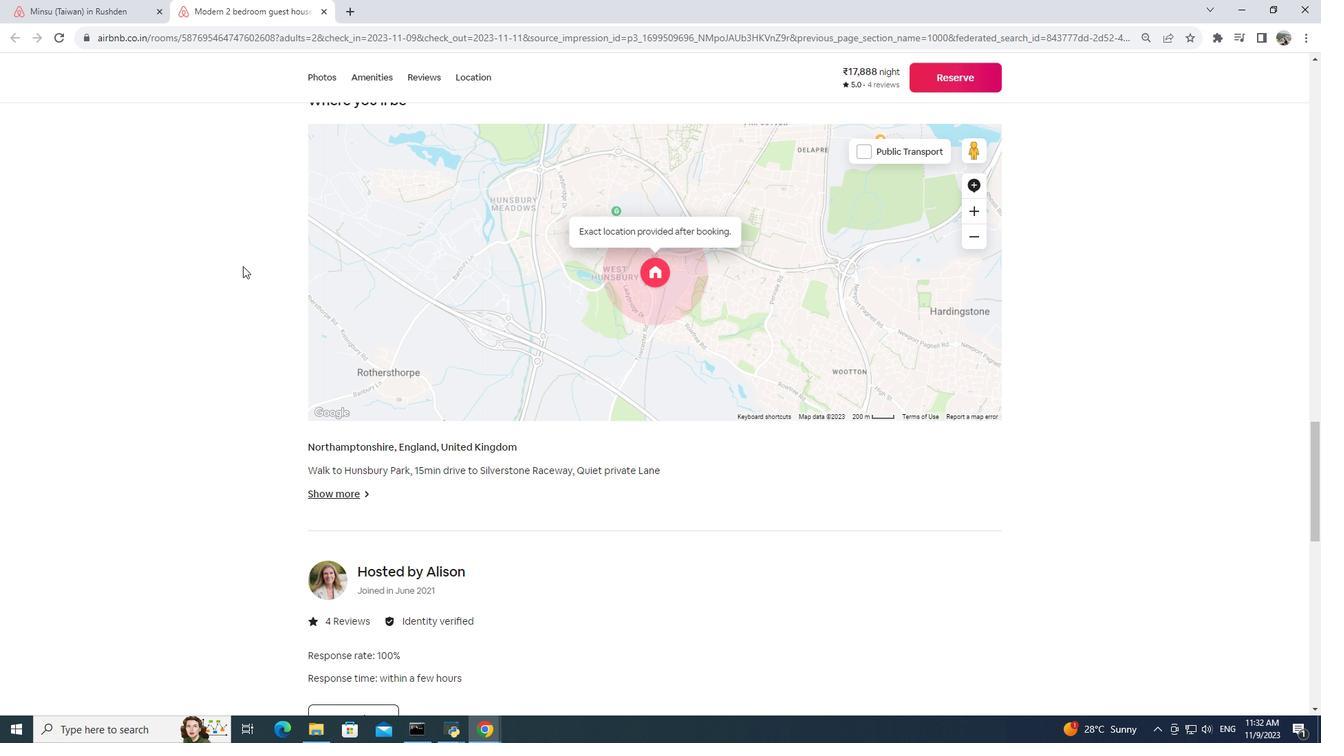 
Action: Mouse scrolled (242, 267) with delta (0, 0)
Screenshot: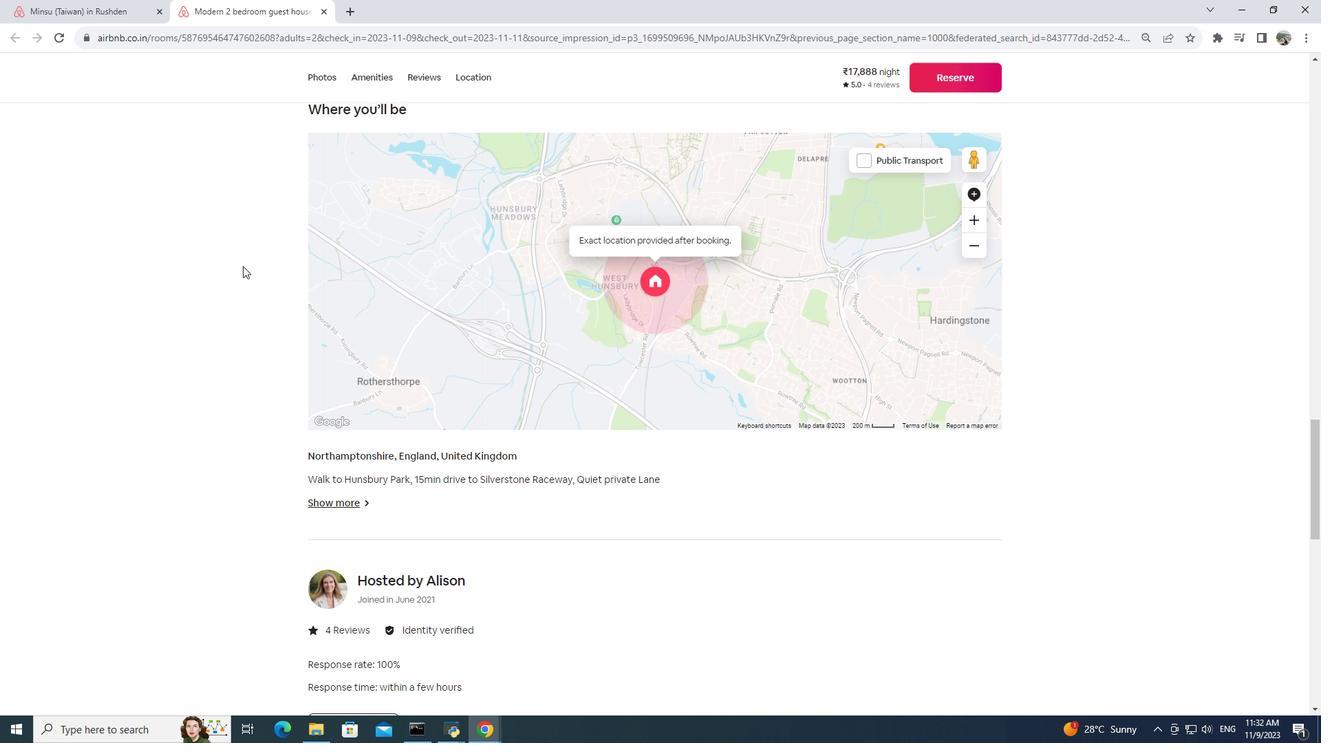 
Action: Mouse scrolled (242, 267) with delta (0, 0)
Screenshot: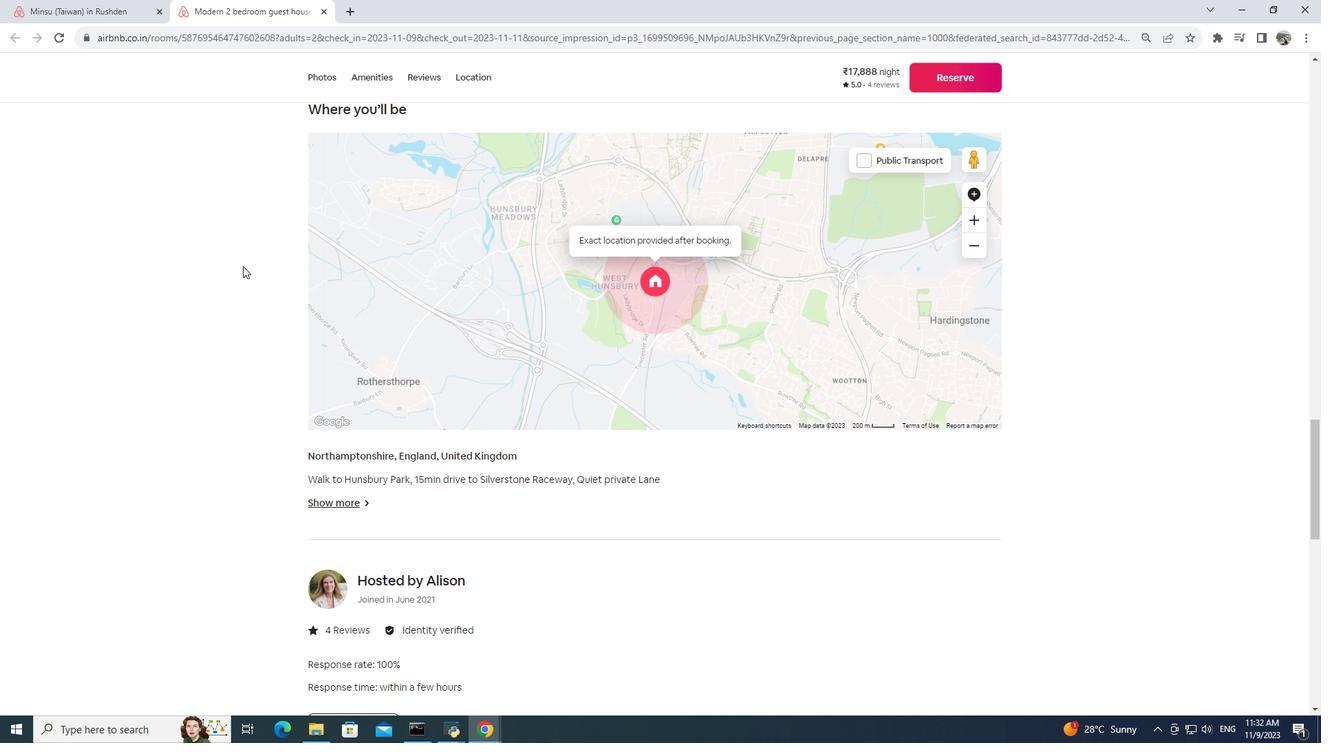 
Action: Mouse moved to (245, 265)
Screenshot: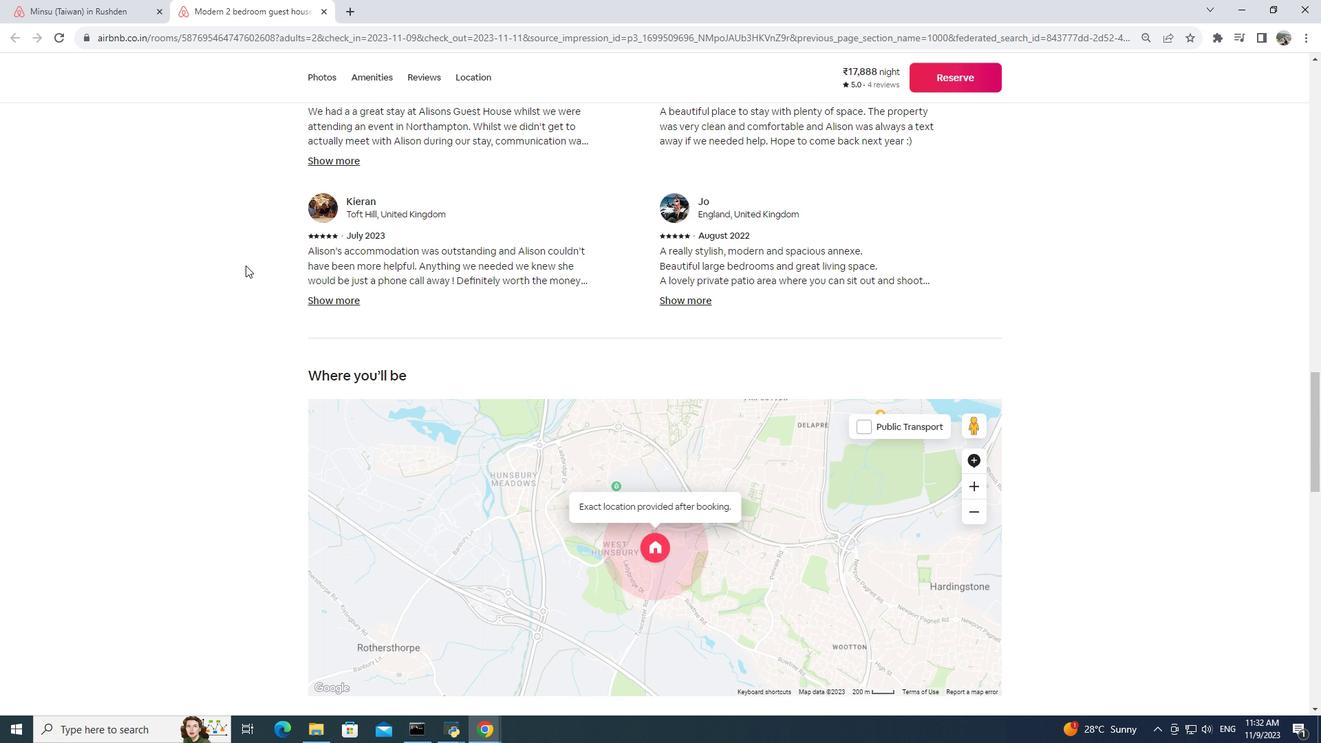 
